 Task: Open an excel sheet with  and write heading  'Weekly Attendance Log', containing 10 values:  ' Max Turner, Layla Martinez, Leo Allen, Natalie Smith, Levi Hall, Brooklyn Anderson, Isaac Wilson, Audrey Moore, Daniel Edwards, Eleanor Taylor,' Max Turner 'is present on Monday,Tuesday,Thursday,Friday & Saturday but absent on wednesday'Layla Martinez is present on Monday,Wednesday,Thursday,Friday & Saturday but absent on TuesdayLeo Allen is present on Monday,tuesday,Thursday,Friday & Saturday but absent on WednesdayNatalie Smith 'is present on Monday,Tuesday,wednesday,Friday & Saturday but absent on Thursday' Levi Hall 'is present on Tuesday,wednesday,Thursday,Friday & Saturday but absent on Monday'Brooklyn Anderson is present on Monday, Tuesday,Thursday,Friday & Saturday but absent on WednesdayIsaac Wilson is present on Monday, Wednesday,Thursday,Friday & Saturday but absent on TuesdayAudrey Moore is present on Monday,Tuesday,Wednesday,Thursday,& Saturday but absent on friday Daniel Edwards is present on Monday,Tuesday,Wednesday,Thursday,& Friday but absent on SaturdayEleanor Taylor is present on Monday,Tuesday,Wednesday,& Friday & Saturday but absent on ThursdayIn this sheet Tuesday is 'holiday'  MarkH for holiday. Mark A on absent & Mark P for persent. Save page Data Tracking Template Workbookbook
Action: Mouse moved to (793, 521)
Screenshot: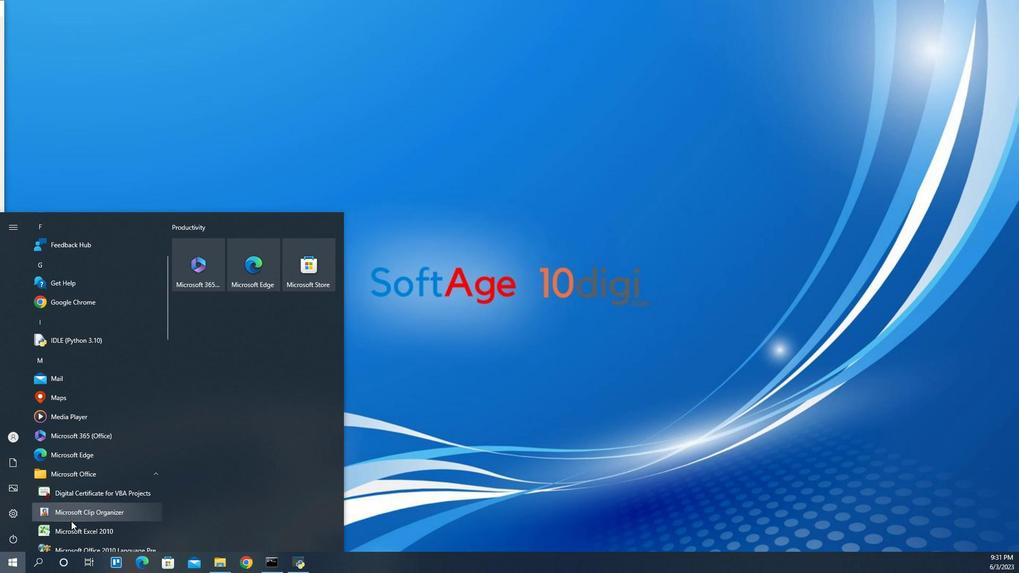 
Action: Mouse pressed left at (793, 521)
Screenshot: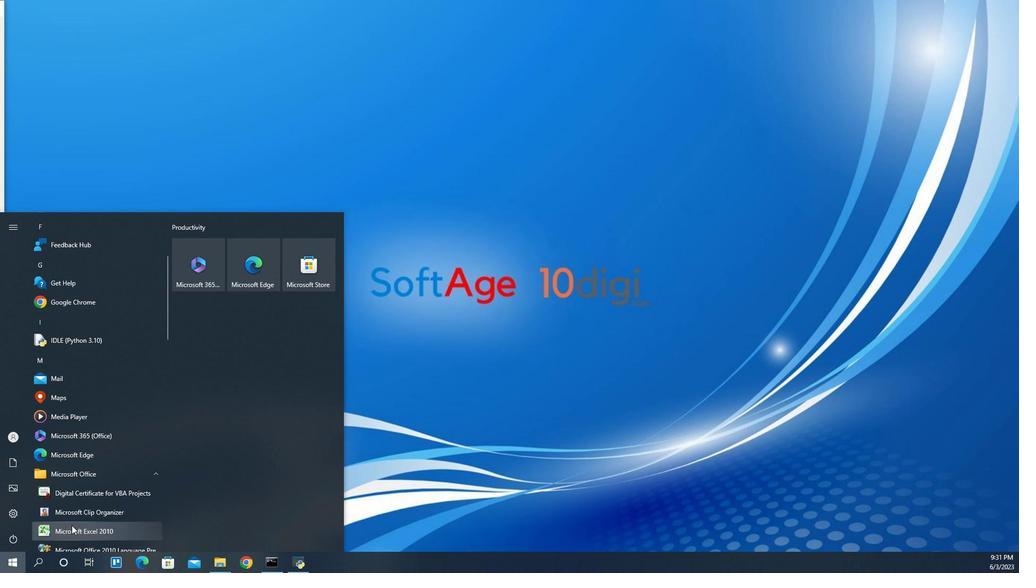 
Action: Mouse moved to (756, 95)
Screenshot: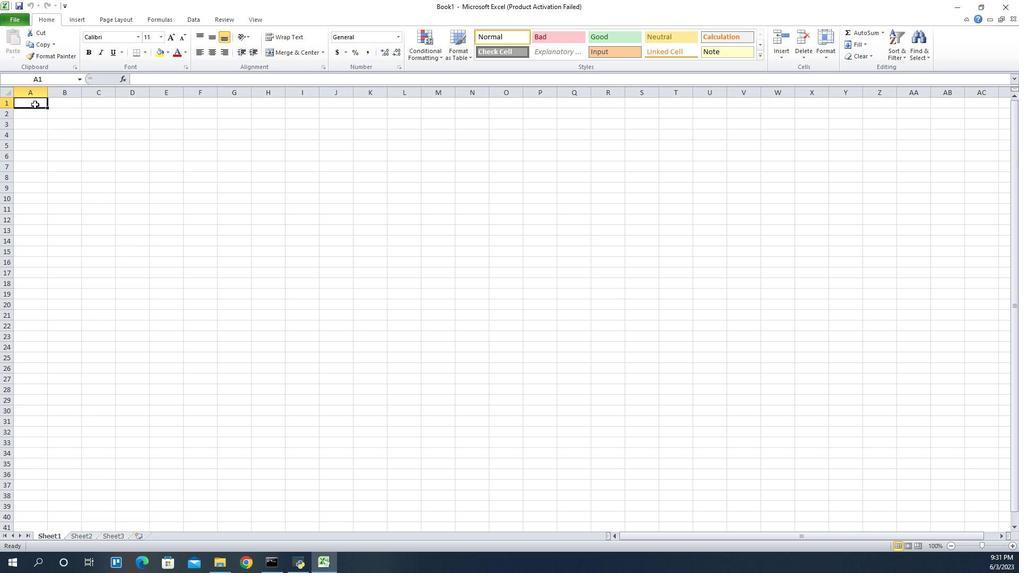 
Action: Mouse pressed left at (756, 95)
Screenshot: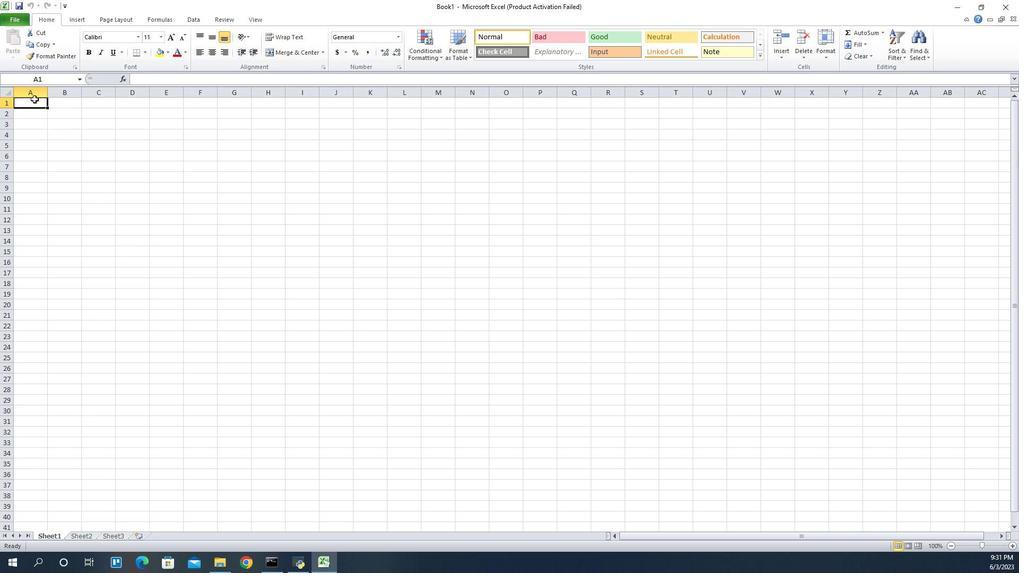 
Action: Key pressed <Key.caps_lock>W<Key.caps_lock>eekly<Key.space><Key.caps_lock>A<Key.caps_lock>ttendance<Key.space><Key.caps_lock>L<Key.caps_lock>og<Key.enter><Key.caps_lock>C<Key.caps_lock>ontaining<Key.enter><Key.caps_lock>M<Key.caps_lock>ax<Key.space><Key.caps_lock>T<Key.caps_lock>urner<Key.backspace><Key.backspace><Key.backspace><Key.backspace><Key.backspace><Key.backspace><Key.backspace><Key.backspace><Key.backspace><Key.backspace><Key.backspace><Key.backspace><Key.backspace><Key.backspace><Key.backspace><Key.backspace><Key.caps_lock>M<Key.caps_lock>ax<Key.space><Key.caps_lock>T<Key.caps_lock>urner<Key.enter><Key.caps_lock>L<Key.caps_lock>ayla<Key.space><Key.caps_lock>M<Key.caps_lock>ar<Key.caps_lock>TINEZ<Key.backspace><Key.backspace><Key.backspace><Key.backspace><Key.backspace><Key.caps_lock>tinez<Key.enter><Key.caps_lock>L<Key.caps_lock>eo<Key.space><Key.caps_lock>A<Key.caps_lock>llen<Key.enter><Key.caps_lock>N<Key.caps_lock>atalie<Key.space><Key.caps_lock>S<Key.caps_lock>mith<Key.enter><Key.caps_lock>L<Key.caps_lock>evi<Key.space><Key.caps_lock>H<Key.caps_lock>all<Key.enter><Key.caps_lock>B<Key.caps_lock>rooklyn<Key.space><Key.caps_lock>A<Key.caps_lock>nderson<Key.enter><Key.caps_lock>I<Key.caps_lock>saac<Key.space><Key.caps_lock>W<Key.caps_lock>ilson<Key.enter><Key.caps_lock>A<Key.caps_lock>udrey<Key.space><Key.caps_lock>M<Key.caps_lock>oore<Key.enter><Key.caps_lock>D<Key.caps_lock>anielv<Key.backspace><Key.space><Key.caps_lock>E<Key.caps_lock>dwards<Key.enter><Key.caps_lock>E<Key.caps_lock>leanor<Key.space><Key.caps_lock>T<Key.caps_lock>aylor
Screenshot: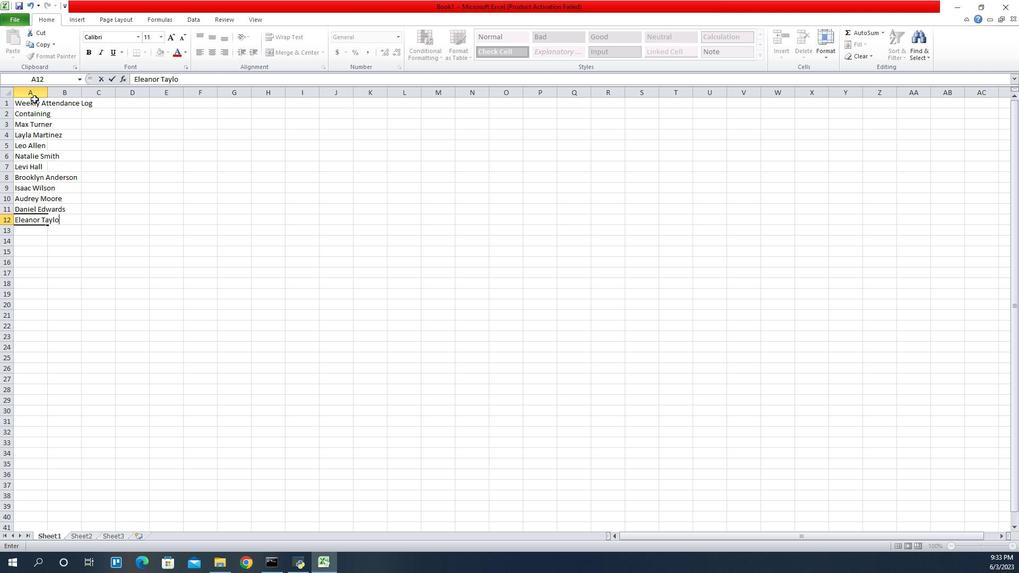 
Action: Mouse moved to (768, 92)
Screenshot: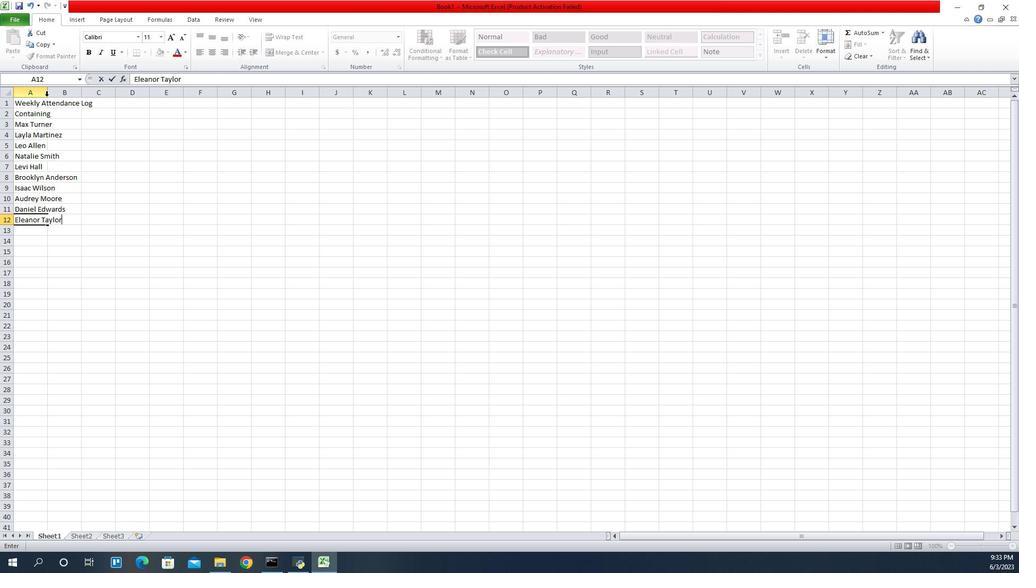
Action: Mouse pressed left at (768, 92)
Screenshot: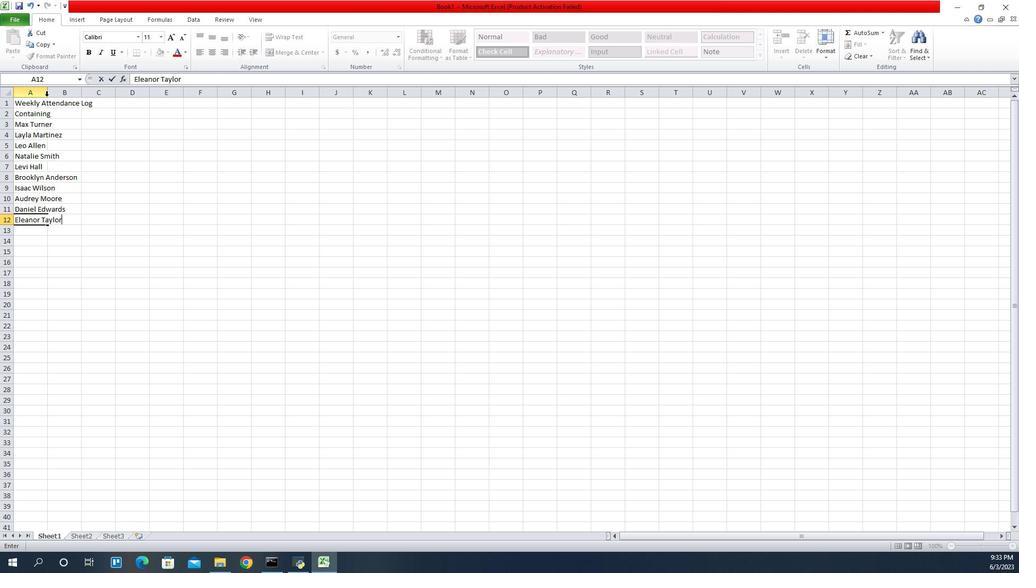 
Action: Mouse pressed left at (768, 92)
Screenshot: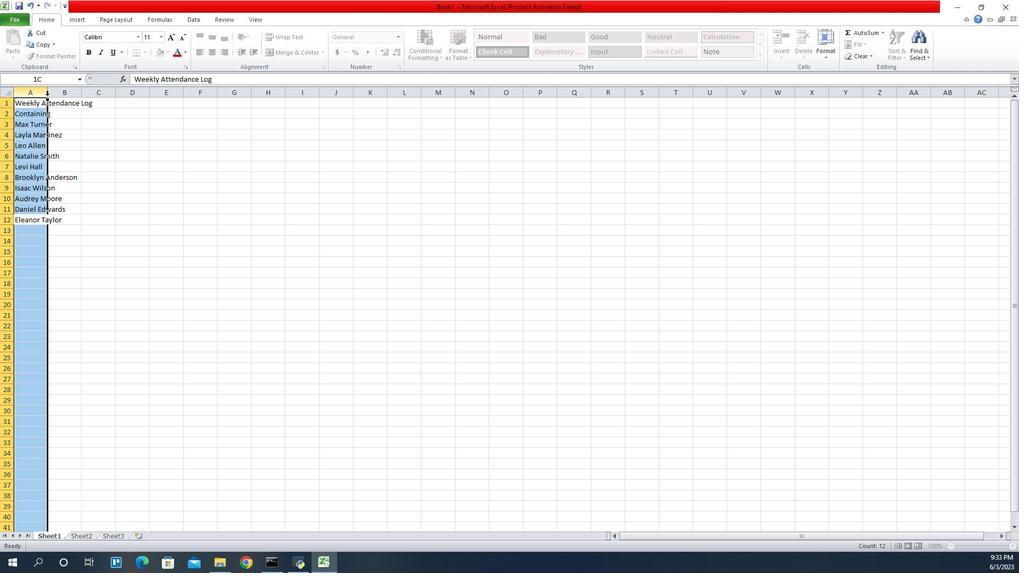 
Action: Mouse moved to (827, 112)
Screenshot: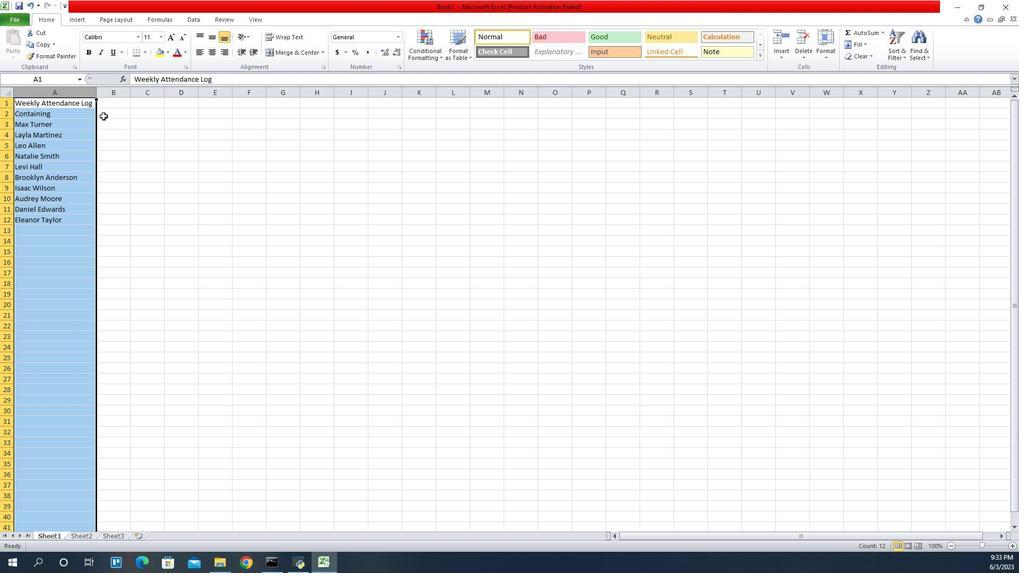 
Action: Mouse pressed left at (827, 112)
Screenshot: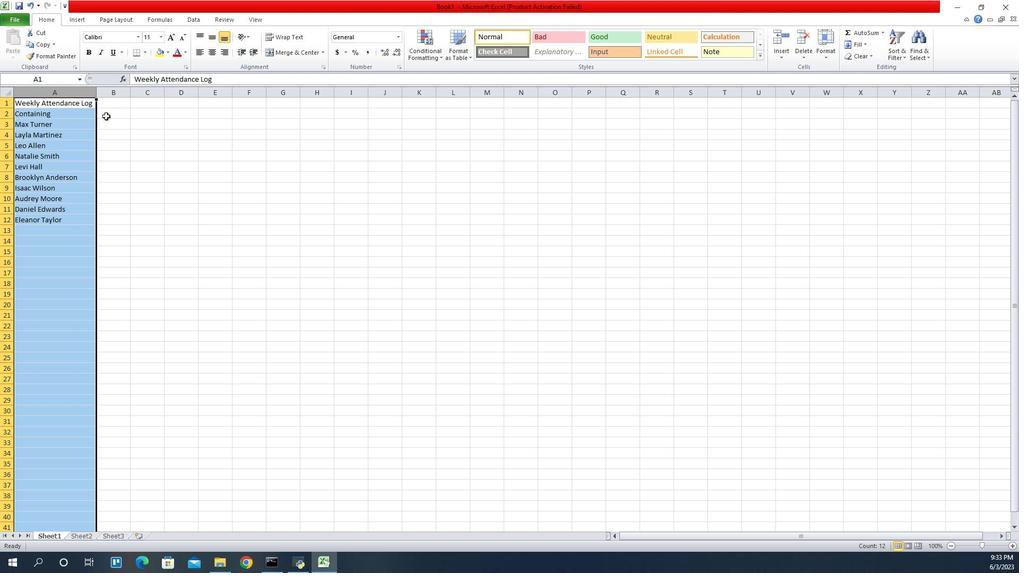 
Action: Mouse moved to (826, 112)
Screenshot: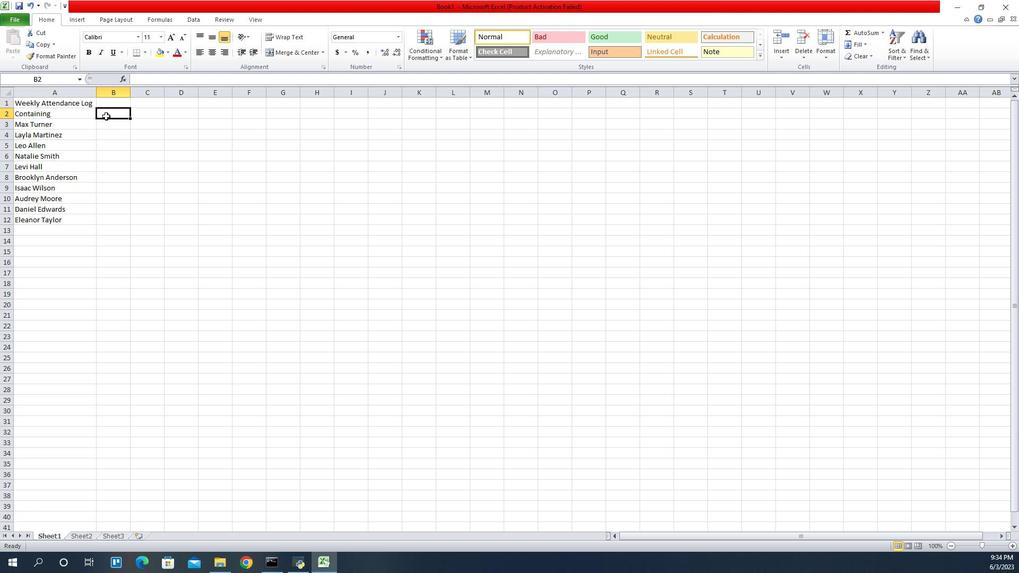 
Action: Key pressed <Key.caps_lock>M<Key.caps_lock>on
Screenshot: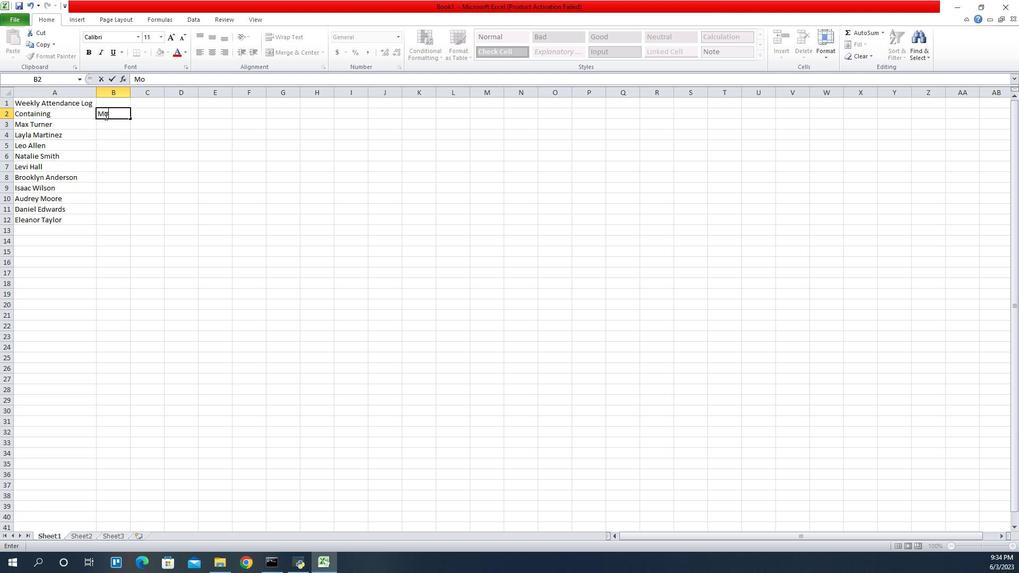 
Action: Mouse moved to (826, 112)
Screenshot: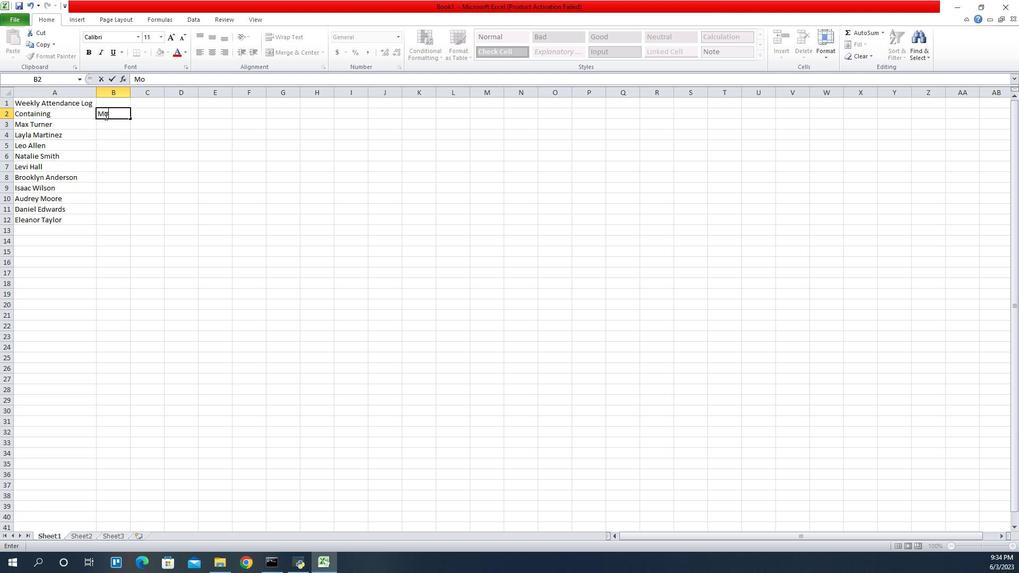 
Action: Key pressed day<Key.right><Key.caps_lock>T<Key.caps_lock>uesday<Key.right><Key.caps_lock>W<Key.caps_lock>ednesday<Key.right><Key.caps_lock>T<Key.caps_lock>hursday<Key.right><Key.caps_lock>F<Key.caps_lock>riday<Key.right><Key.caps_lock>S<Key.caps_lock>aturday
Screenshot: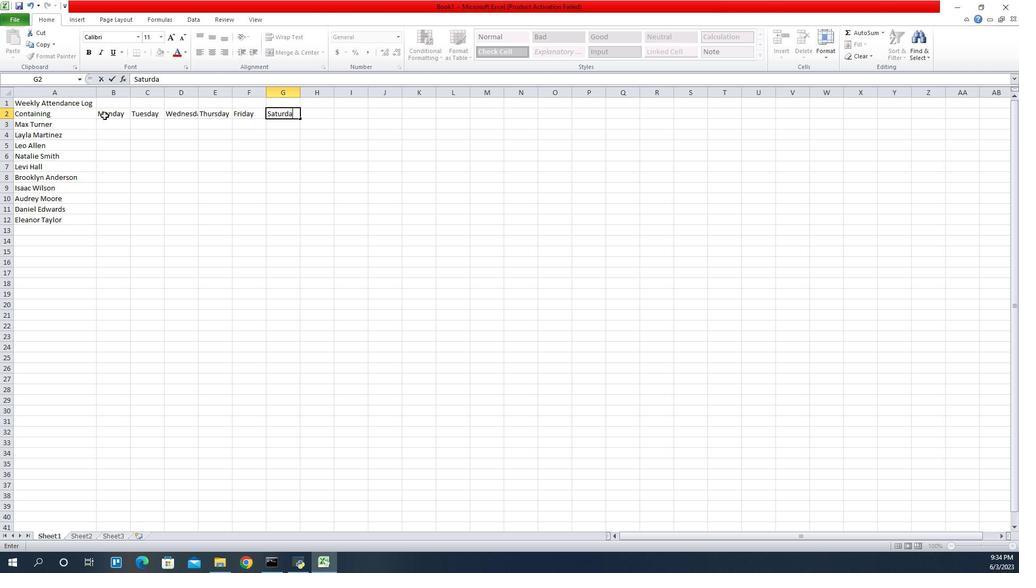 
Action: Mouse moved to (831, 118)
Screenshot: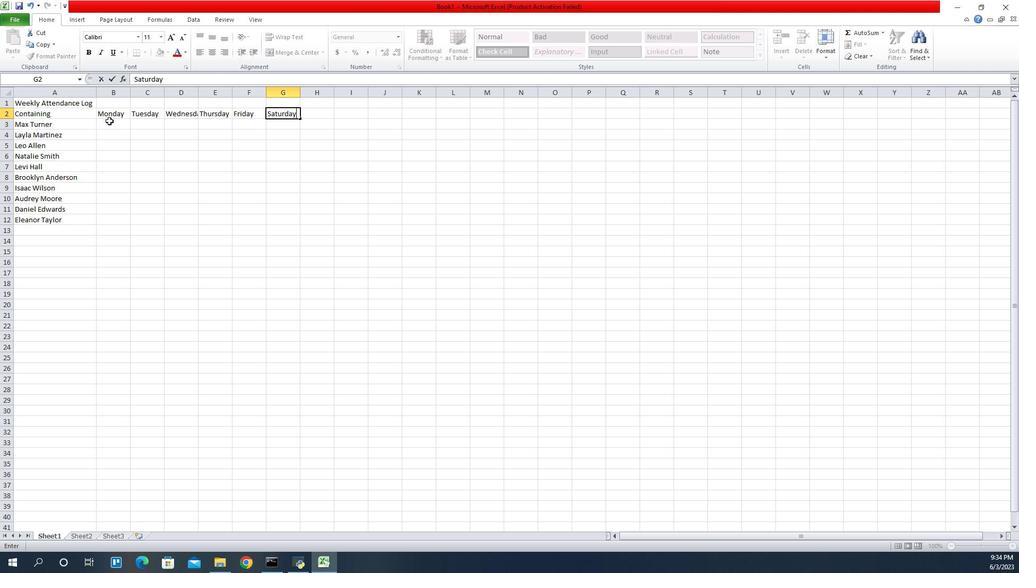 
Action: Mouse pressed left at (831, 118)
Screenshot: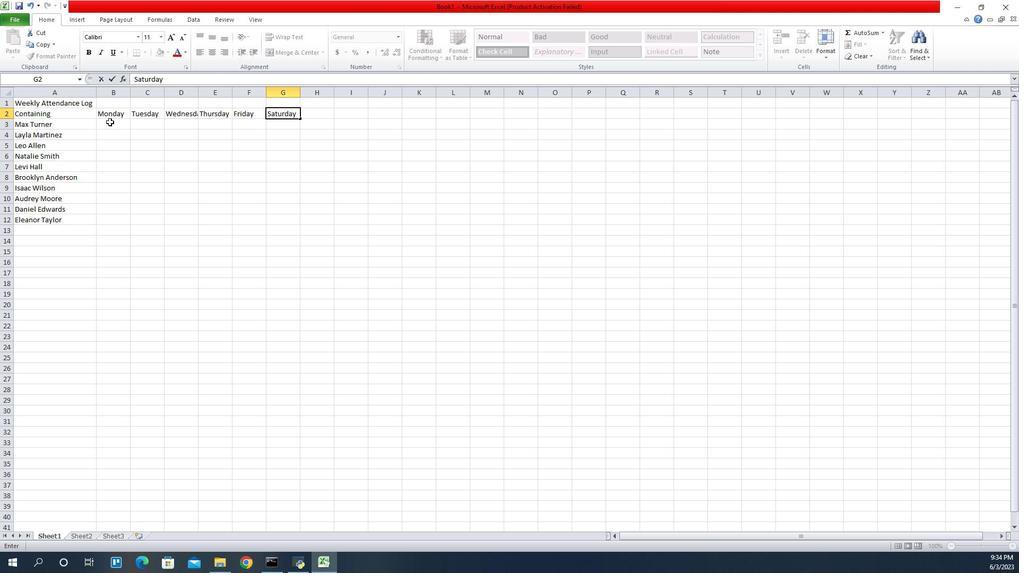 
Action: Key pressed <Key.caps_lock>P
Screenshot: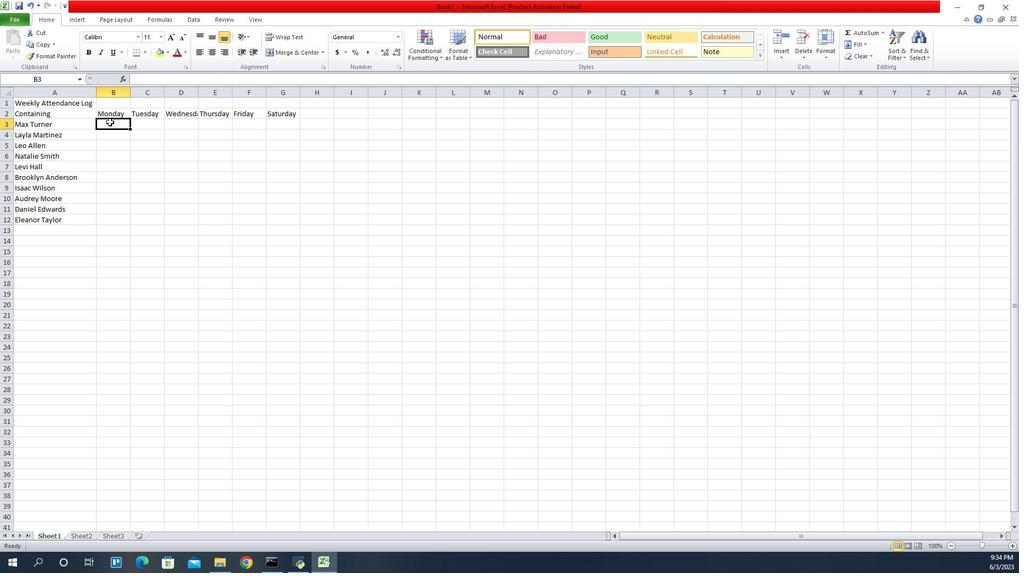 
Action: Mouse moved to (871, 125)
Screenshot: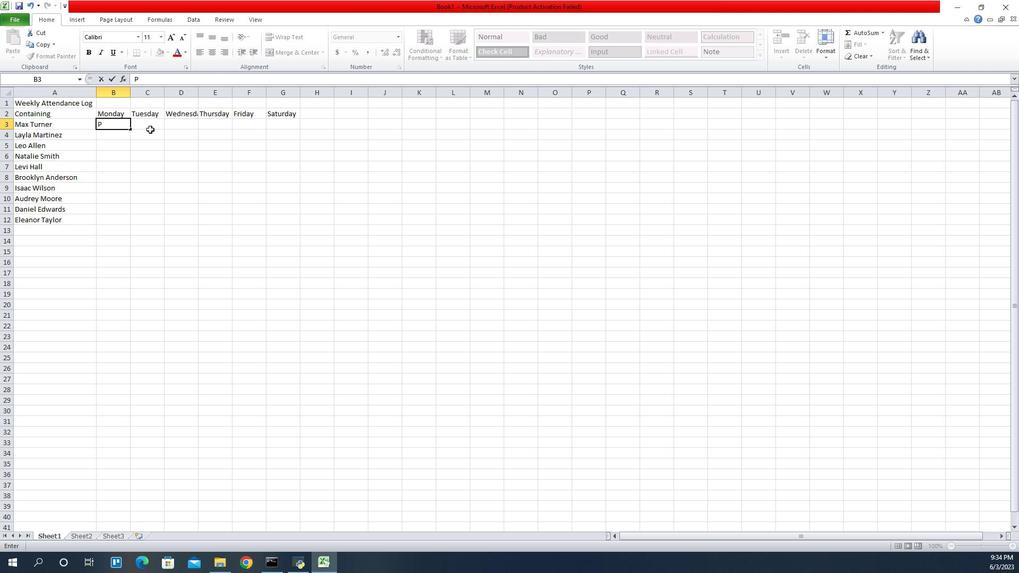 
Action: Mouse pressed left at (871, 125)
Screenshot: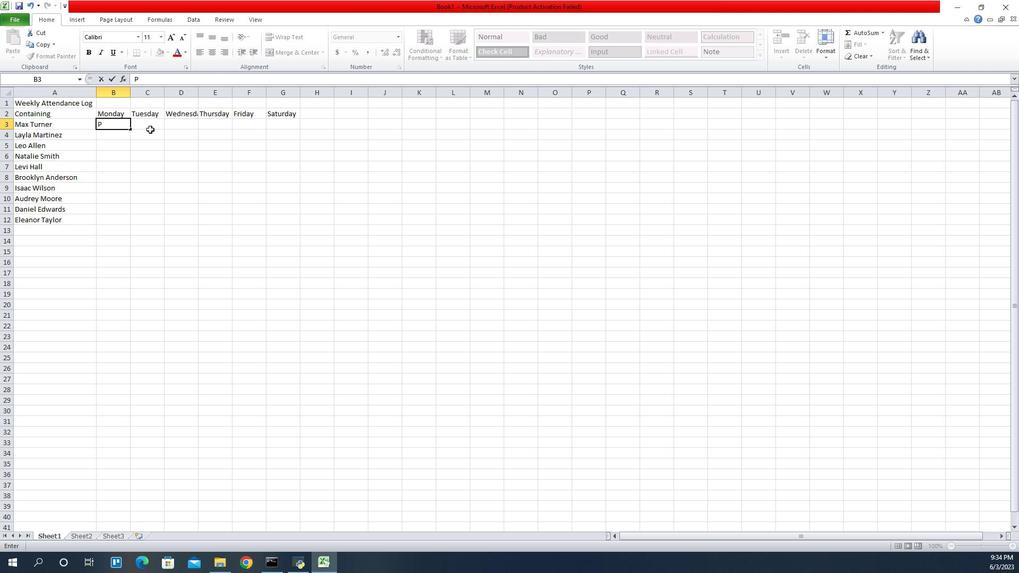 
Action: Key pressed P
Screenshot: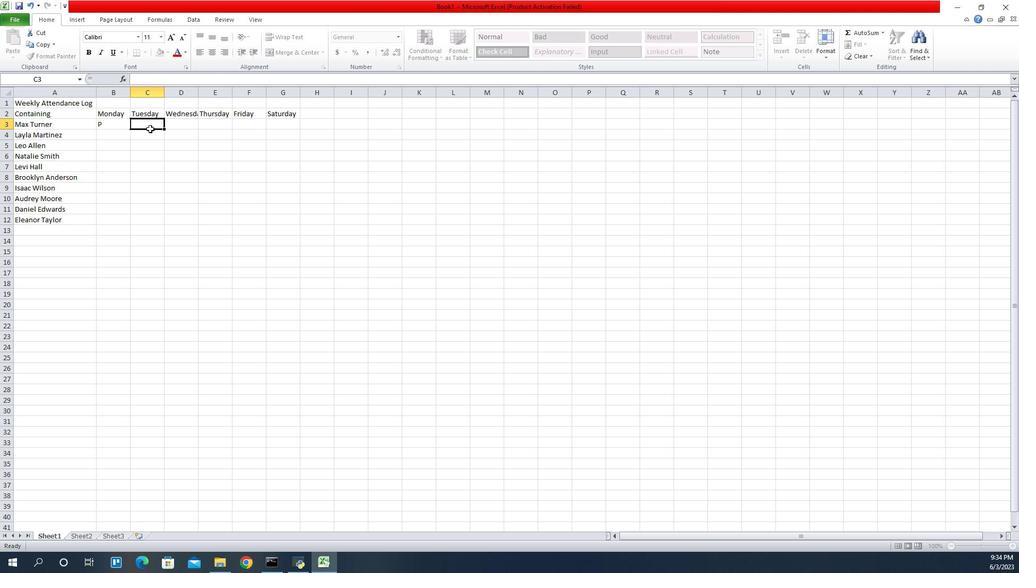 
Action: Mouse moved to (889, 120)
Screenshot: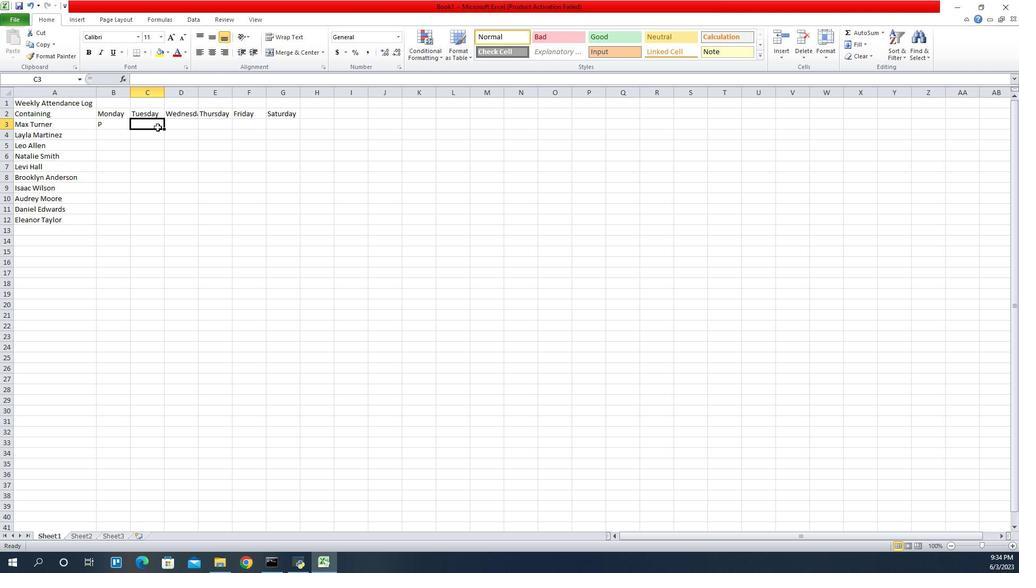 
Action: Key pressed P
Screenshot: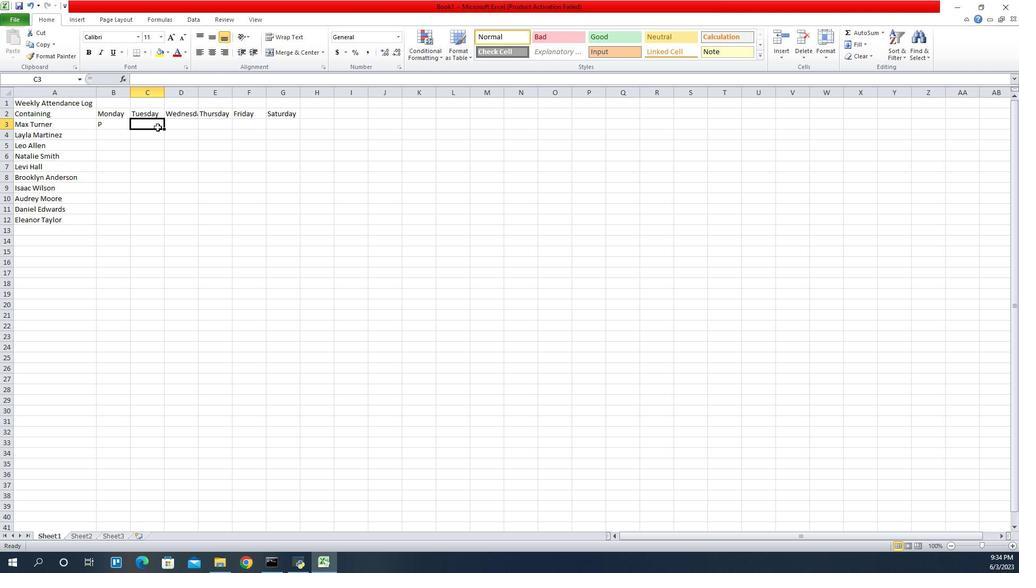 
Action: Mouse moved to (892, 120)
Screenshot: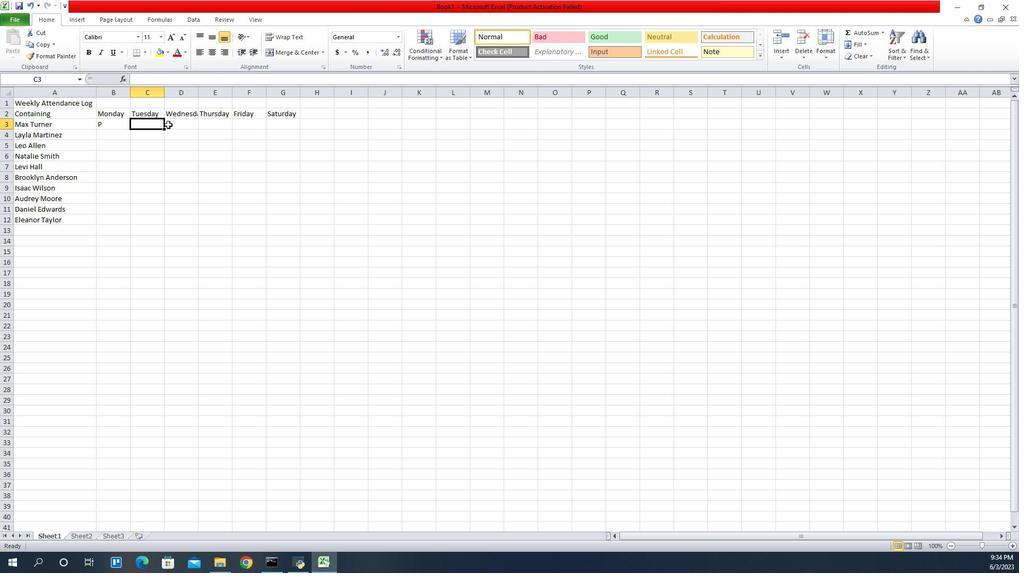 
Action: Mouse pressed left at (892, 120)
Screenshot: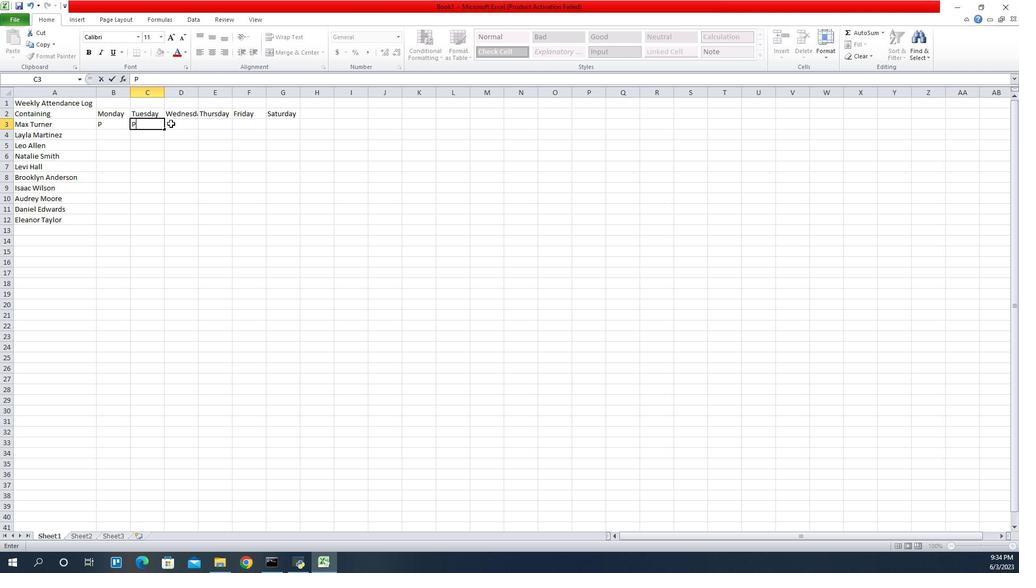 
Action: Key pressed A
Screenshot: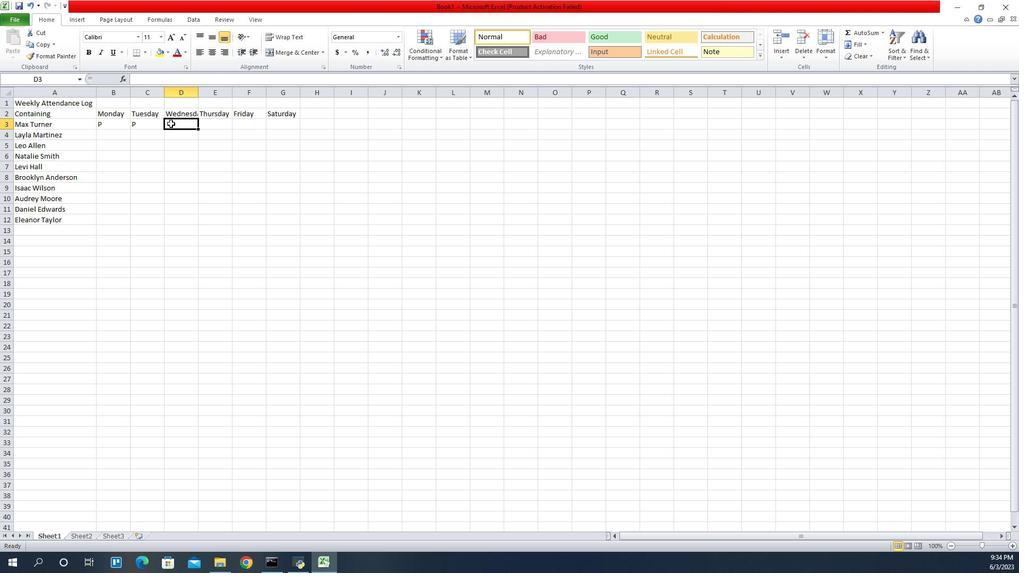 
Action: Mouse moved to (932, 121)
Screenshot: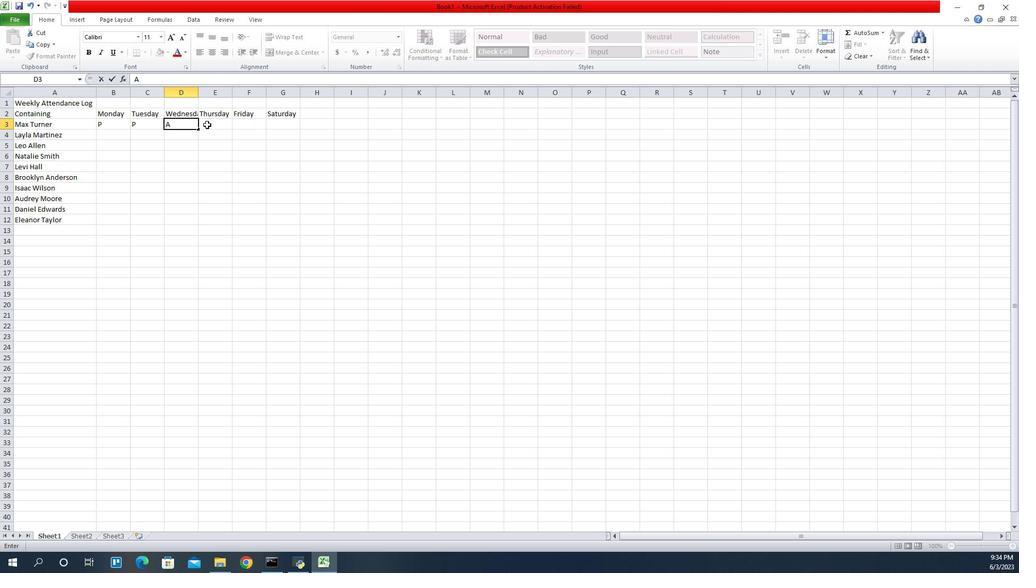 
Action: Mouse pressed left at (932, 121)
Screenshot: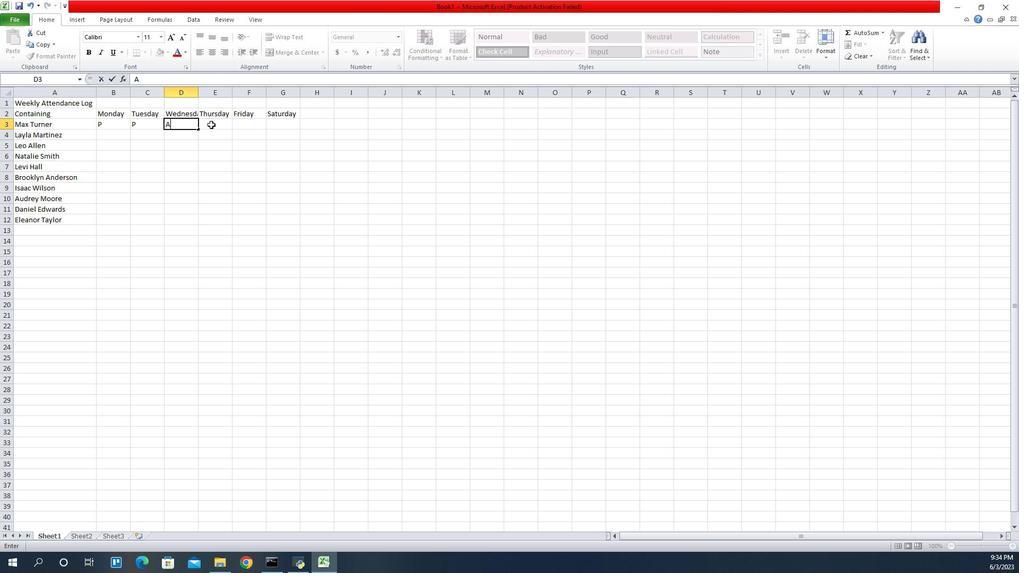 
Action: Key pressed P
Screenshot: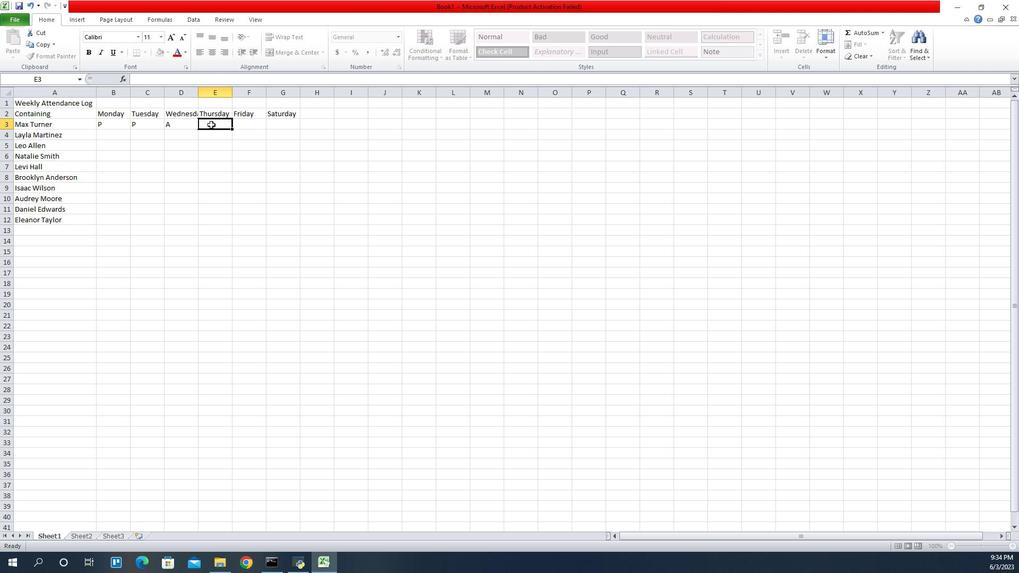 
Action: Mouse moved to (970, 122)
Screenshot: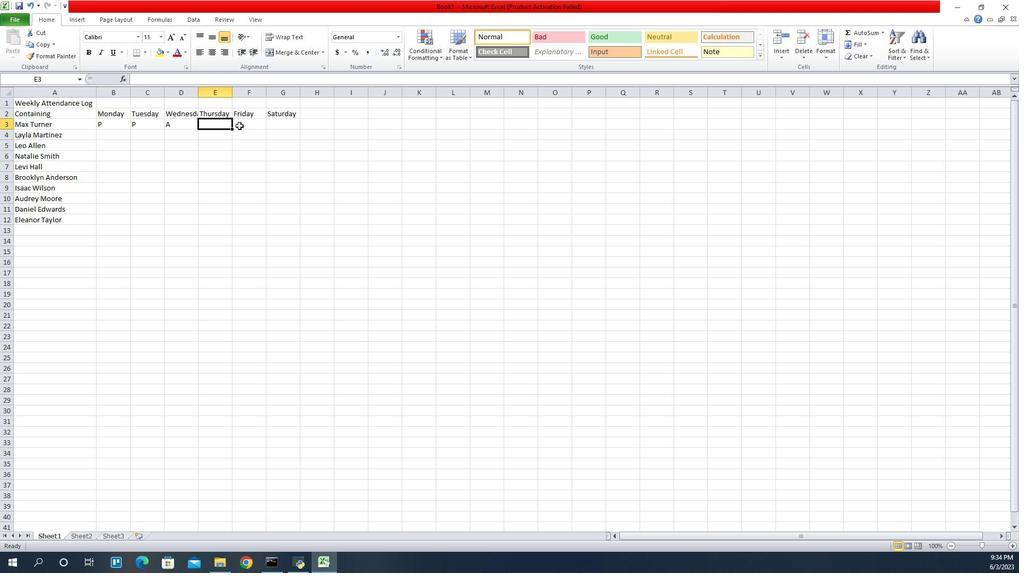 
Action: Key pressed P
Screenshot: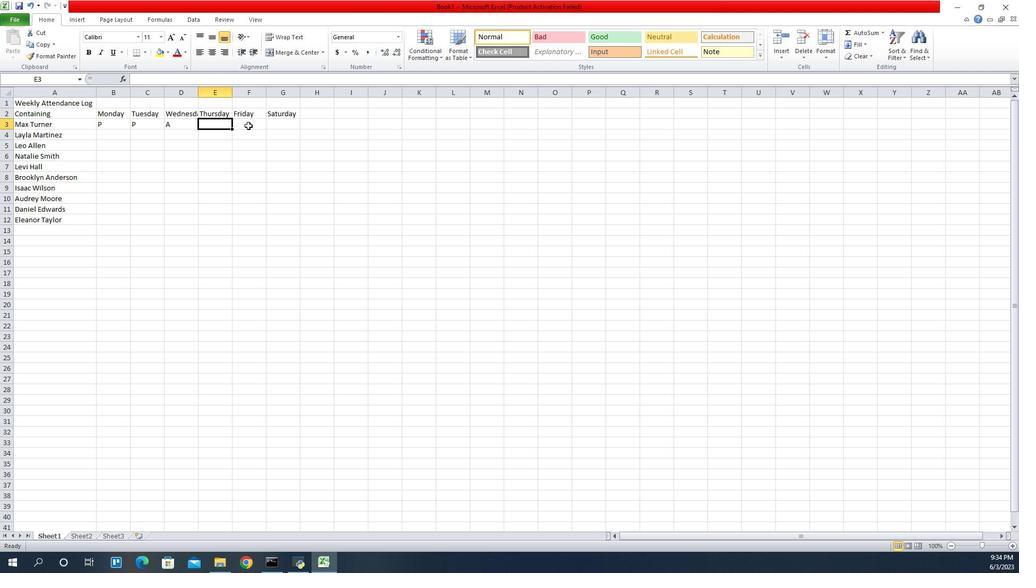 
Action: Mouse pressed left at (970, 122)
Screenshot: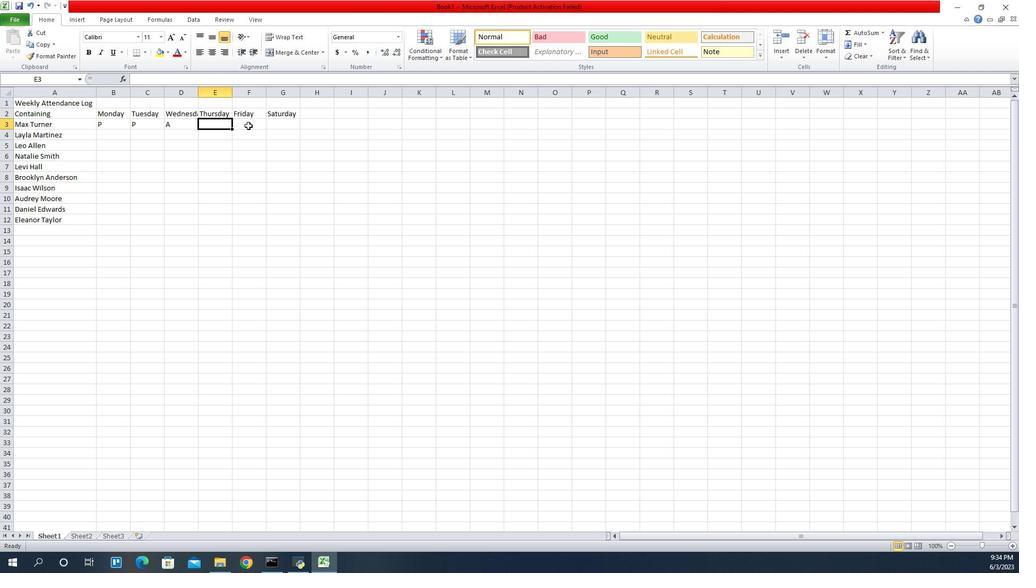 
Action: Mouse moved to (996, 121)
Screenshot: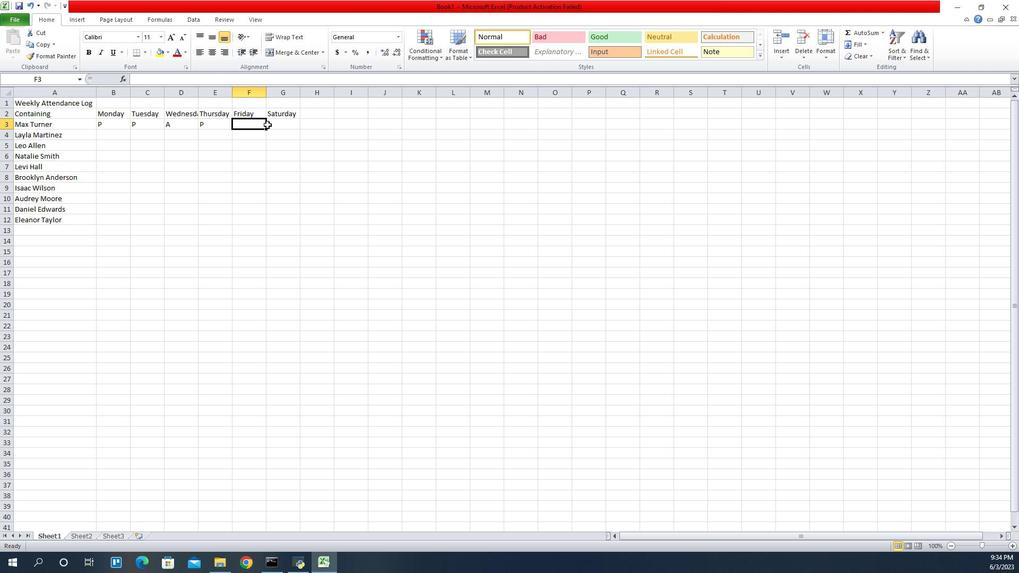 
Action: Key pressed P
Screenshot: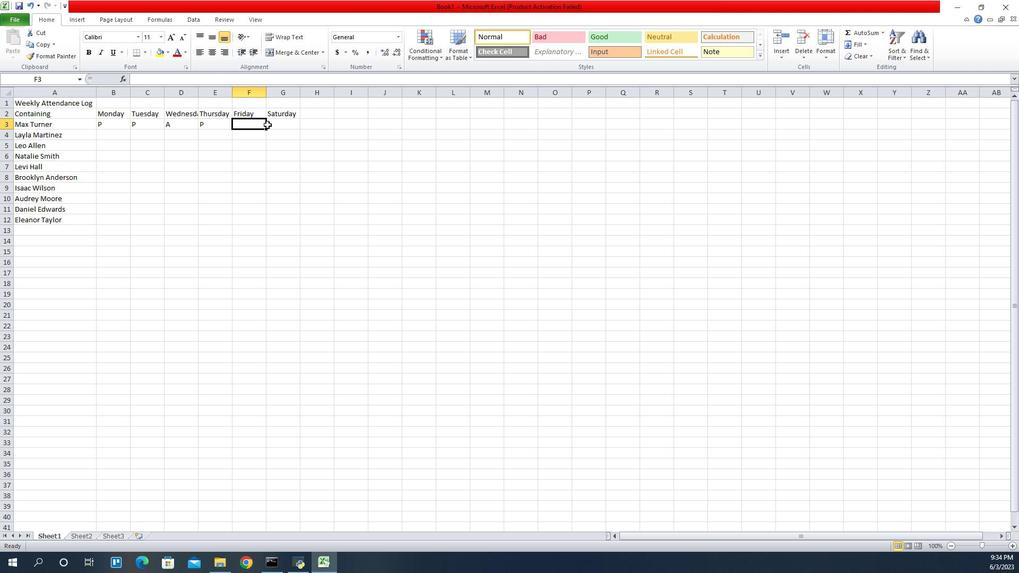 
Action: Mouse moved to (998, 121)
Screenshot: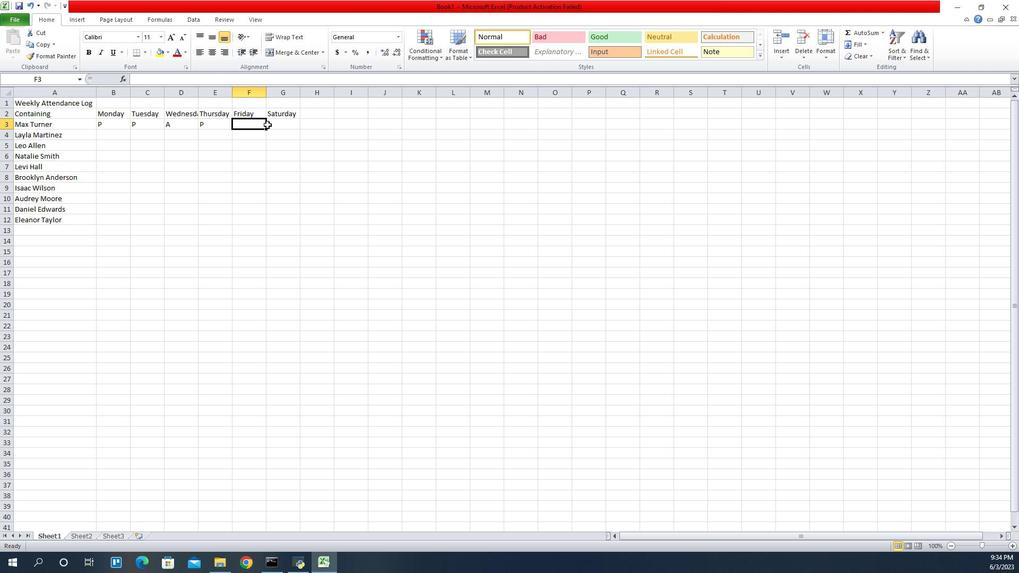 
Action: Mouse pressed left at (998, 121)
Screenshot: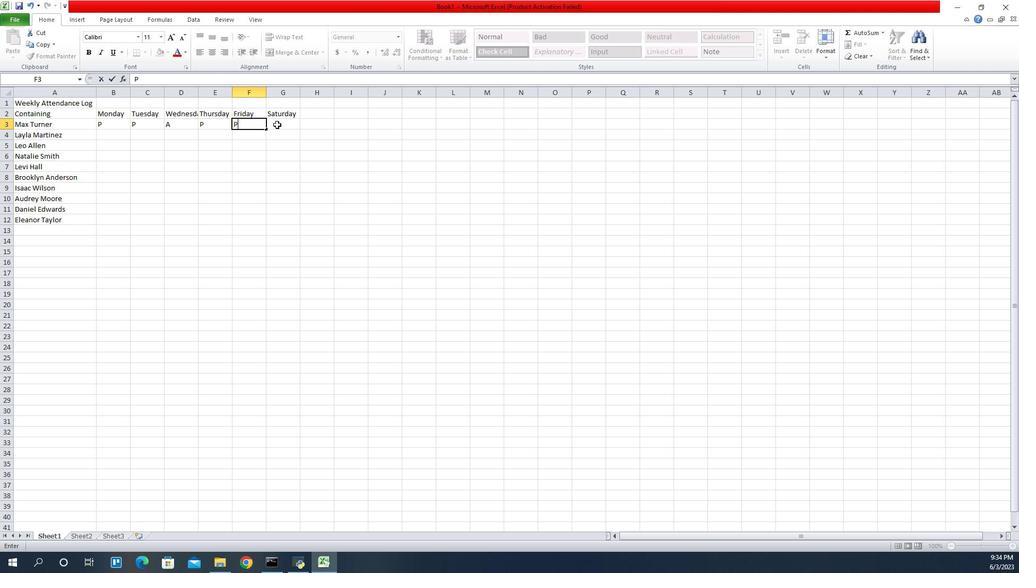 
Action: Key pressed P
Screenshot: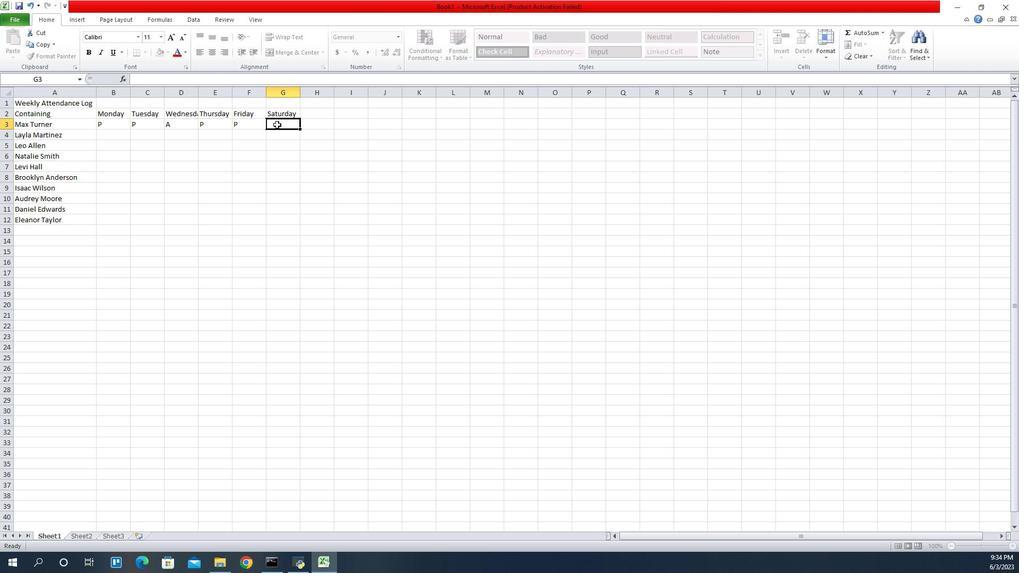 
Action: Mouse moved to (826, 130)
Screenshot: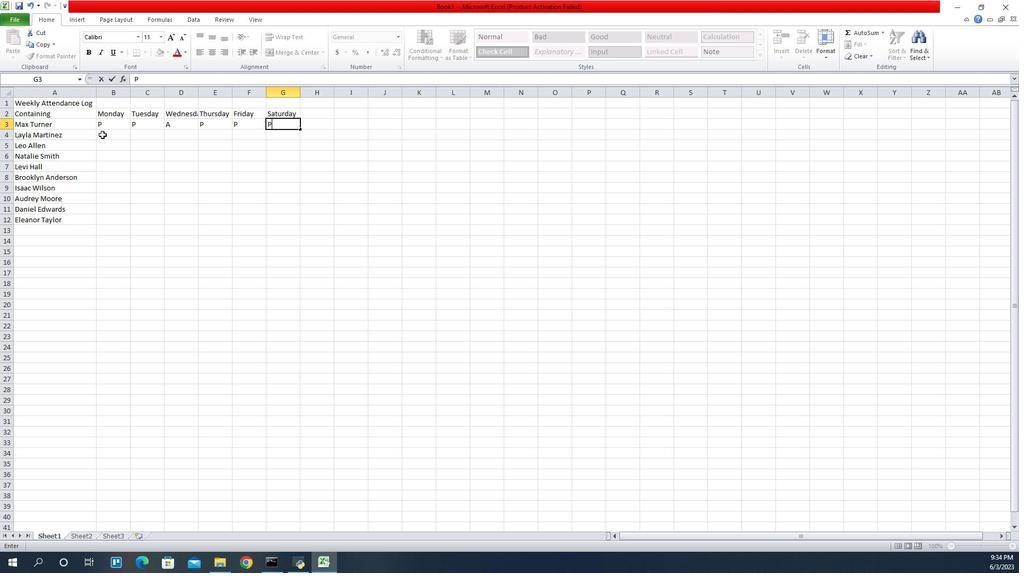 
Action: Mouse pressed left at (826, 130)
Screenshot: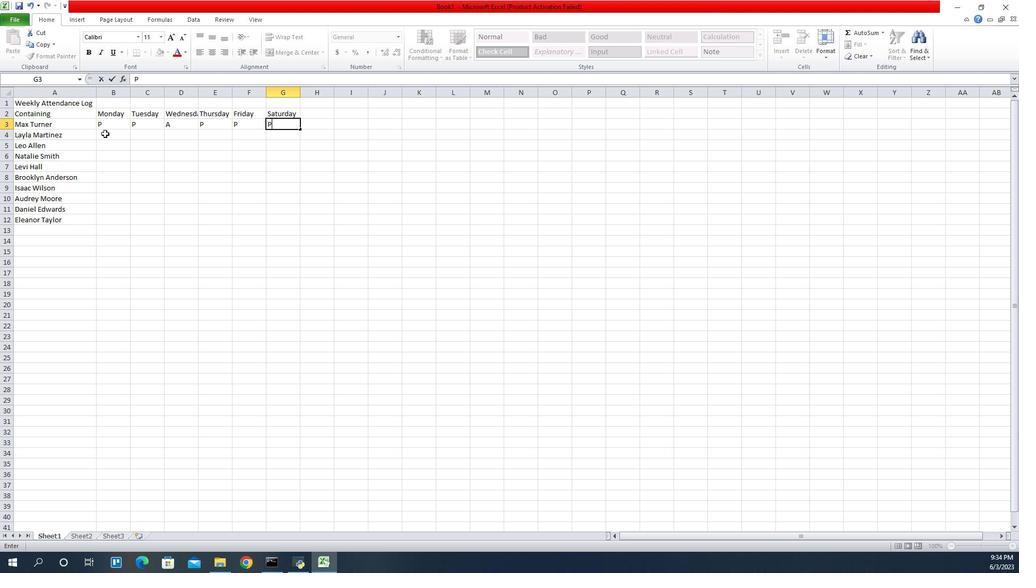 
Action: Mouse moved to (827, 129)
Screenshot: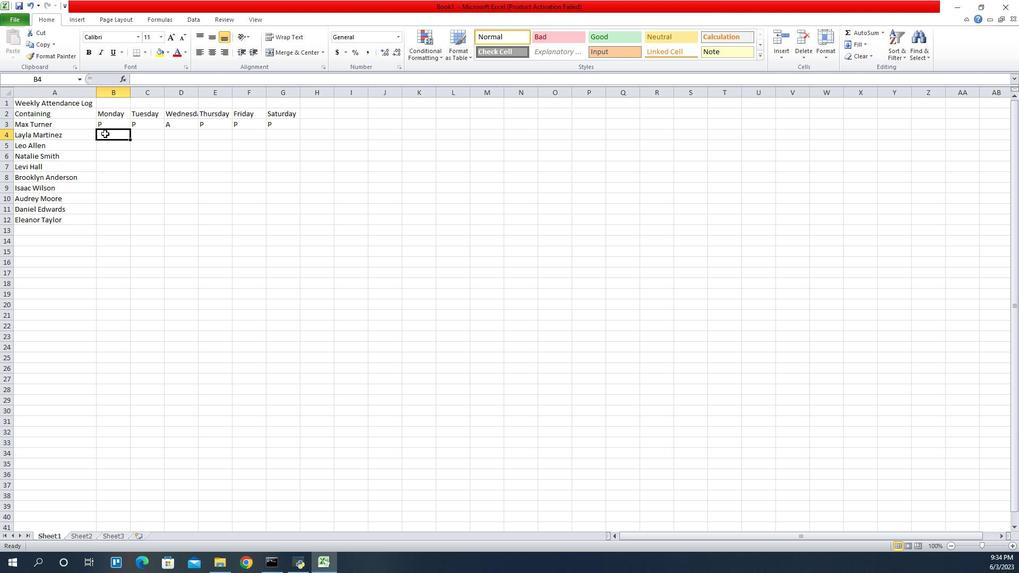 
Action: Key pressed P
Screenshot: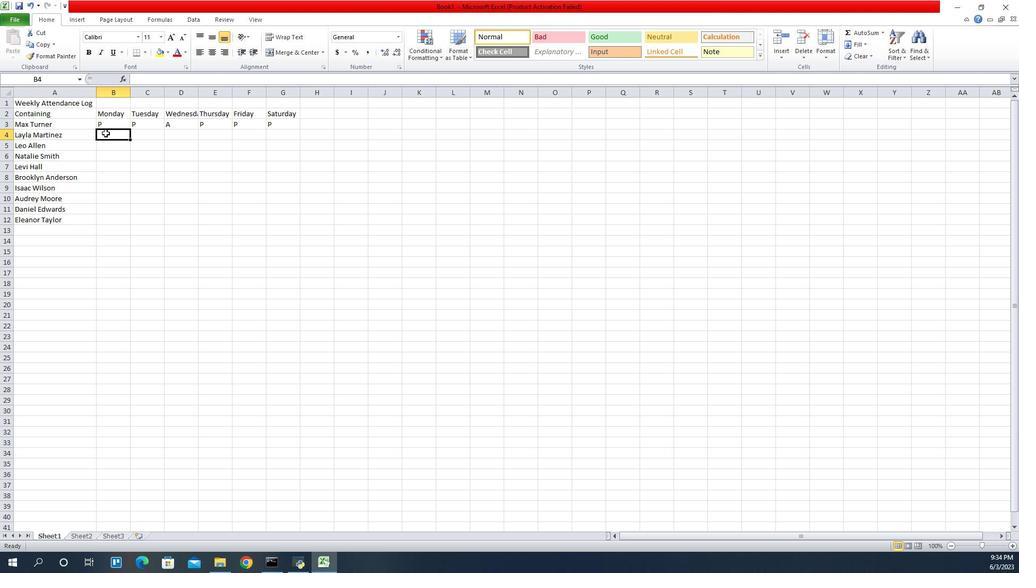 
Action: Mouse moved to (869, 131)
Screenshot: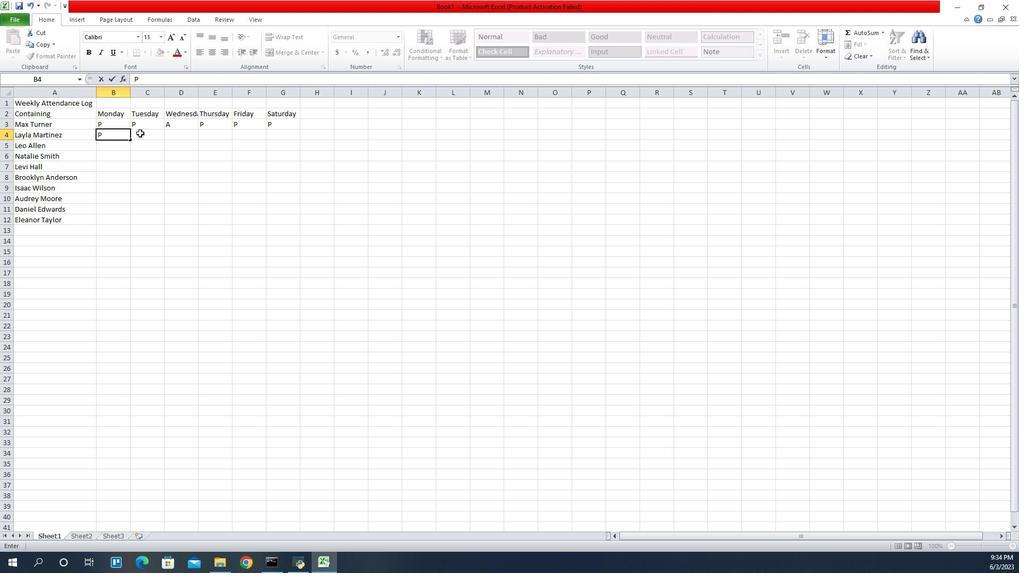 
Action: Mouse pressed left at (869, 131)
Screenshot: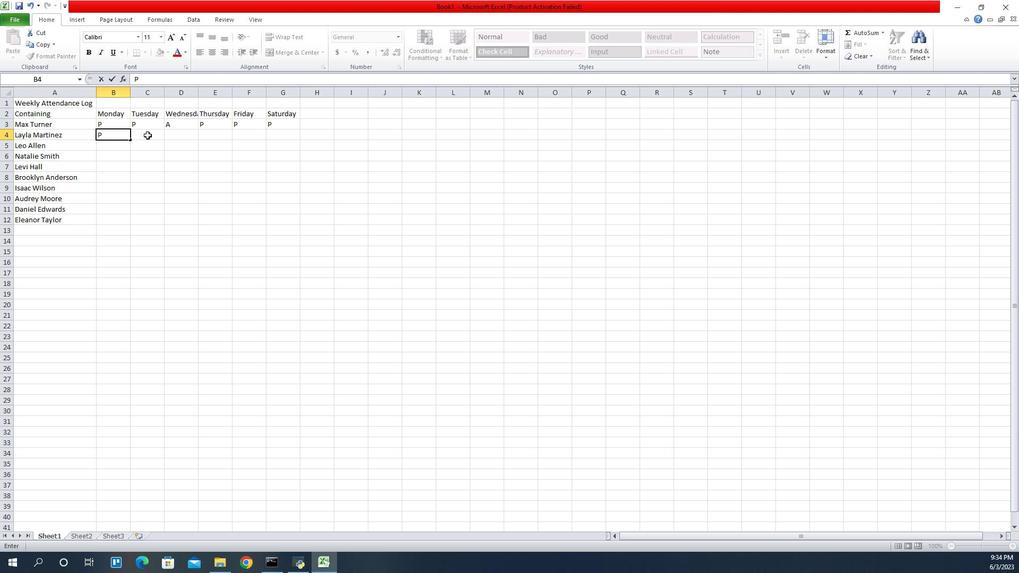 
Action: Key pressed A
Screenshot: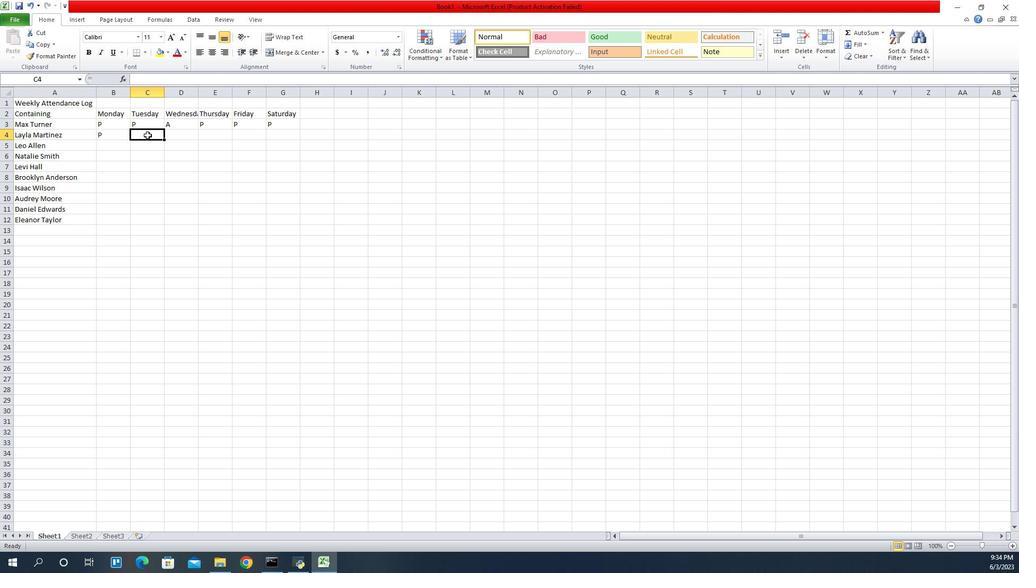 
Action: Mouse moved to (898, 131)
Screenshot: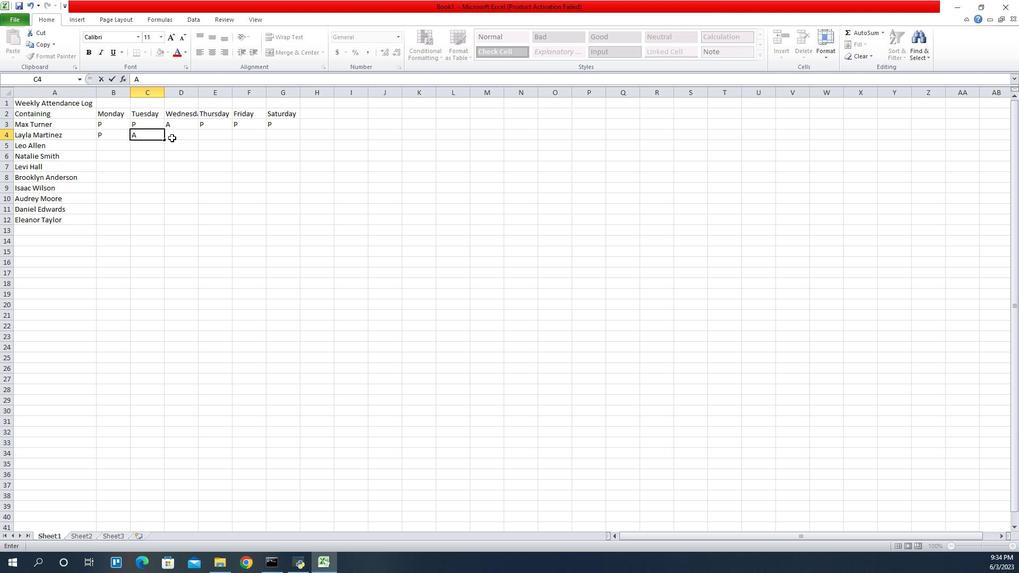 
Action: Key pressed P
Screenshot: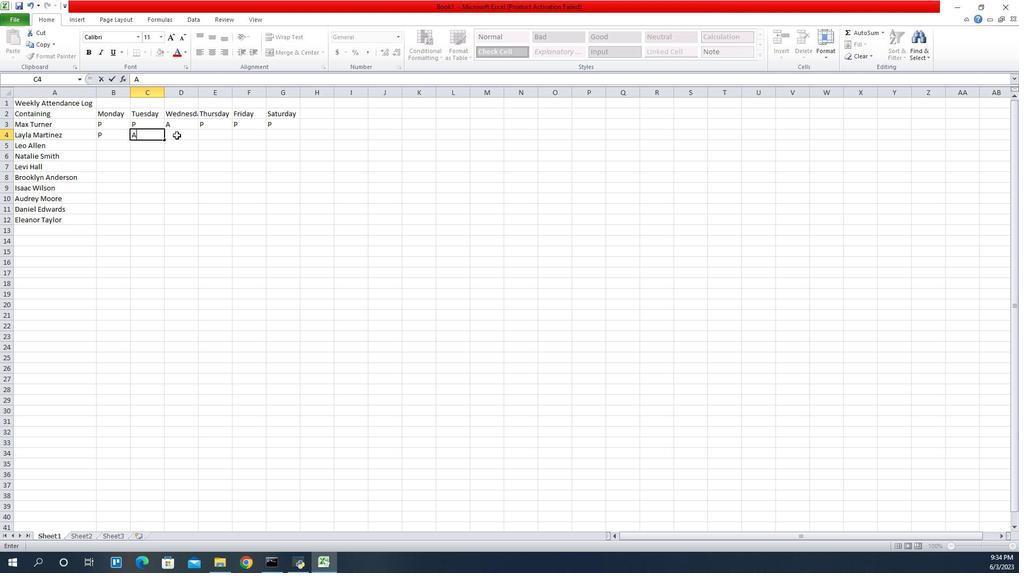 
Action: Mouse pressed left at (898, 131)
Screenshot: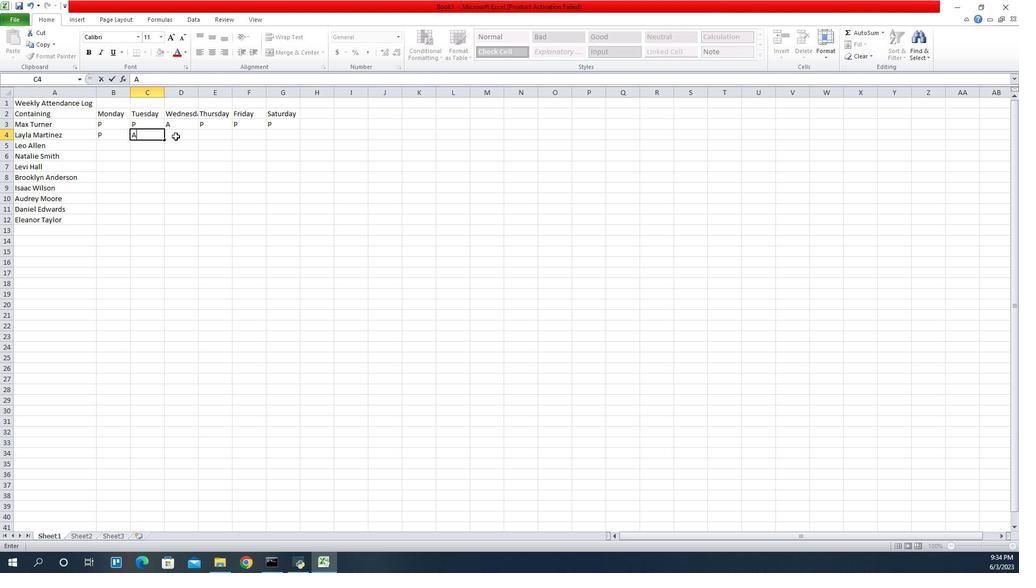 
Action: Mouse moved to (957, 142)
Screenshot: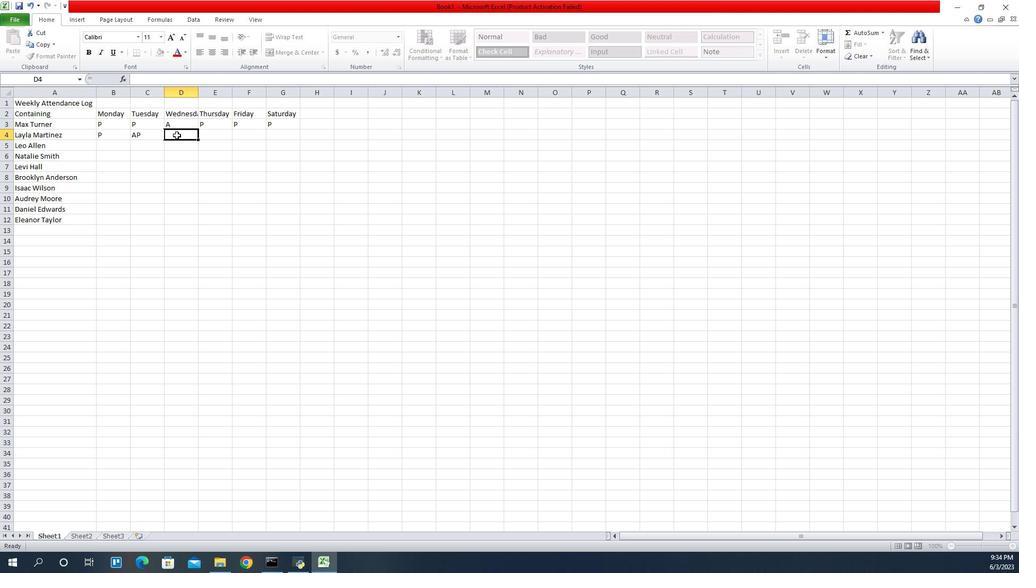 
Action: Key pressed P
Screenshot: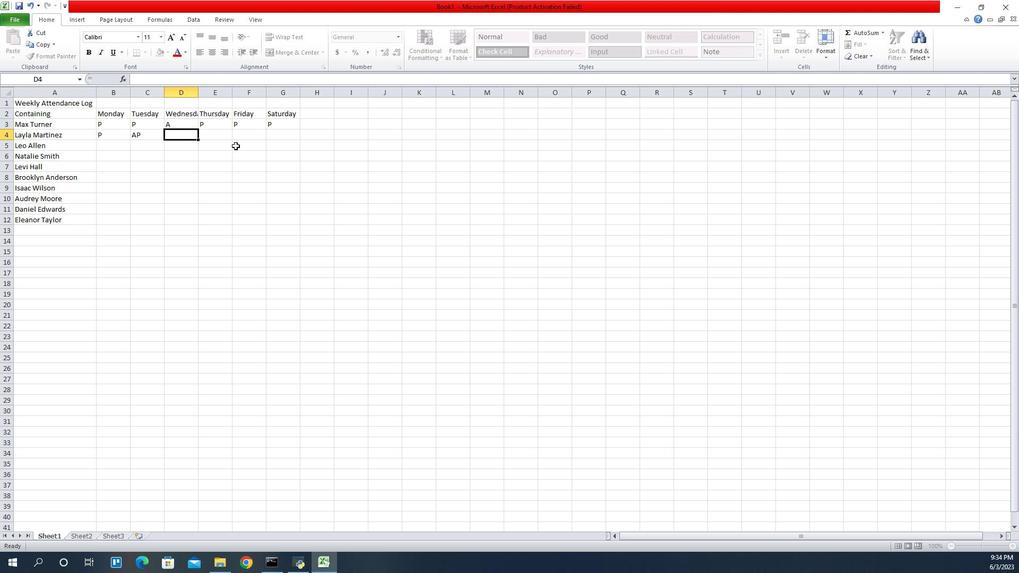 
Action: Mouse moved to (942, 133)
Screenshot: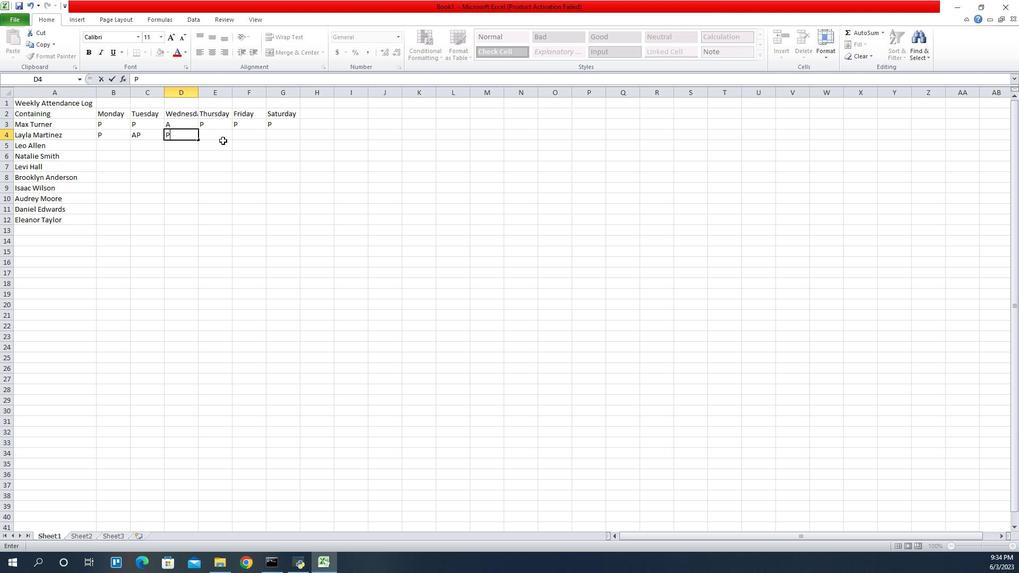 
Action: Mouse pressed left at (942, 133)
Screenshot: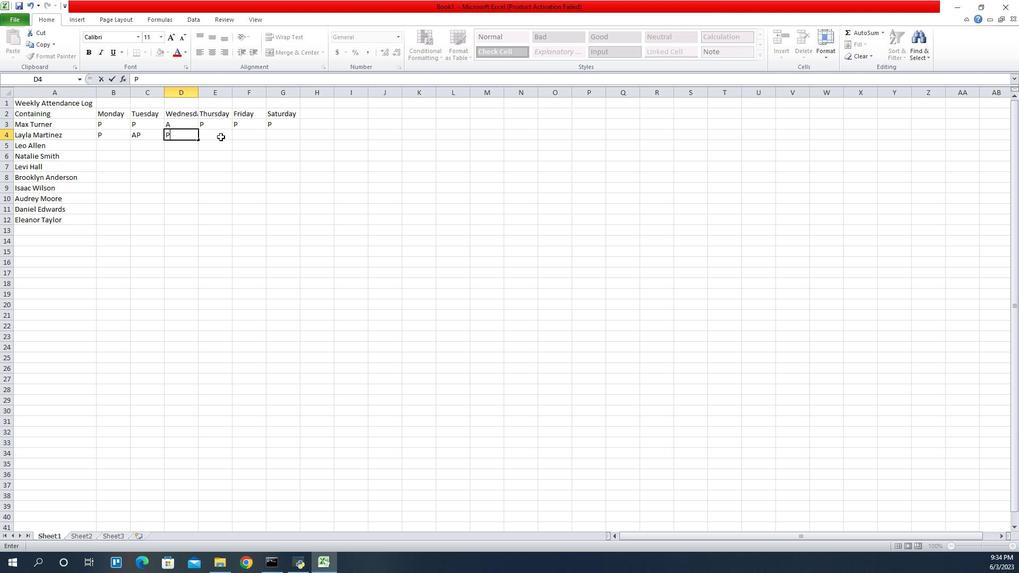 
Action: Mouse moved to (944, 131)
Screenshot: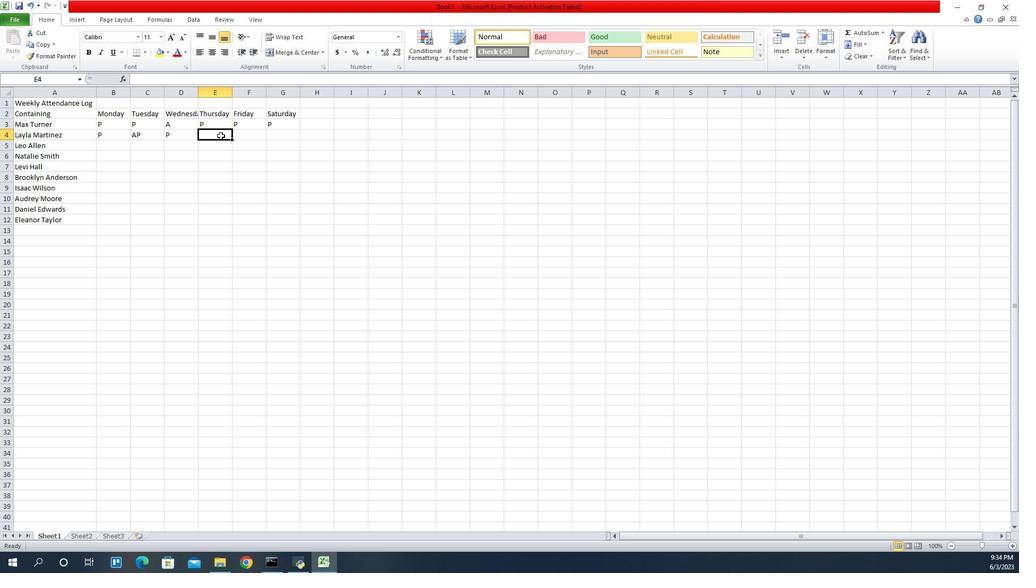 
Action: Key pressed P
Screenshot: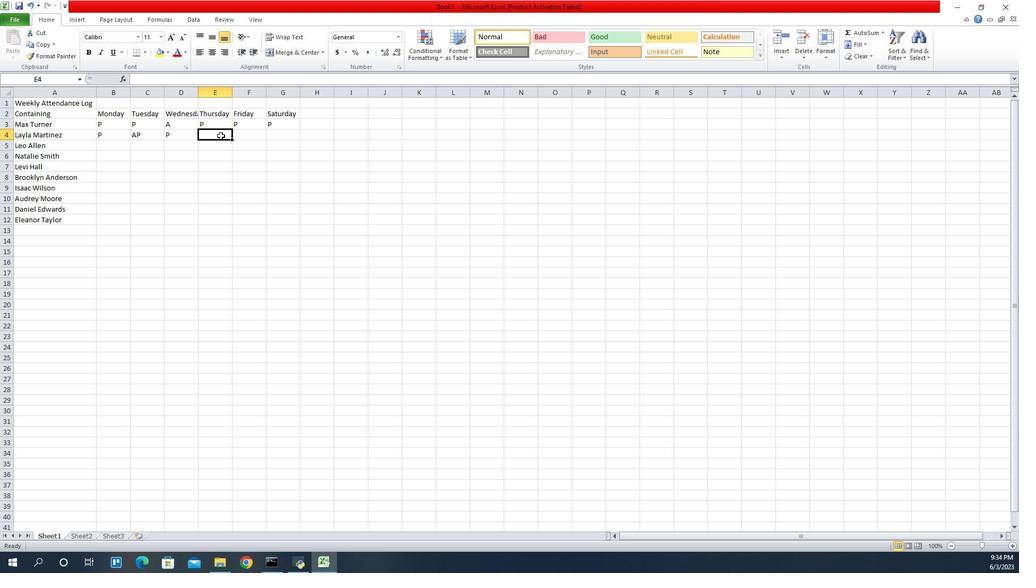 
Action: Mouse moved to (960, 131)
Screenshot: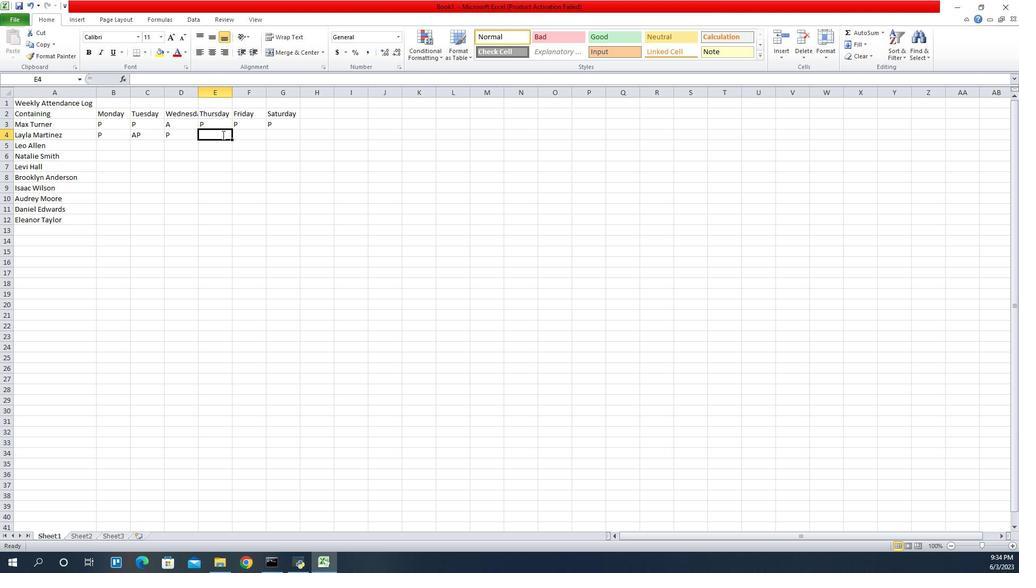 
Action: Mouse pressed left at (960, 131)
Screenshot: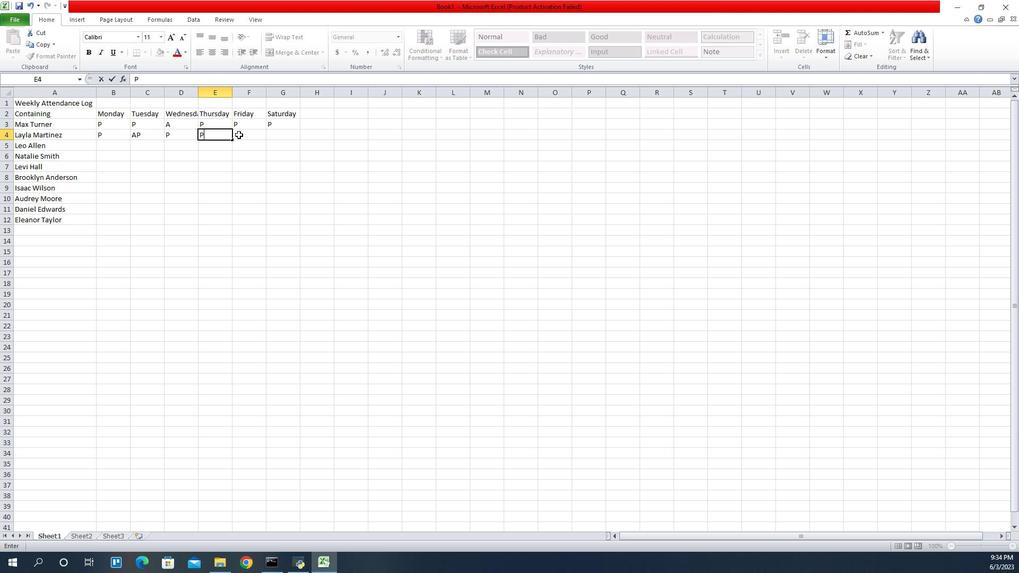 
Action: Key pressed P
Screenshot: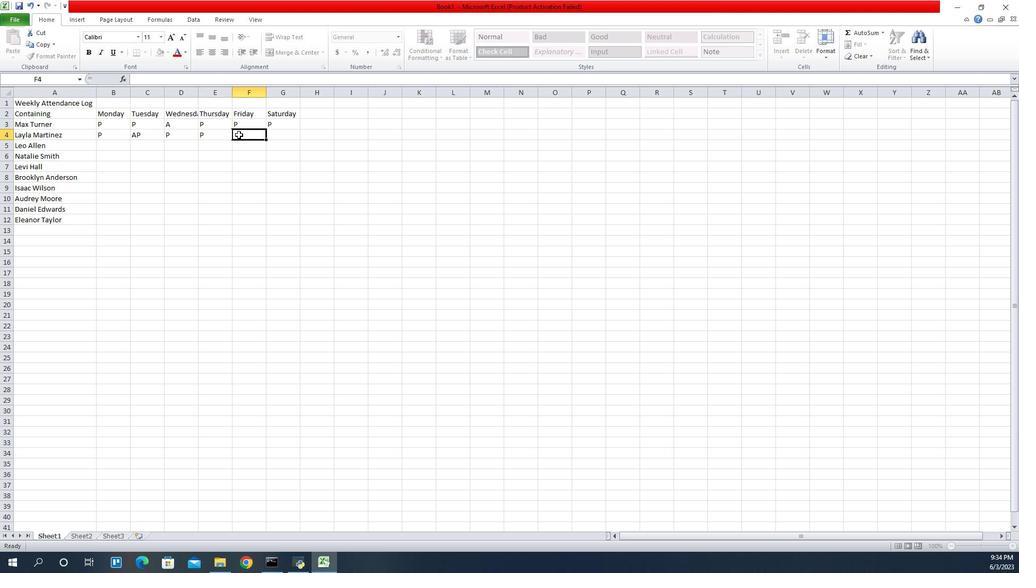 
Action: Mouse moved to (1007, 134)
Screenshot: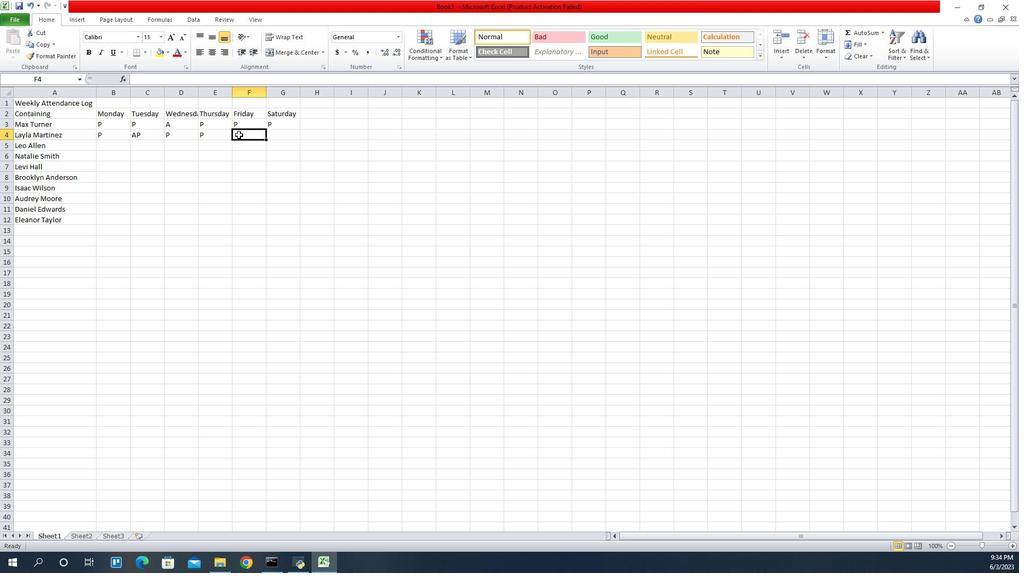 
Action: Key pressed P
Screenshot: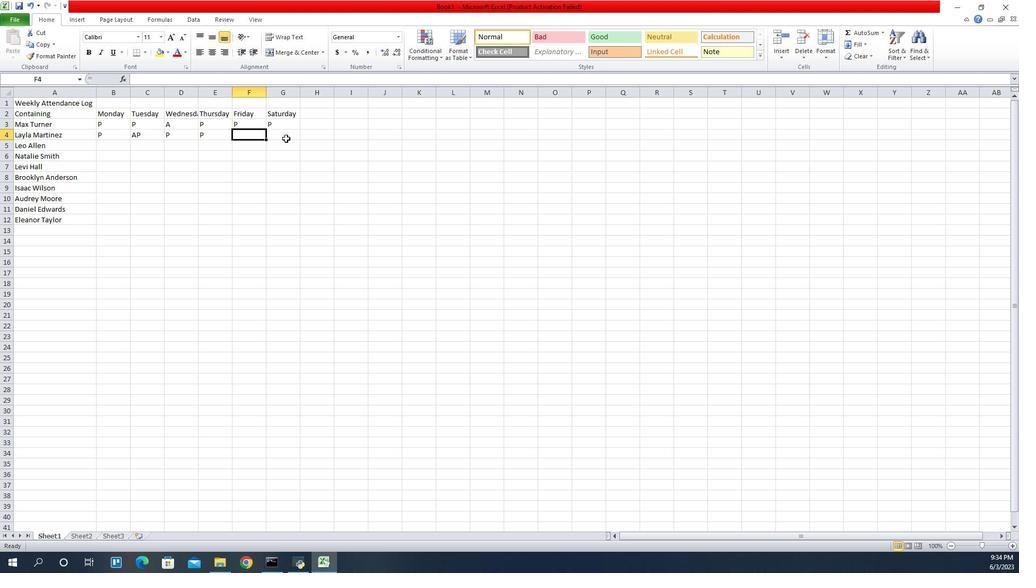 
Action: Mouse pressed left at (1007, 134)
Screenshot: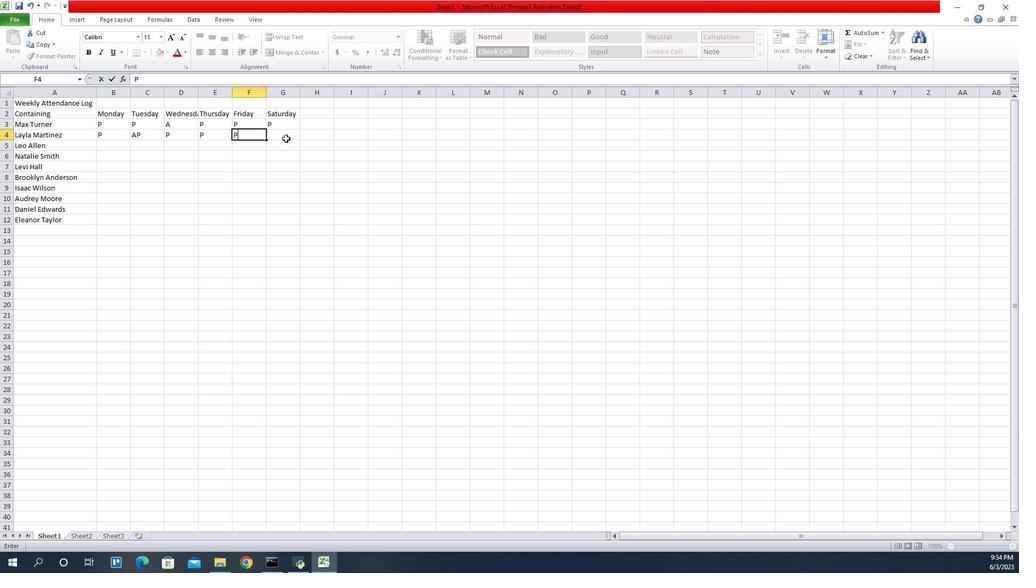 
Action: Key pressed P
Screenshot: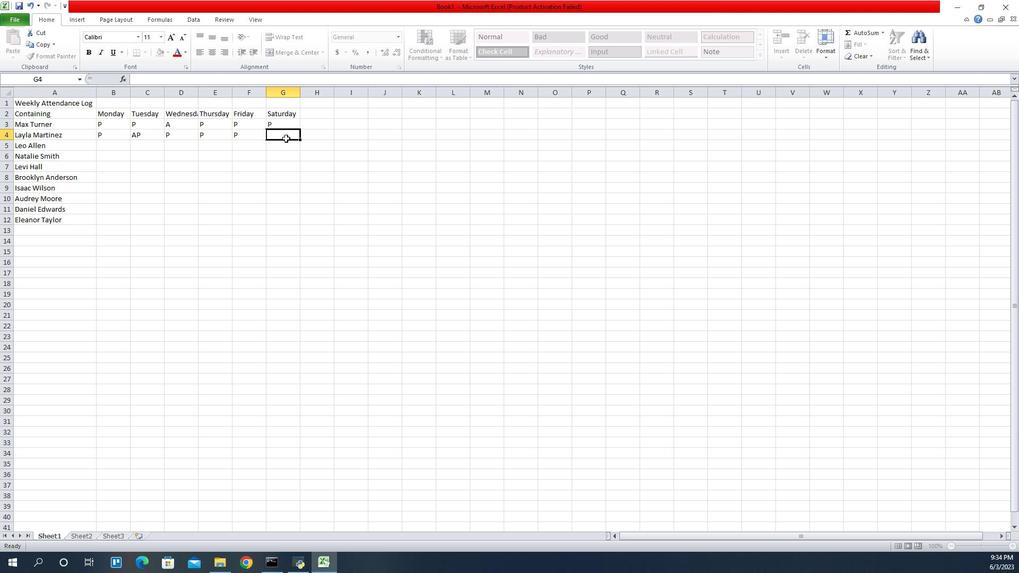 
Action: Mouse moved to (877, 132)
Screenshot: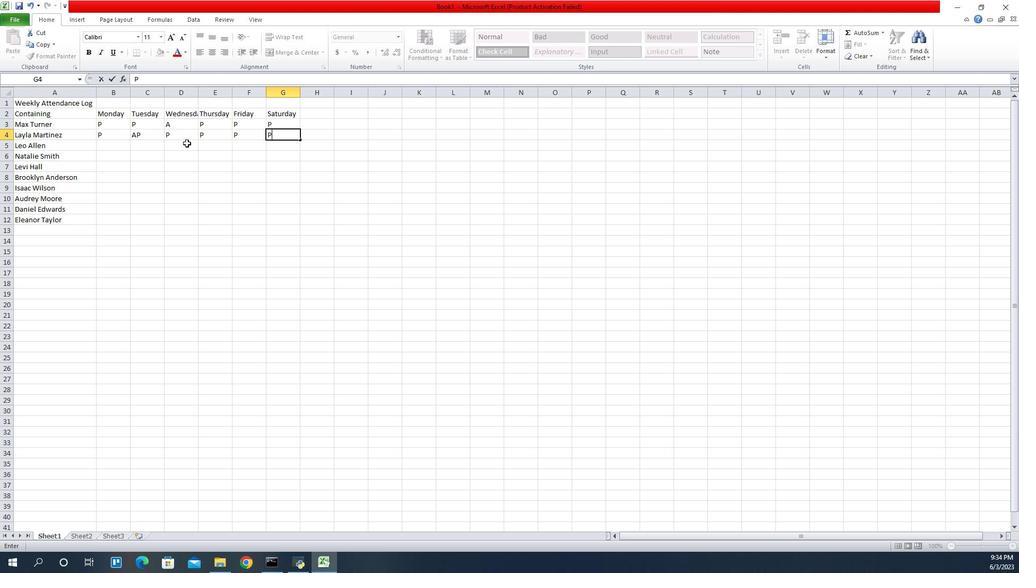 
Action: Mouse pressed left at (877, 132)
Screenshot: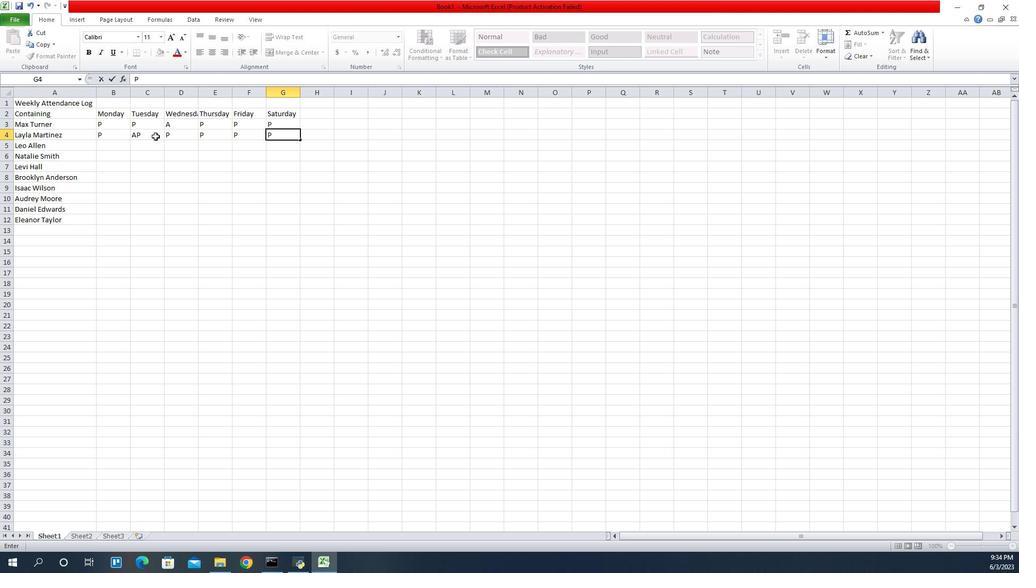 
Action: Key pressed <Key.backspace>
Screenshot: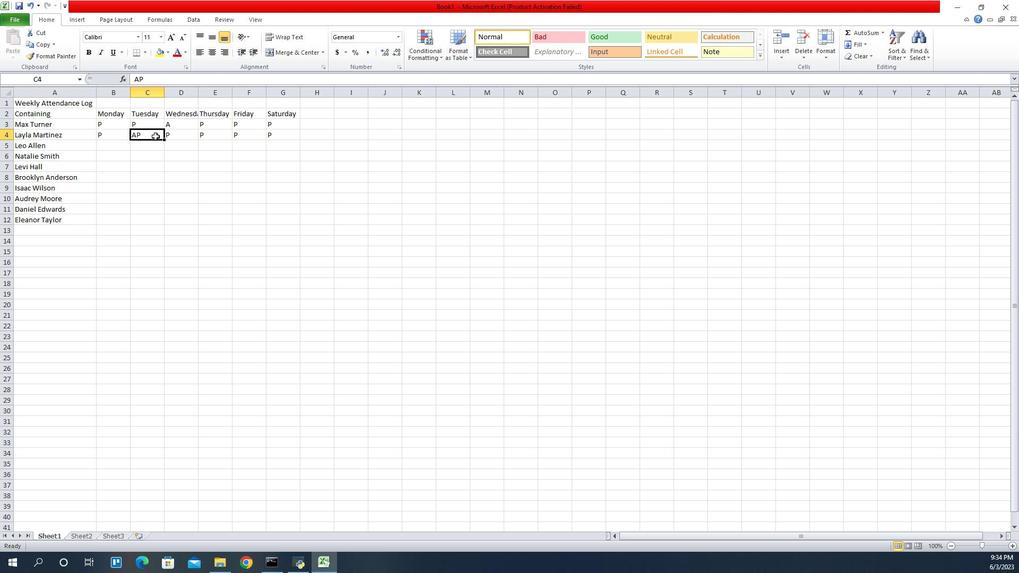 
Action: Mouse moved to (876, 129)
Screenshot: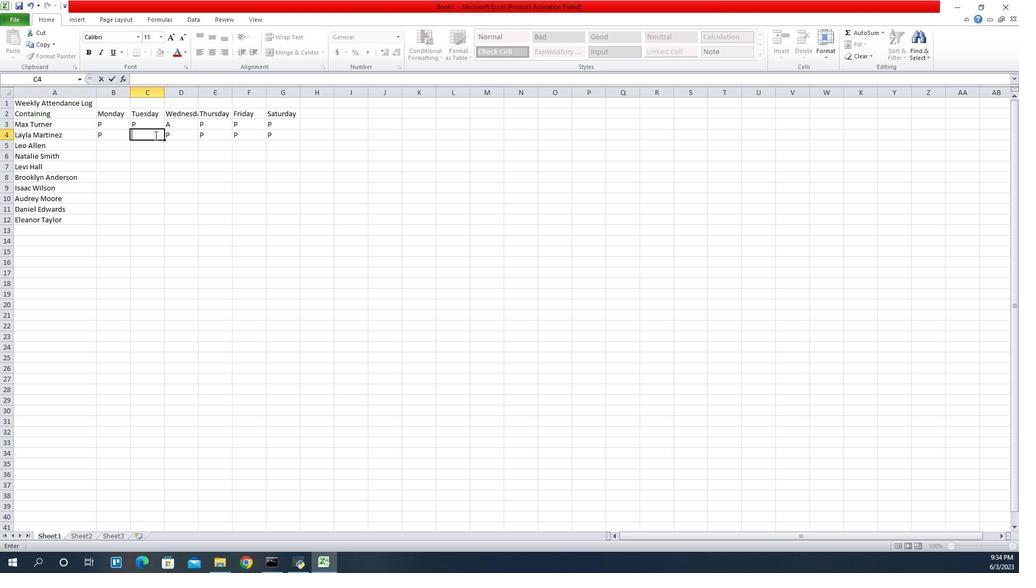 
Action: Key pressed A
Screenshot: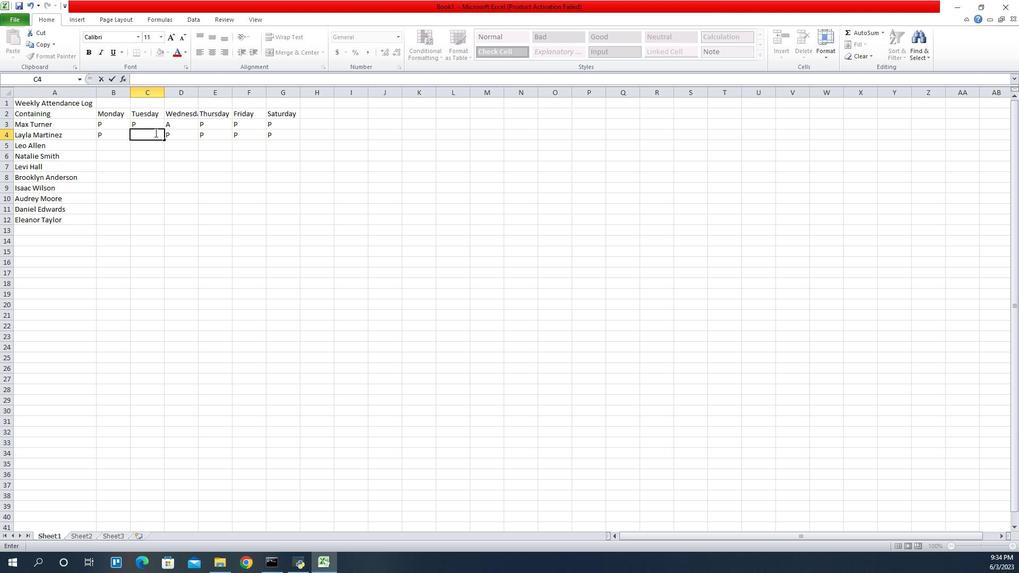 
Action: Mouse moved to (836, 143)
Screenshot: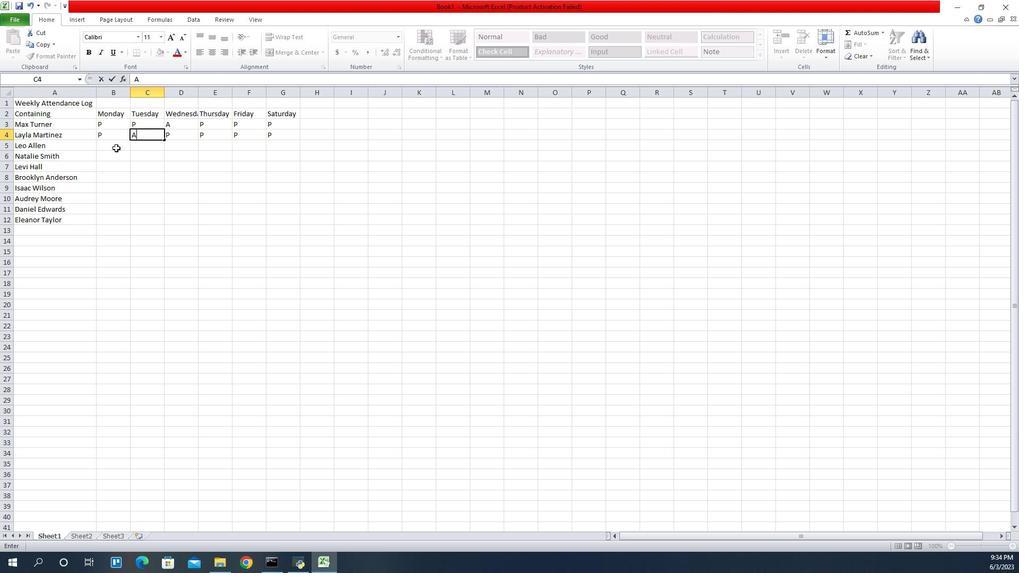 
Action: Mouse pressed left at (836, 143)
Screenshot: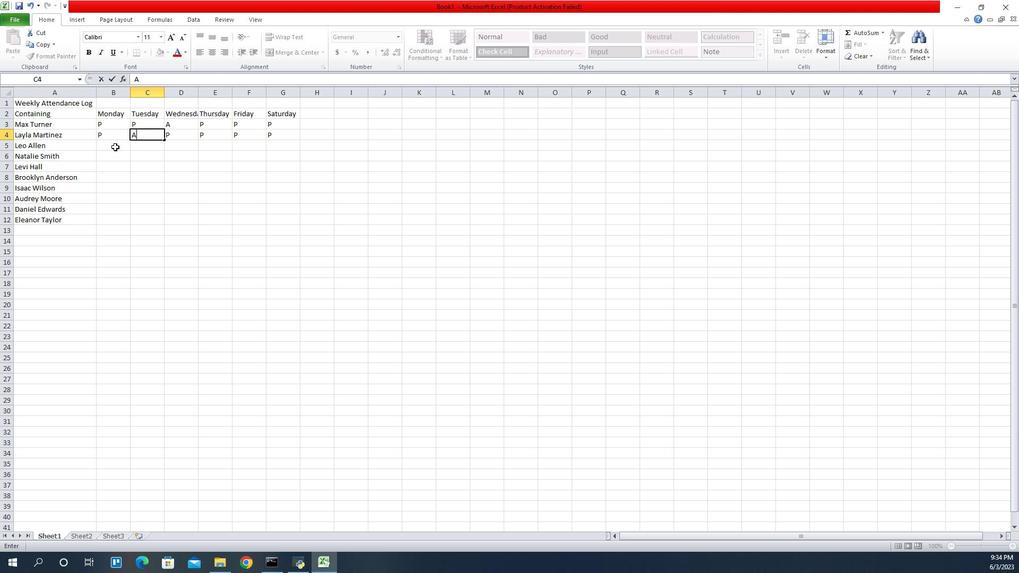 
Action: Key pressed P
Screenshot: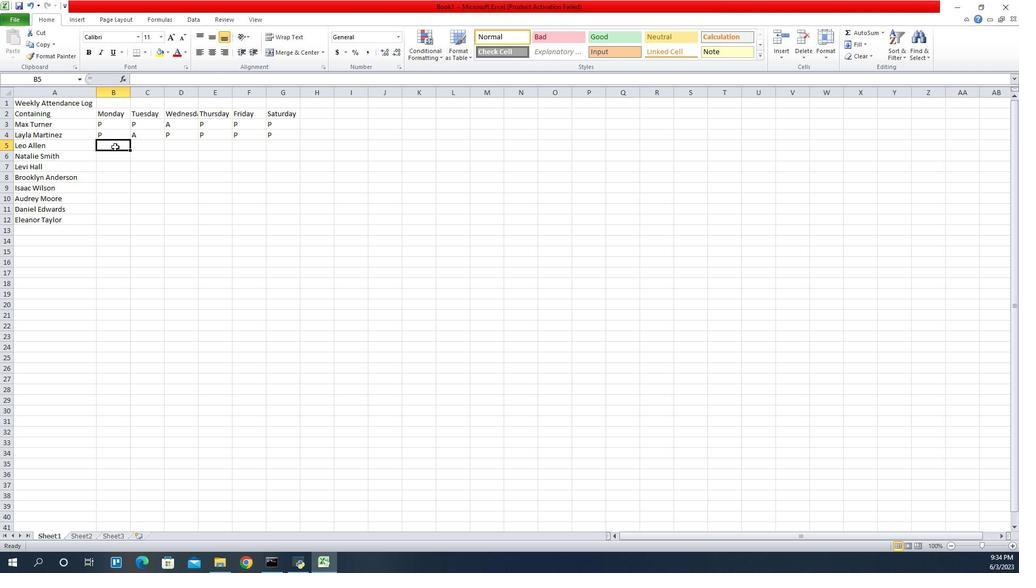 
Action: Mouse moved to (863, 145)
Screenshot: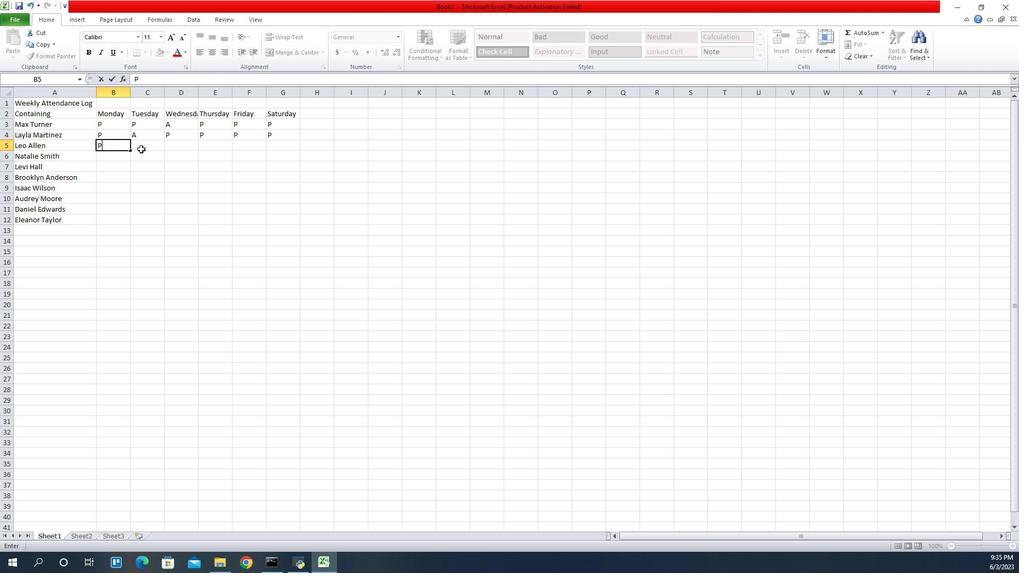 
Action: Mouse pressed left at (863, 145)
Screenshot: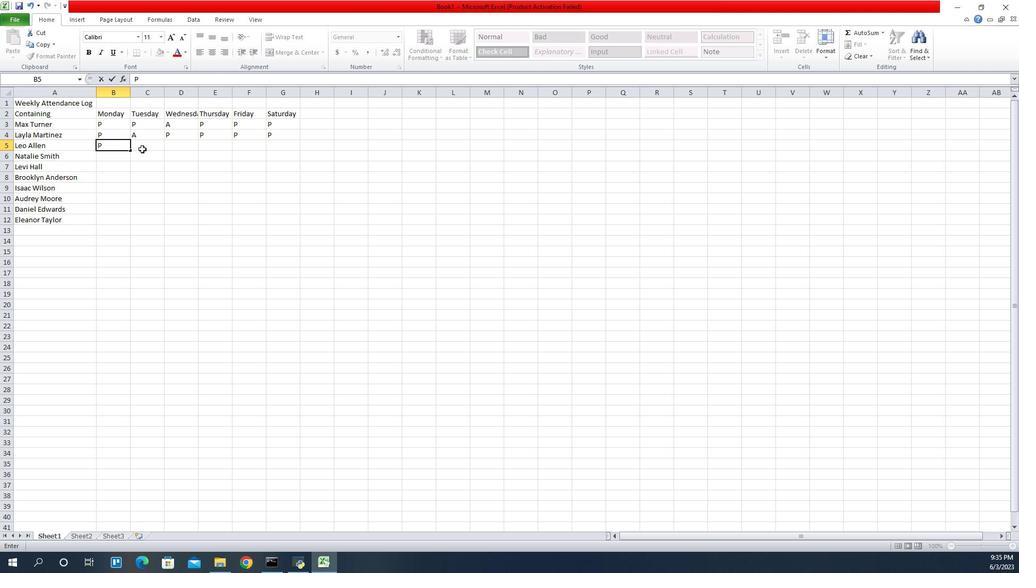
Action: Key pressed P
Screenshot: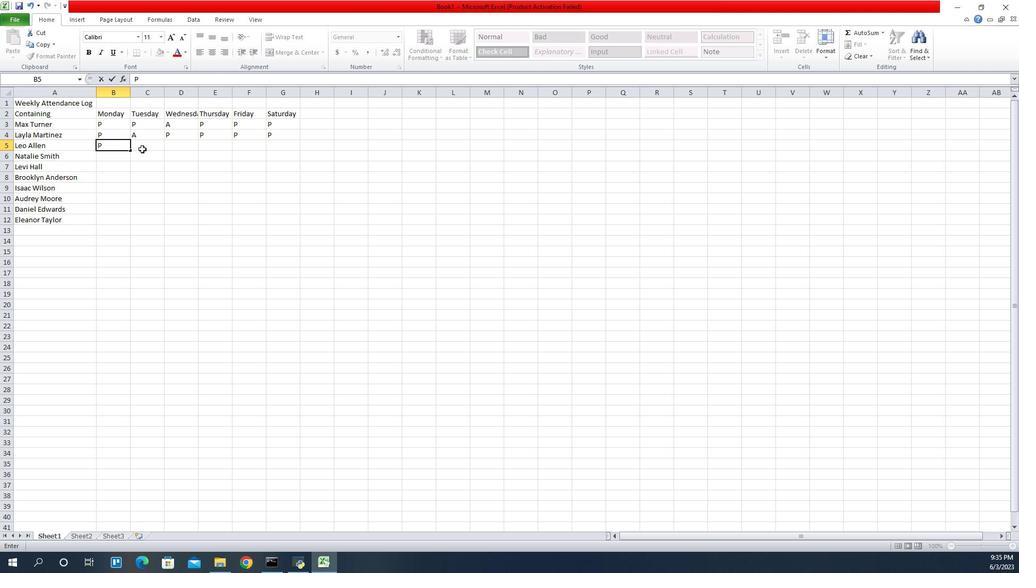 
Action: Mouse moved to (878, 145)
Screenshot: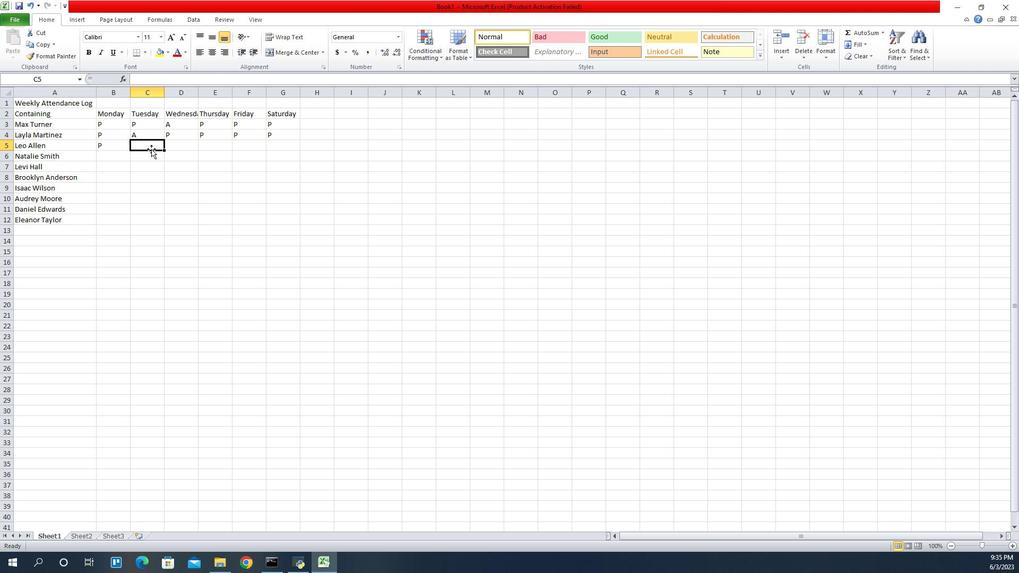 
Action: Key pressed P
Screenshot: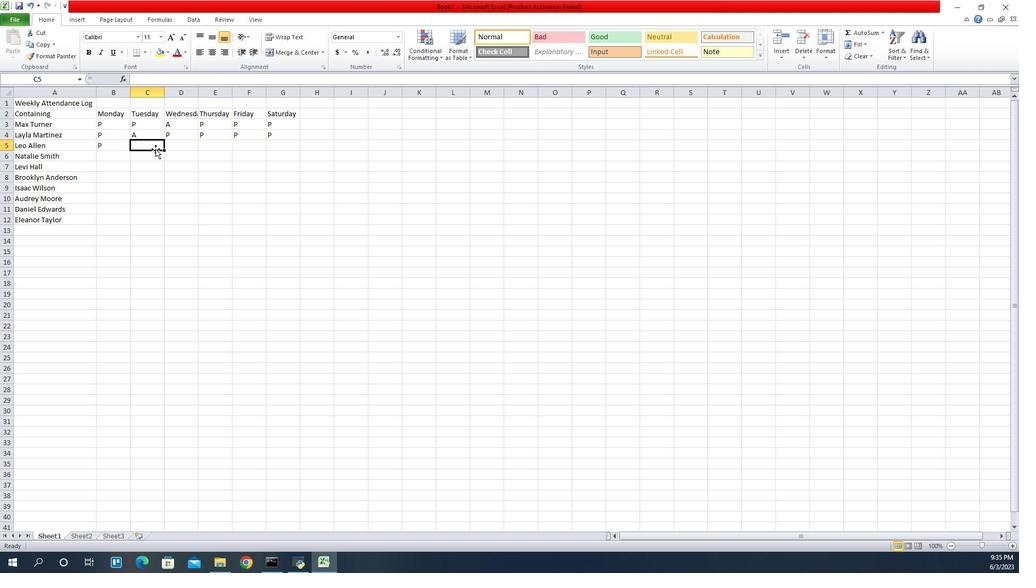 
Action: Mouse moved to (896, 141)
Screenshot: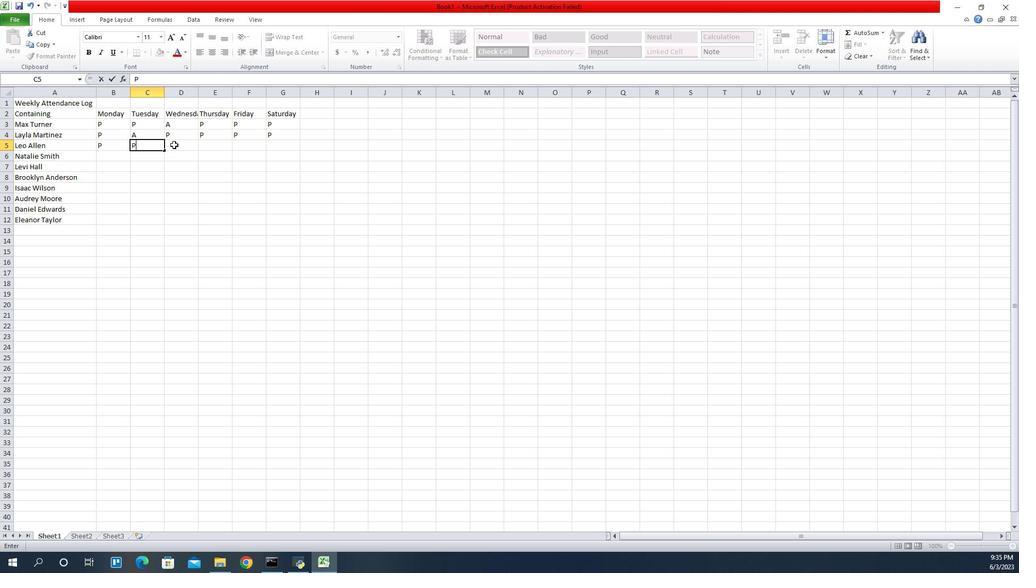 
Action: Mouse pressed left at (896, 141)
Screenshot: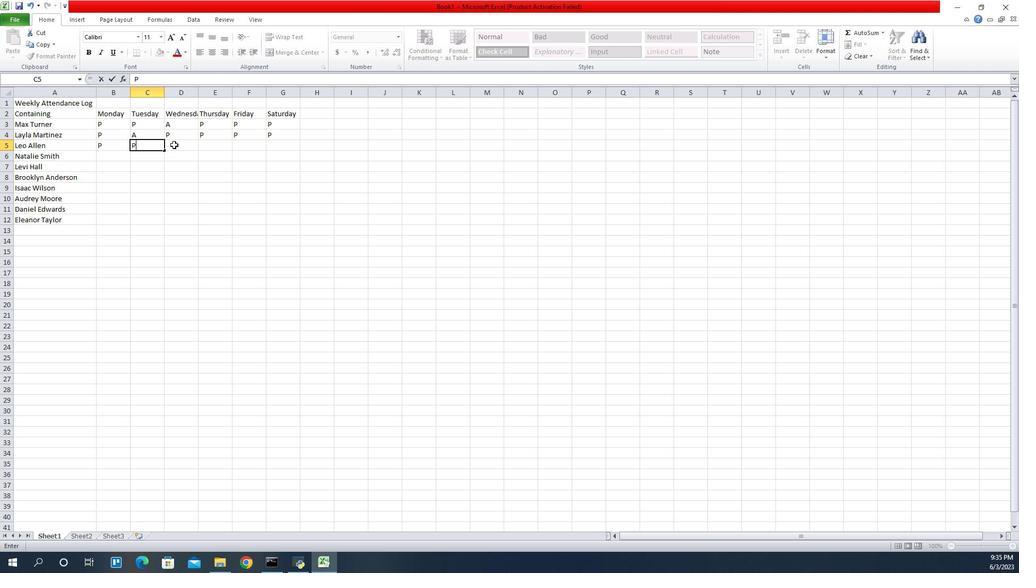 
Action: Key pressed A
Screenshot: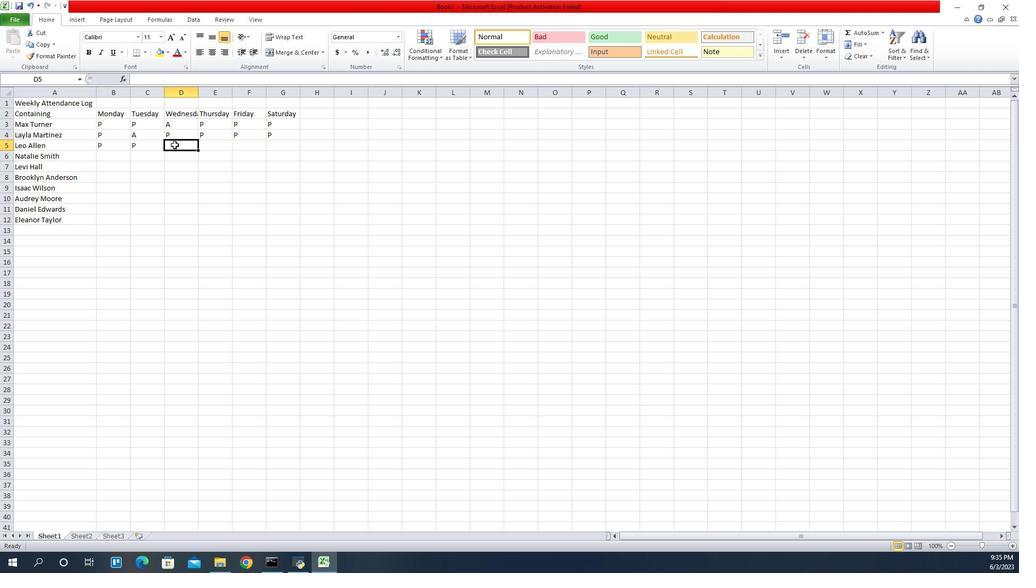 
Action: Mouse moved to (931, 143)
Screenshot: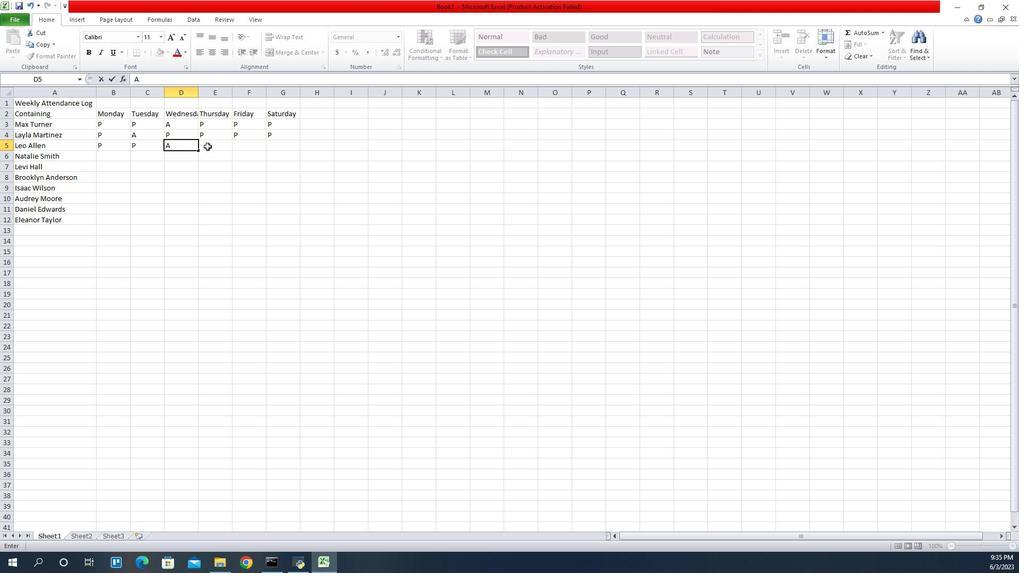 
Action: Mouse pressed left at (931, 143)
Screenshot: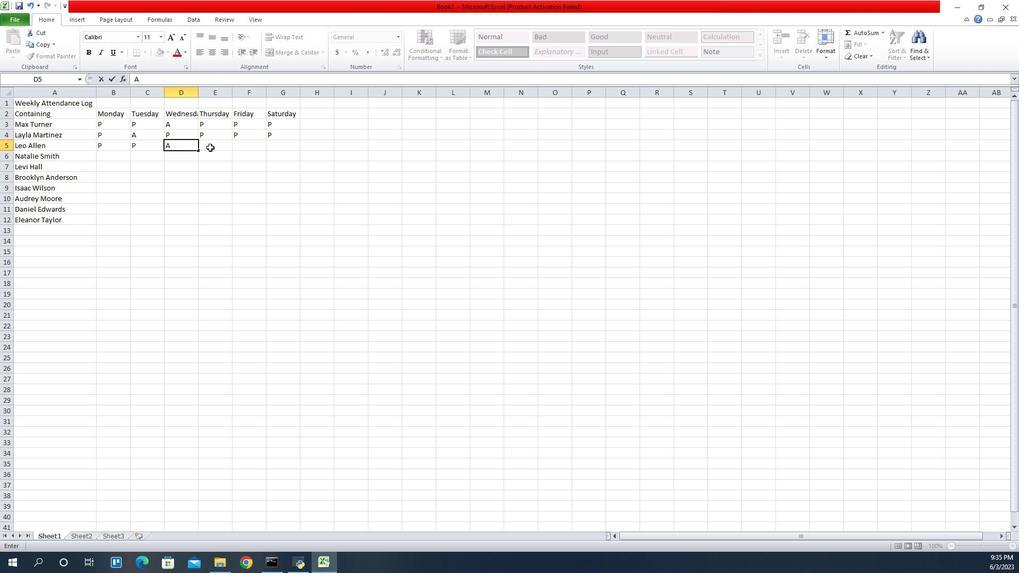 
Action: Key pressed P
Screenshot: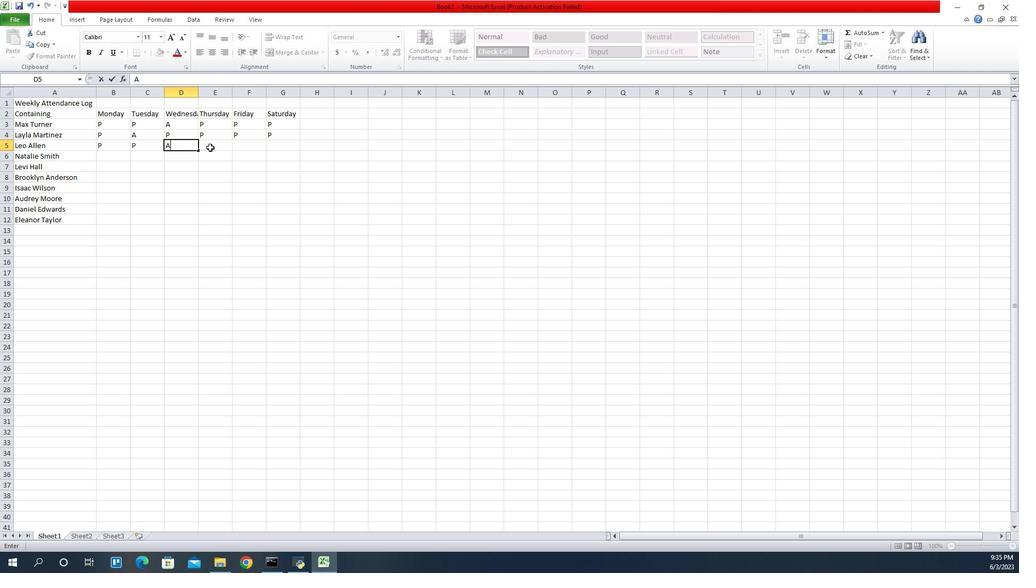 
Action: Mouse moved to (963, 144)
Screenshot: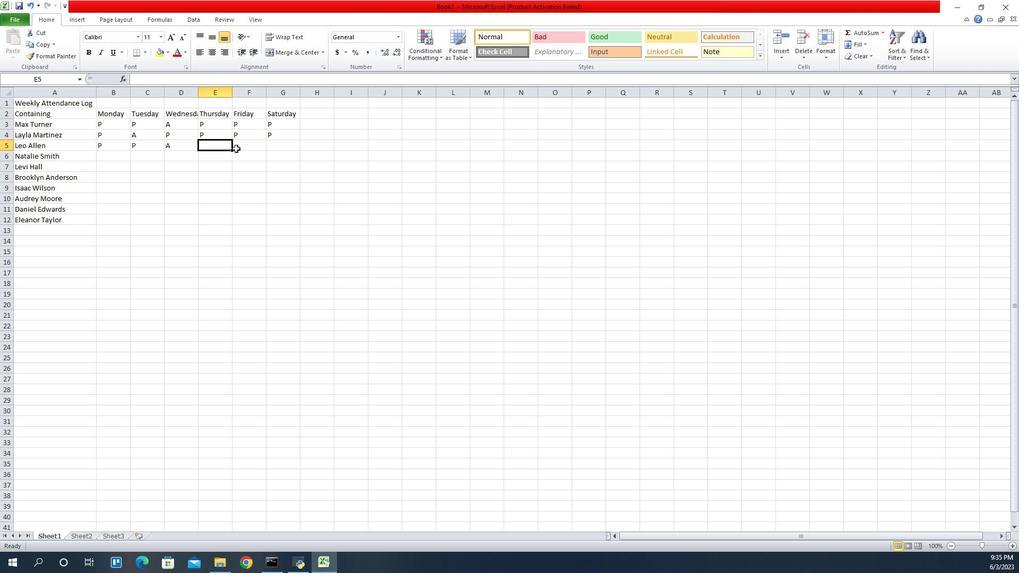 
Action: Key pressed P
Screenshot: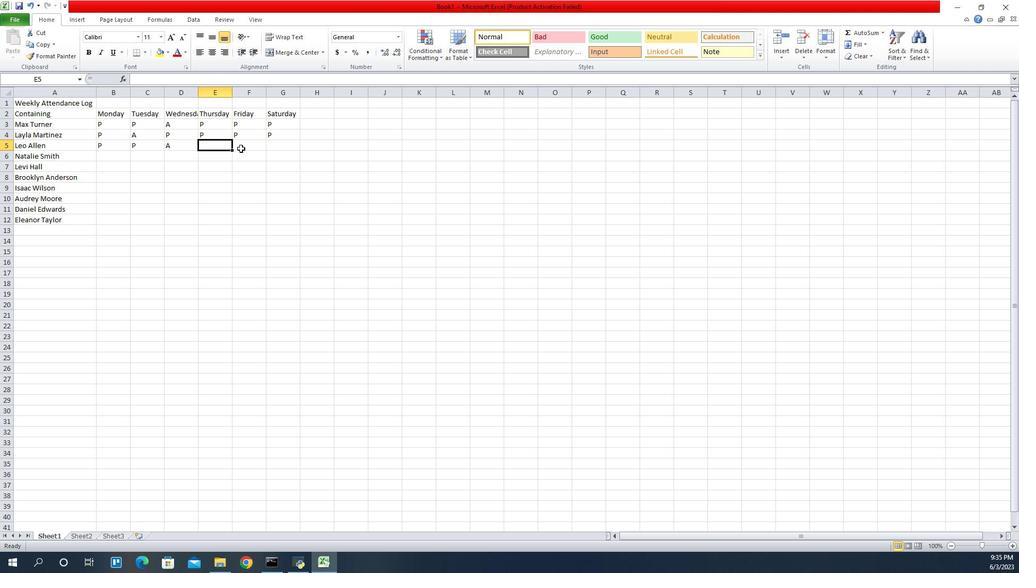 
Action: Mouse moved to (964, 144)
Screenshot: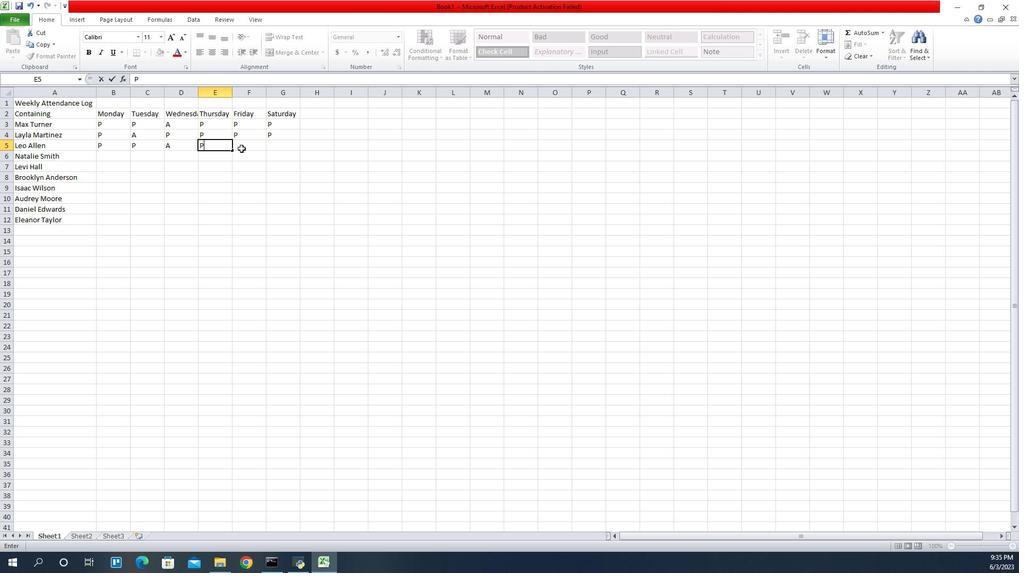 
Action: Mouse pressed left at (964, 144)
Screenshot: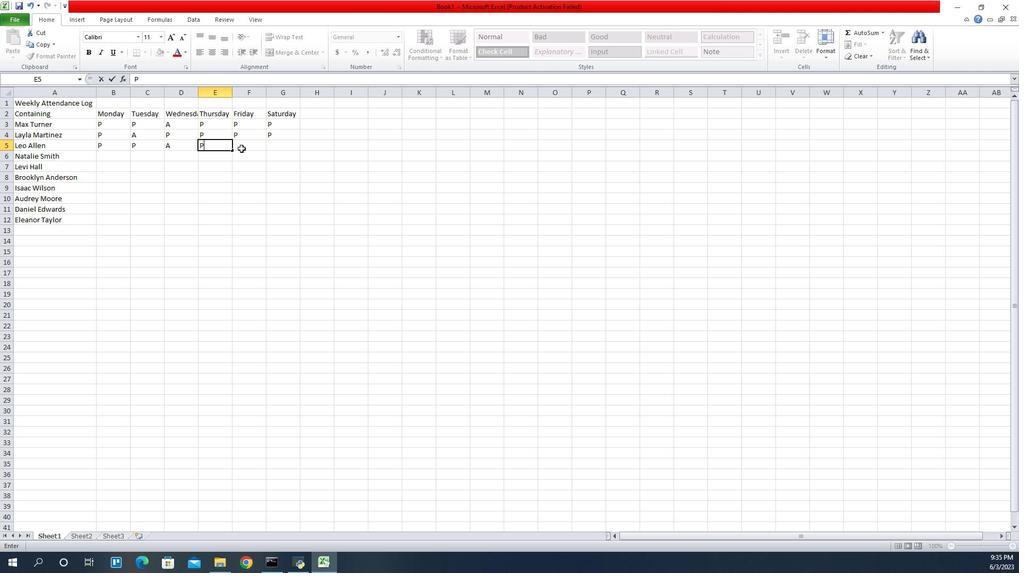 
Action: Mouse moved to (964, 144)
Screenshot: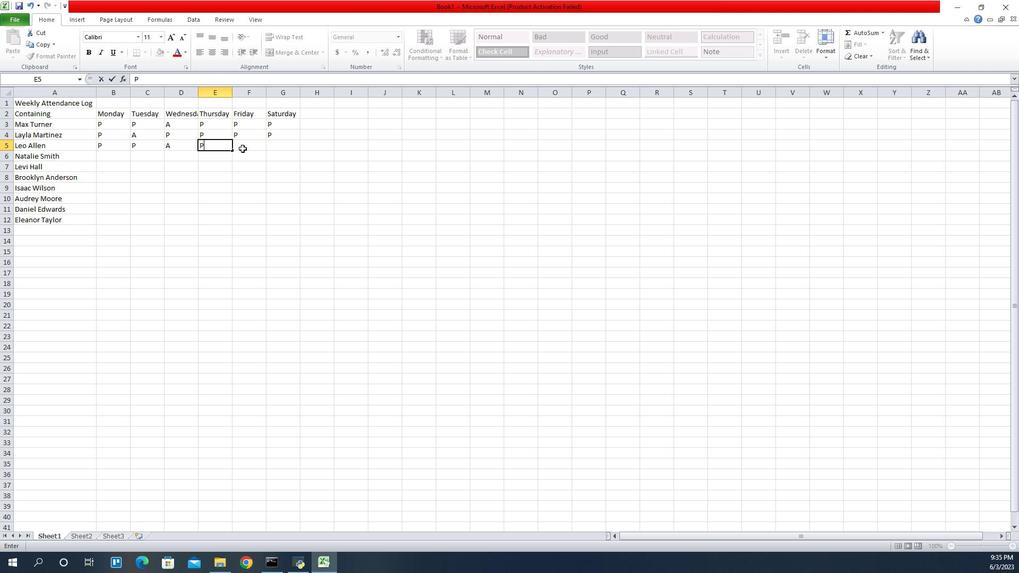 
Action: Key pressed P
Screenshot: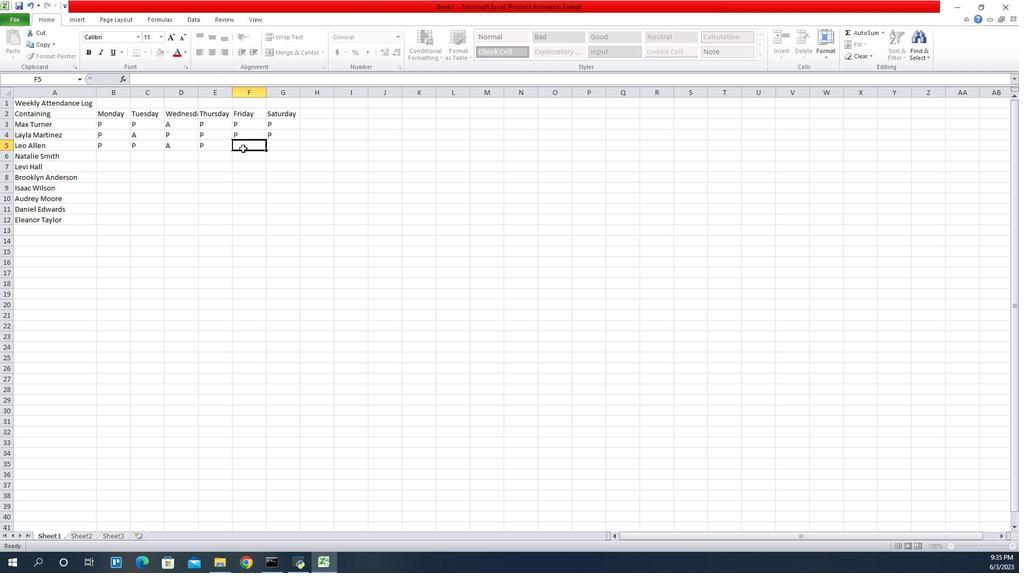 
Action: Mouse moved to (996, 141)
Screenshot: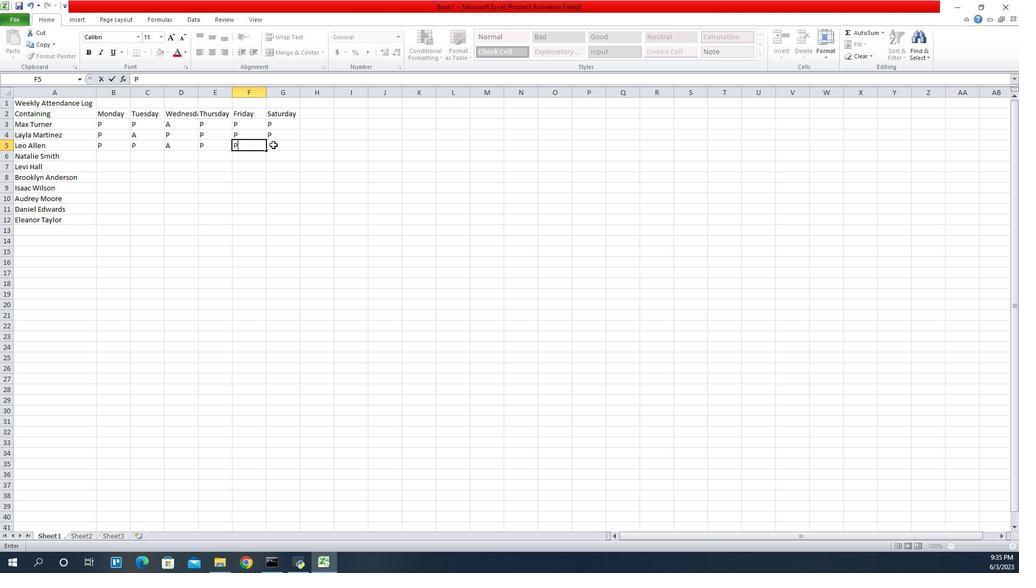 
Action: Mouse pressed left at (996, 141)
Screenshot: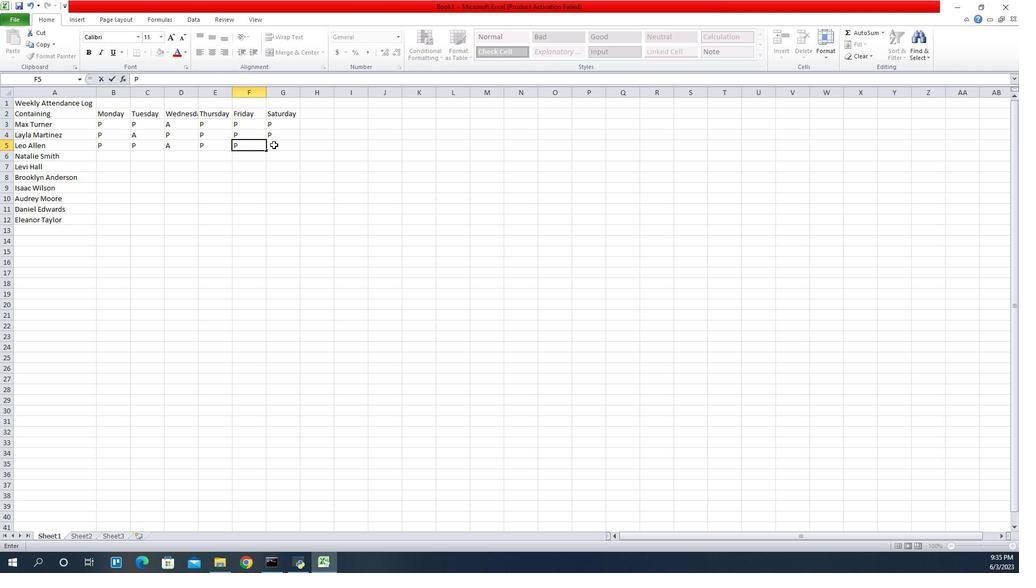 
Action: Key pressed P
Screenshot: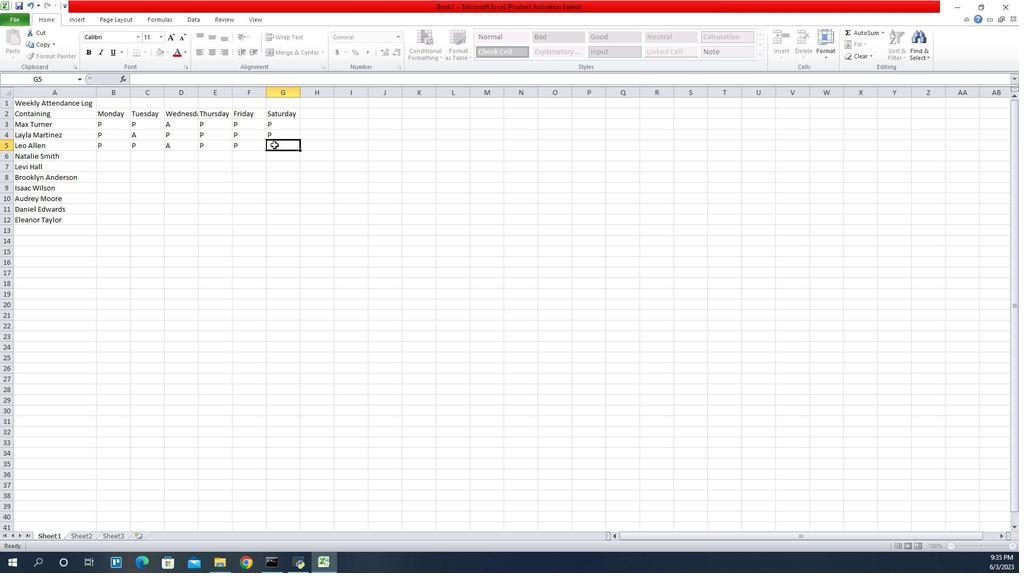 
Action: Mouse moved to (964, 146)
Screenshot: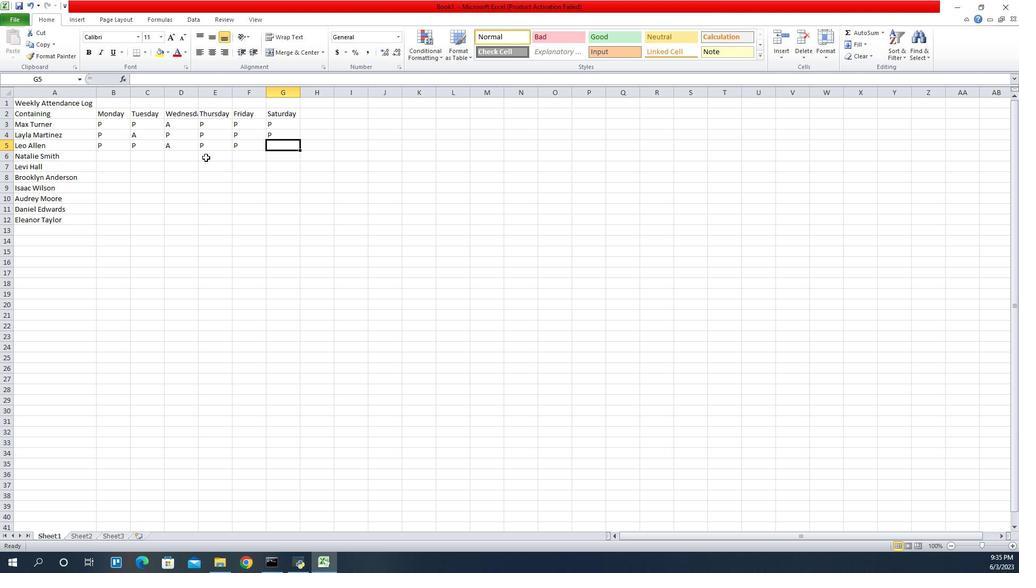 
Action: Key pressed P
Screenshot: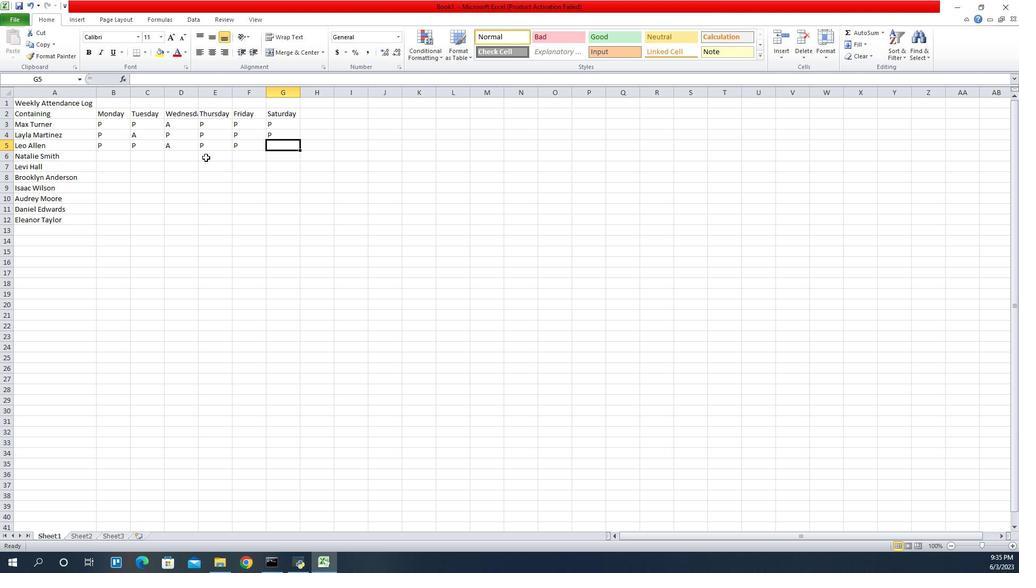 
Action: Mouse moved to (828, 150)
Screenshot: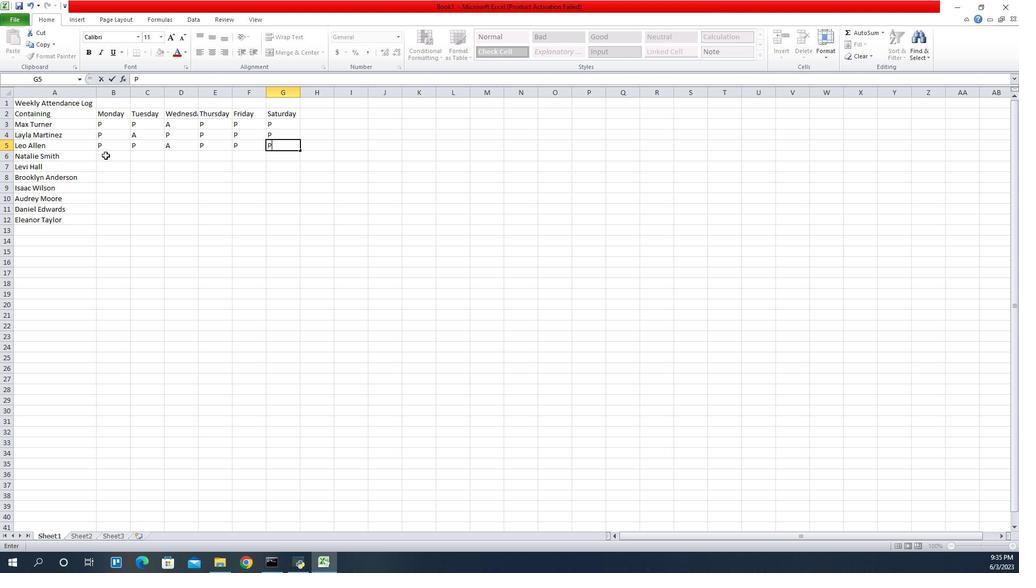 
Action: Mouse pressed left at (828, 150)
Screenshot: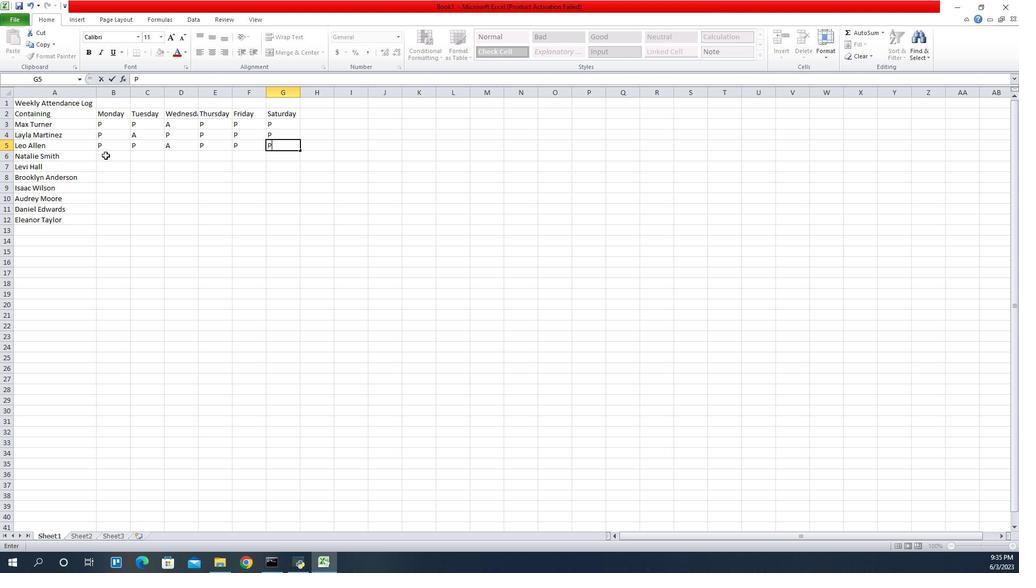 
Action: Key pressed P
Screenshot: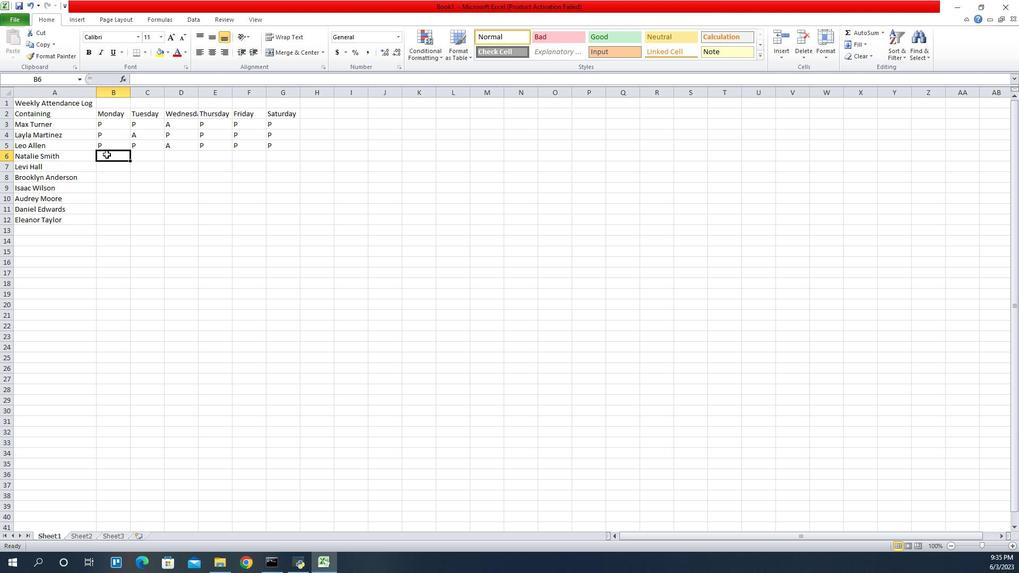 
Action: Mouse moved to (880, 155)
Screenshot: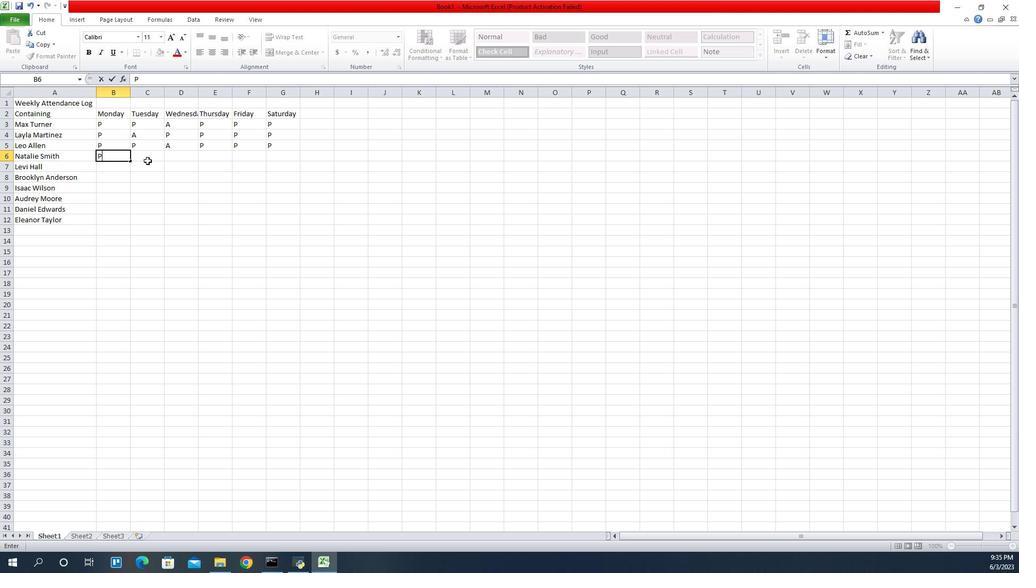 
Action: Mouse pressed left at (880, 155)
Screenshot: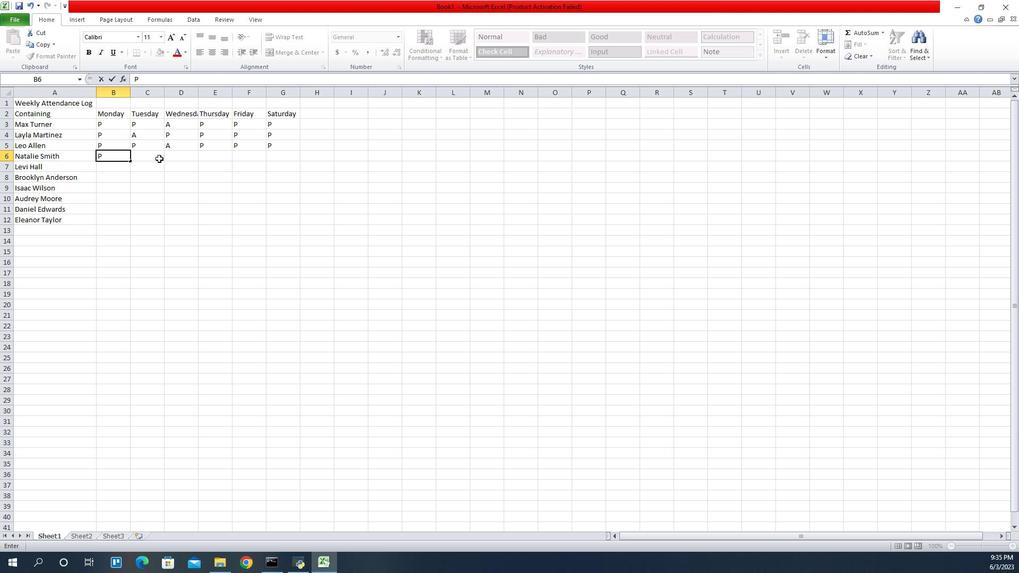 
Action: Key pressed P
Screenshot: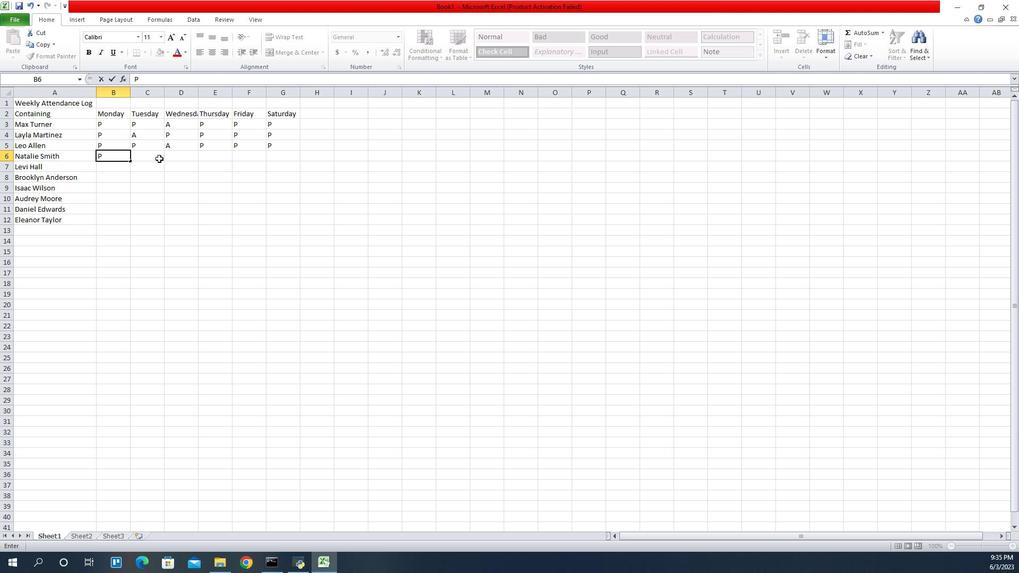 
Action: Mouse moved to (888, 152)
Screenshot: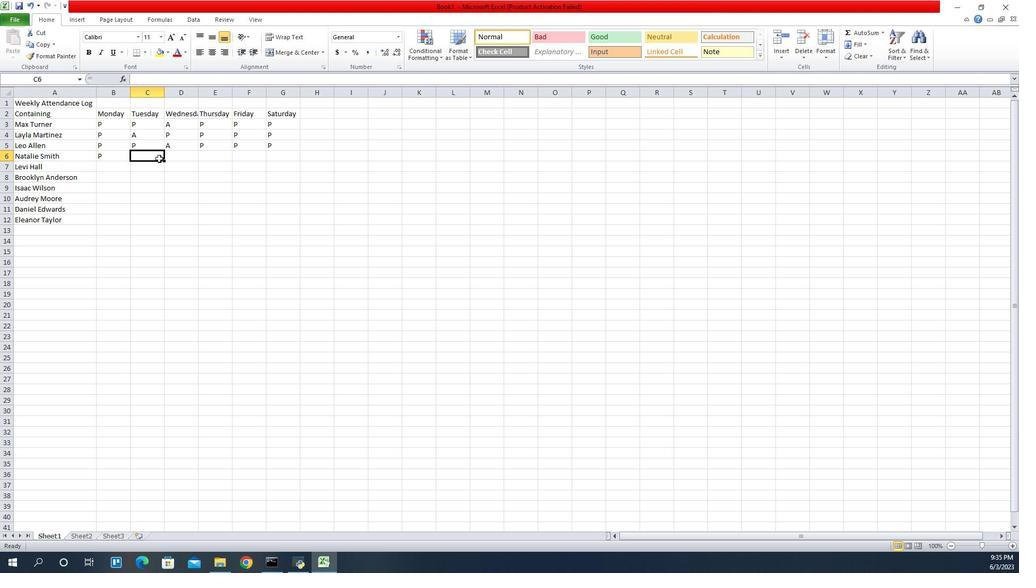 
Action: Key pressed P
Screenshot: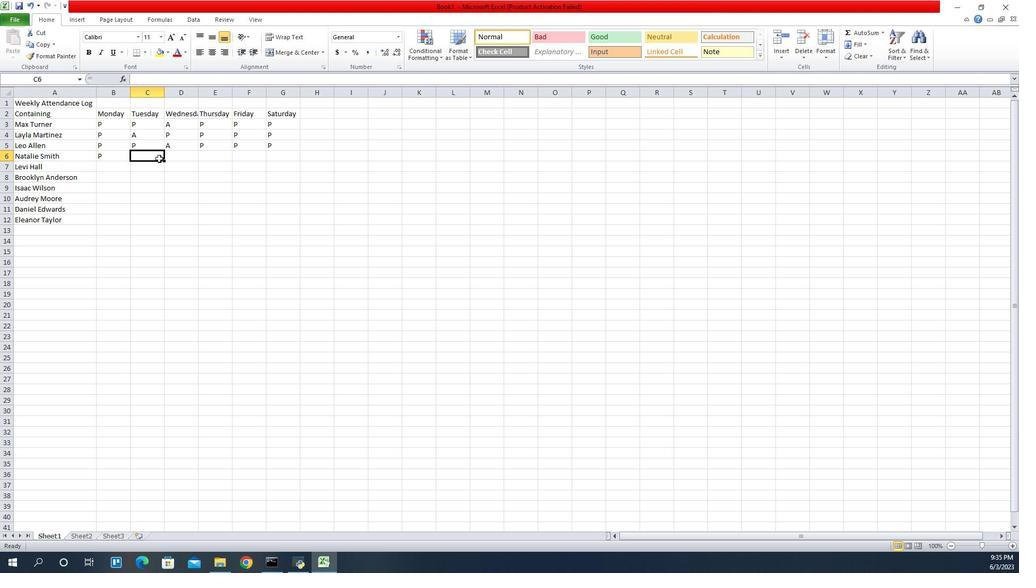 
Action: Mouse moved to (890, 152)
Screenshot: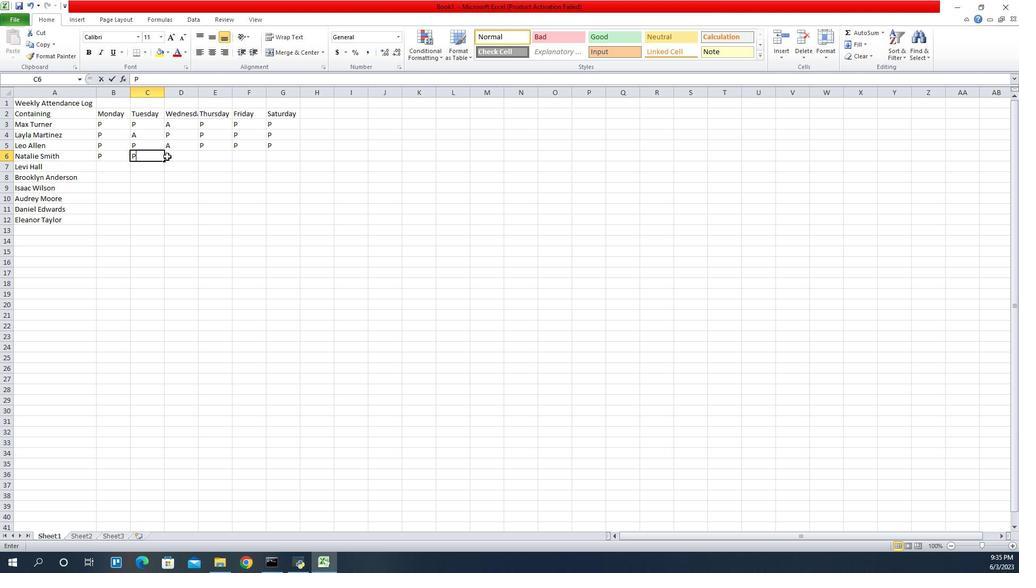 
Action: Mouse pressed left at (890, 152)
Screenshot: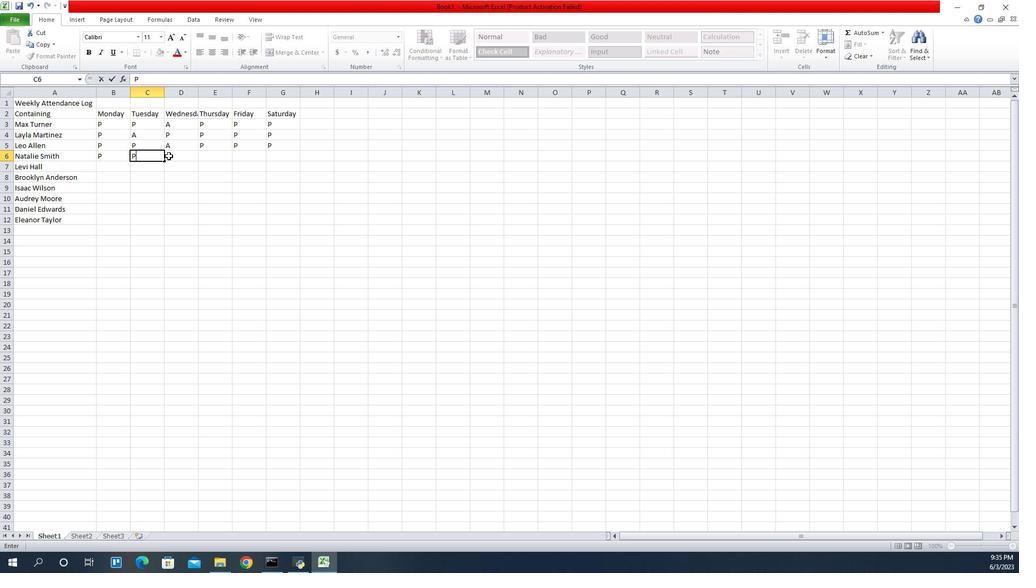 
Action: Key pressed P
Screenshot: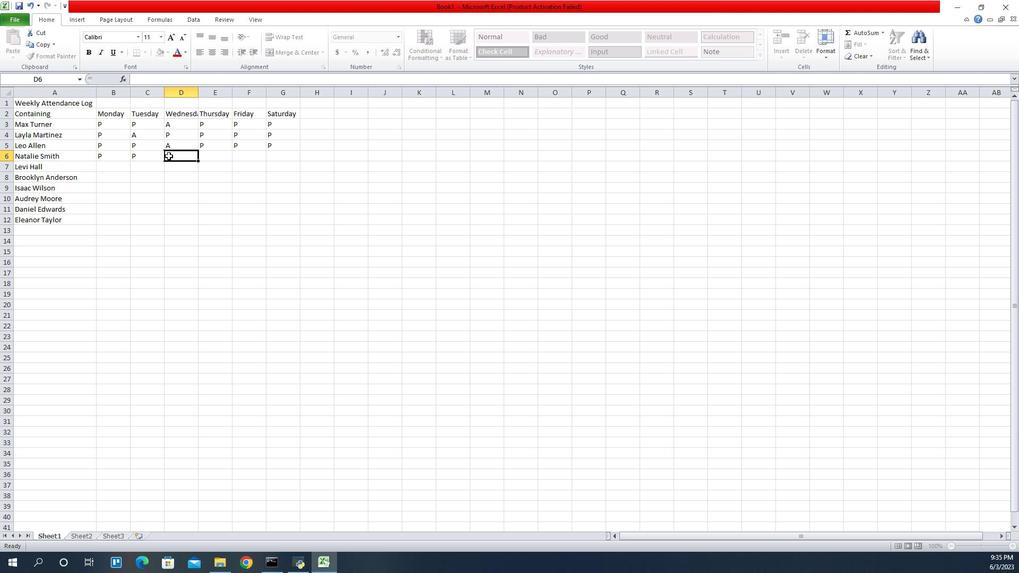 
Action: Mouse moved to (926, 151)
Screenshot: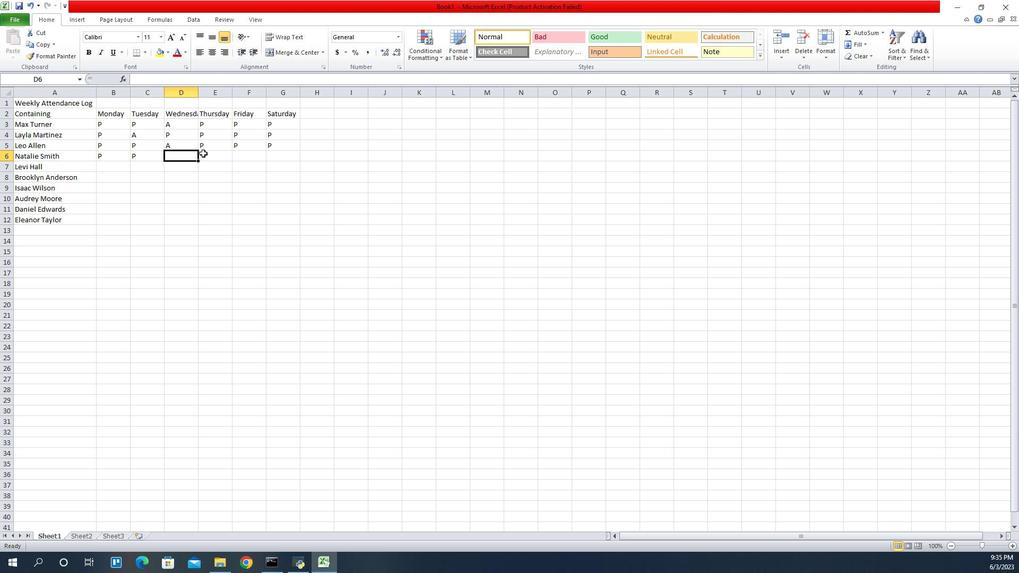 
Action: Key pressed P
Screenshot: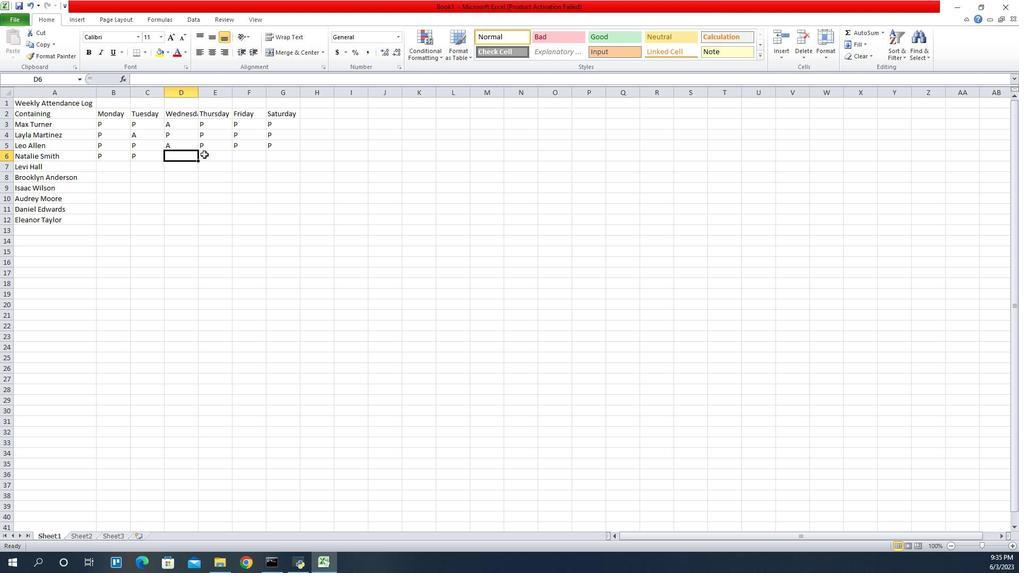 
Action: Mouse moved to (926, 151)
Screenshot: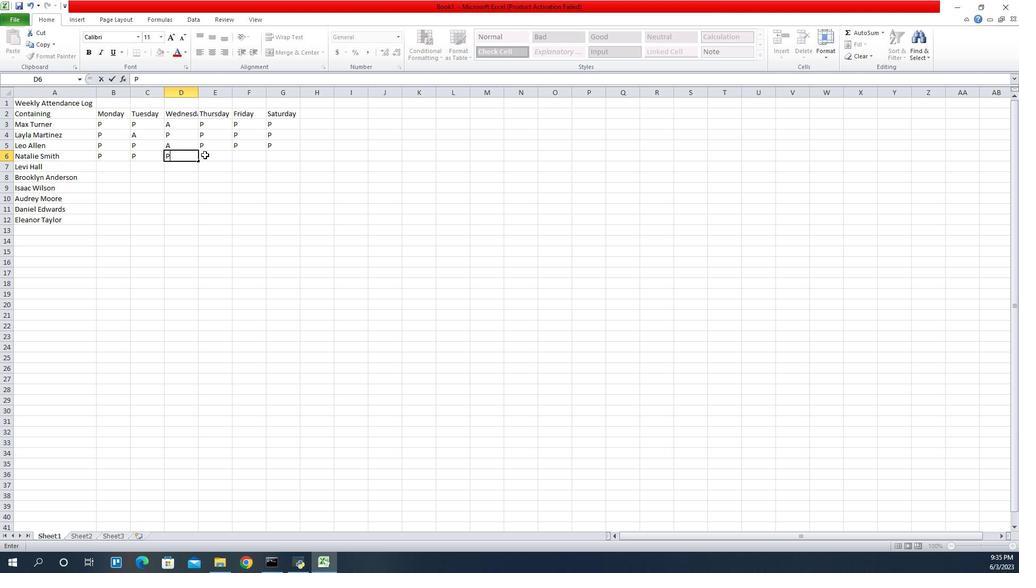 
Action: Mouse pressed left at (926, 151)
Screenshot: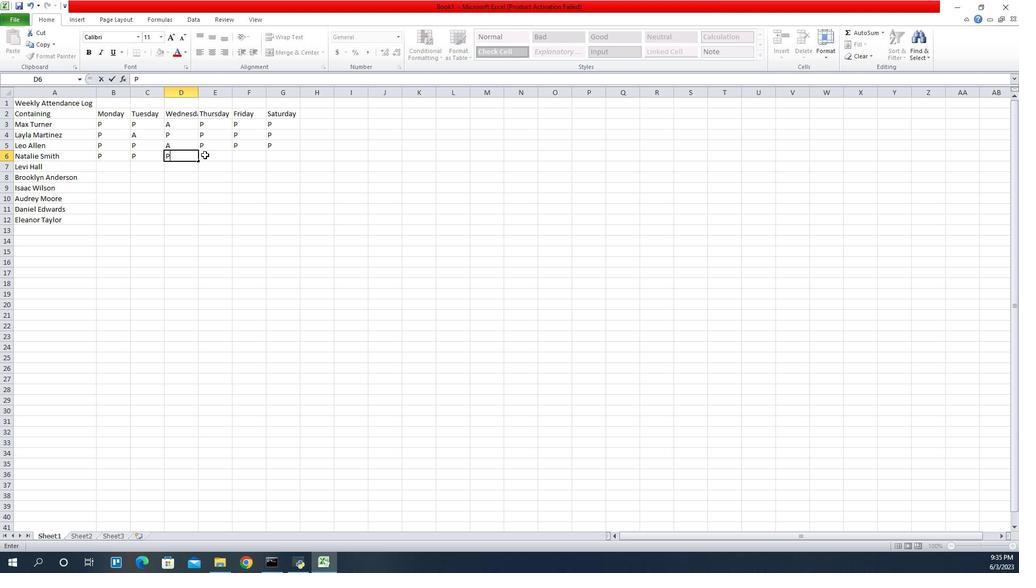
Action: Key pressed A
Screenshot: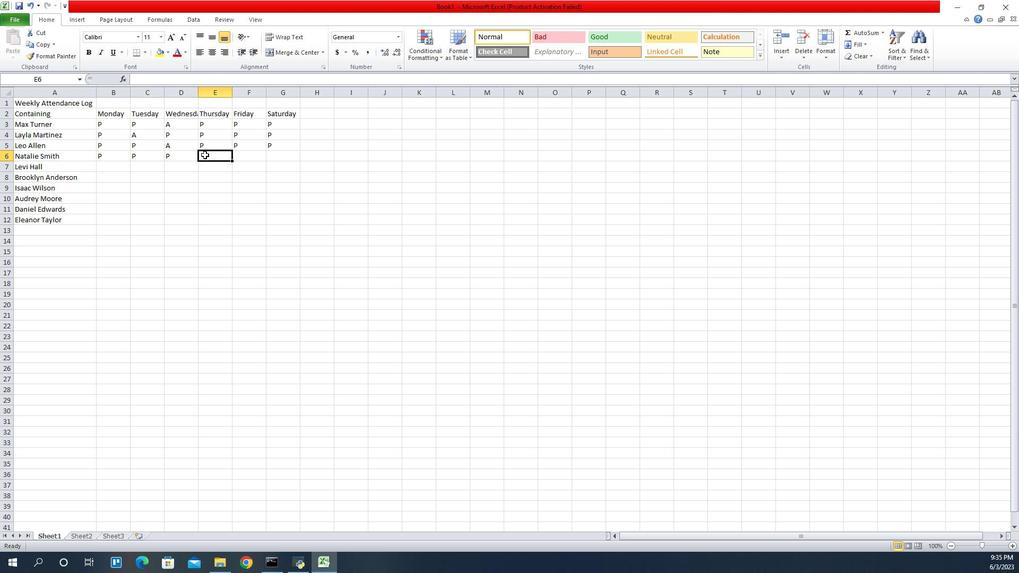 
Action: Mouse moved to (959, 155)
Screenshot: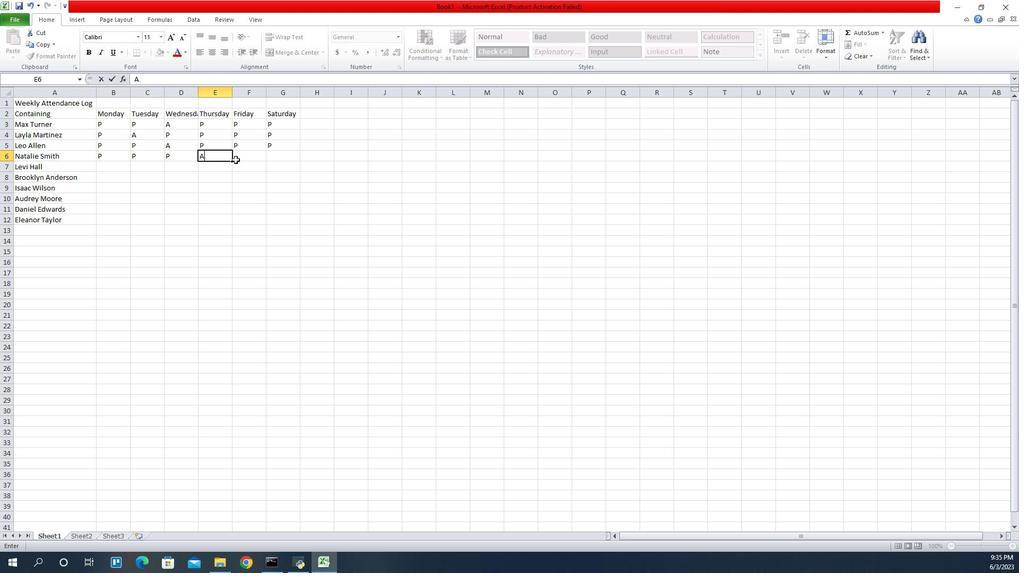 
Action: Mouse pressed left at (959, 155)
Screenshot: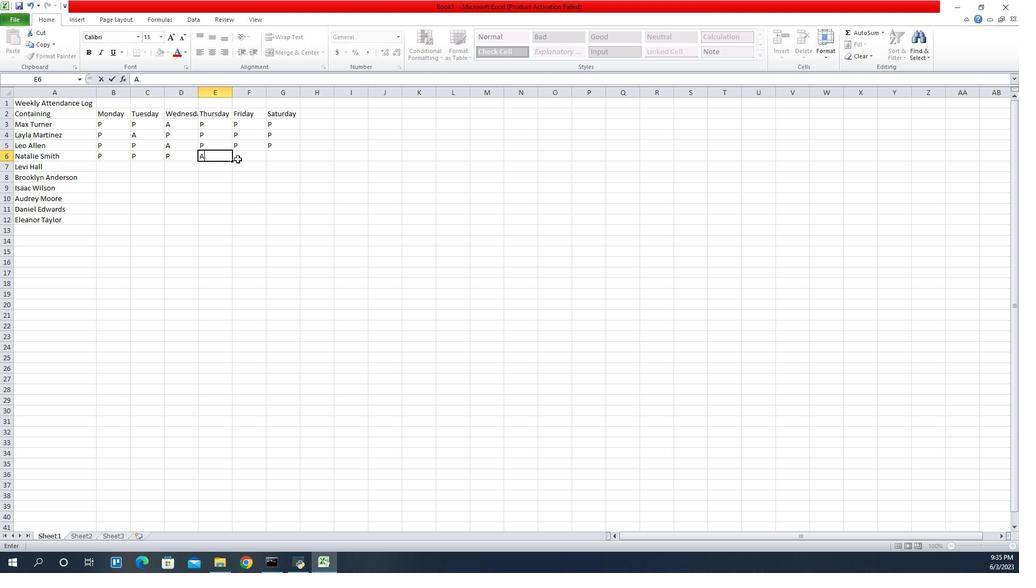 
Action: Key pressed P
Screenshot: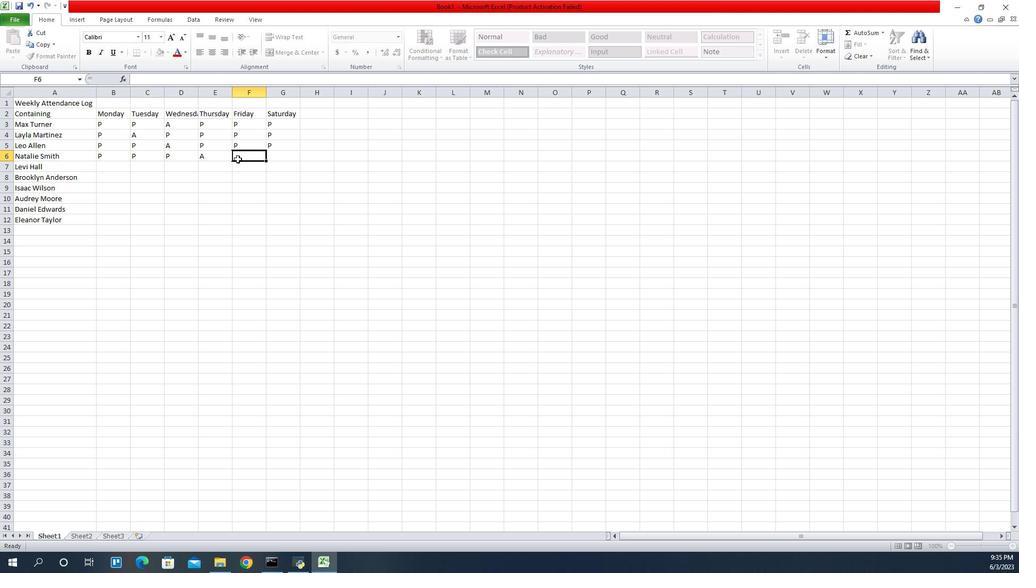 
Action: Mouse moved to (968, 151)
Screenshot: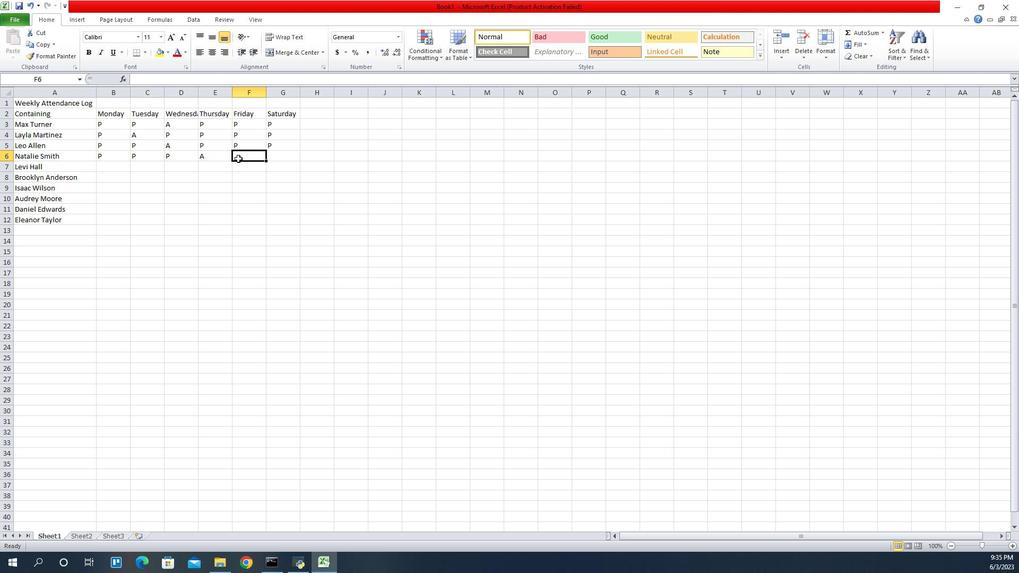 
Action: Key pressed P
Screenshot: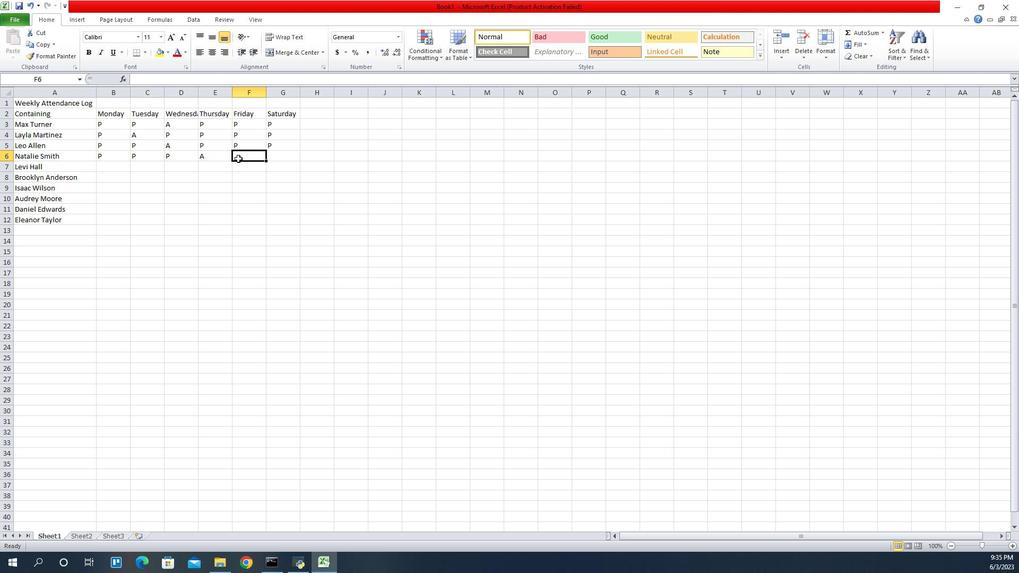 
Action: Mouse moved to (1000, 150)
Screenshot: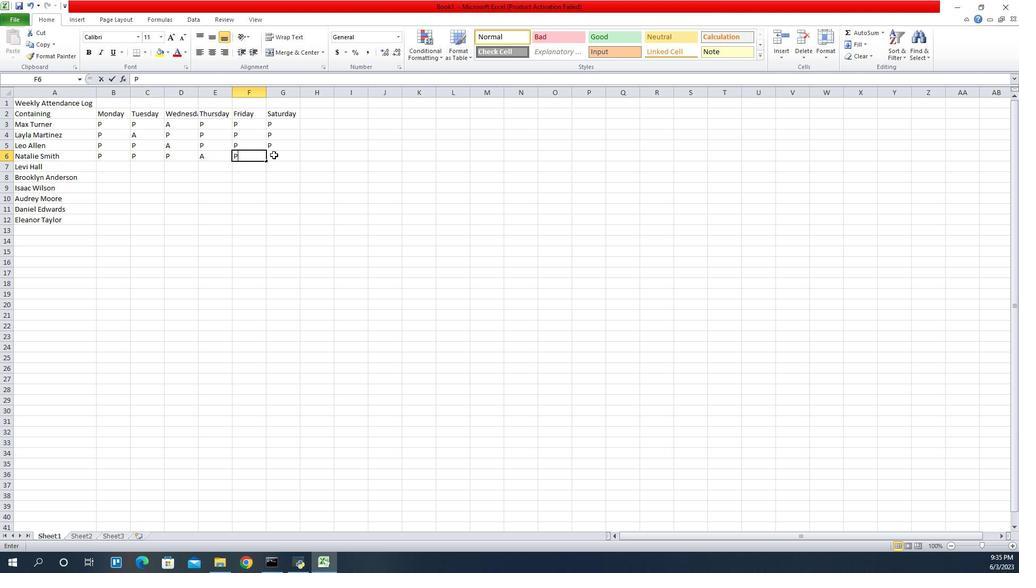 
Action: Mouse pressed left at (1000, 150)
Screenshot: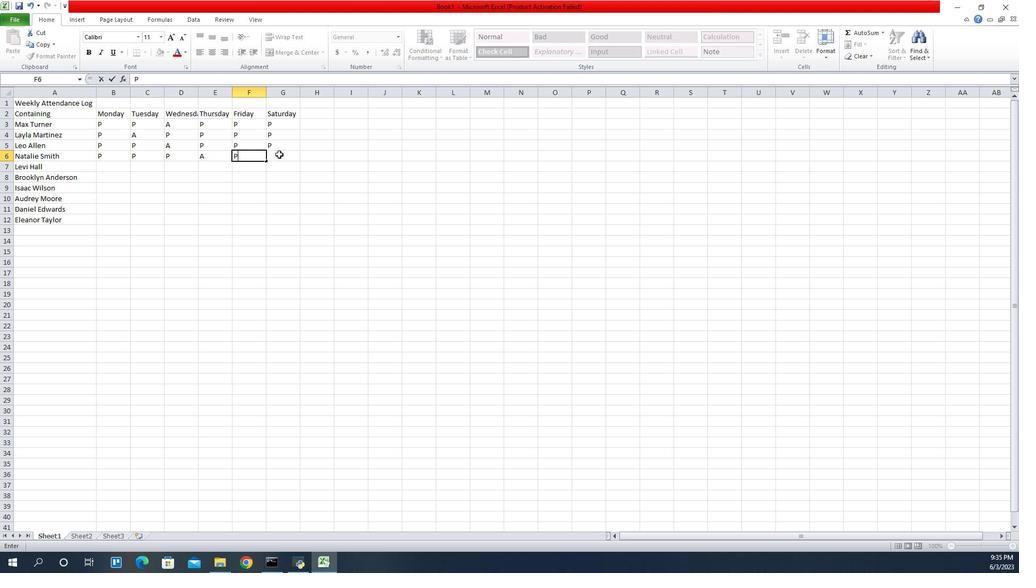 
Action: Key pressed P
Screenshot: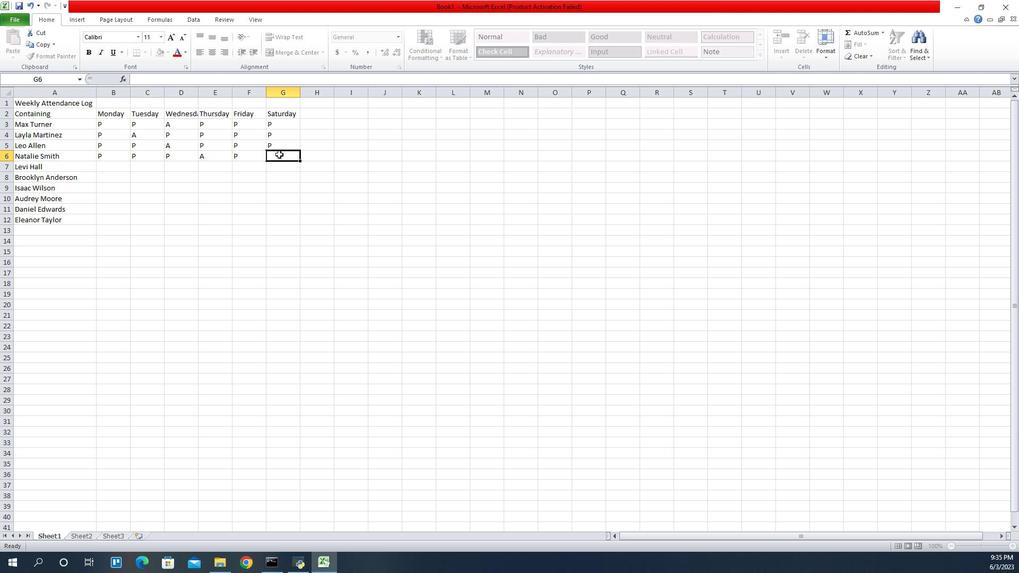 
Action: Mouse moved to (976, 152)
Screenshot: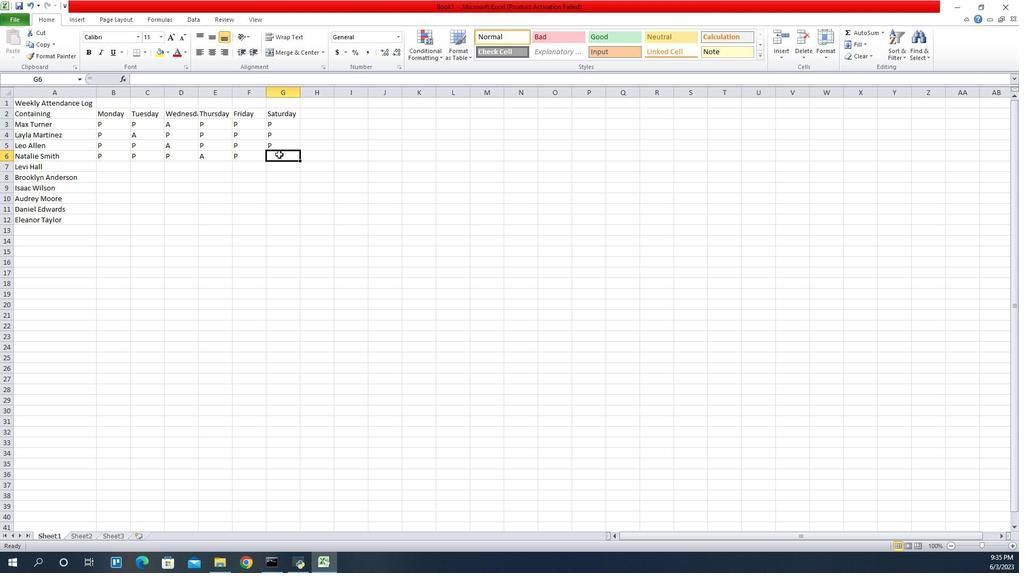 
Action: Key pressed P
Screenshot: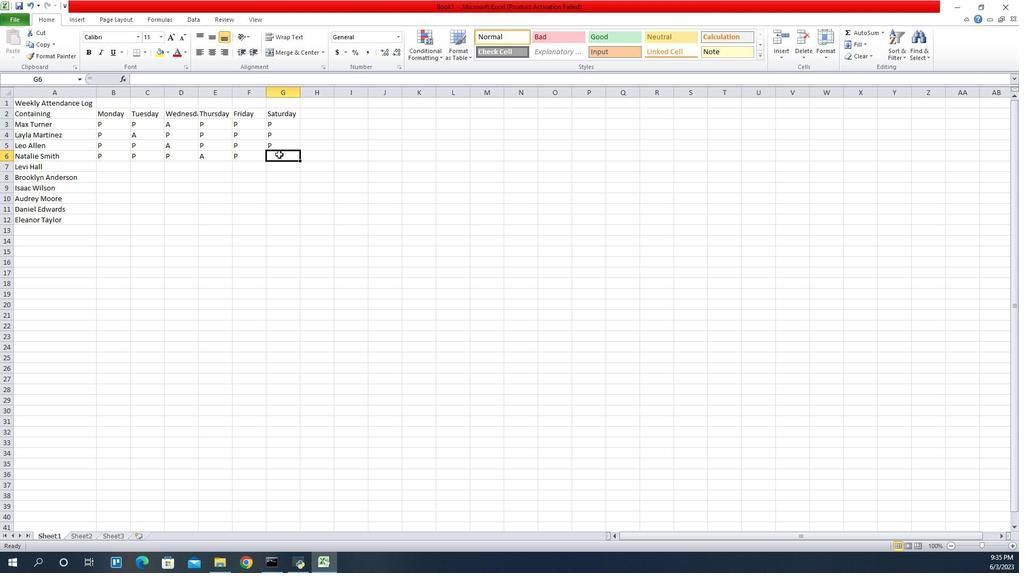 
Action: Mouse moved to (829, 161)
Screenshot: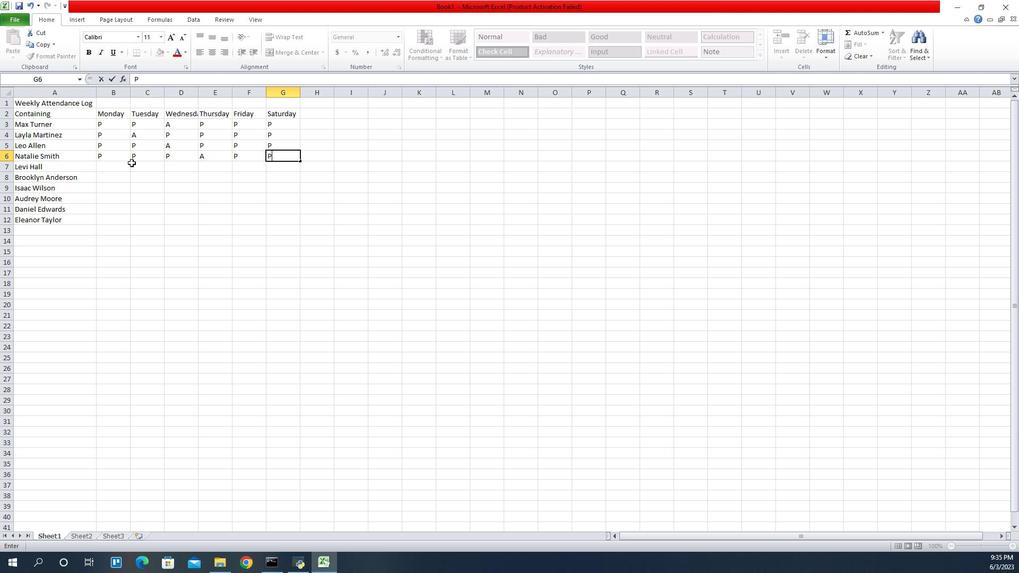 
Action: Mouse pressed left at (829, 161)
Screenshot: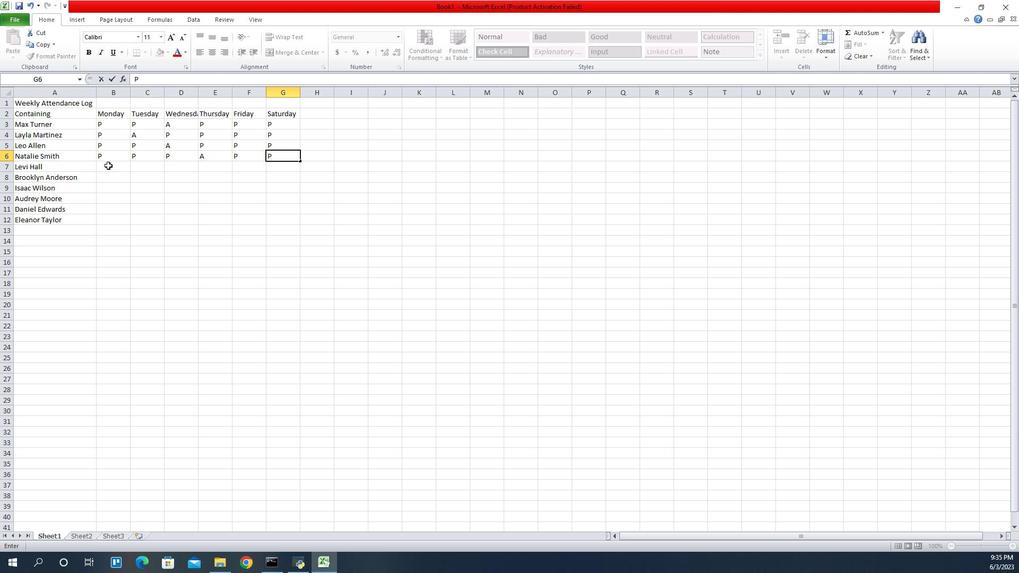 
Action: Mouse moved to (828, 163)
Screenshot: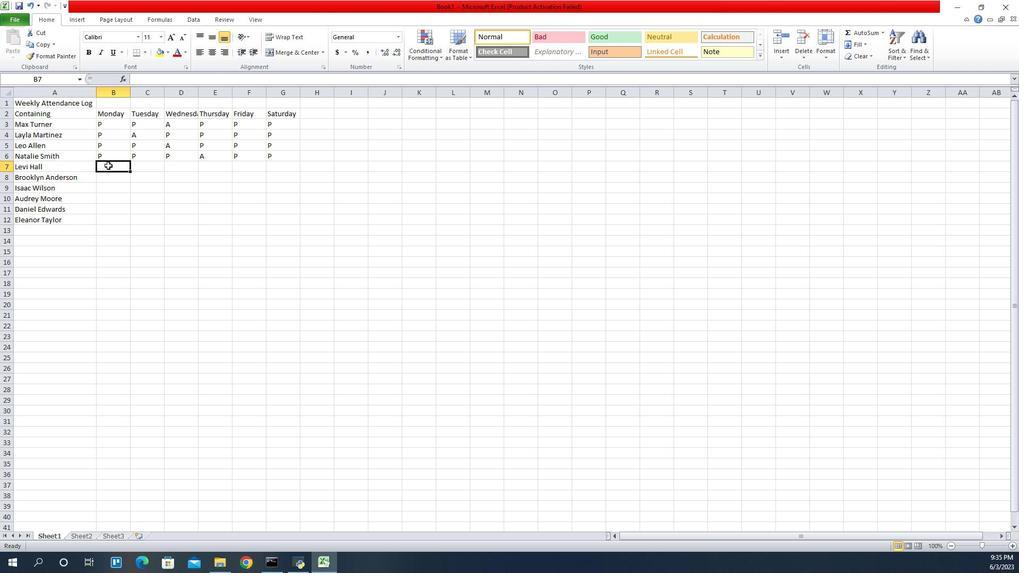 
Action: Key pressed A
Screenshot: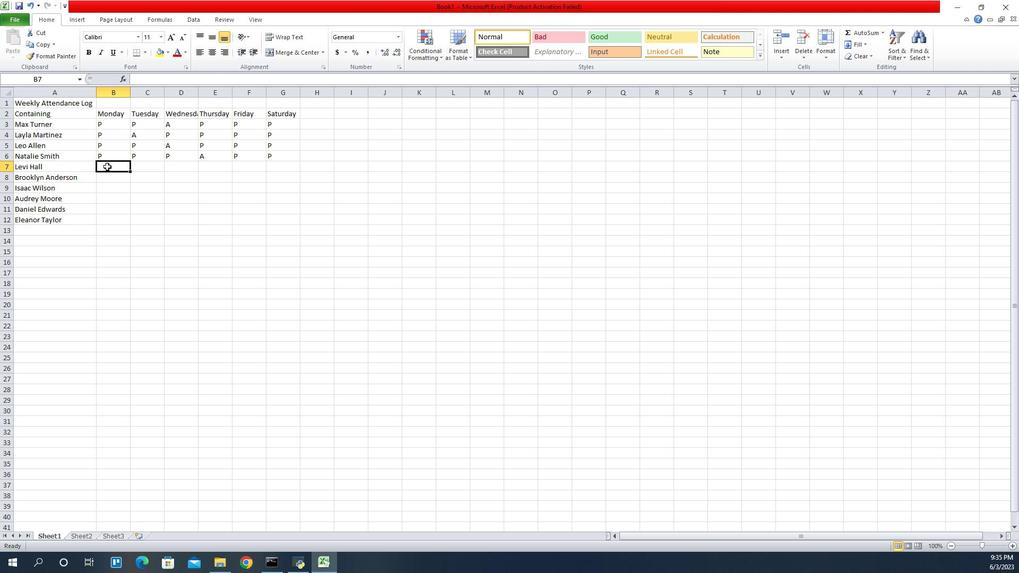 
Action: Mouse moved to (878, 162)
Screenshot: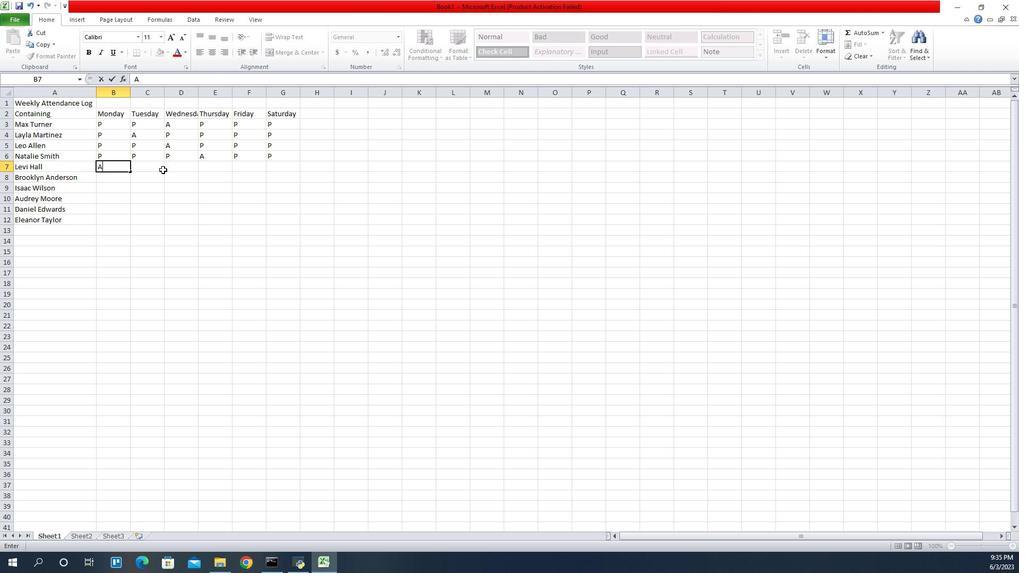 
Action: Mouse pressed left at (878, 162)
Screenshot: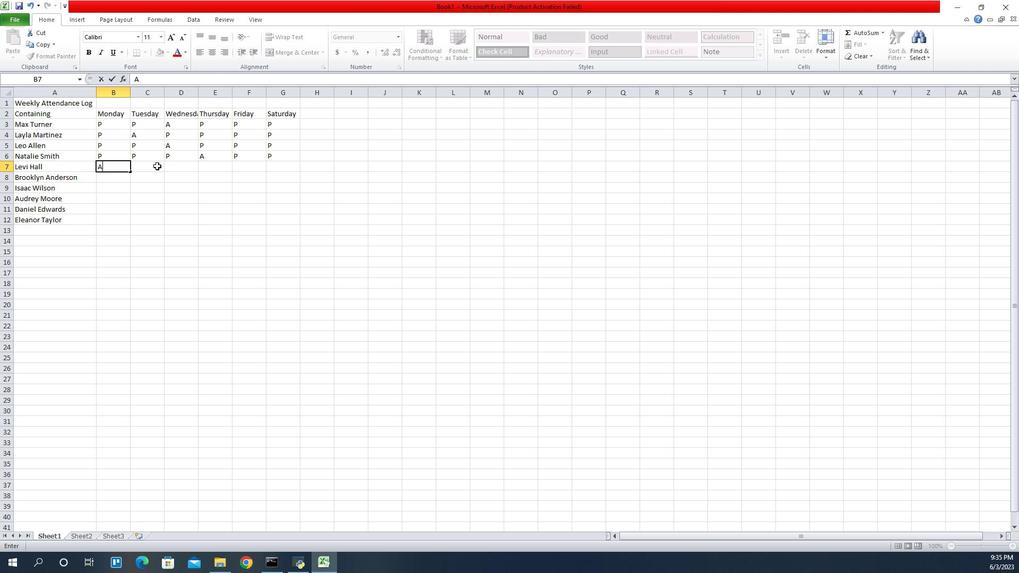 
Action: Key pressed P
Screenshot: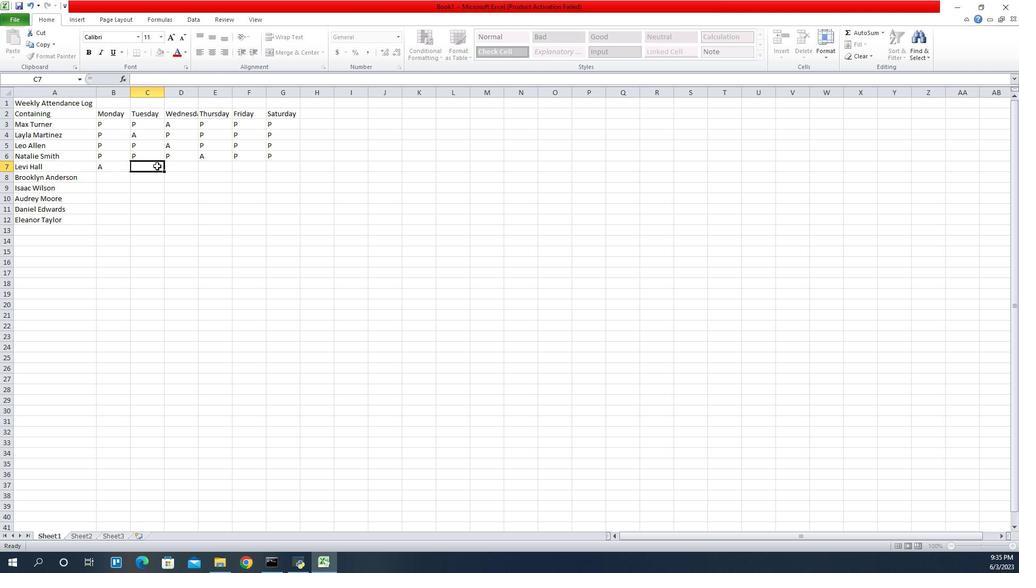 
Action: Mouse moved to (882, 161)
Screenshot: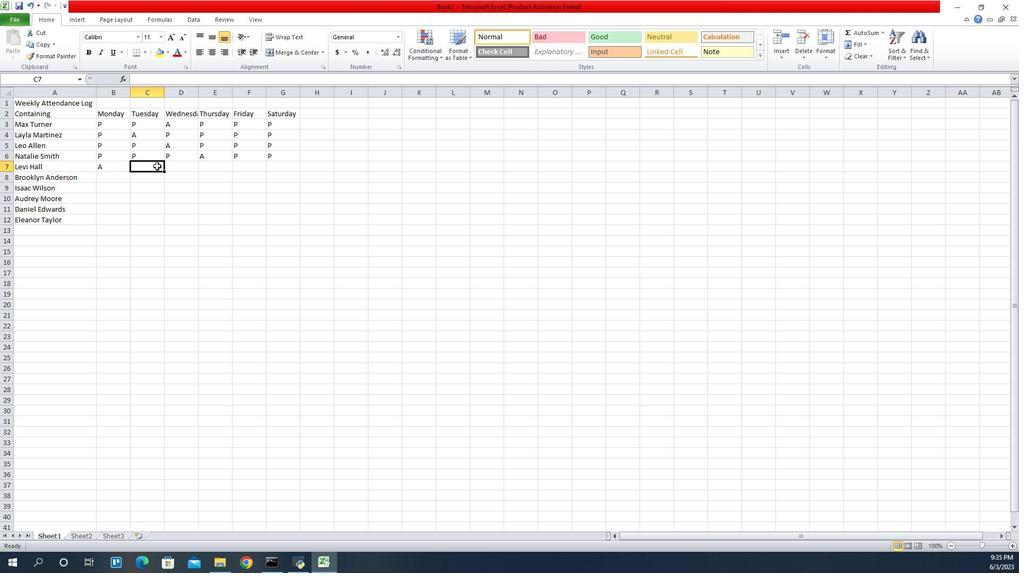 
Action: Key pressed P
Screenshot: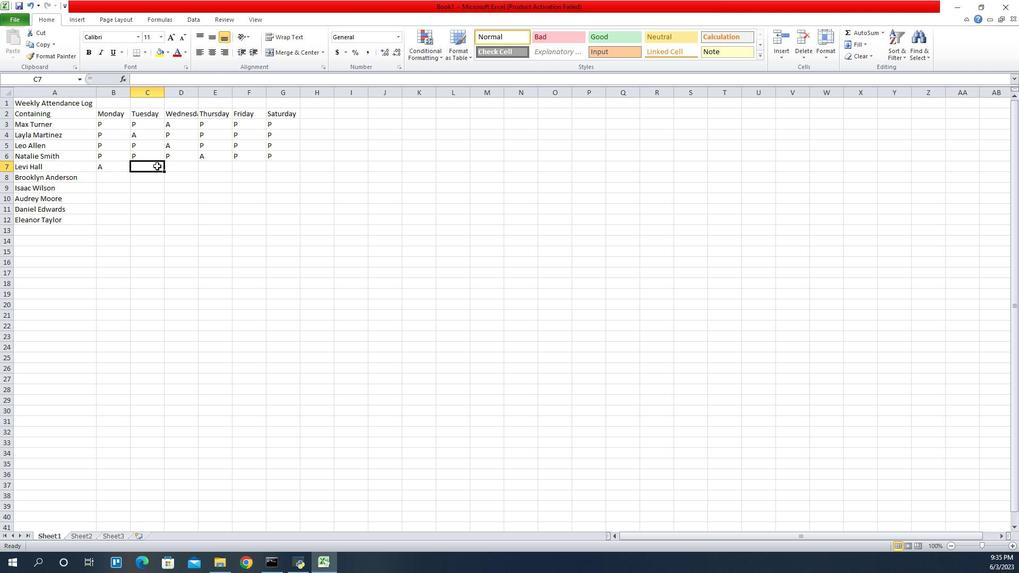 
Action: Mouse moved to (895, 164)
Screenshot: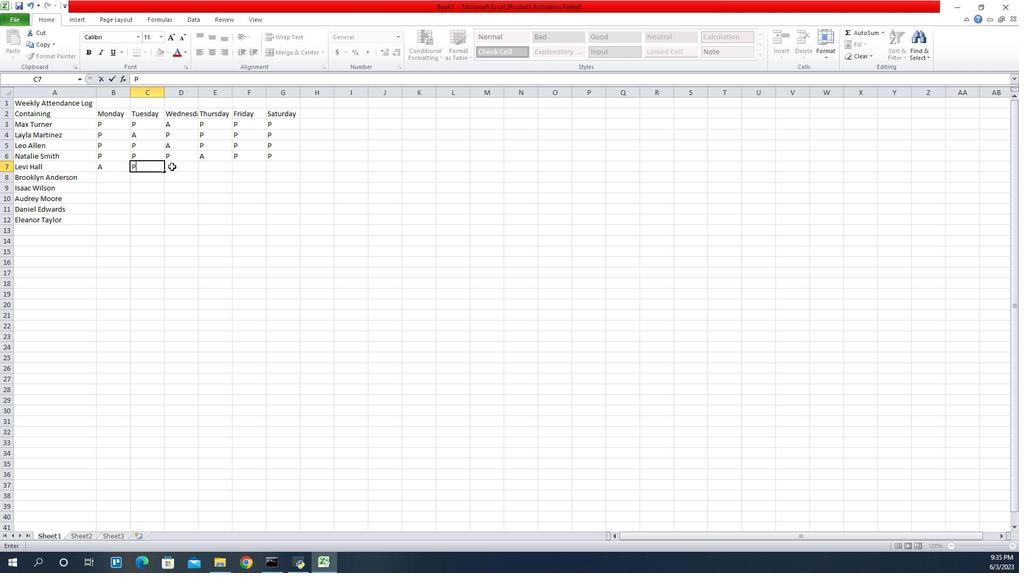 
Action: Mouse pressed left at (895, 164)
Screenshot: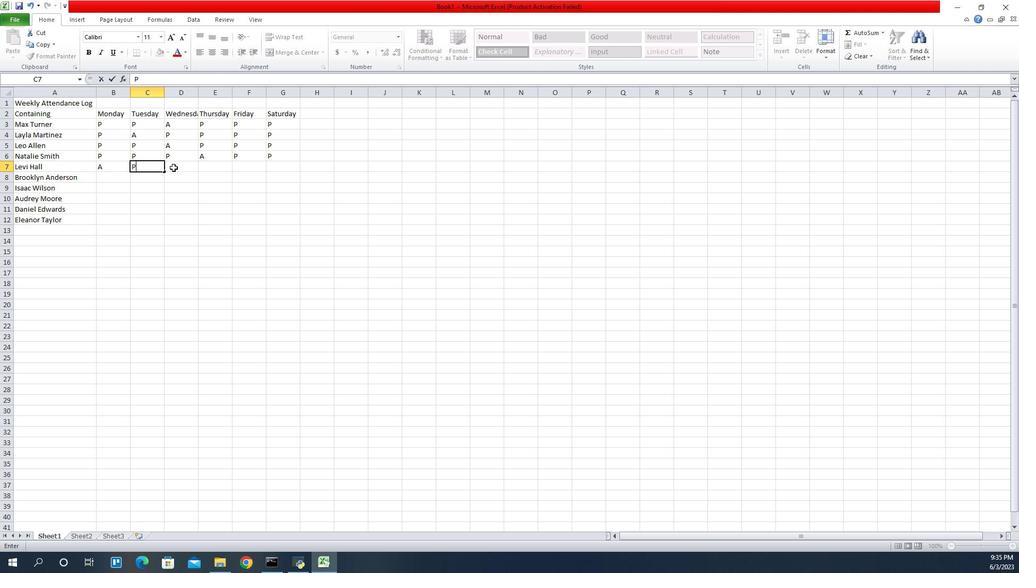 
Action: Key pressed P
Screenshot: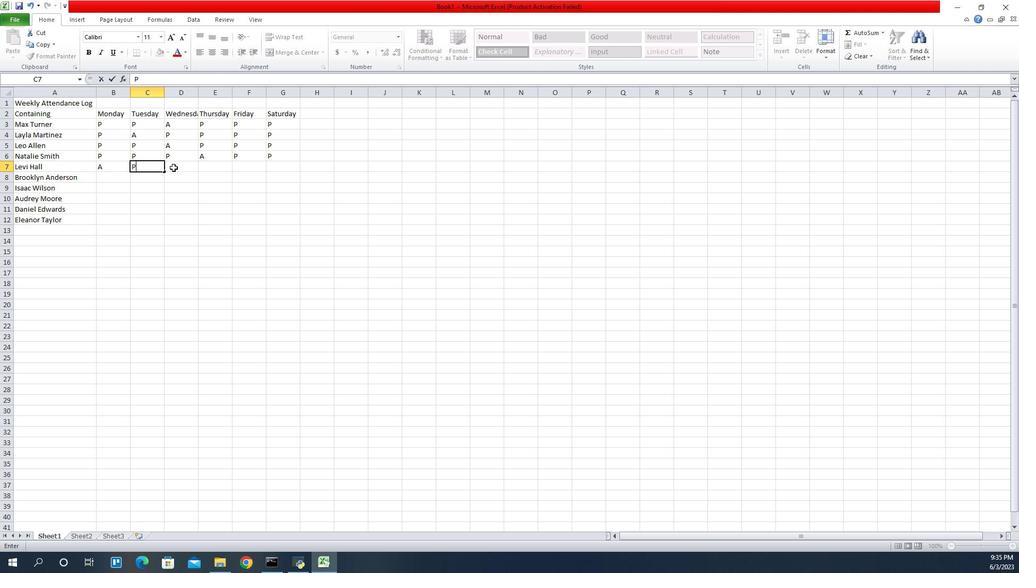 
Action: Mouse moved to (931, 161)
Screenshot: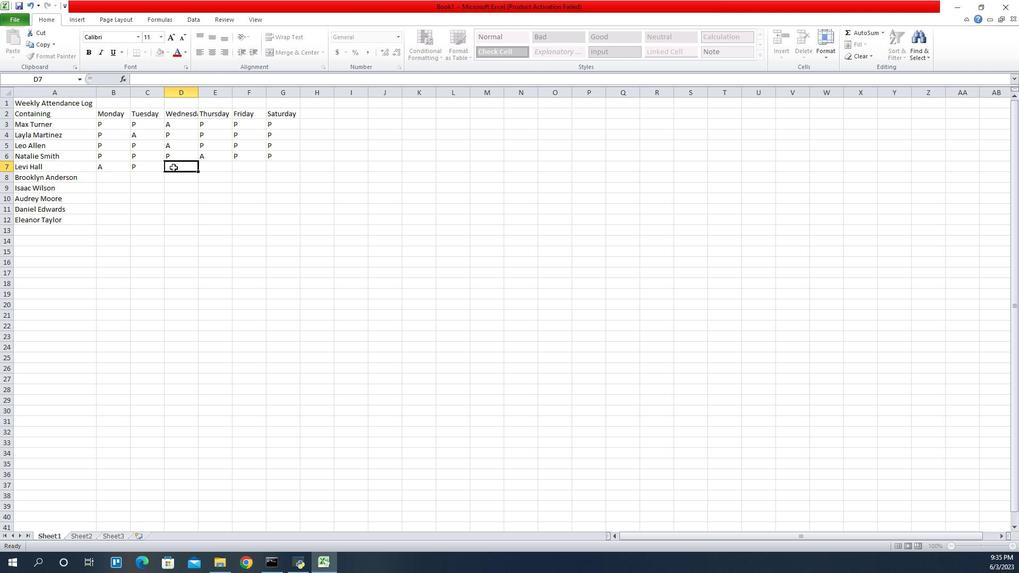 
Action: Key pressed P
Screenshot: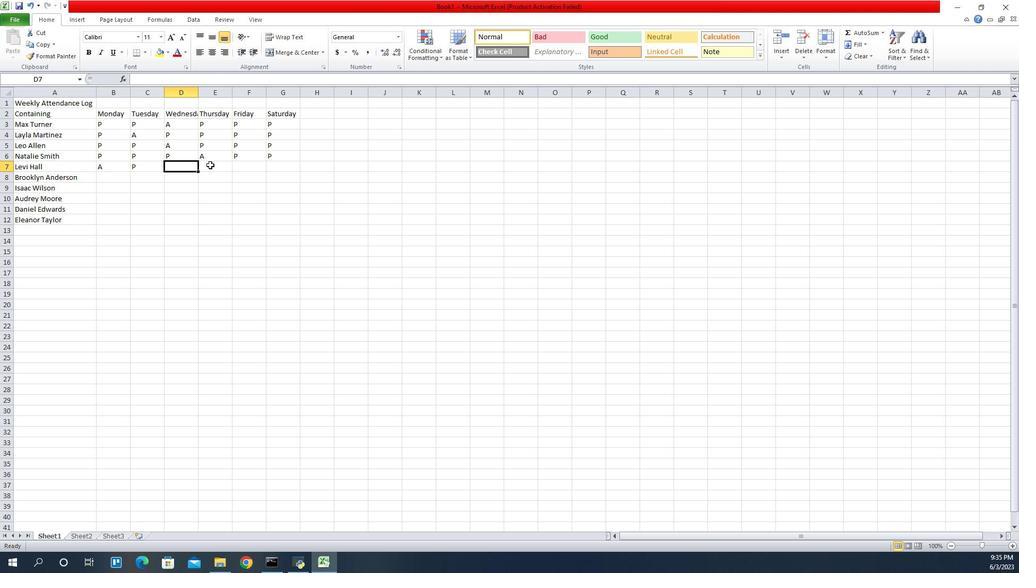 
Action: Mouse pressed left at (931, 161)
Screenshot: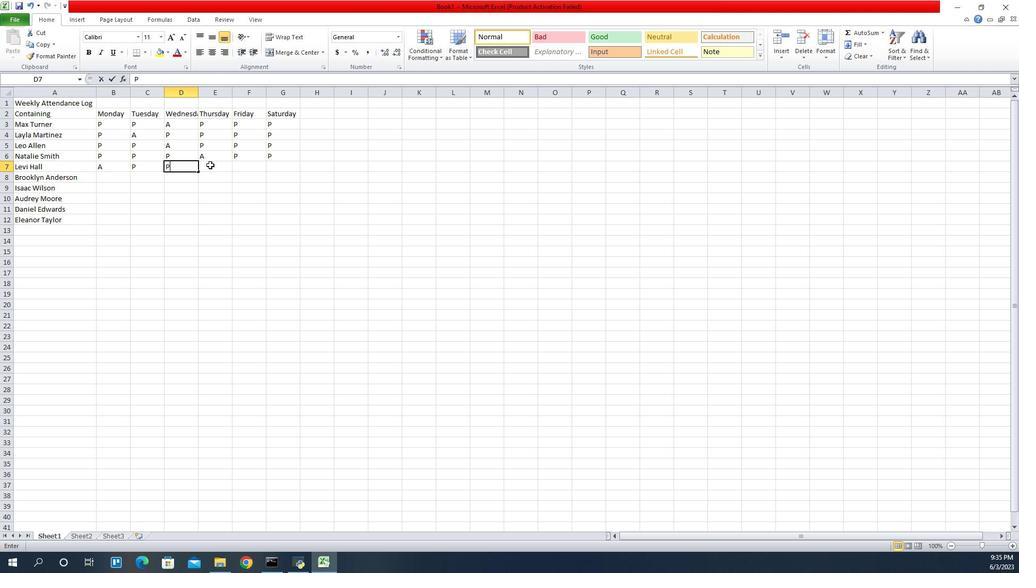 
Action: Key pressed P
Screenshot: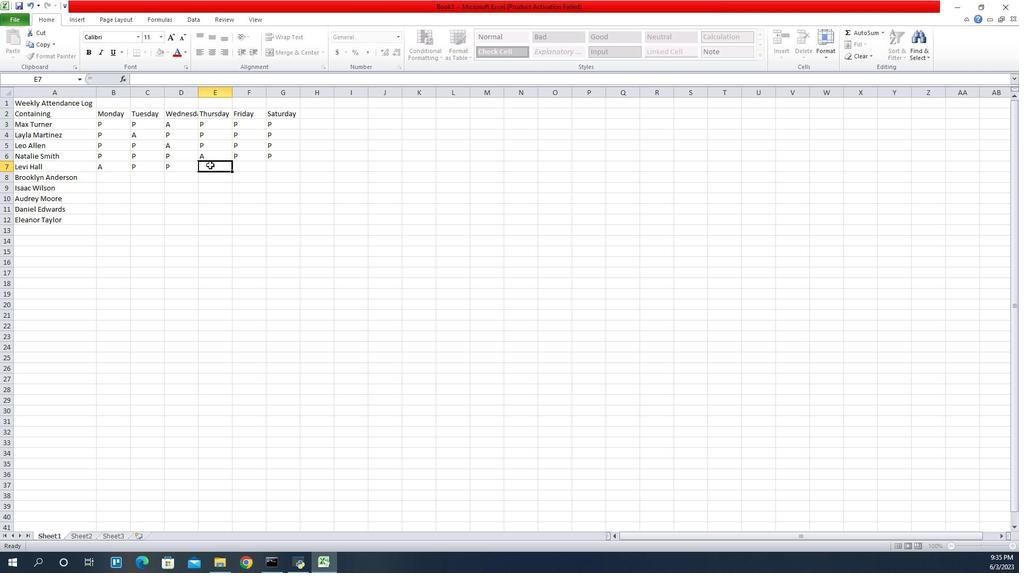 
Action: Mouse moved to (968, 160)
Screenshot: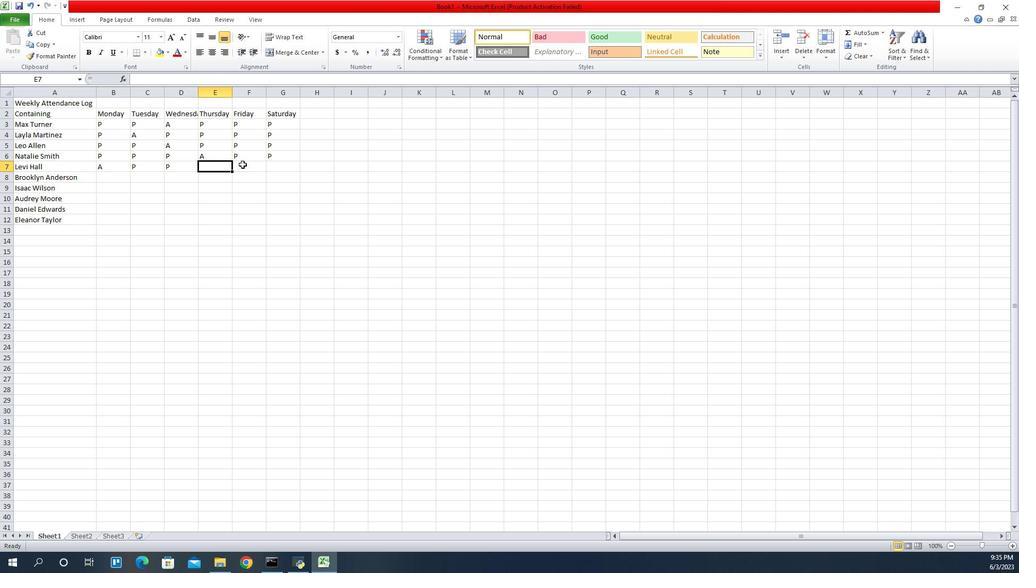 
Action: Key pressed P
Screenshot: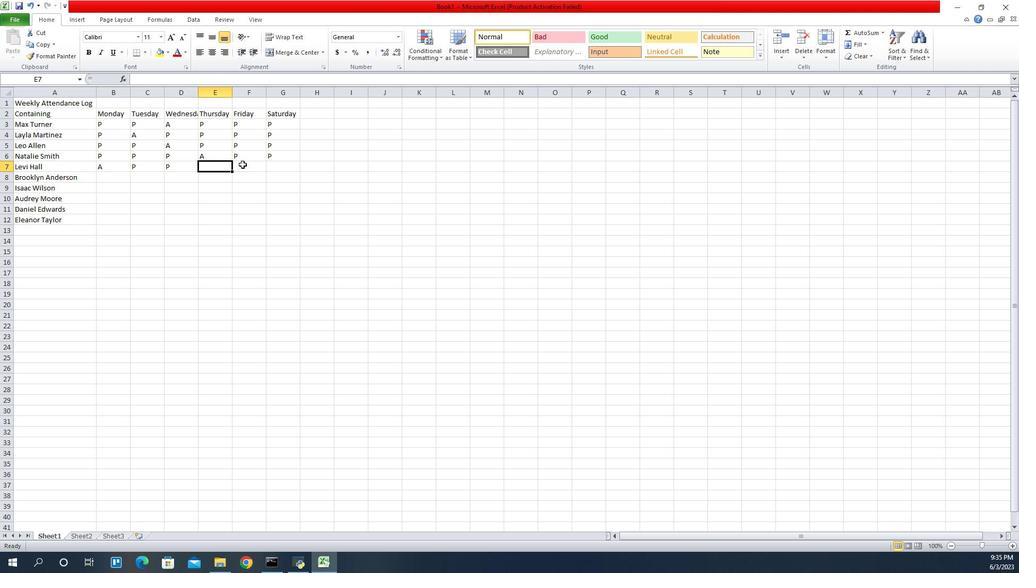 
Action: Mouse moved to (970, 160)
Screenshot: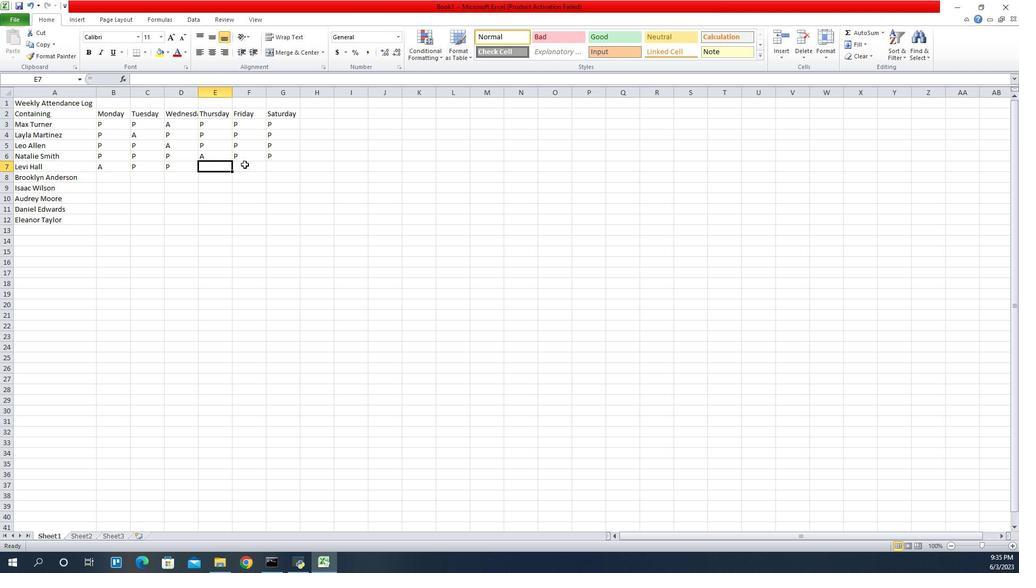 
Action: Mouse pressed left at (970, 160)
Screenshot: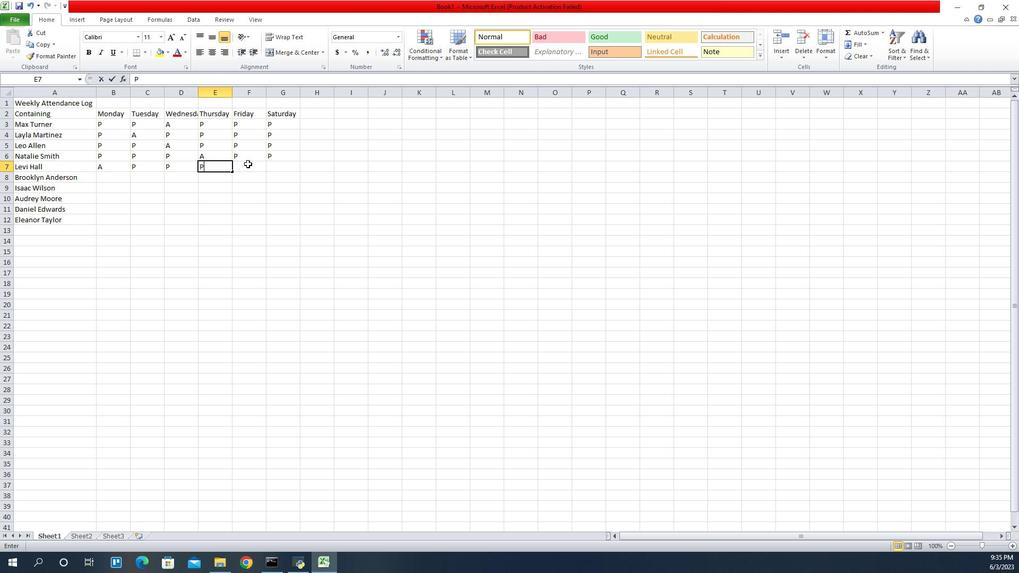 
Action: Key pressed P
Screenshot: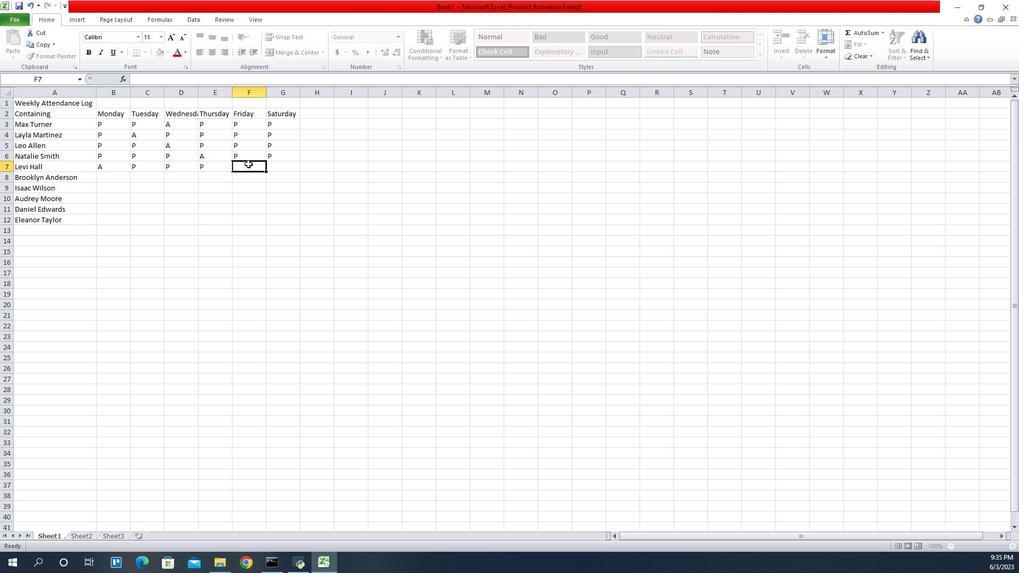 
Action: Mouse moved to (996, 163)
Screenshot: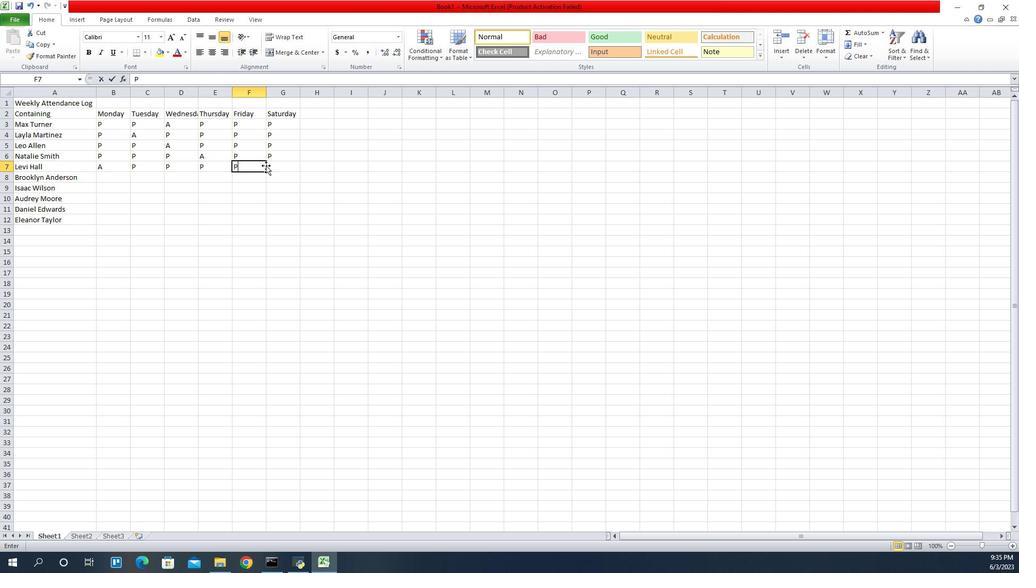 
Action: Mouse pressed left at (996, 163)
Screenshot: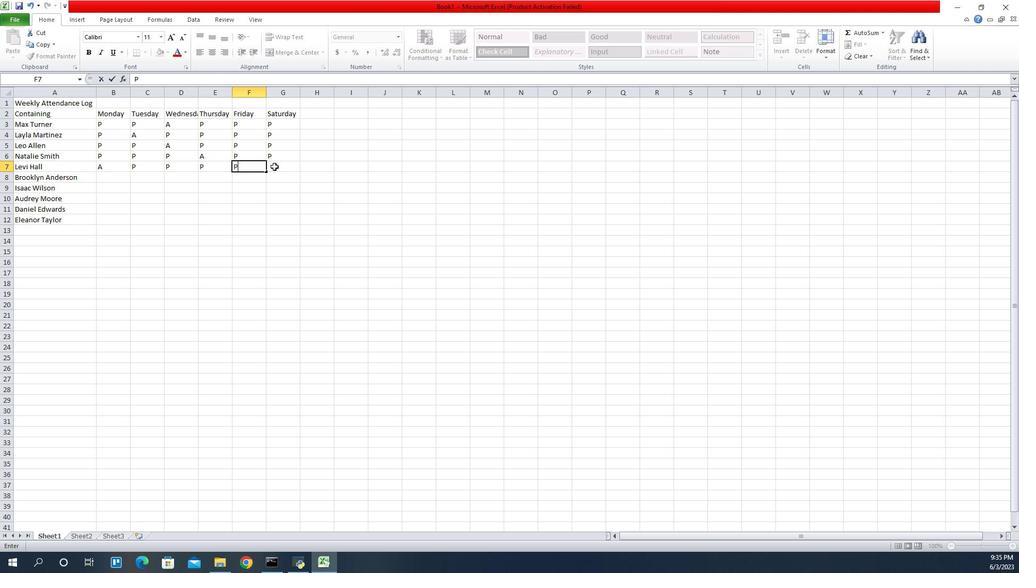 
Action: Key pressed P
Screenshot: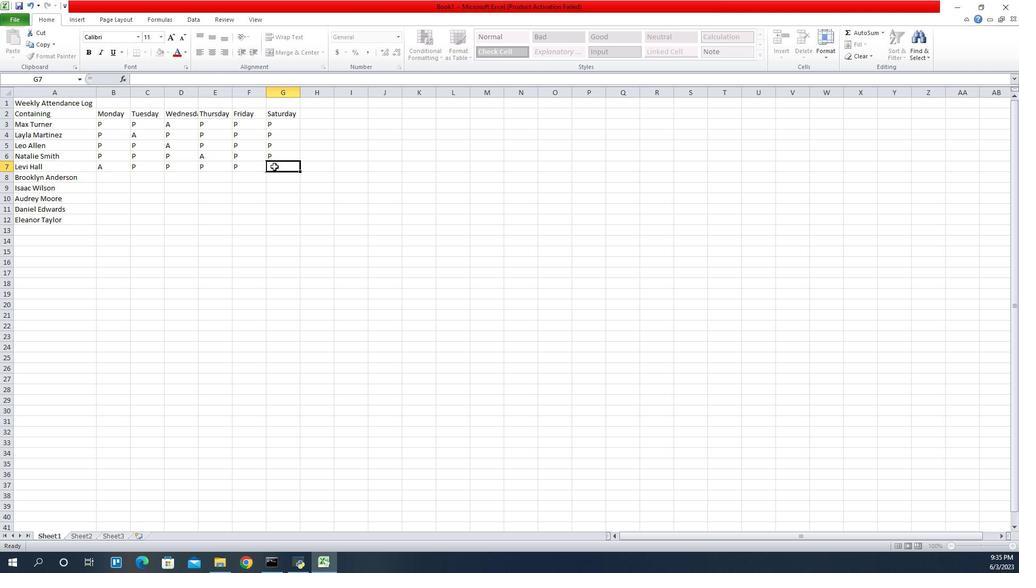 
Action: Mouse moved to (959, 170)
Screenshot: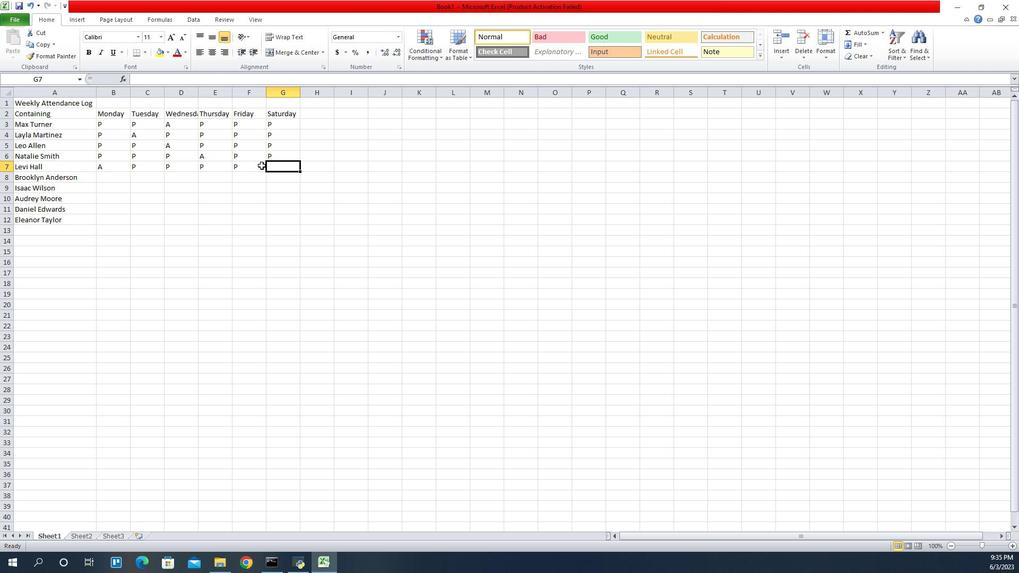 
Action: Key pressed P
Screenshot: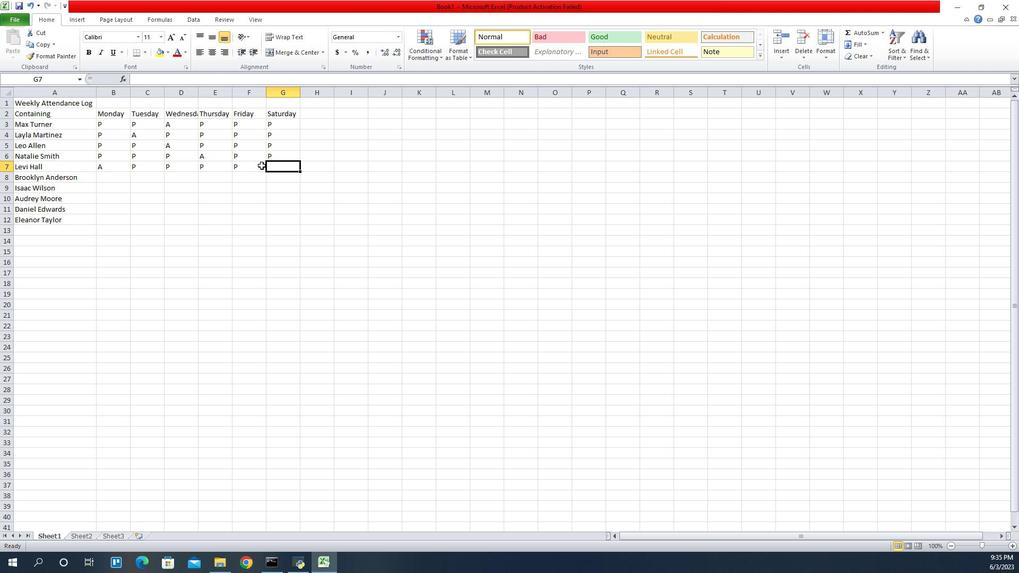 
Action: Mouse moved to (837, 170)
Screenshot: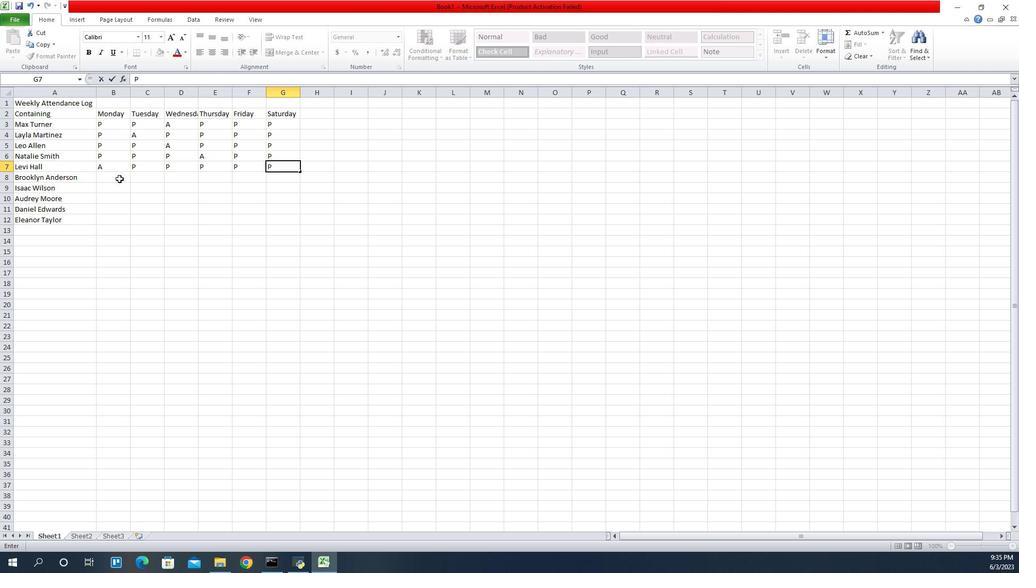 
Action: Mouse pressed left at (837, 170)
Screenshot: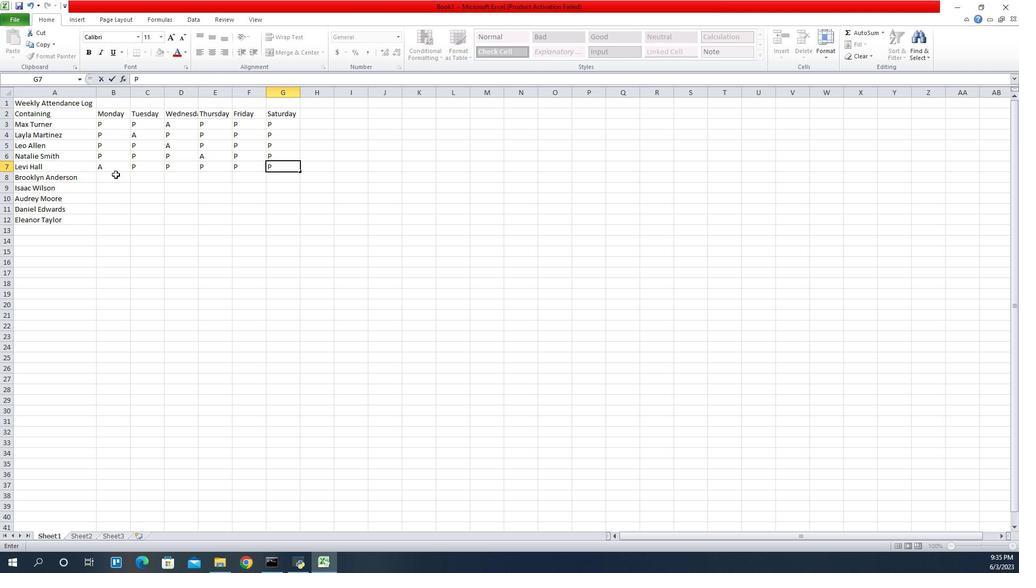 
Action: Mouse moved to (797, 187)
Screenshot: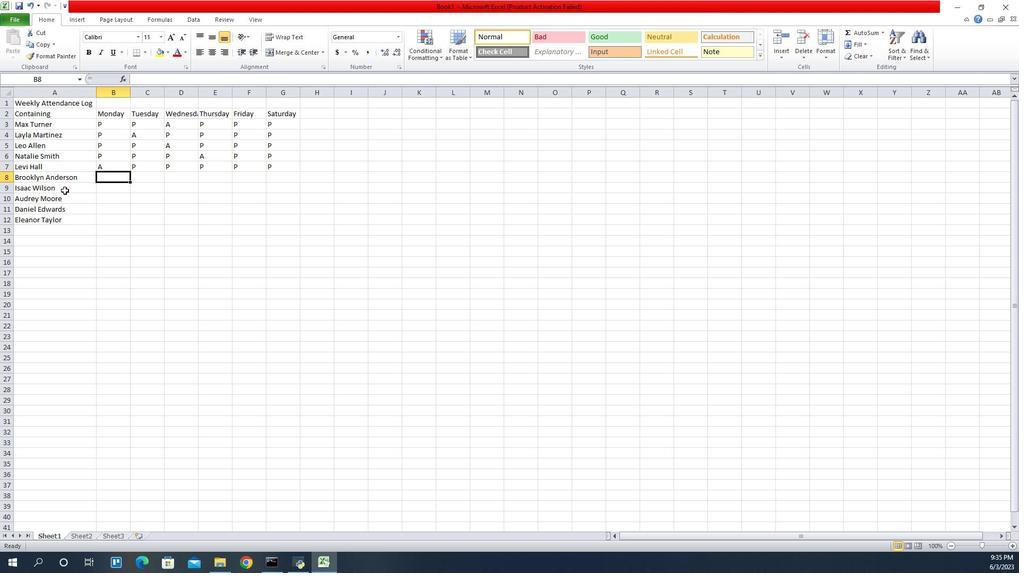 
Action: Key pressed P
Screenshot: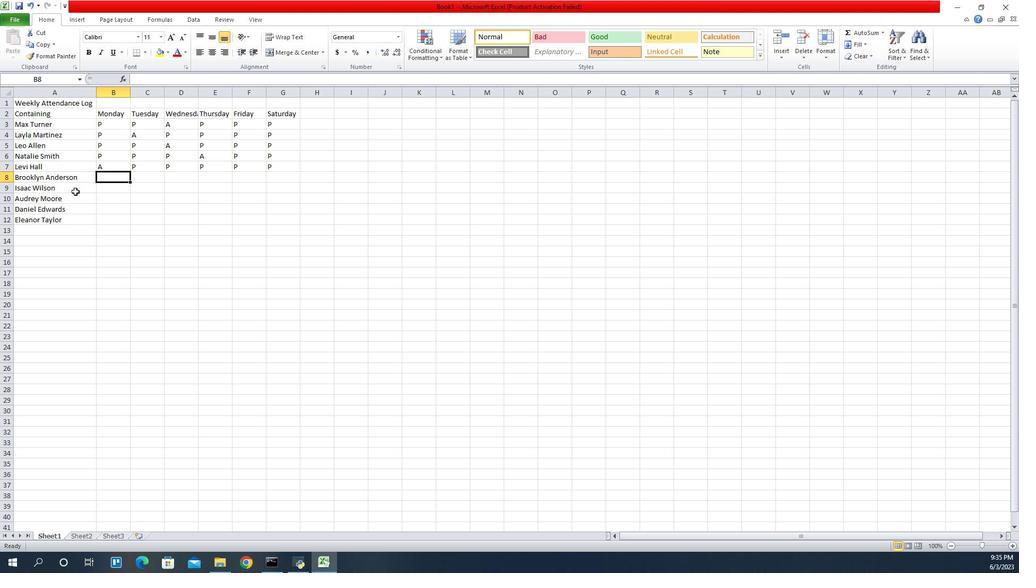 
Action: Mouse moved to (869, 174)
Screenshot: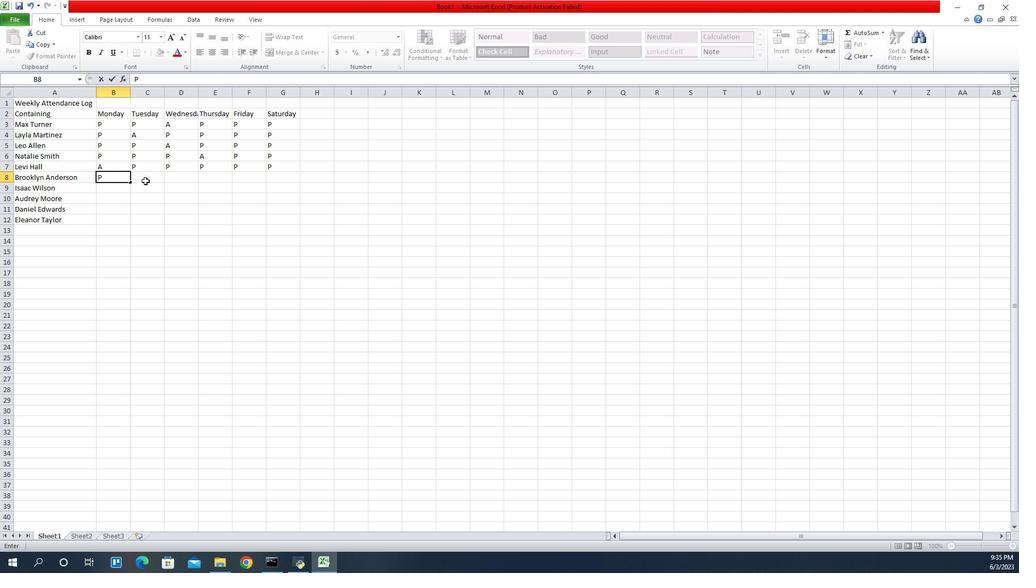 
Action: Mouse pressed left at (869, 174)
Screenshot: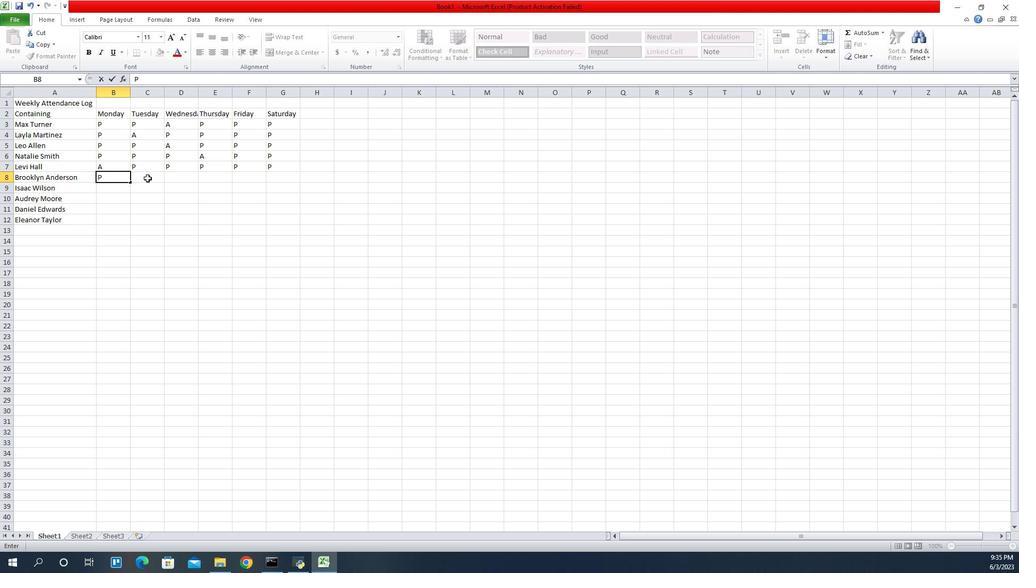 
Action: Key pressed P
Screenshot: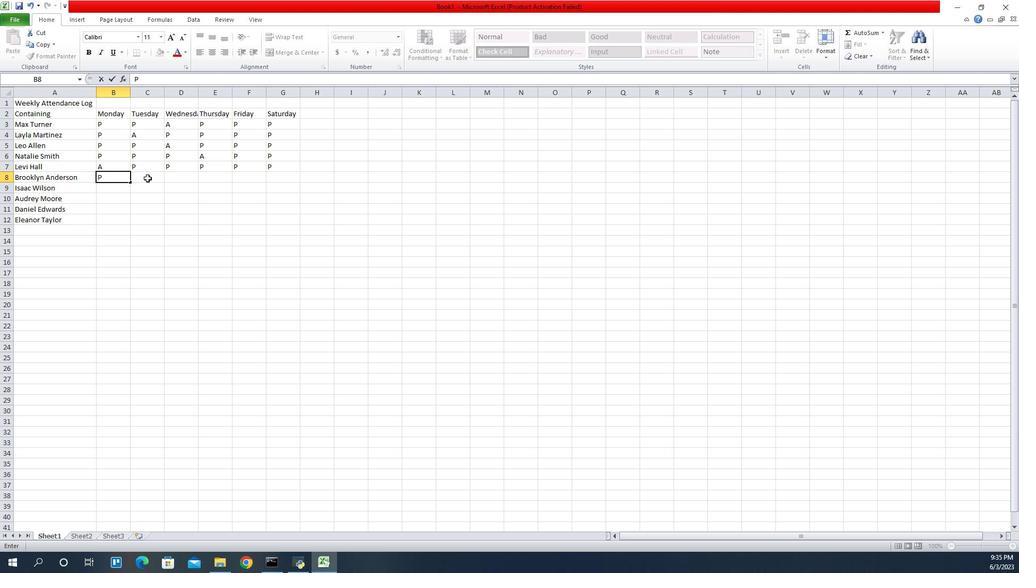 
Action: Mouse moved to (881, 173)
Screenshot: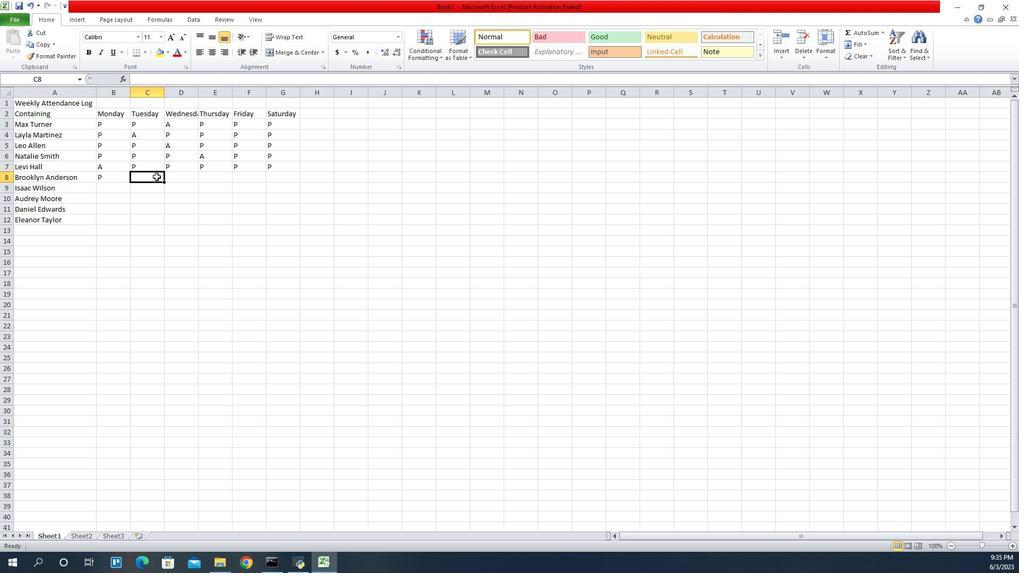
Action: Key pressed P
Screenshot: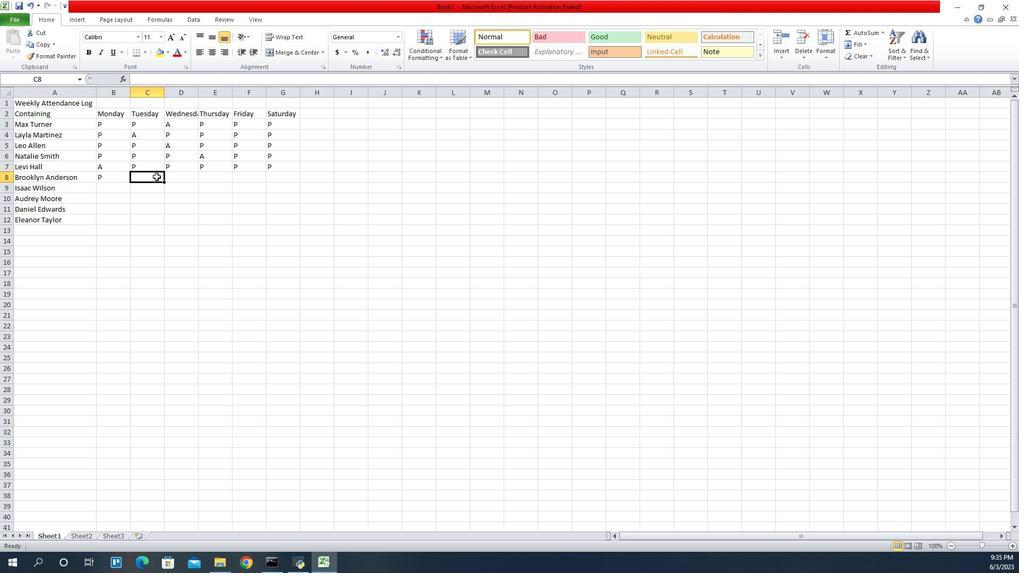 
Action: Mouse moved to (909, 170)
Screenshot: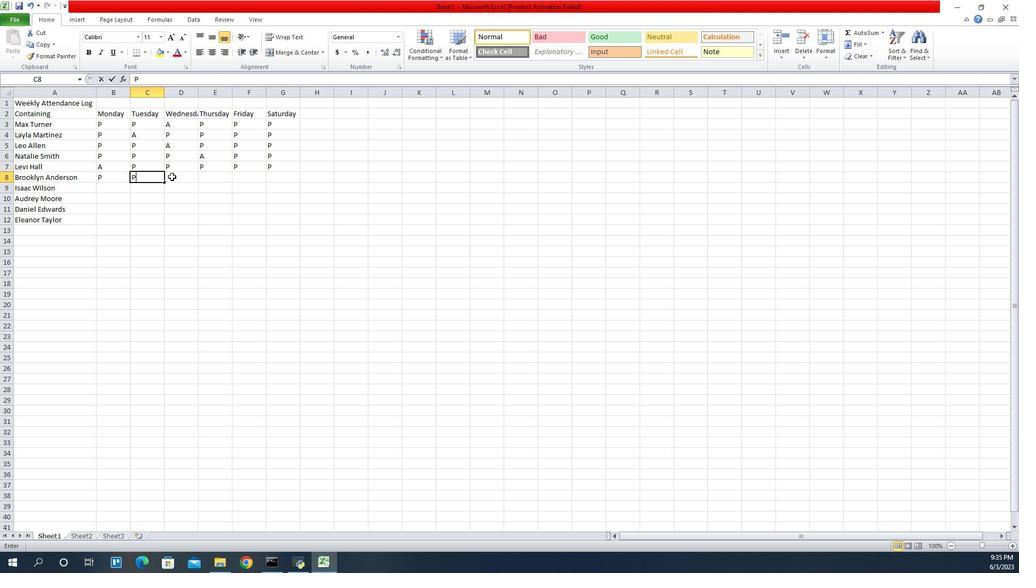 
Action: Mouse pressed left at (909, 170)
Screenshot: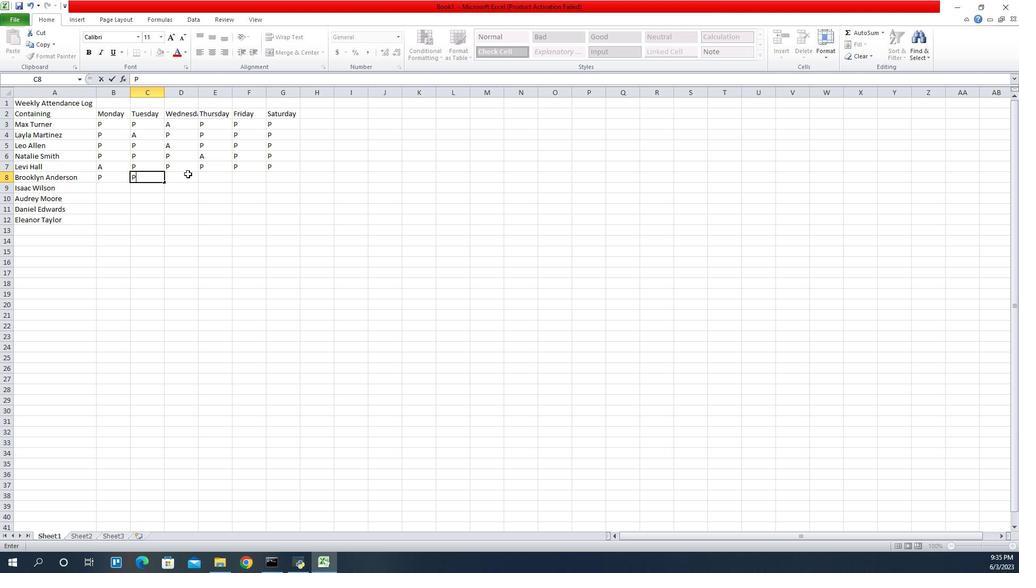 
Action: Key pressed A
Screenshot: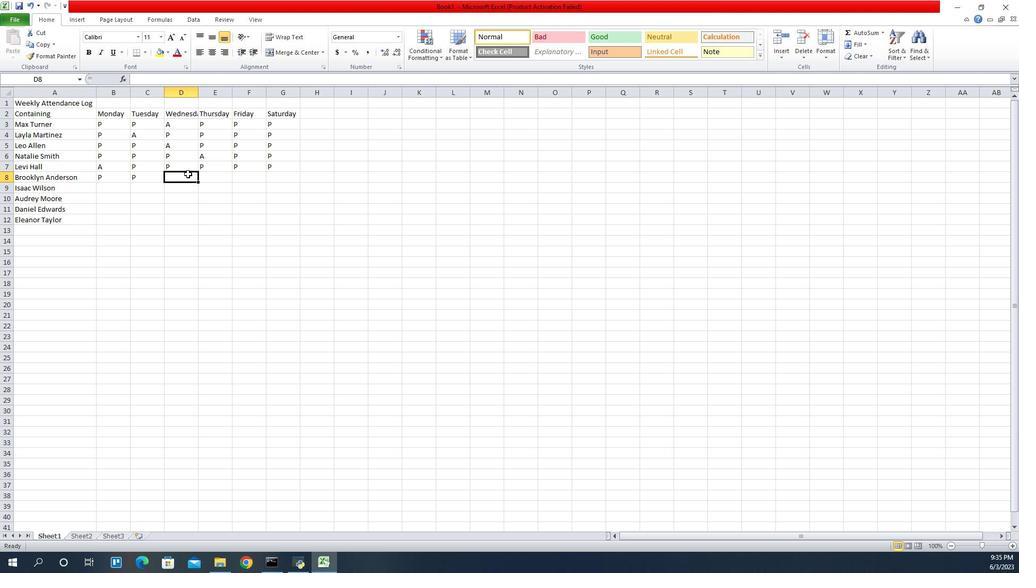 
Action: Mouse moved to (930, 174)
Screenshot: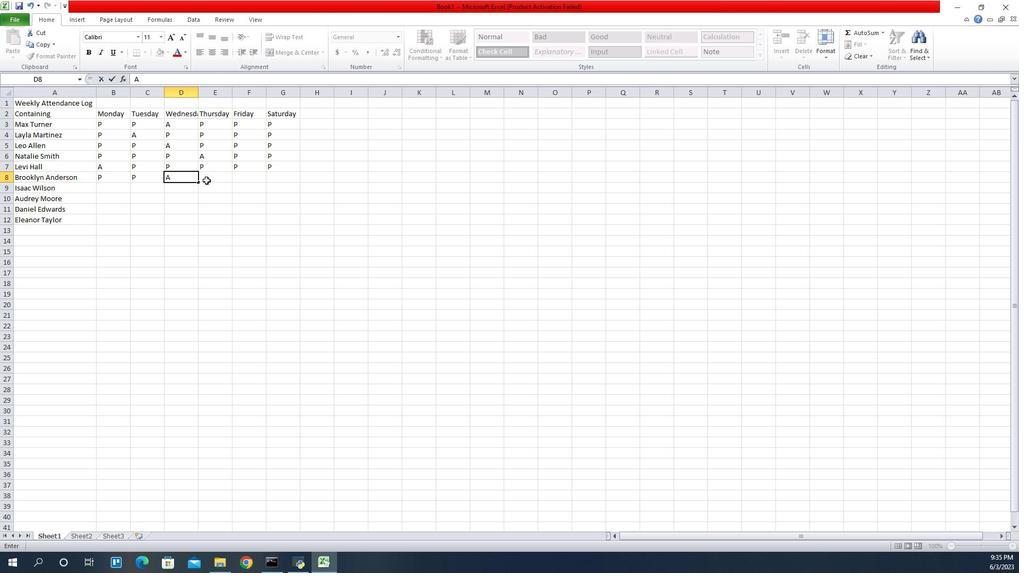 
Action: Mouse pressed left at (930, 174)
Screenshot: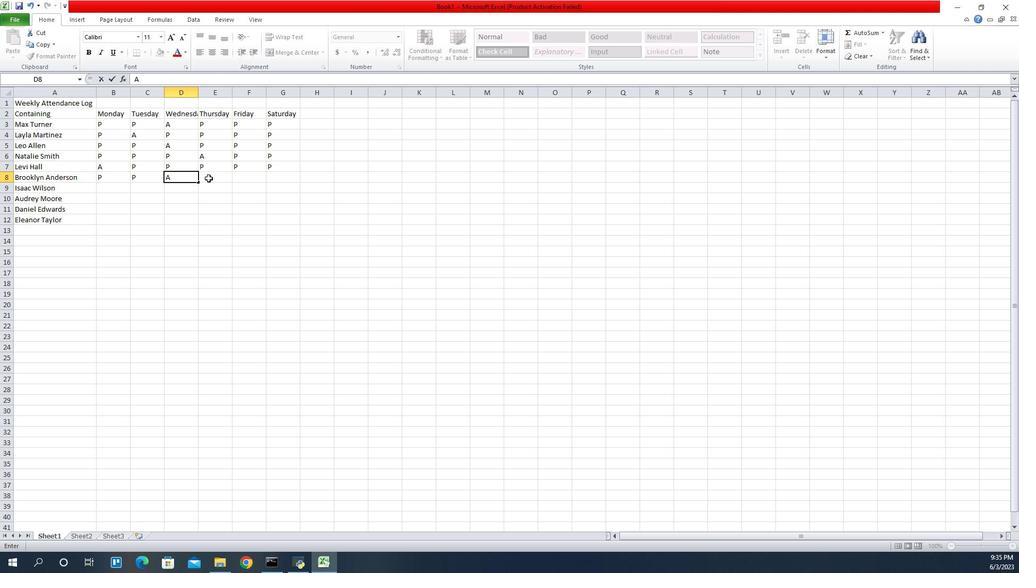 
Action: Mouse pressed left at (930, 174)
Screenshot: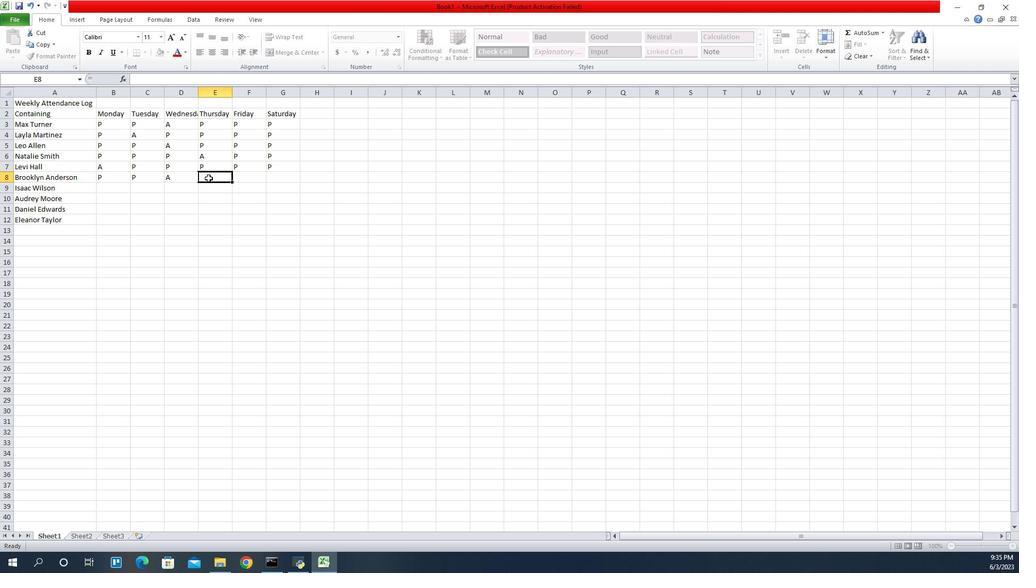 
Action: Key pressed P
Screenshot: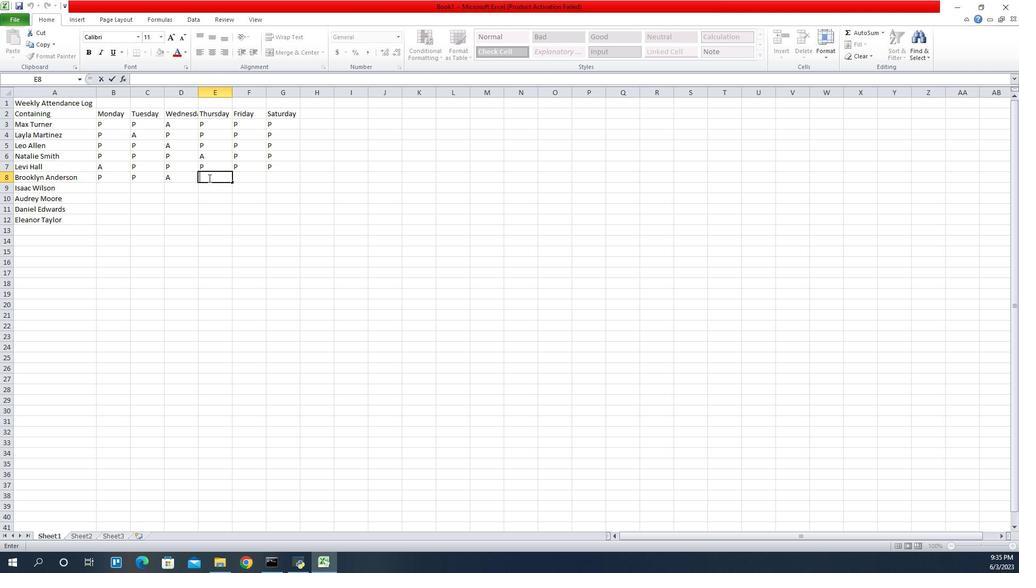 
Action: Mouse moved to (959, 174)
Screenshot: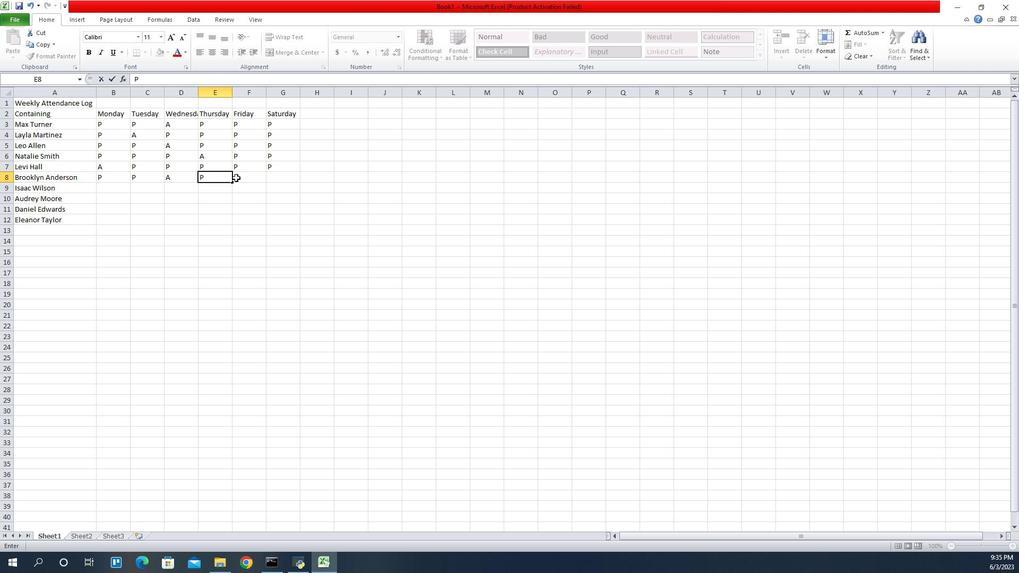 
Action: Mouse pressed left at (959, 174)
Screenshot: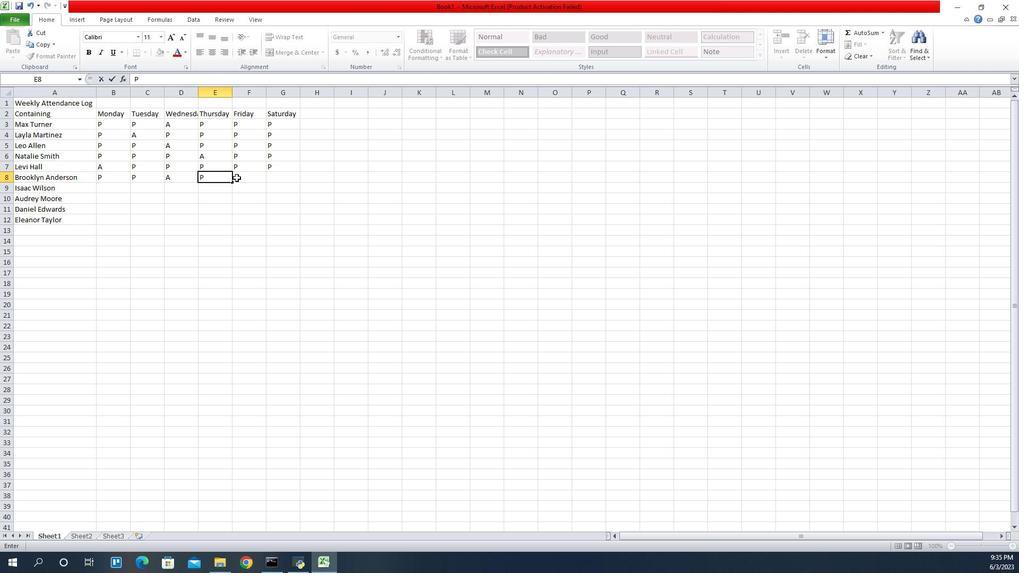 
Action: Key pressed P
Screenshot: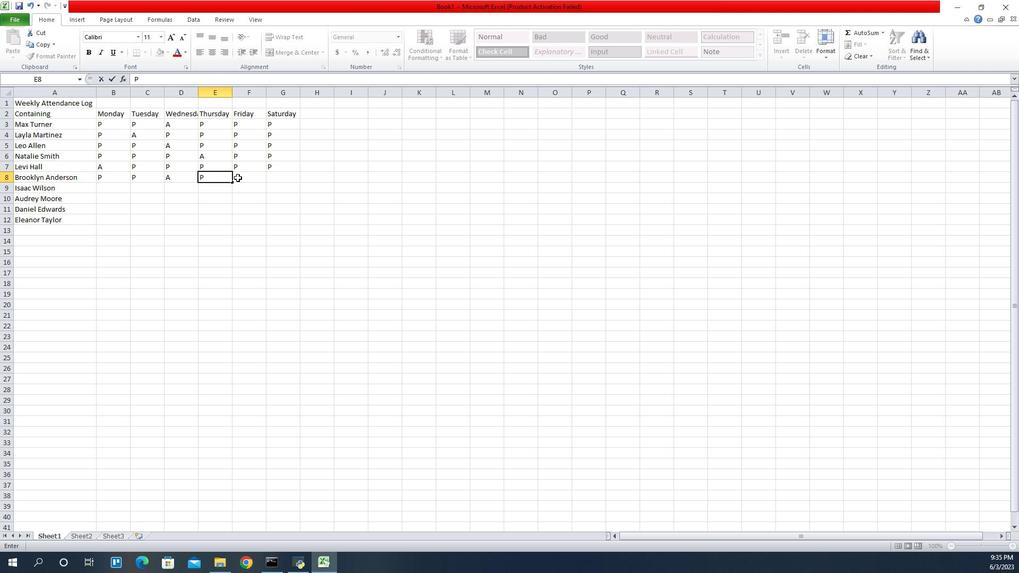 
Action: Mouse moved to (977, 168)
Screenshot: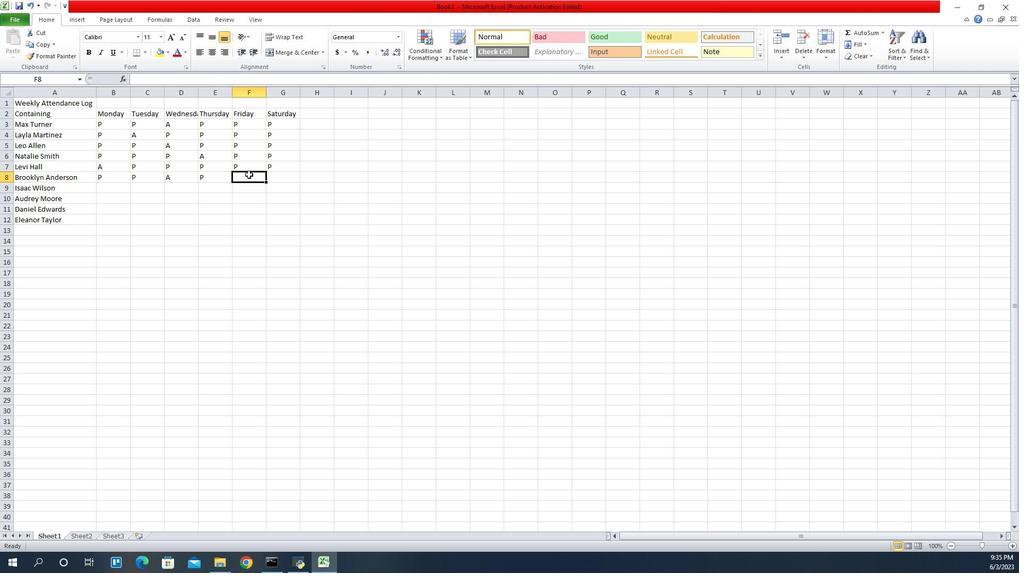 
Action: Key pressed P
Screenshot: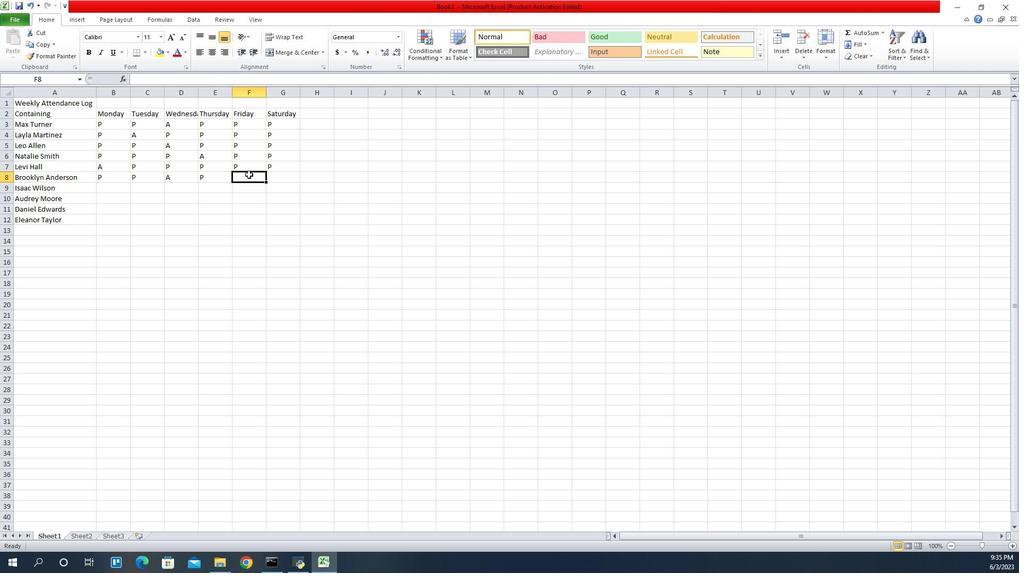 
Action: Mouse moved to (1000, 170)
Screenshot: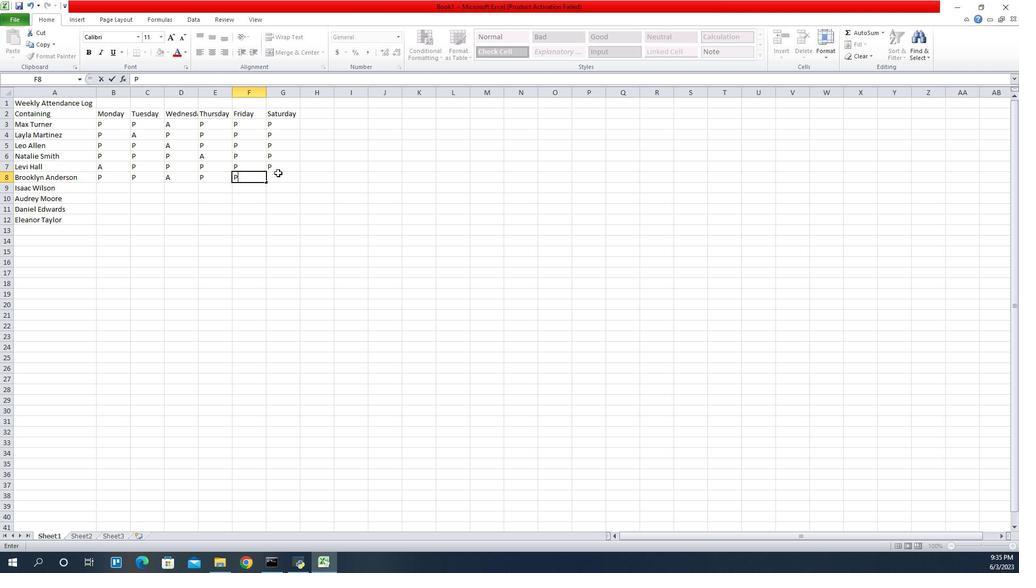 
Action: Mouse pressed left at (1000, 170)
Screenshot: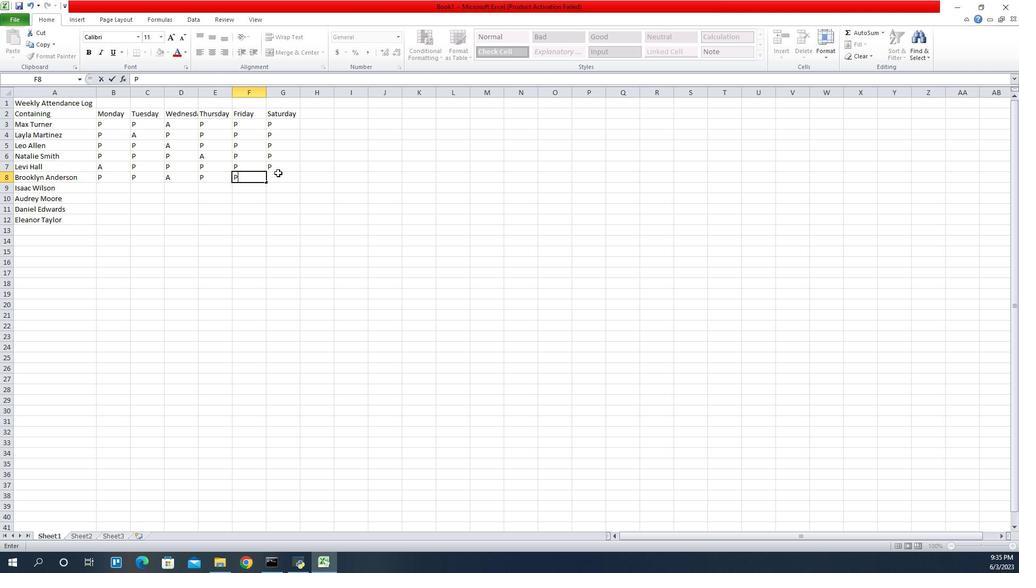 
Action: Key pressed P
Screenshot: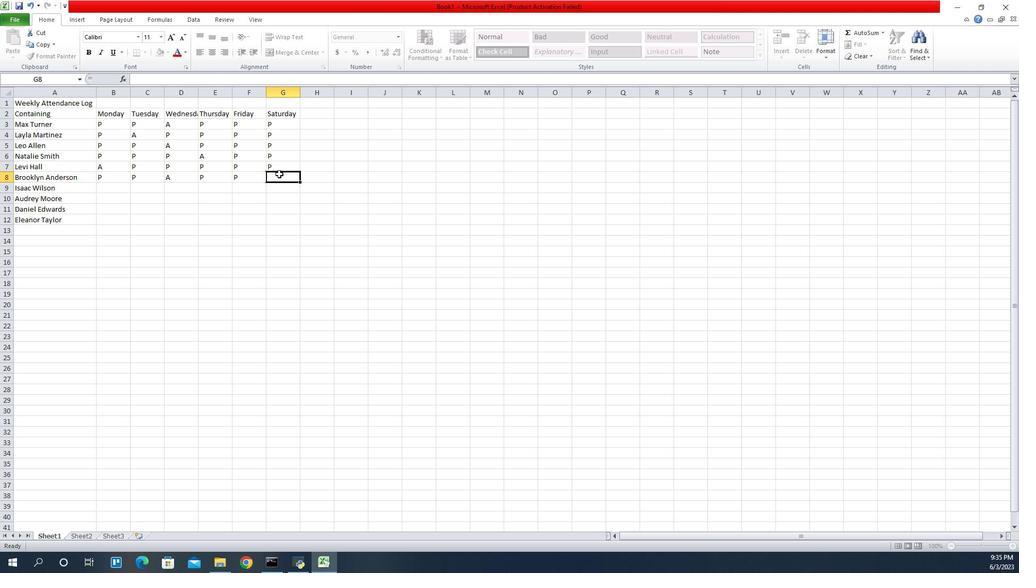
Action: Mouse moved to (825, 185)
Screenshot: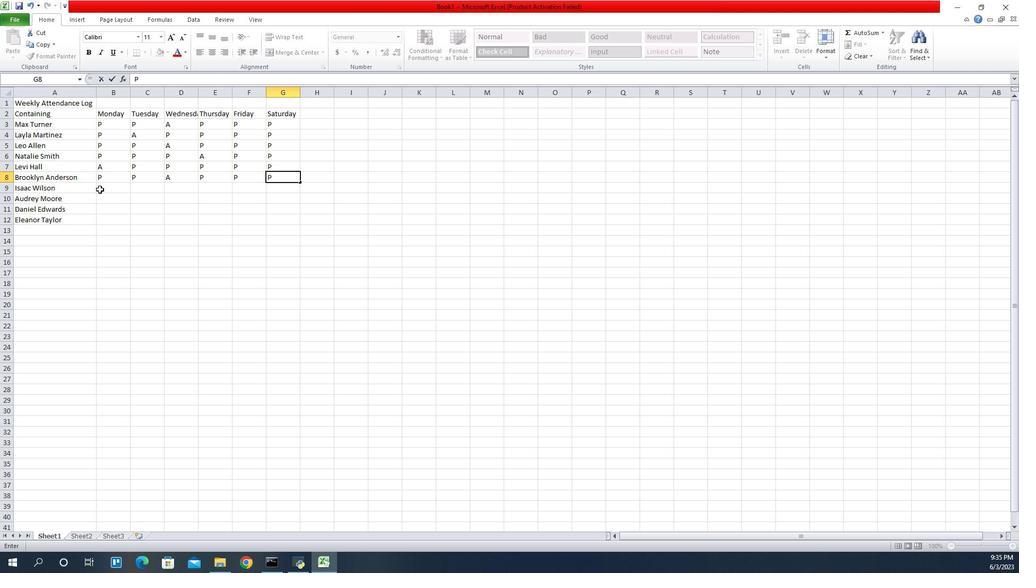
Action: Mouse pressed left at (825, 185)
Screenshot: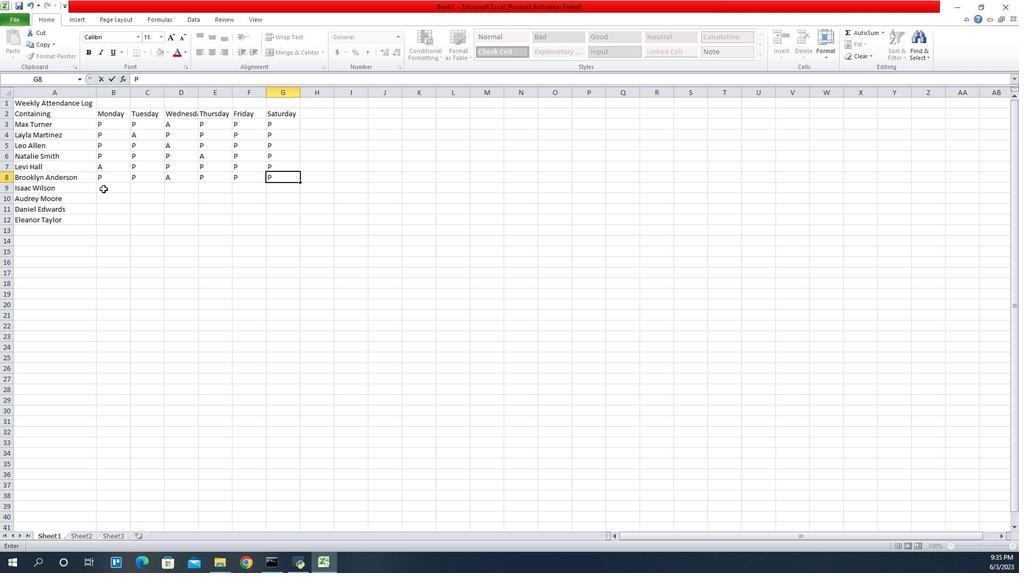 
Action: Key pressed P
Screenshot: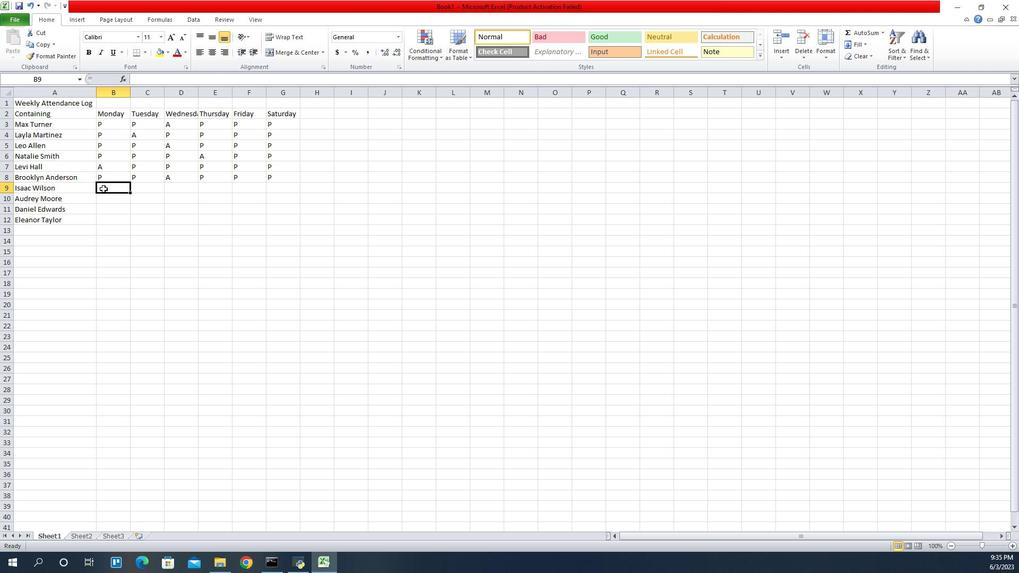 
Action: Mouse moved to (865, 186)
Screenshot: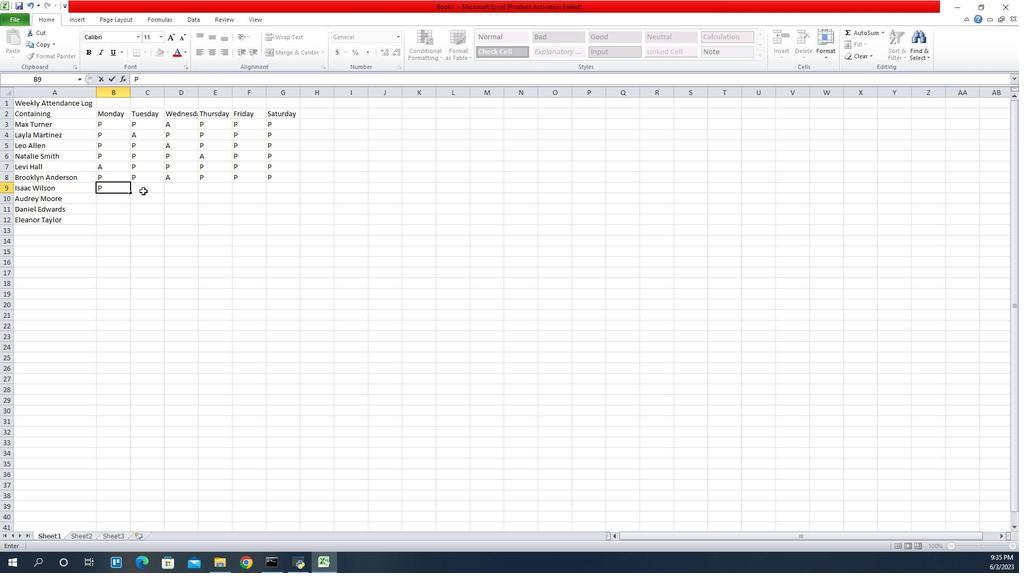 
Action: Mouse pressed left at (865, 186)
Screenshot: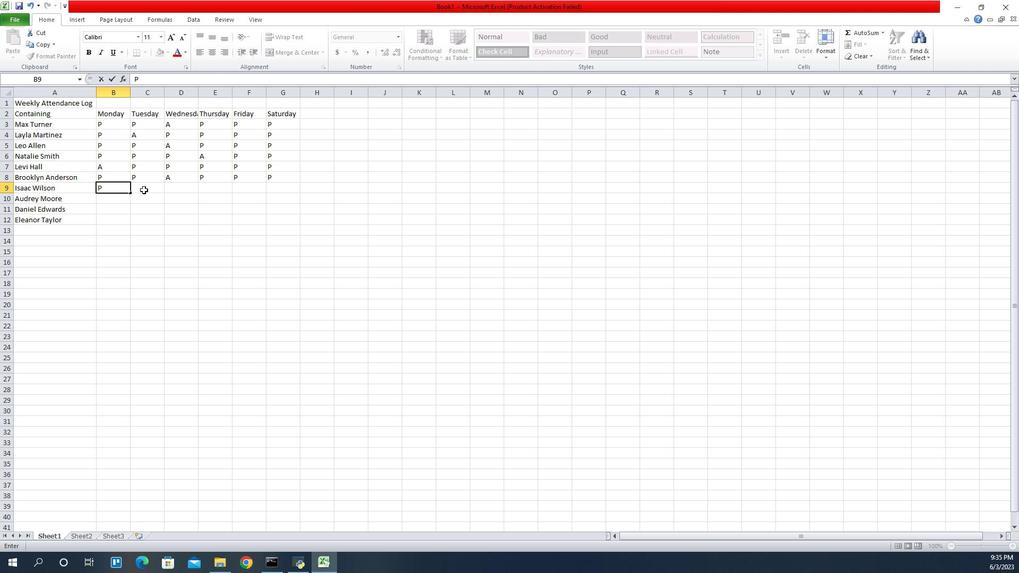 
Action: Key pressed A
Screenshot: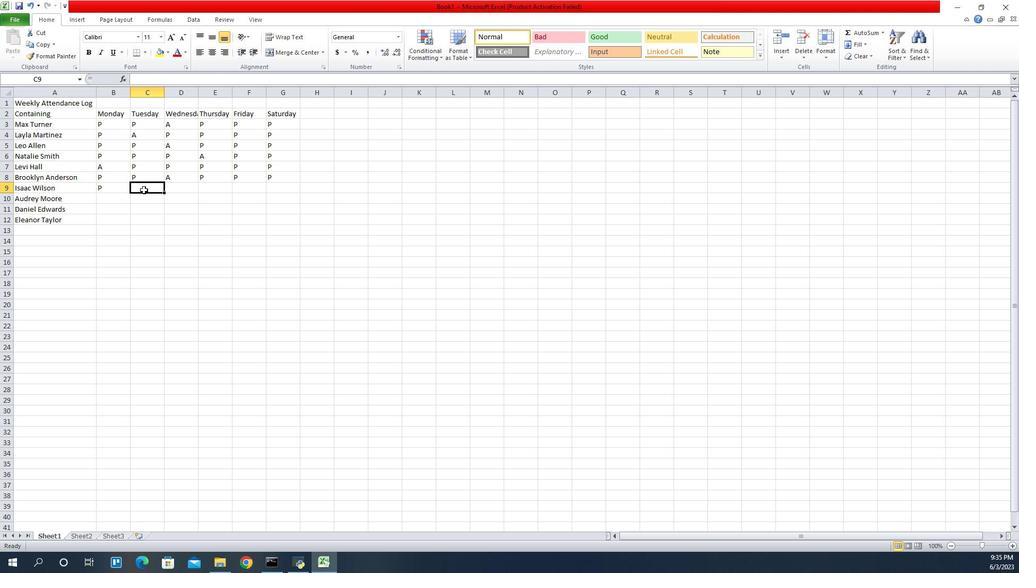 
Action: Mouse moved to (911, 188)
Screenshot: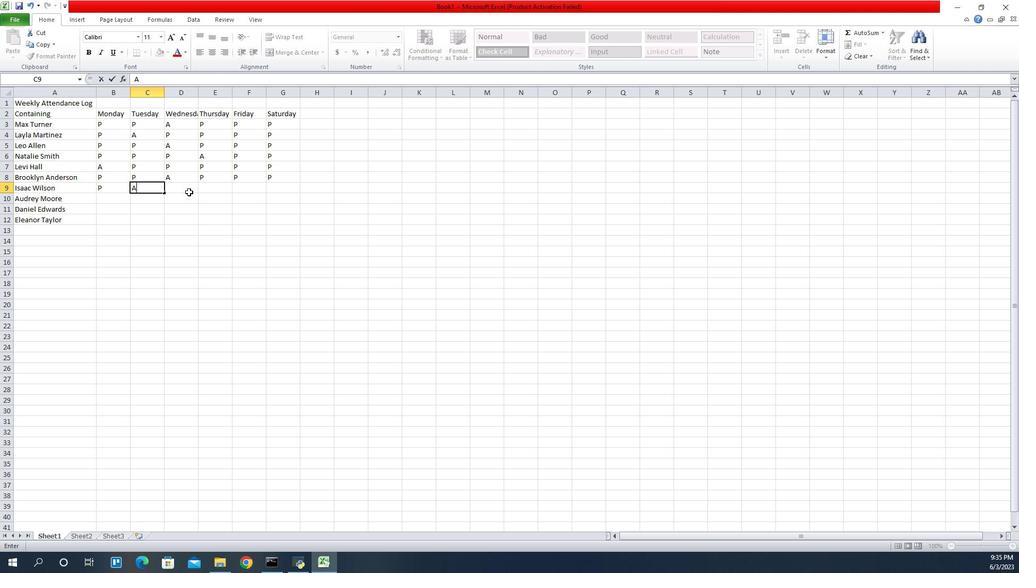 
Action: Mouse pressed left at (911, 188)
Screenshot: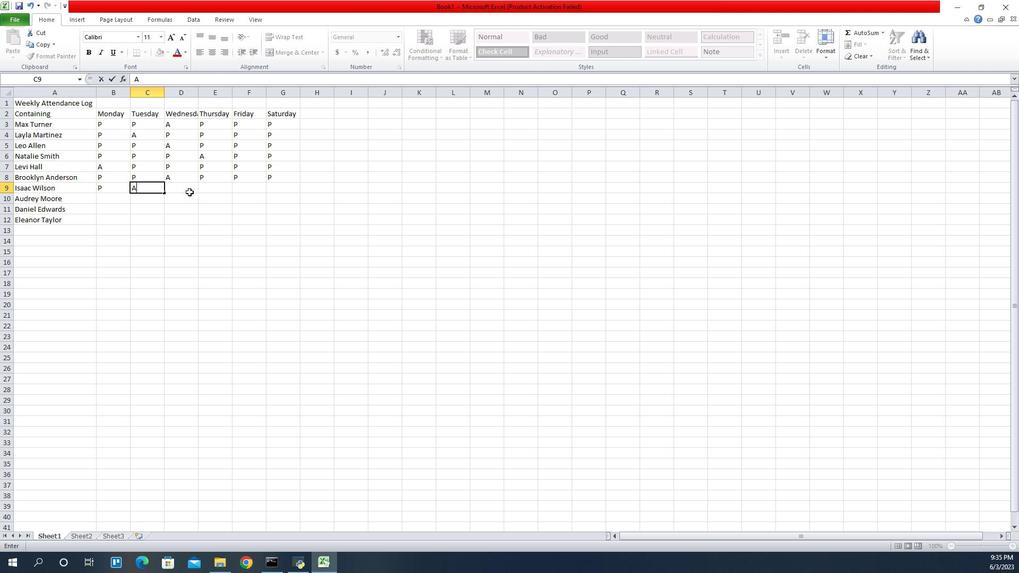 
Action: Key pressed P
Screenshot: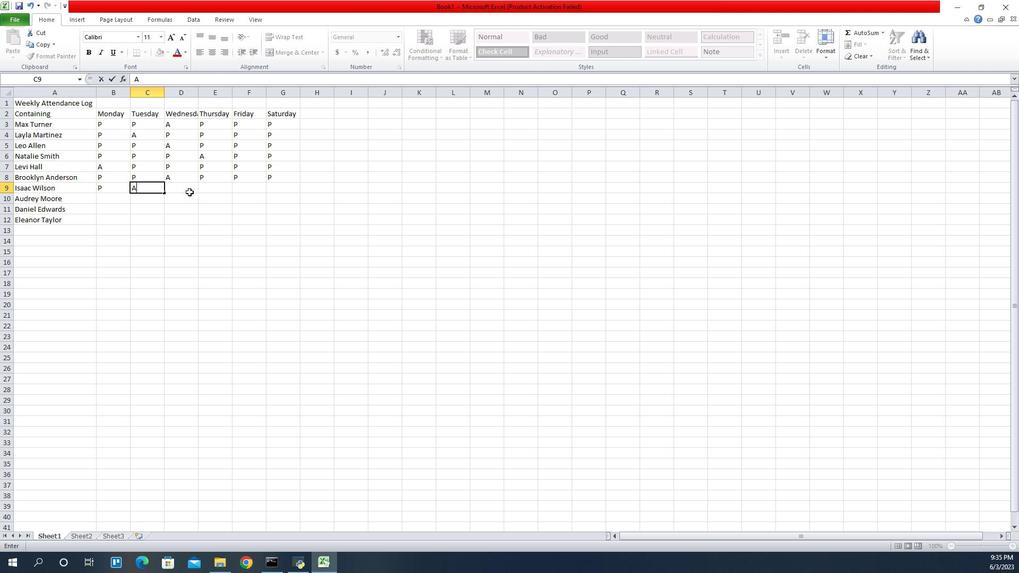 
Action: Mouse moved to (920, 183)
Screenshot: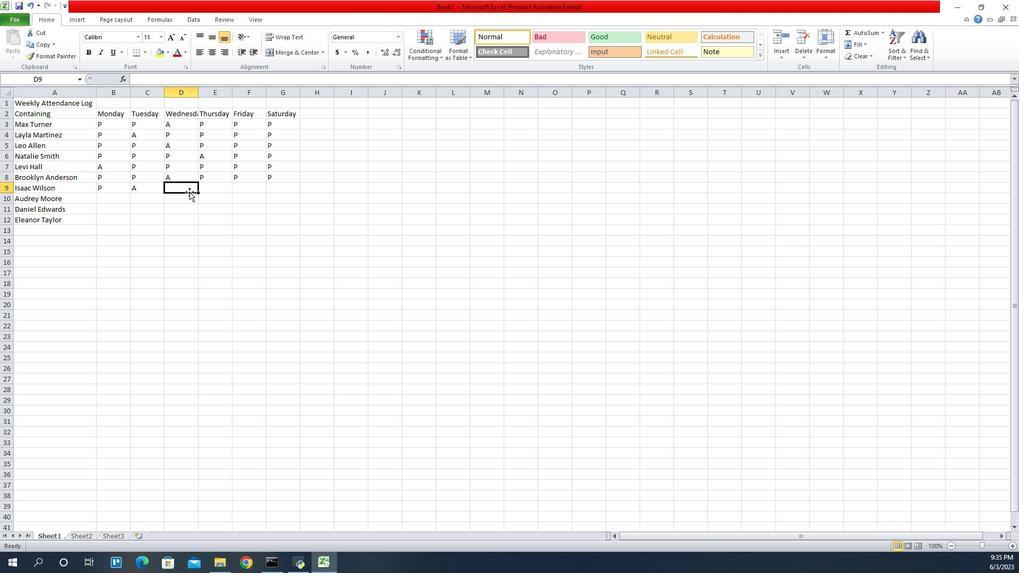 
Action: Key pressed P
Screenshot: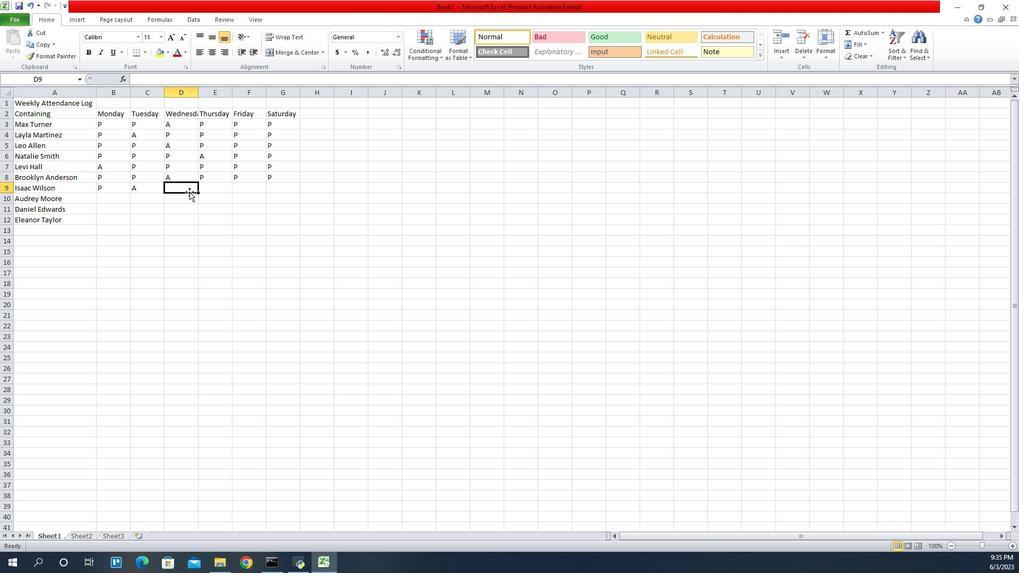 
Action: Mouse moved to (924, 181)
Screenshot: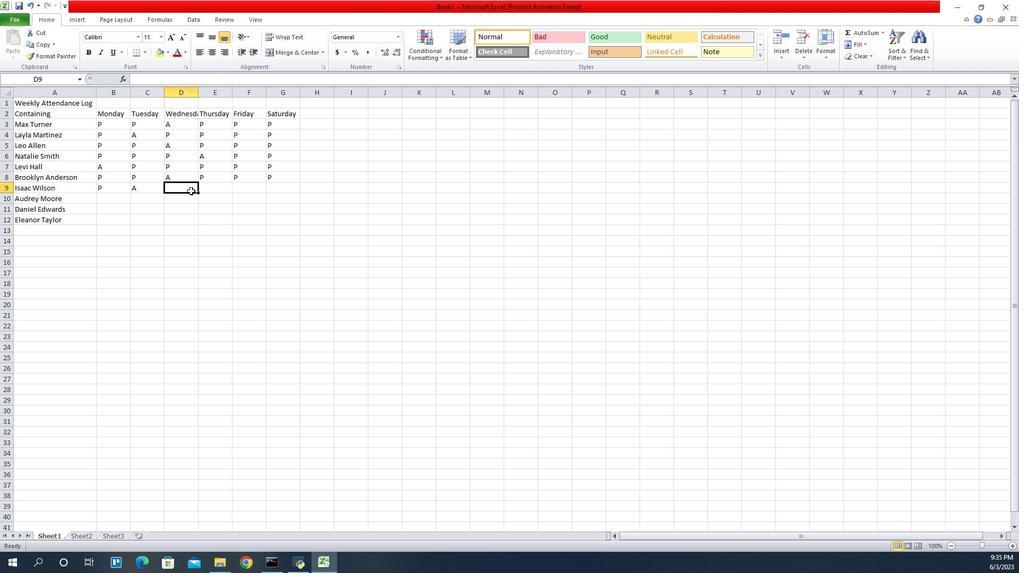 
Action: Mouse pressed left at (924, 181)
Screenshot: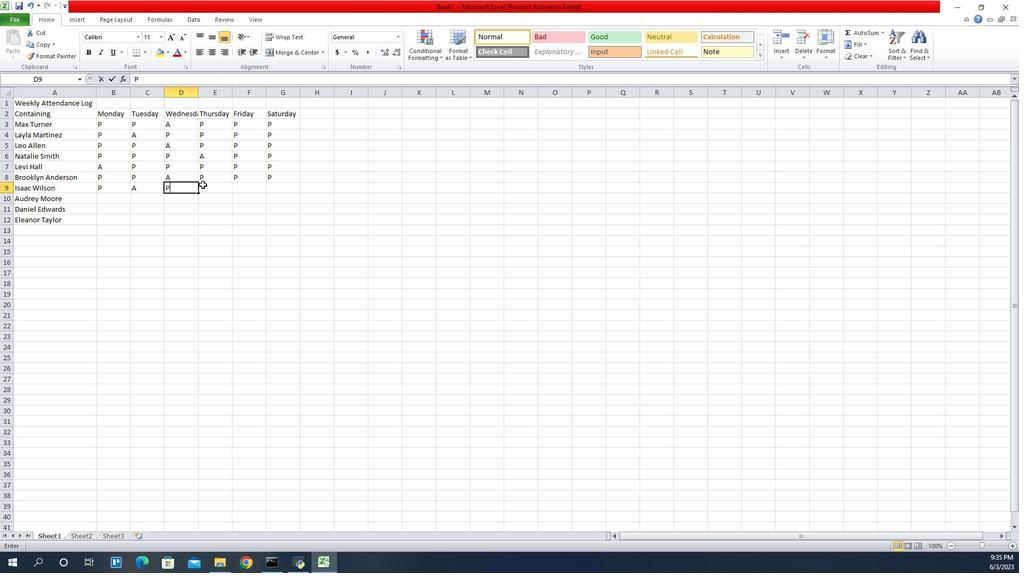 
Action: Key pressed P
Screenshot: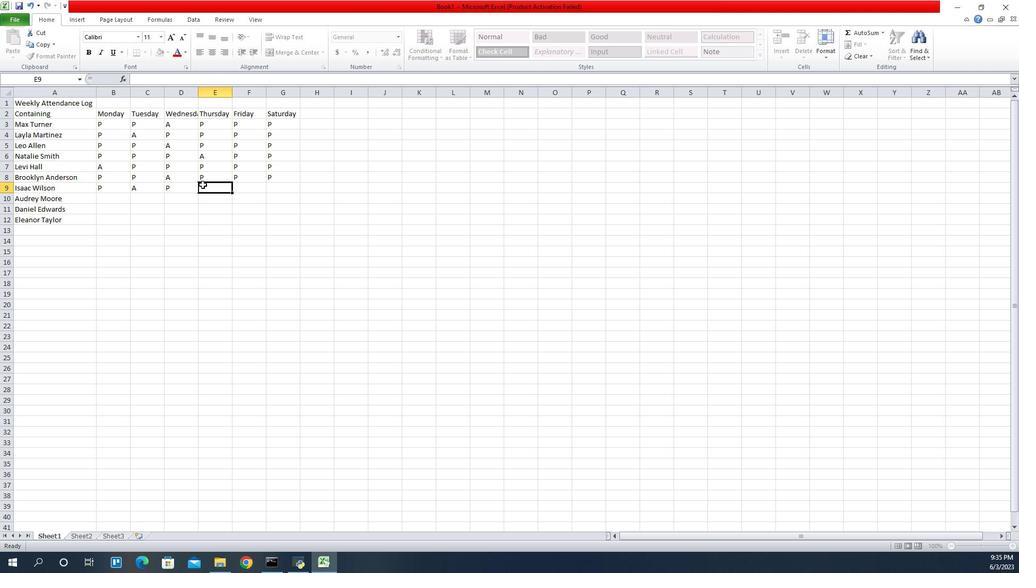 
Action: Mouse moved to (964, 184)
Screenshot: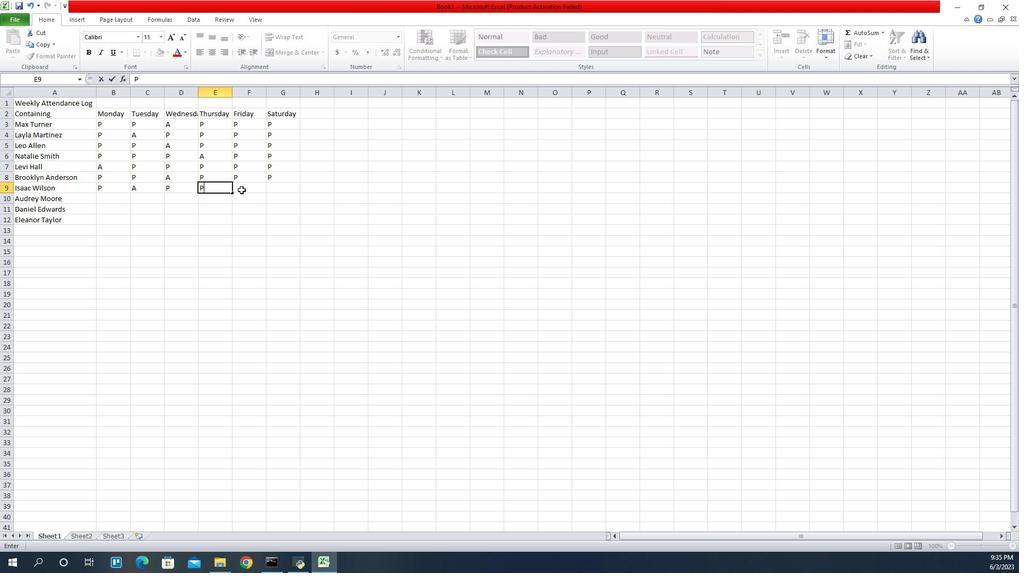 
Action: Mouse pressed left at (964, 184)
Screenshot: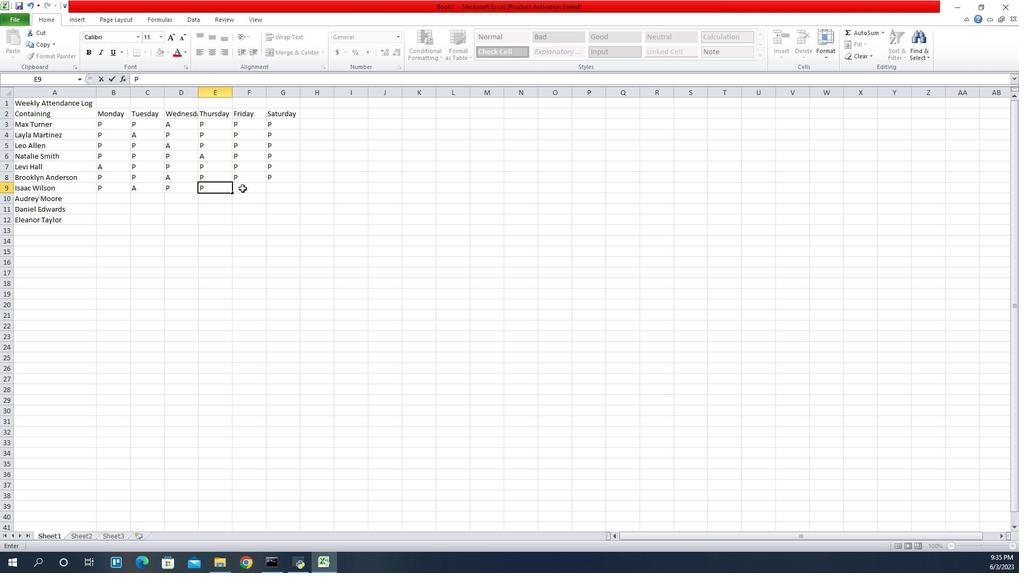 
Action: Key pressed P
Screenshot: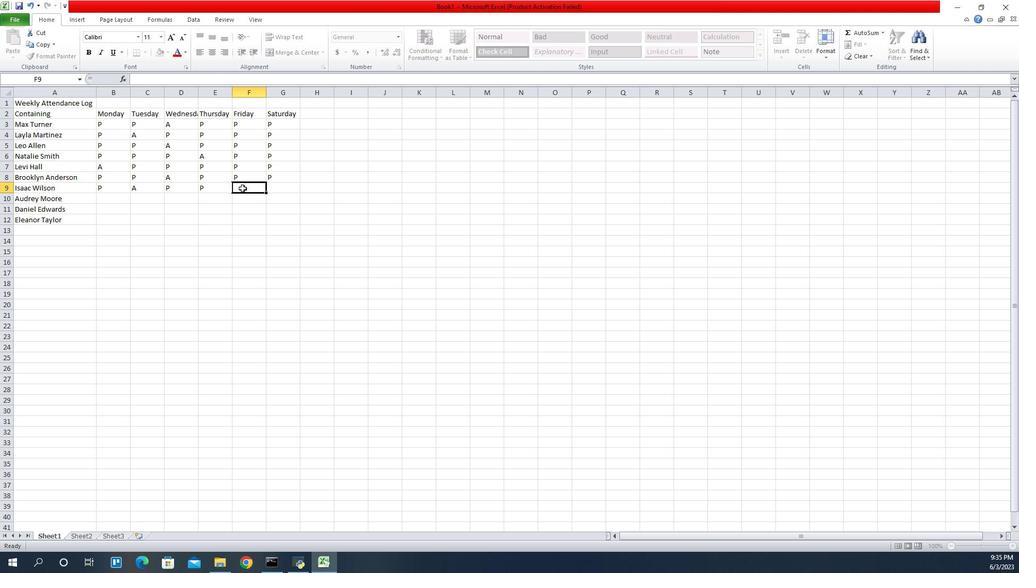 
Action: Mouse moved to (984, 184)
Screenshot: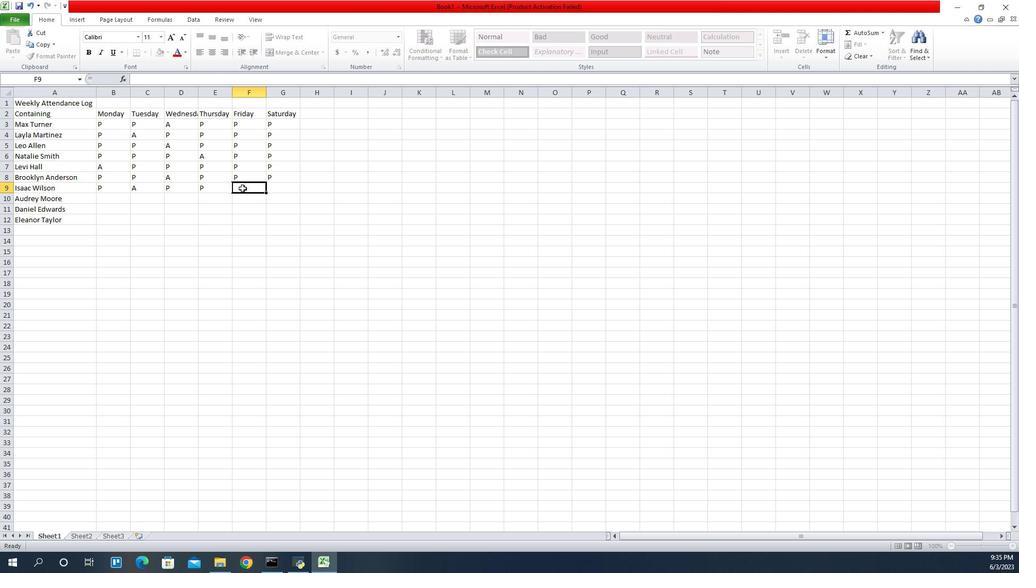 
Action: Key pressed P
Screenshot: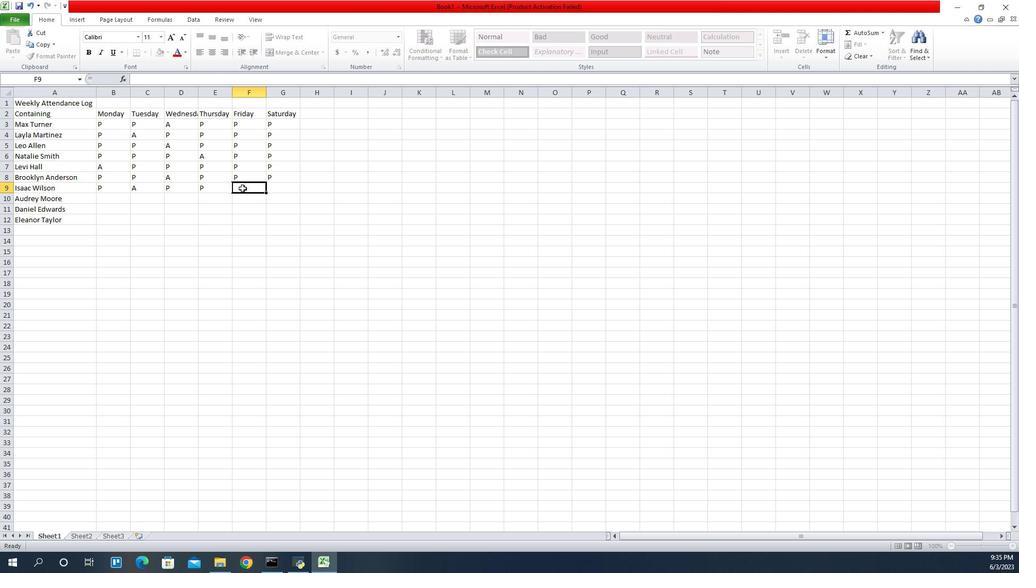 
Action: Mouse moved to (994, 186)
Screenshot: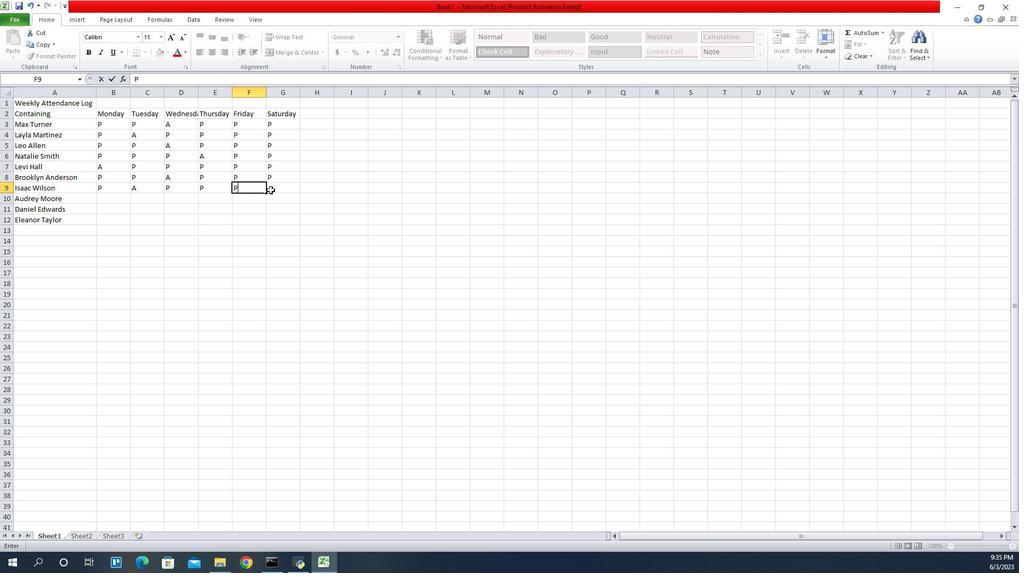 
Action: Mouse pressed left at (994, 186)
Screenshot: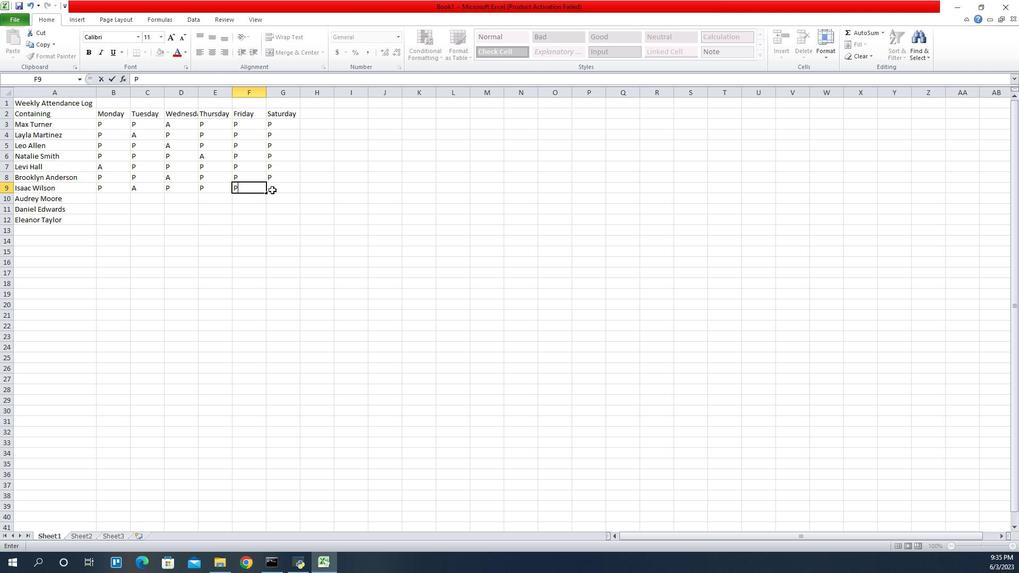 
Action: Key pressed P
Screenshot: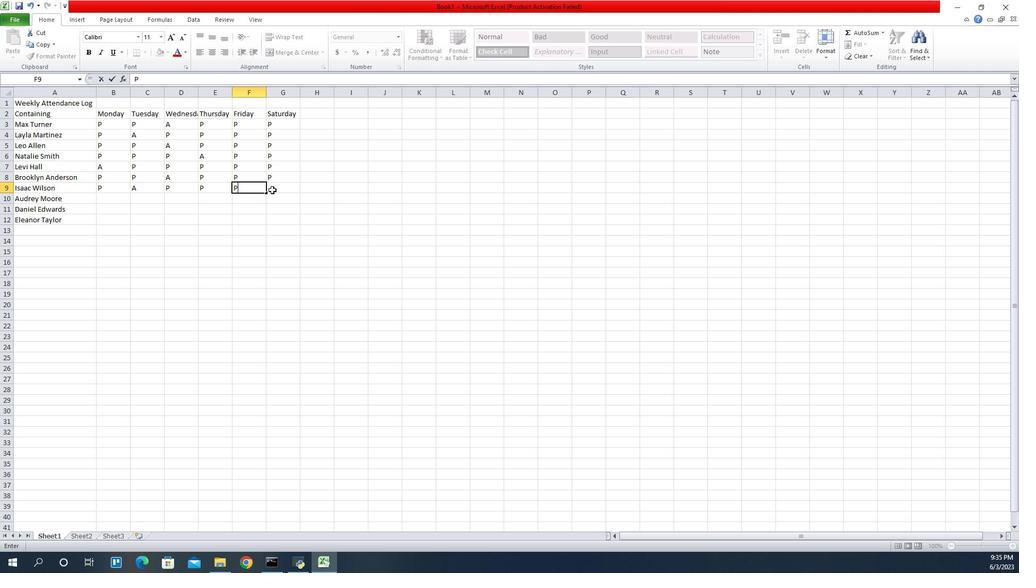 
Action: Mouse moved to (942, 200)
Screenshot: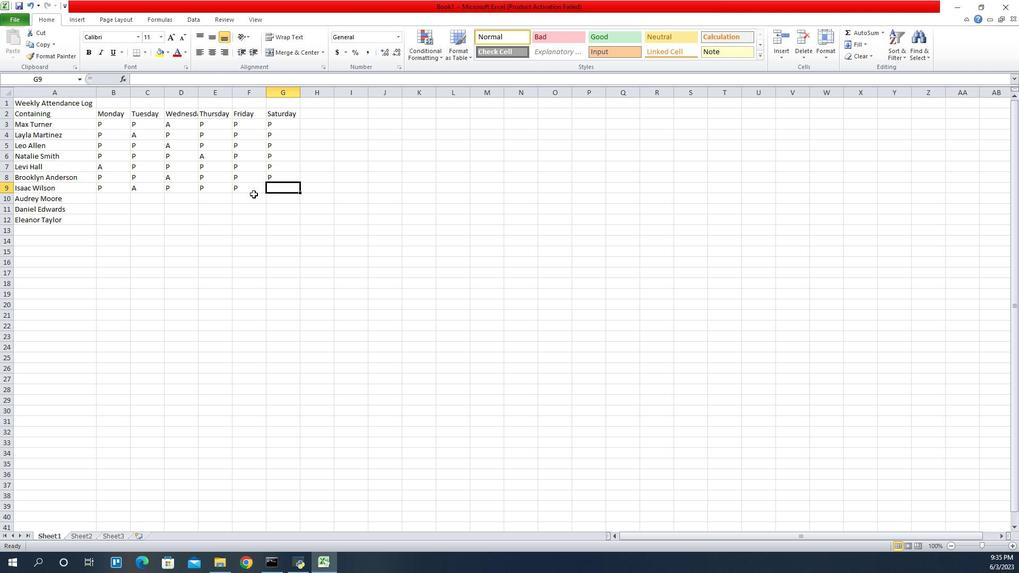 
Action: Key pressed P
Screenshot: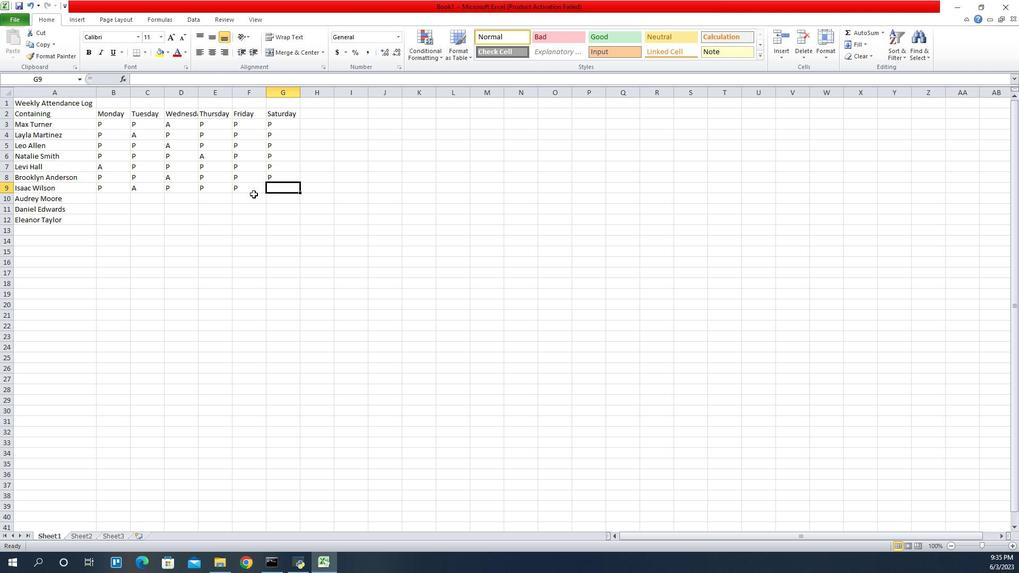 
Action: Mouse moved to (829, 192)
Screenshot: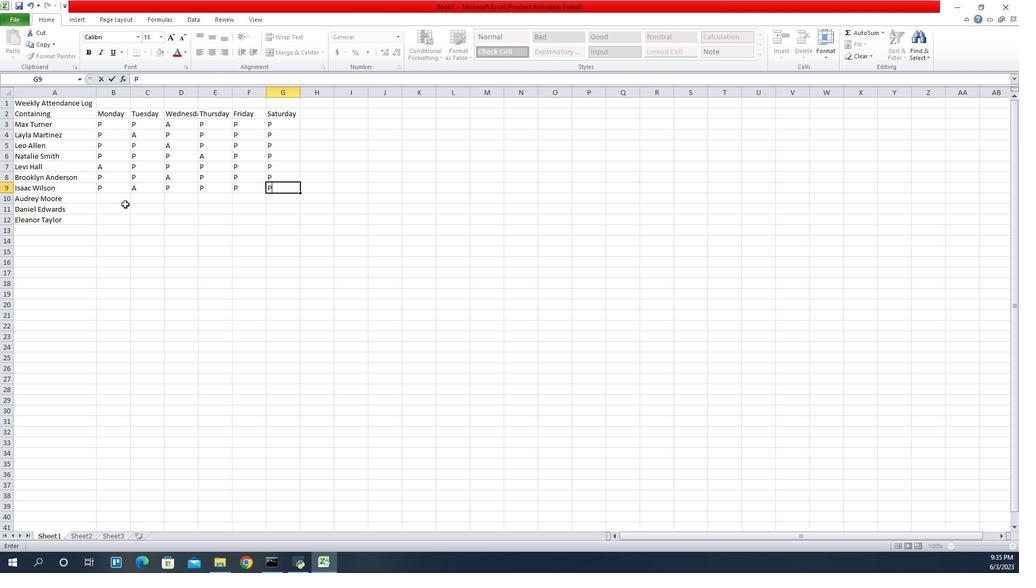 
Action: Mouse pressed left at (829, 192)
Screenshot: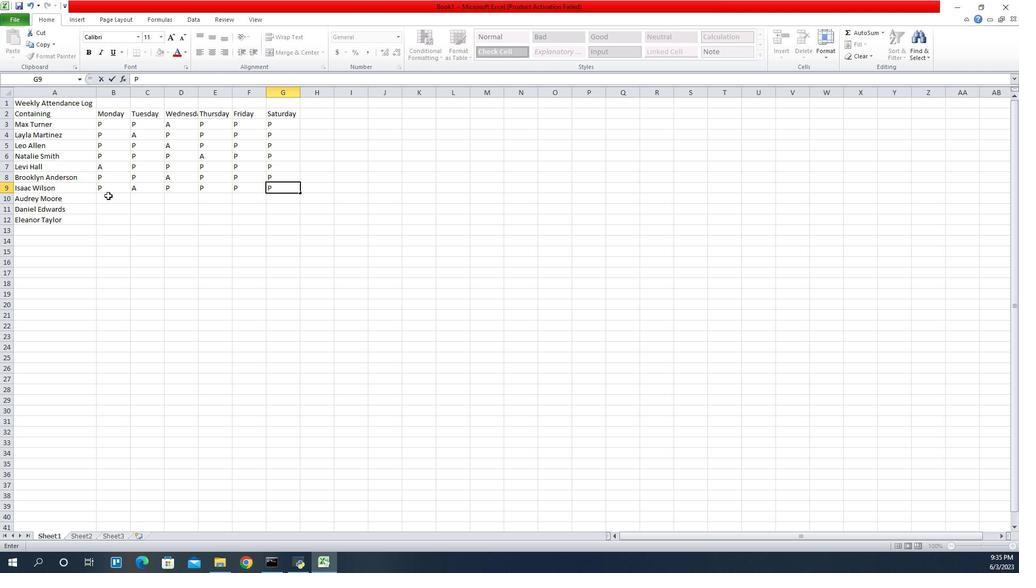 
Action: Mouse moved to (838, 199)
Screenshot: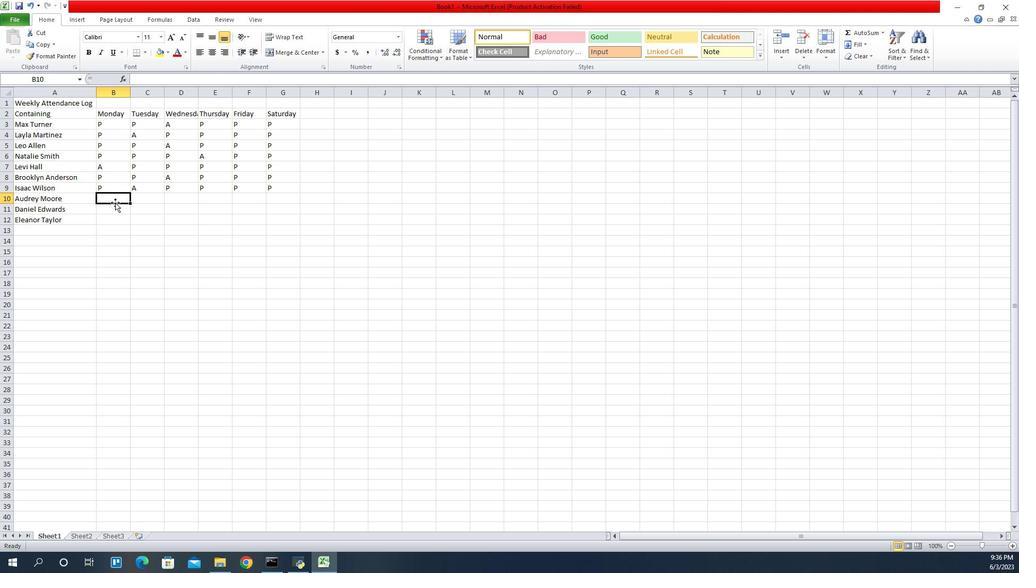 
Action: Key pressed P
Screenshot: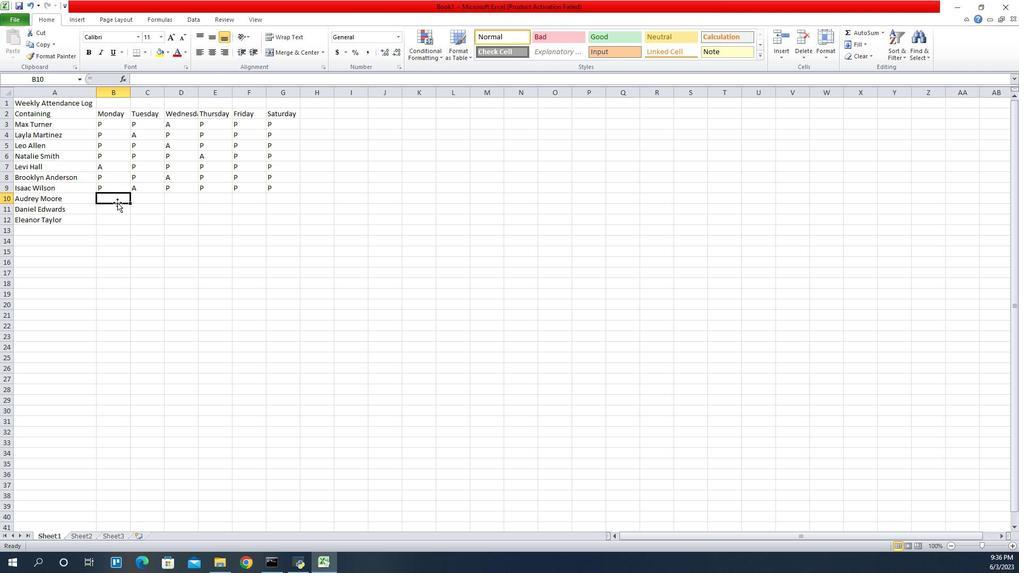 
Action: Mouse moved to (883, 195)
Screenshot: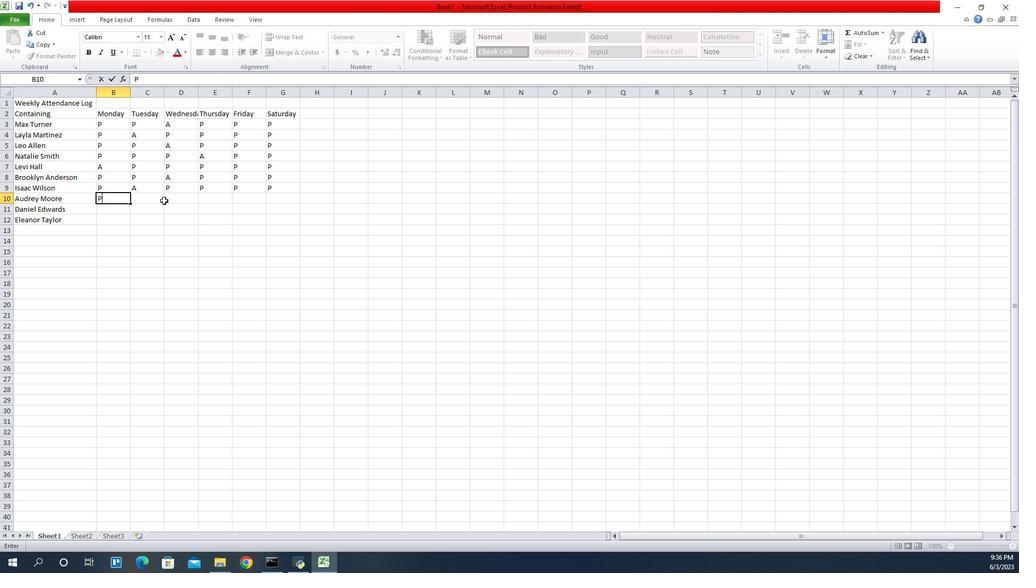
Action: Mouse pressed left at (883, 195)
Screenshot: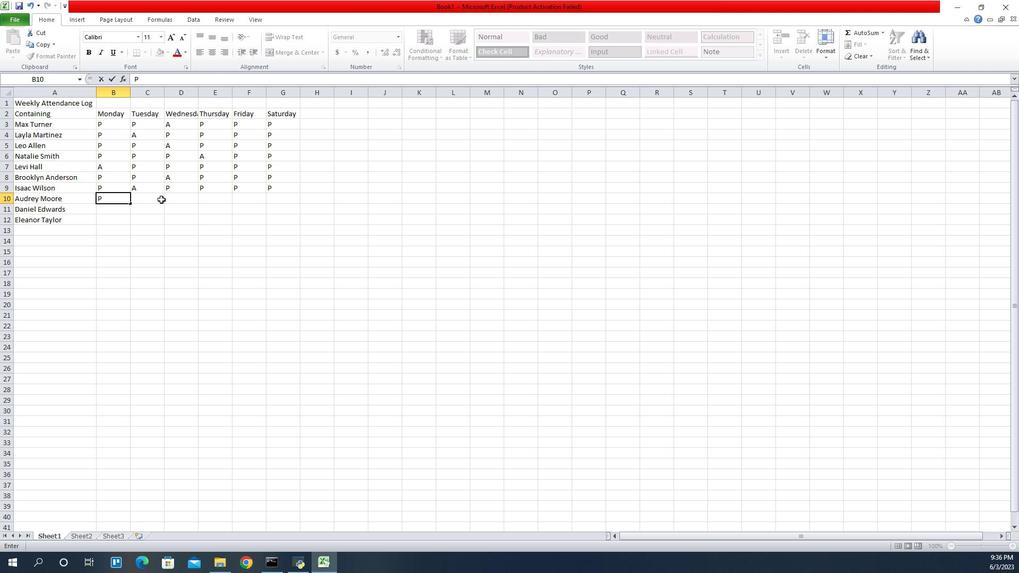 
Action: Key pressed P
Screenshot: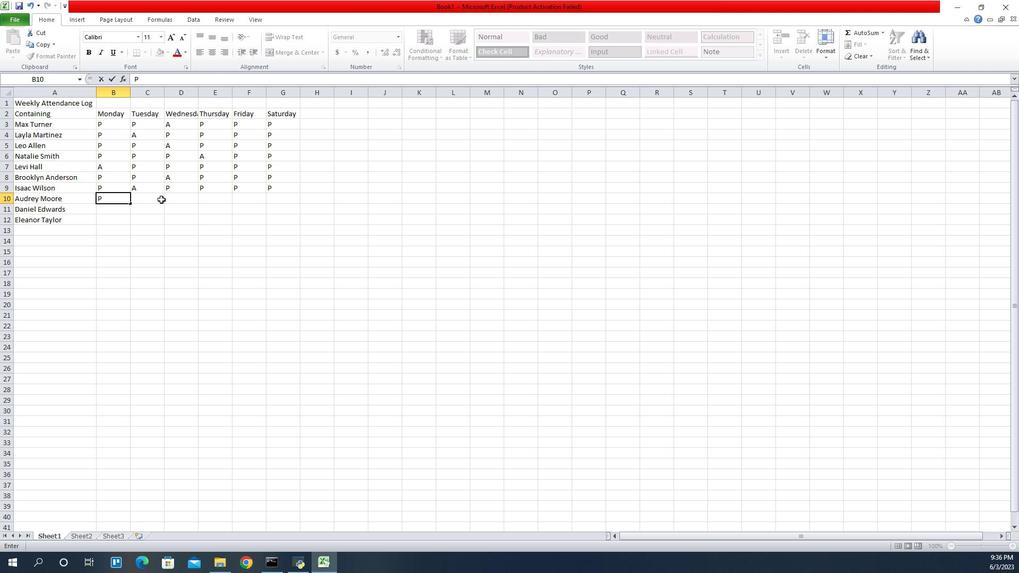 
Action: Mouse moved to (886, 195)
Screenshot: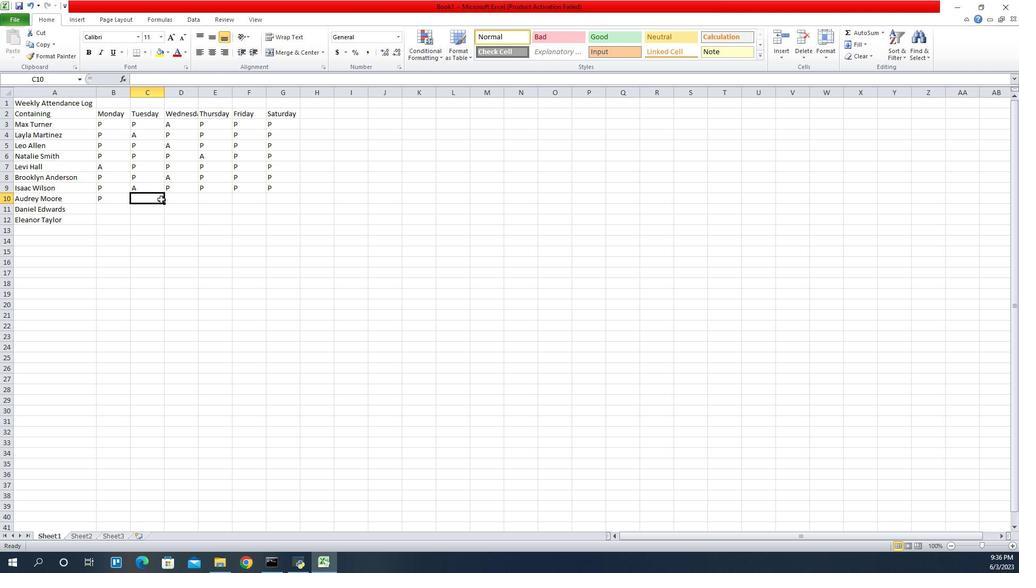 
Action: Key pressed P
Screenshot: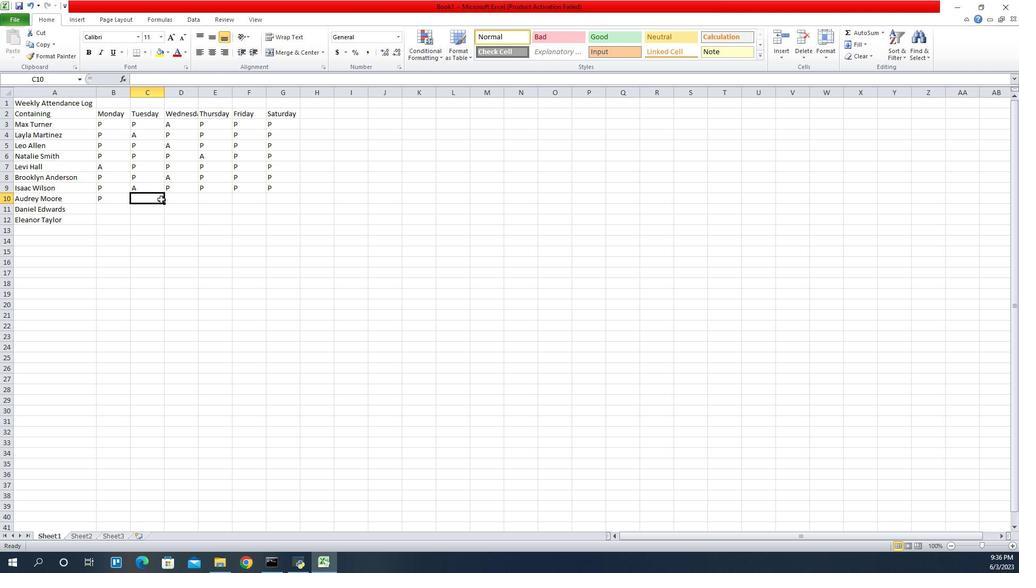 
Action: Mouse moved to (896, 191)
Screenshot: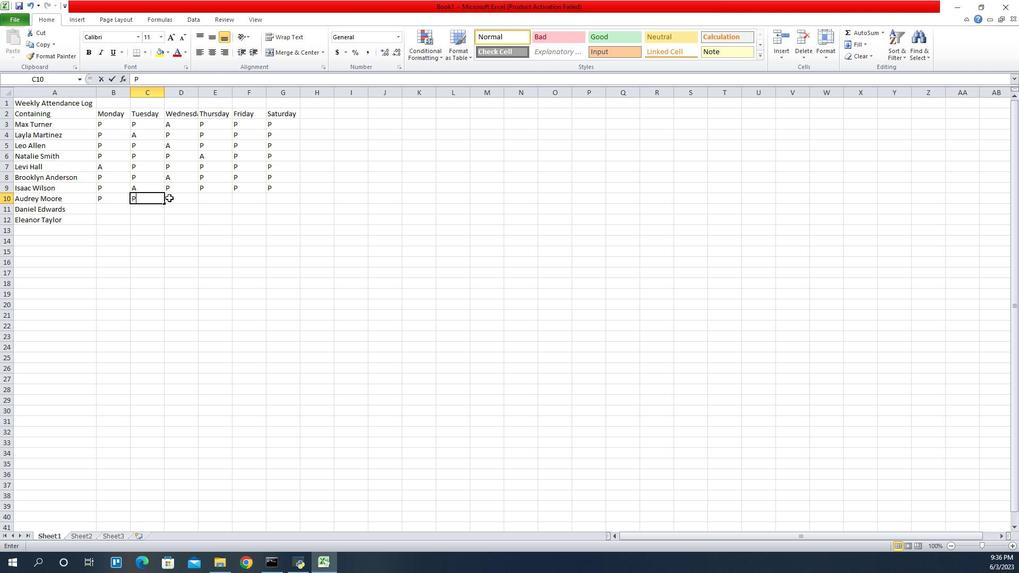 
Action: Mouse pressed left at (896, 191)
Screenshot: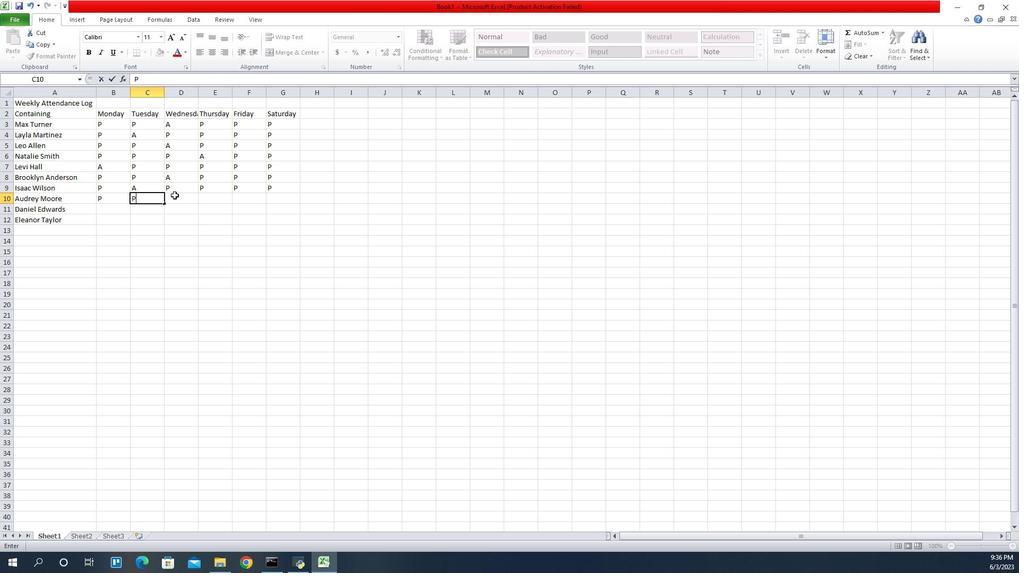 
Action: Key pressed P
Screenshot: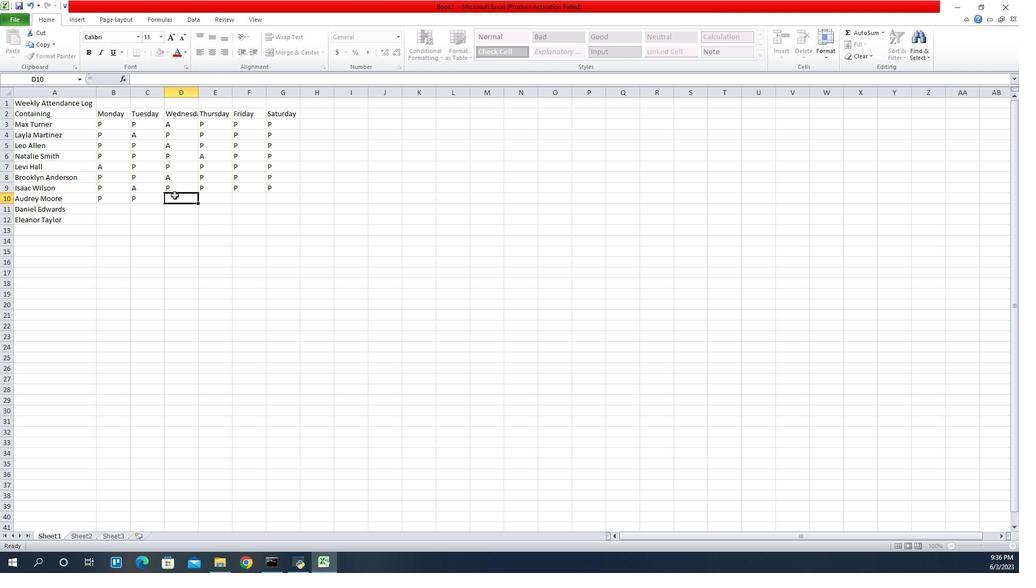 
Action: Mouse moved to (928, 194)
Screenshot: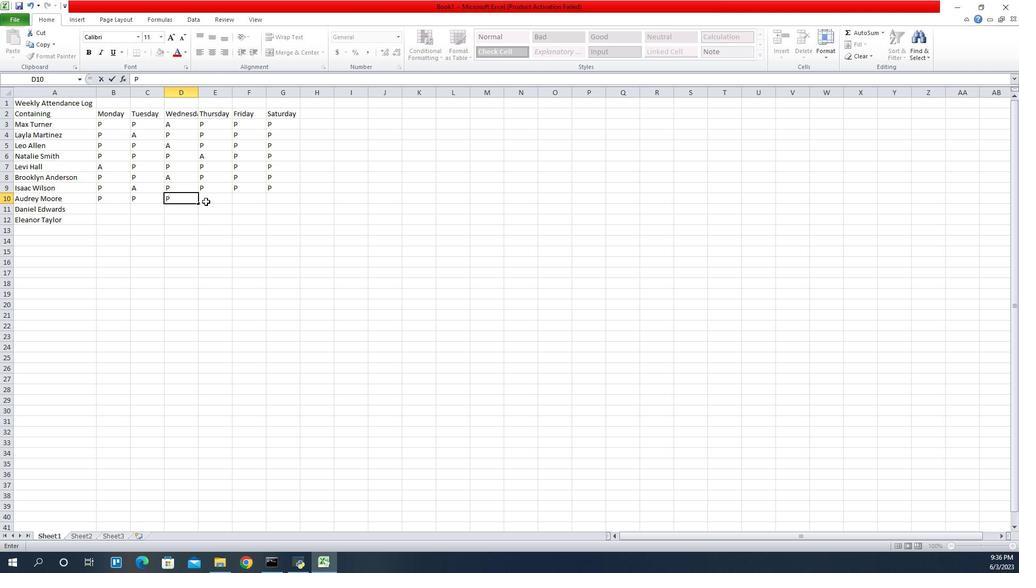 
Action: Mouse pressed left at (928, 194)
Screenshot: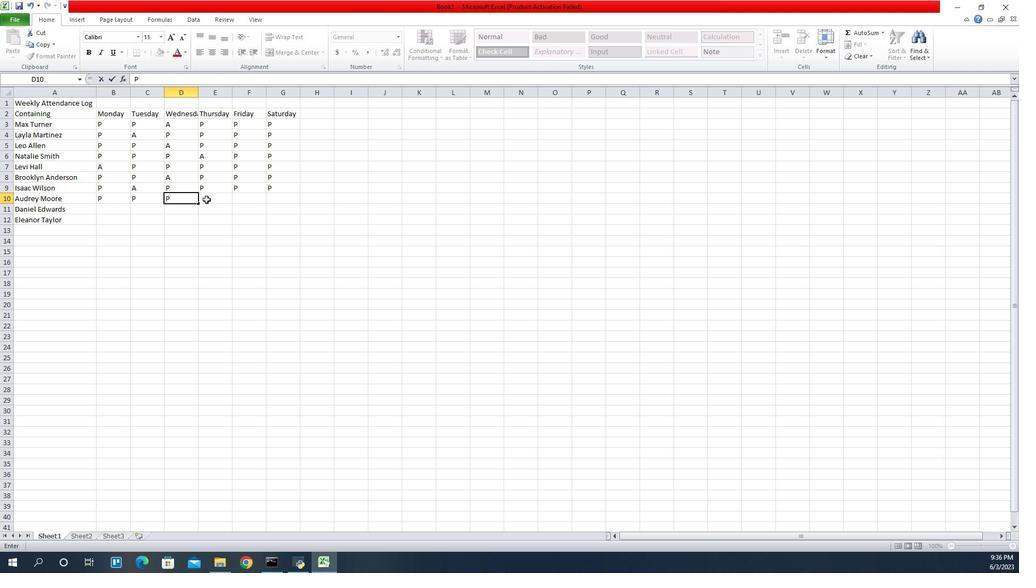 
Action: Key pressed PP
Screenshot: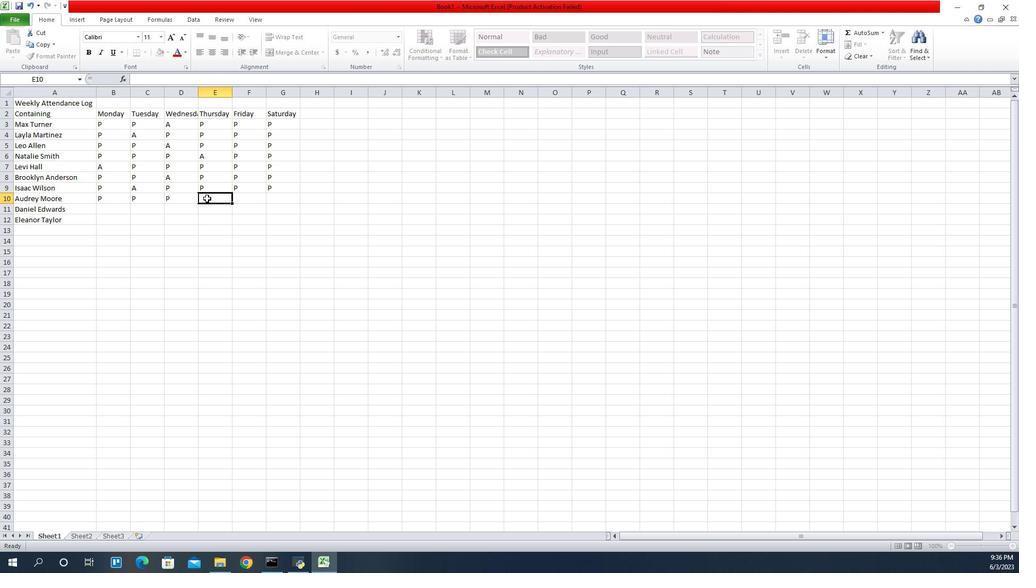 
Action: Mouse moved to (966, 196)
Screenshot: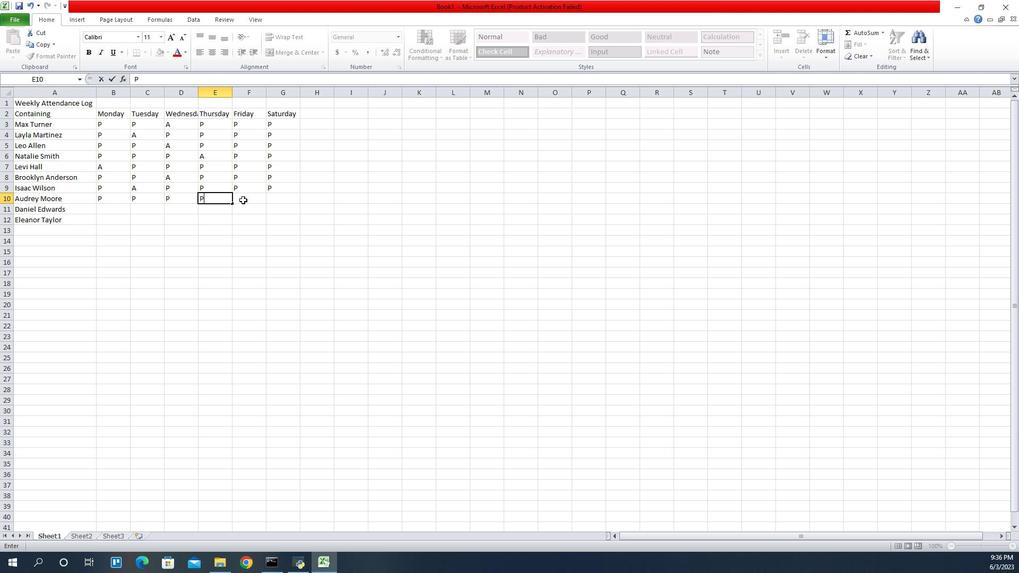 
Action: Mouse pressed left at (966, 196)
Screenshot: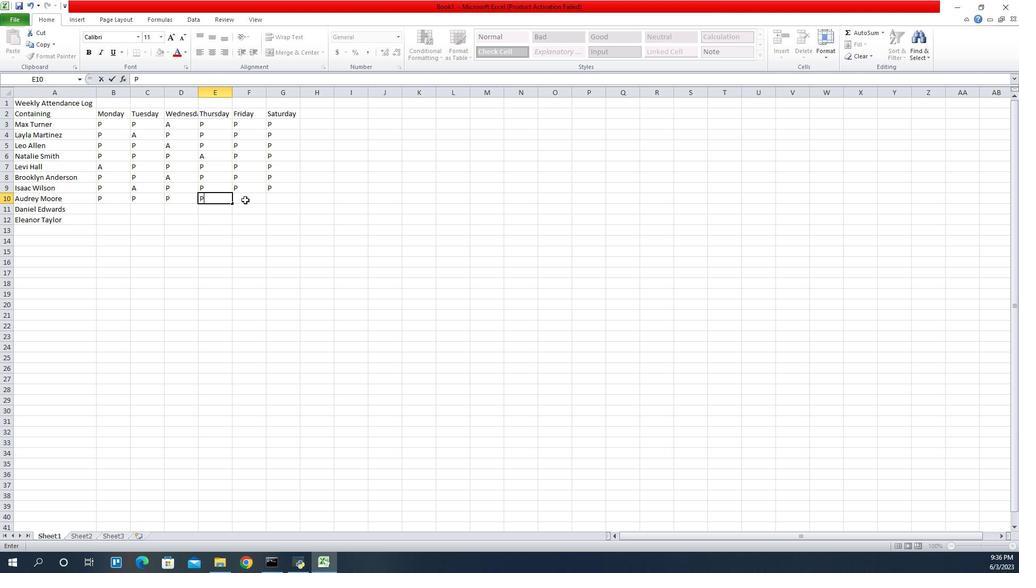 
Action: Key pressed A
Screenshot: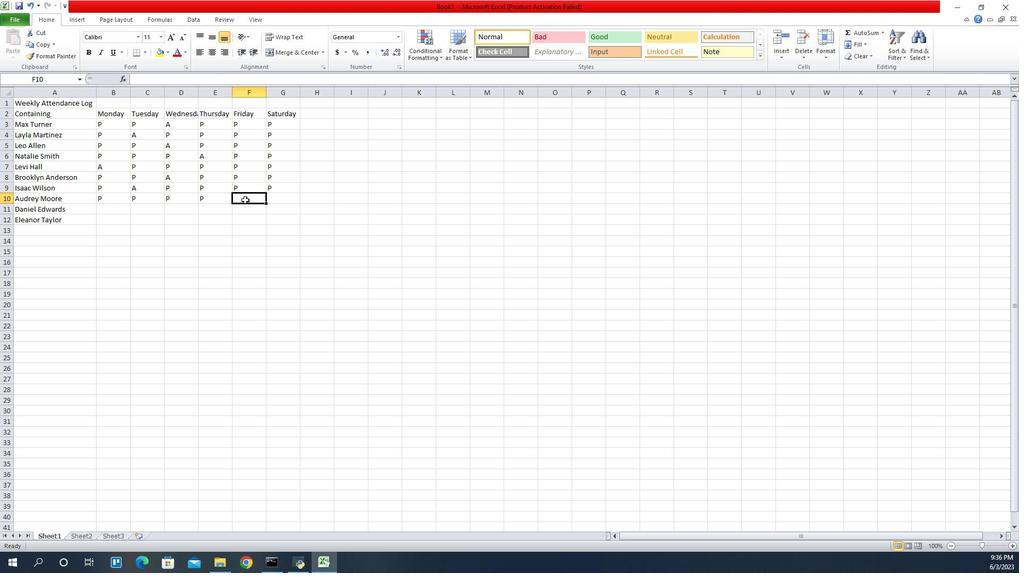 
Action: Mouse moved to (999, 193)
Screenshot: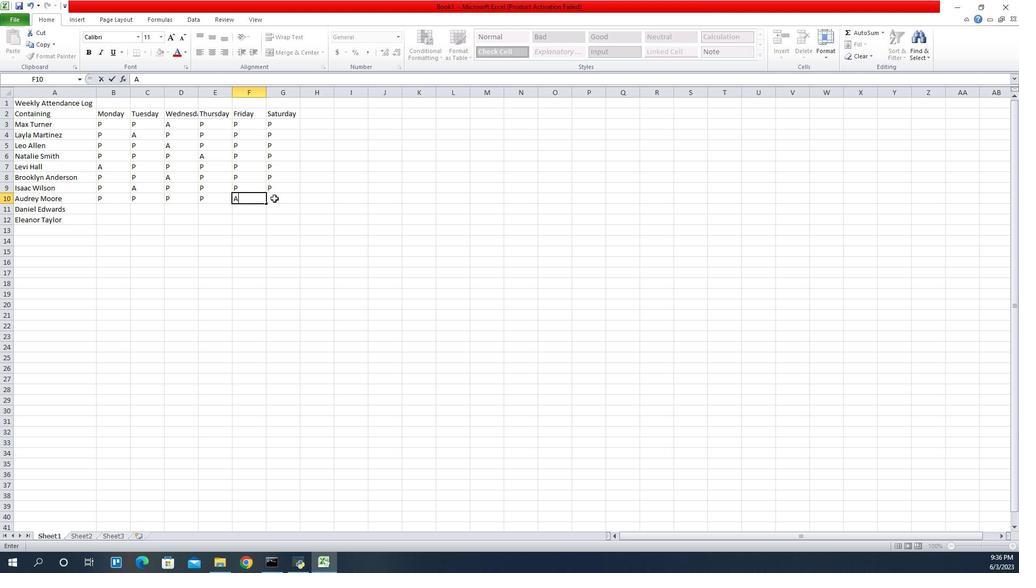 
Action: Mouse pressed left at (999, 193)
Screenshot: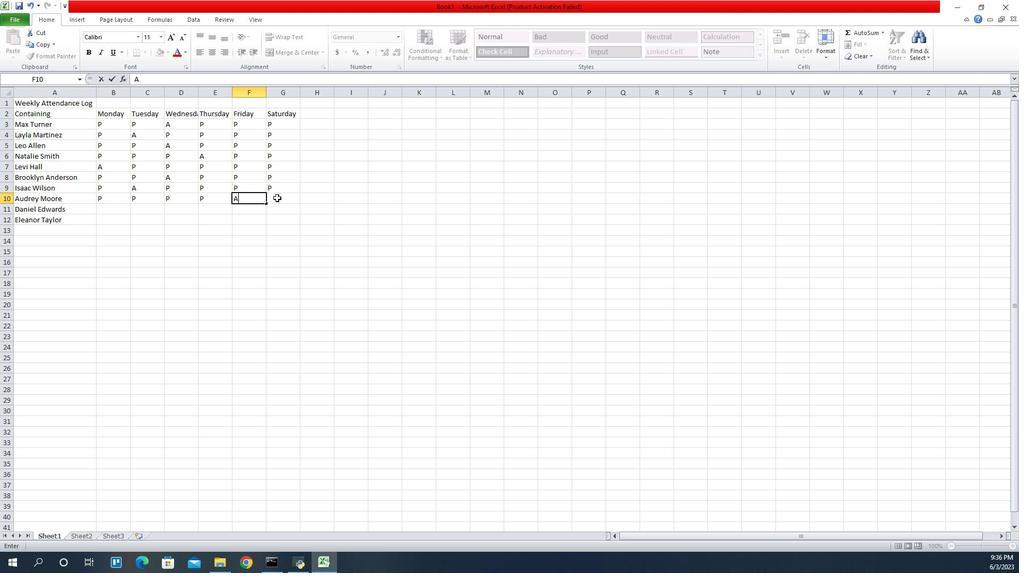 
Action: Key pressed PP
Screenshot: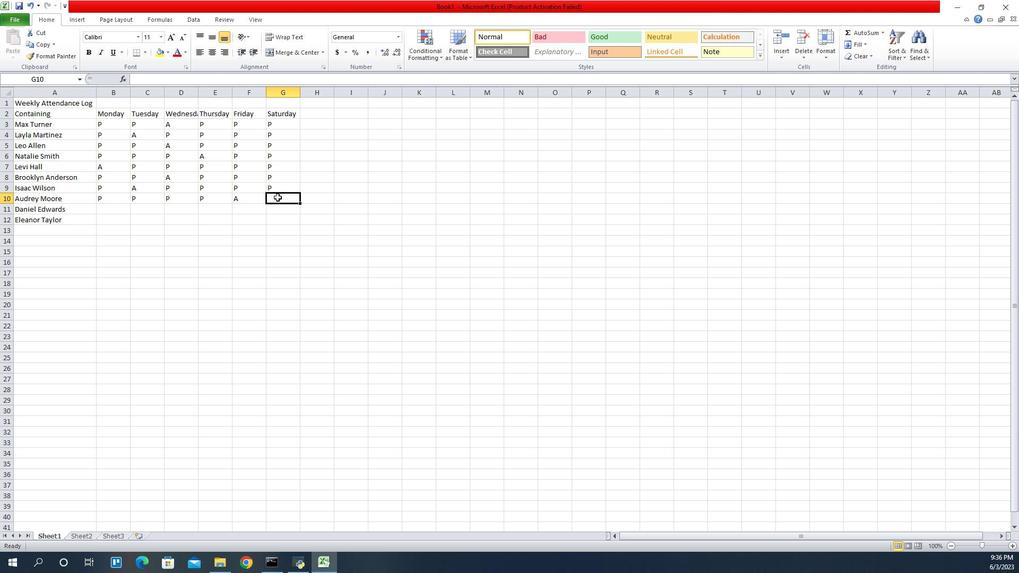 
Action: Mouse moved to (629, 228)
Screenshot: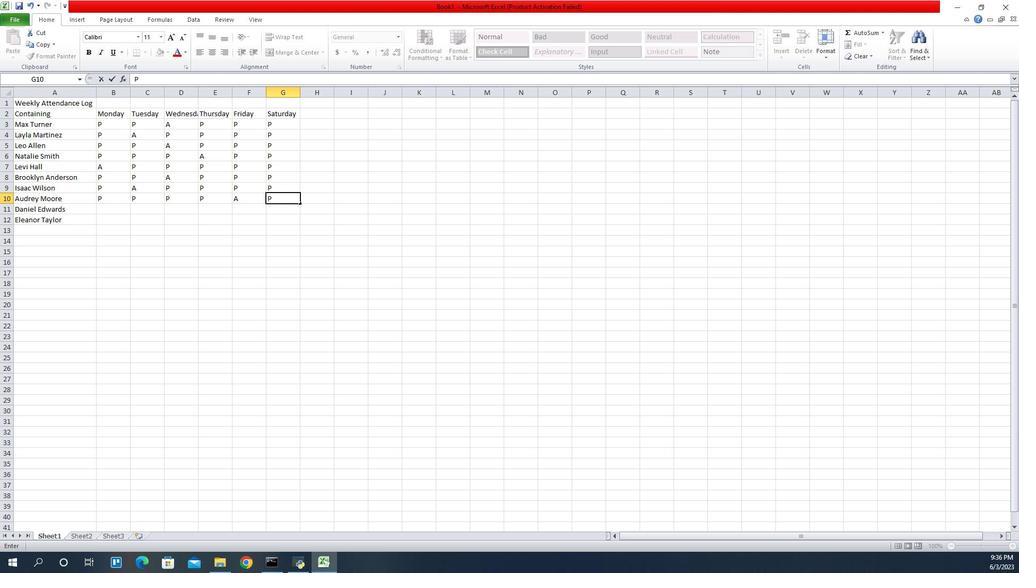 
Action: Mouse pressed left at (629, 228)
Screenshot: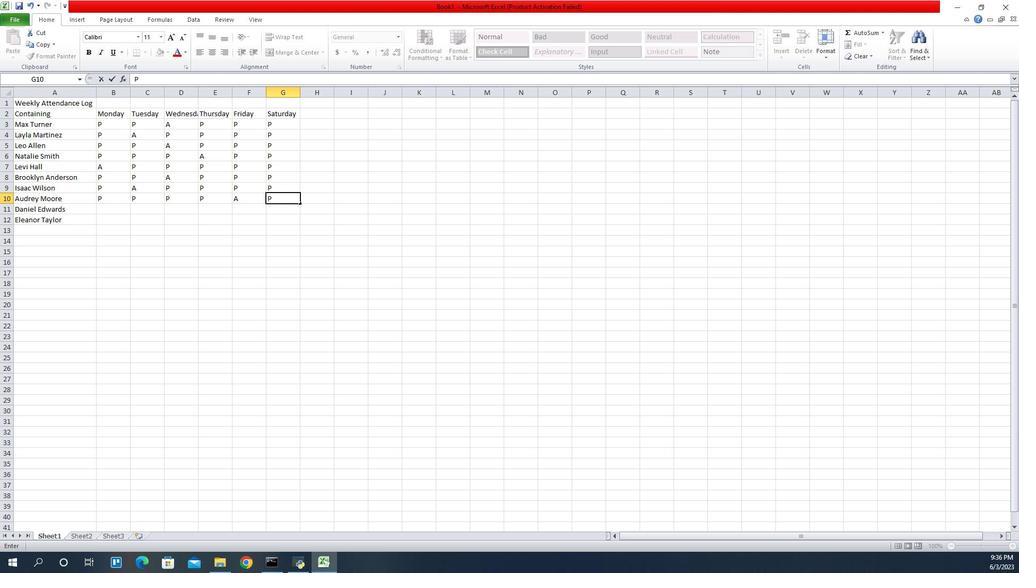 
Action: Mouse scrolled (629, 228) with delta (0, 0)
Screenshot: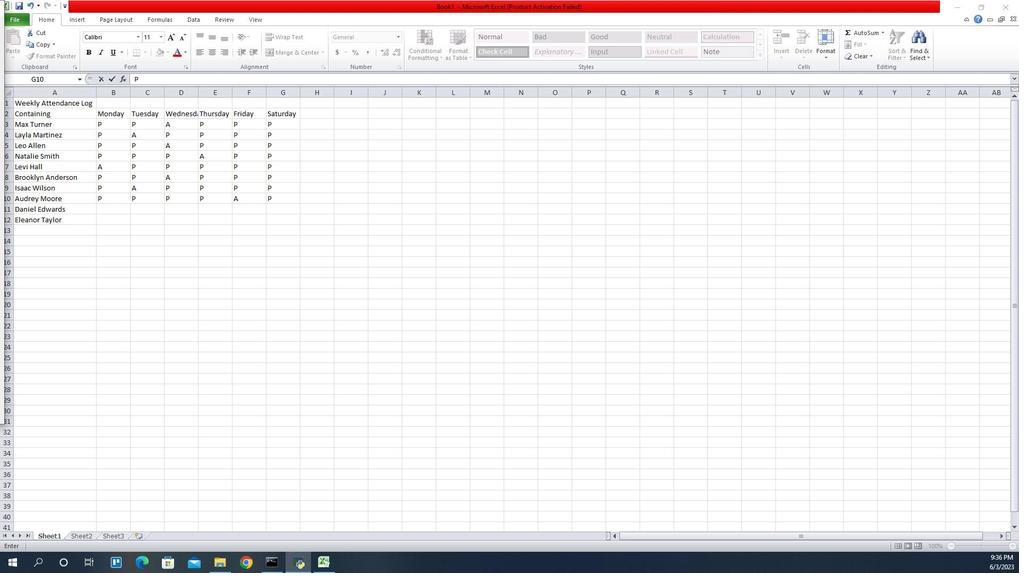 
Action: Mouse scrolled (629, 228) with delta (0, 0)
Screenshot: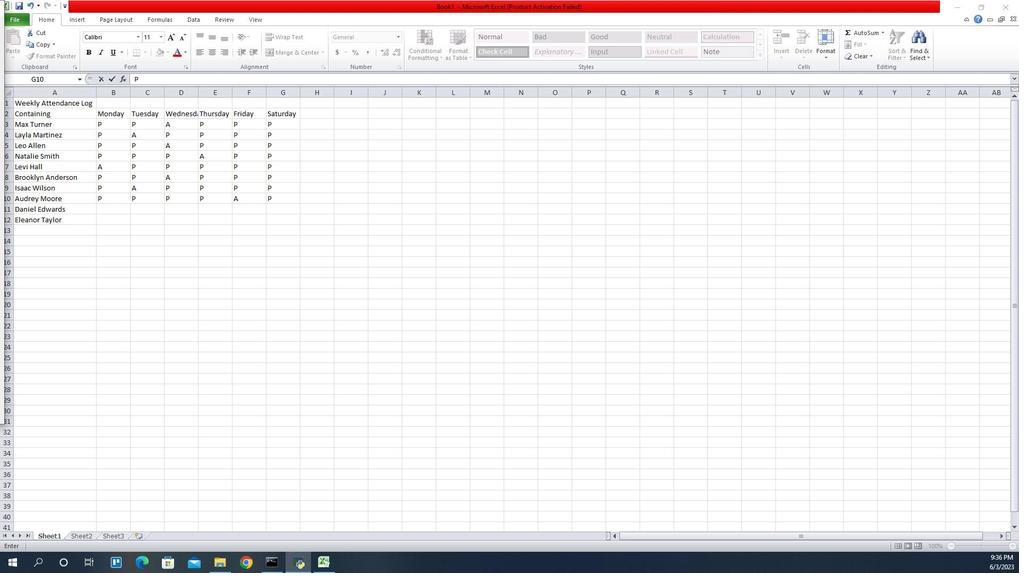 
Action: Mouse scrolled (629, 228) with delta (0, 0)
Screenshot: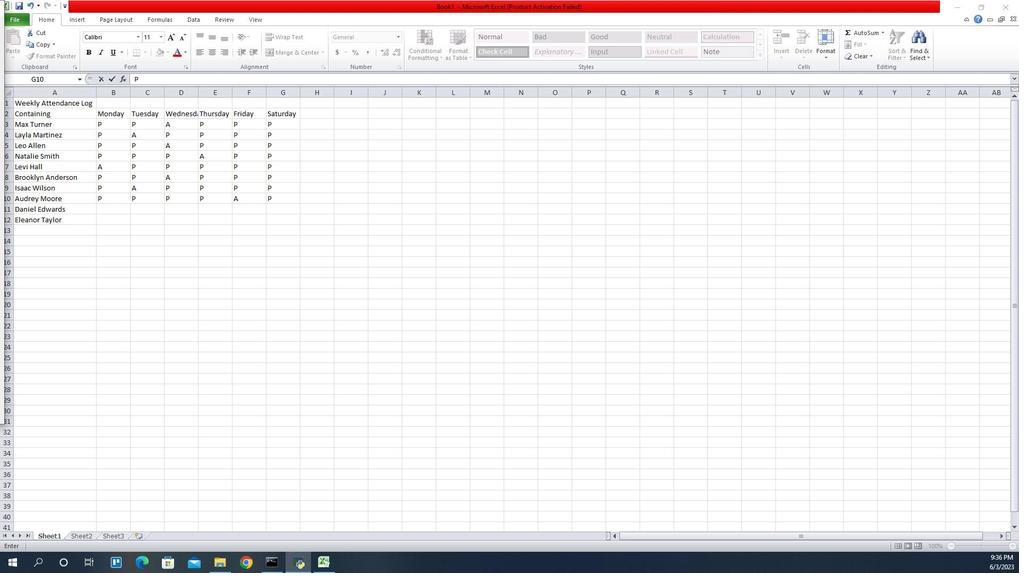 
Action: Mouse scrolled (629, 228) with delta (0, 0)
Screenshot: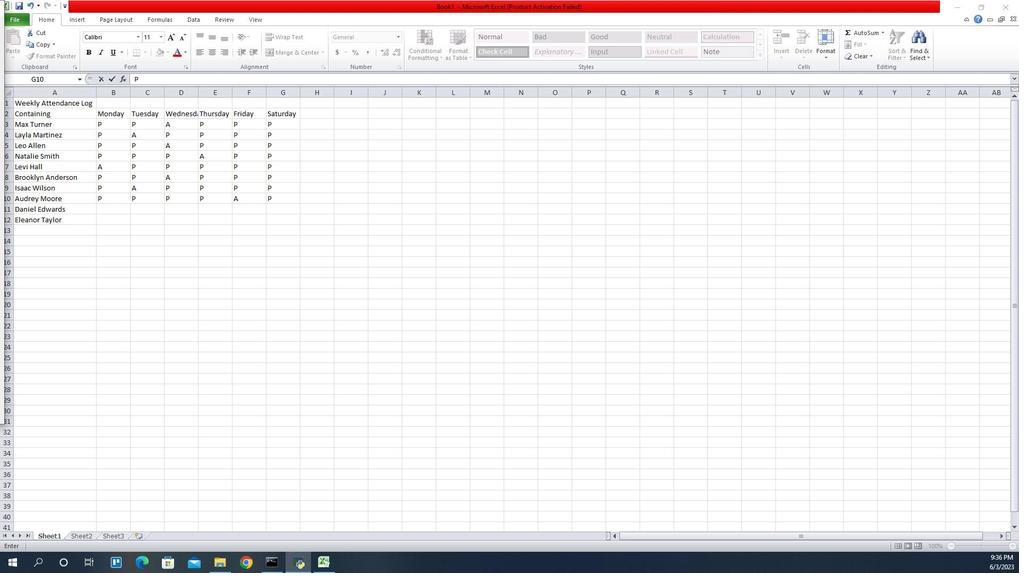 
Action: Mouse scrolled (629, 228) with delta (0, 0)
Screenshot: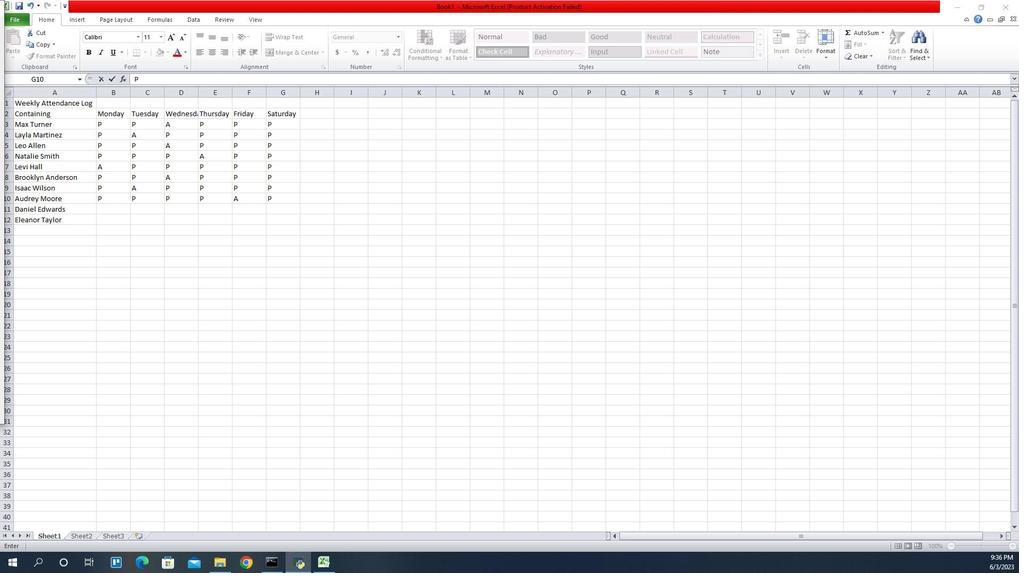 
Action: Mouse scrolled (629, 228) with delta (0, 0)
Screenshot: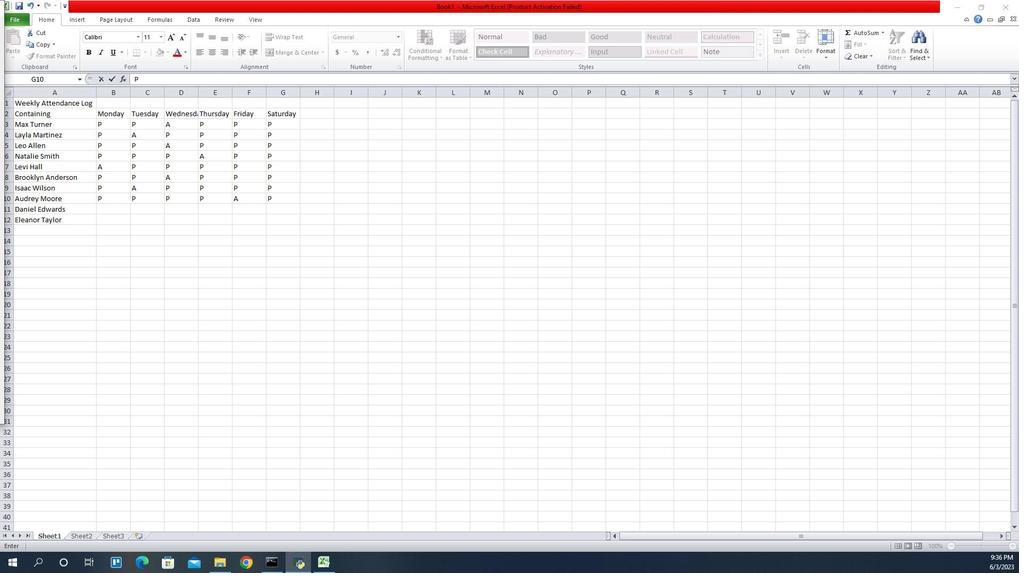 
Action: Mouse scrolled (629, 228) with delta (0, 0)
Screenshot: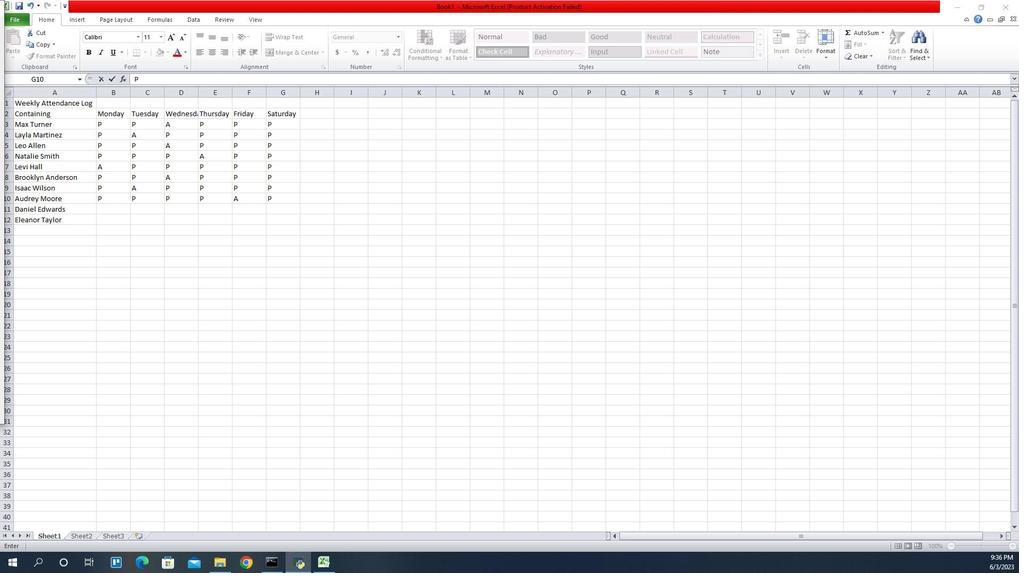 
Action: Mouse scrolled (629, 228) with delta (0, 0)
Screenshot: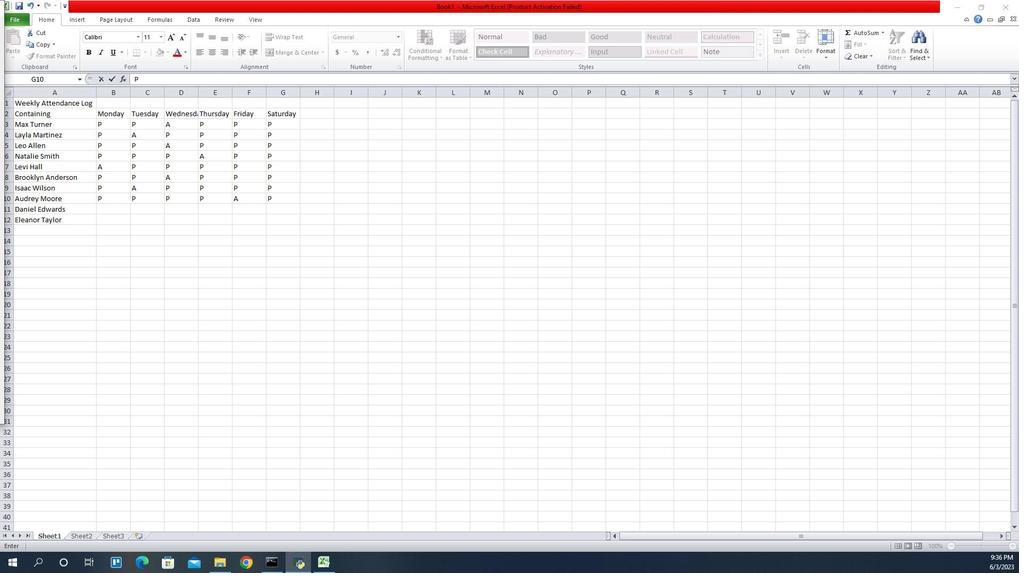 
Action: Mouse scrolled (629, 228) with delta (0, 0)
Screenshot: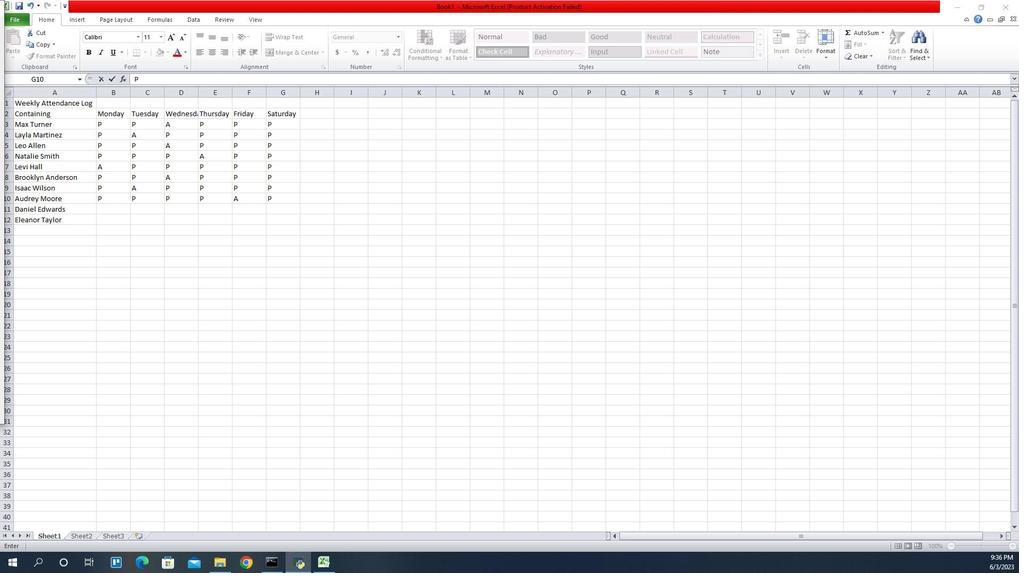 
Action: Mouse scrolled (629, 228) with delta (0, 0)
Screenshot: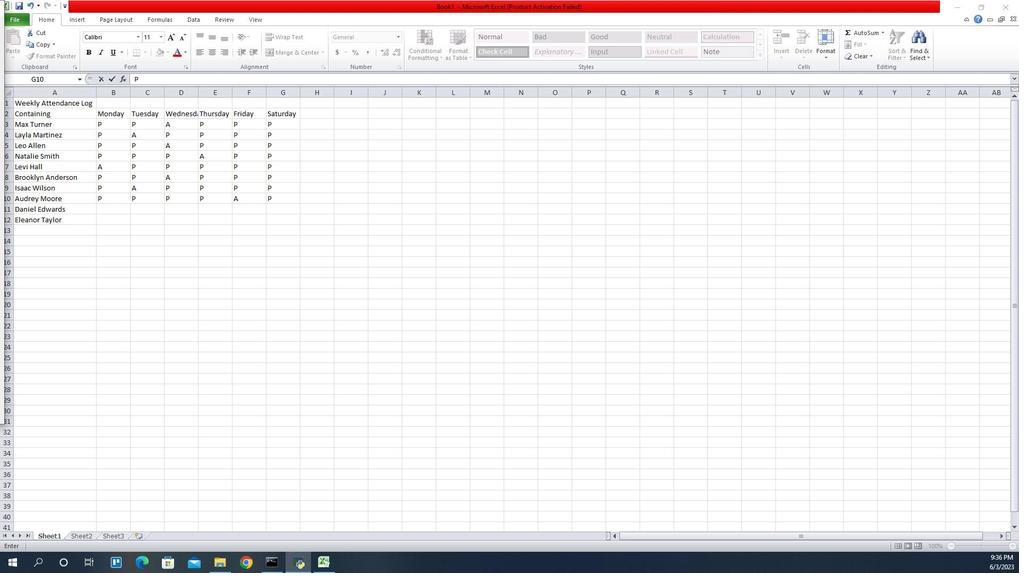
Action: Mouse scrolled (629, 228) with delta (0, 0)
Screenshot: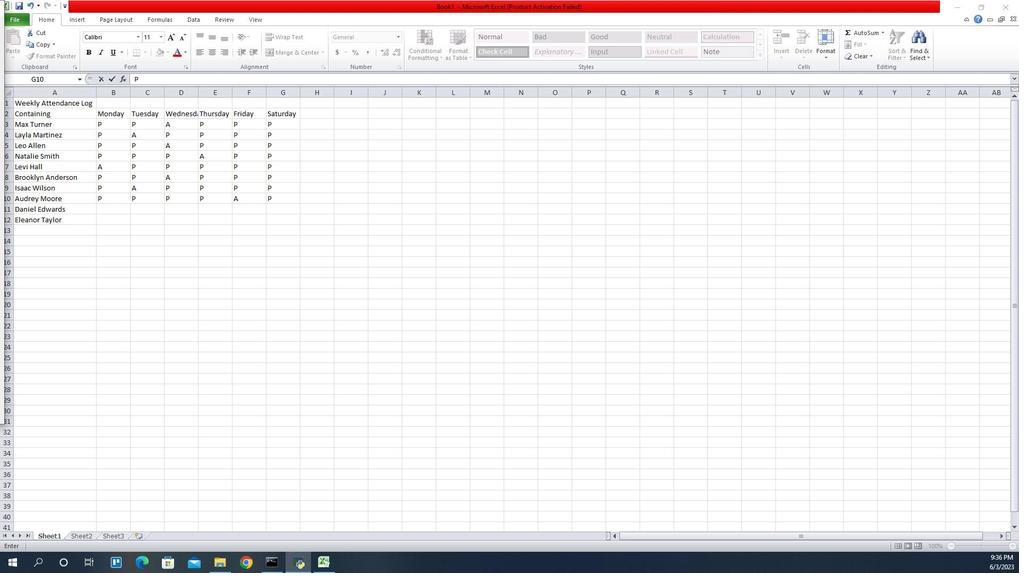 
Action: Mouse moved to (837, 203)
Screenshot: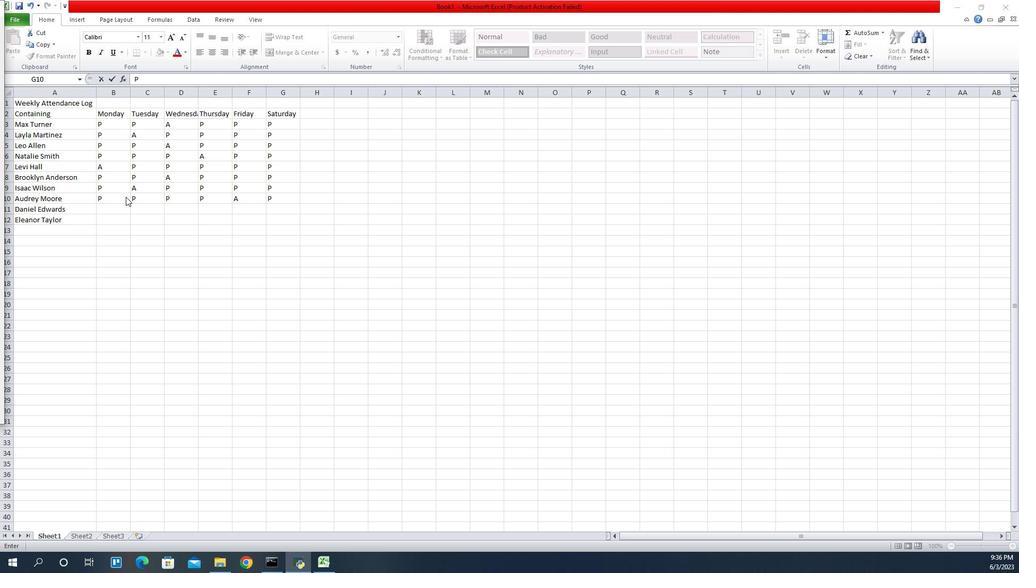 
Action: Mouse pressed left at (837, 203)
Screenshot: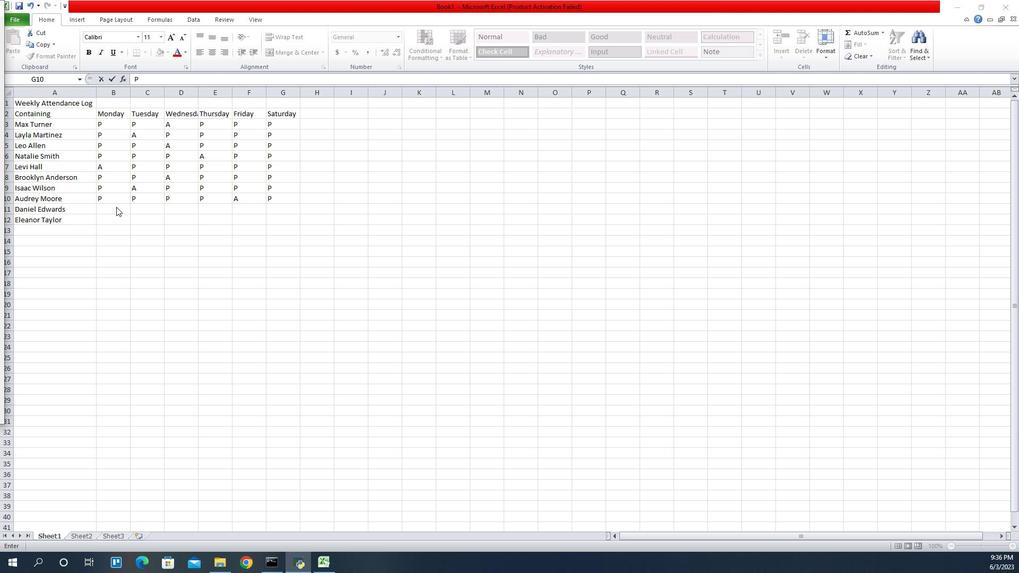 
Action: Mouse moved to (835, 207)
Screenshot: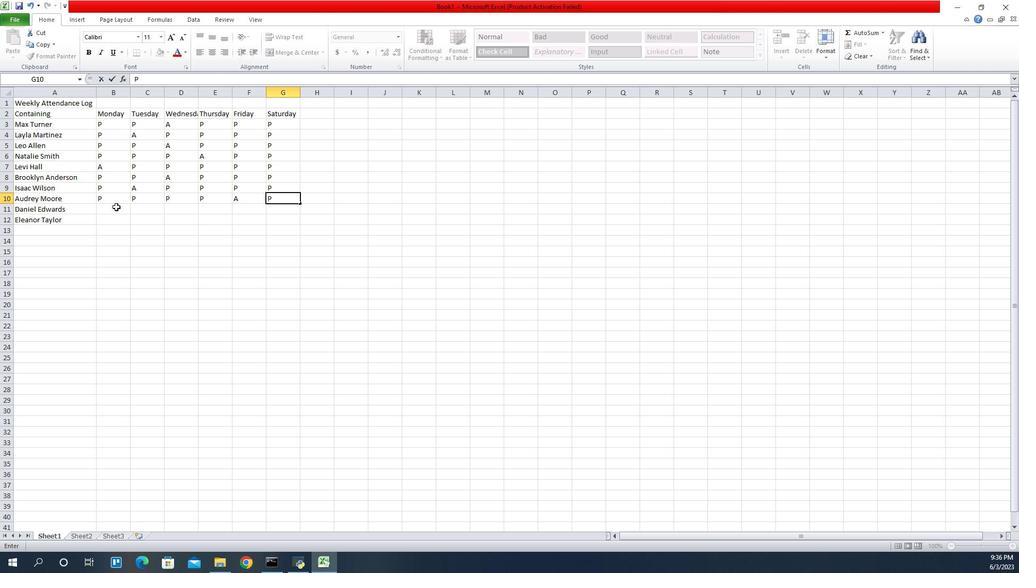 
Action: Mouse pressed left at (835, 207)
Screenshot: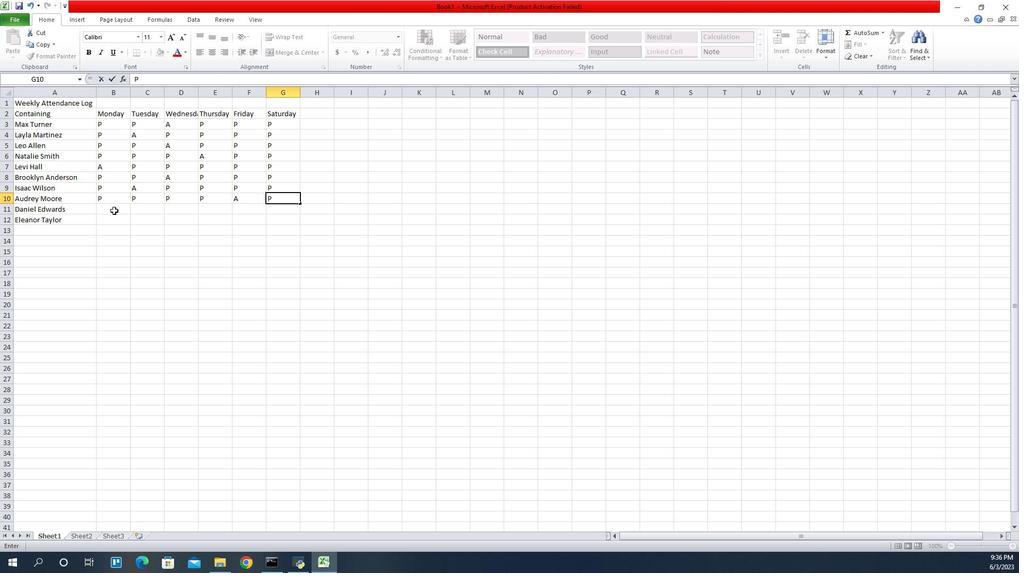 
Action: Key pressed P
Screenshot: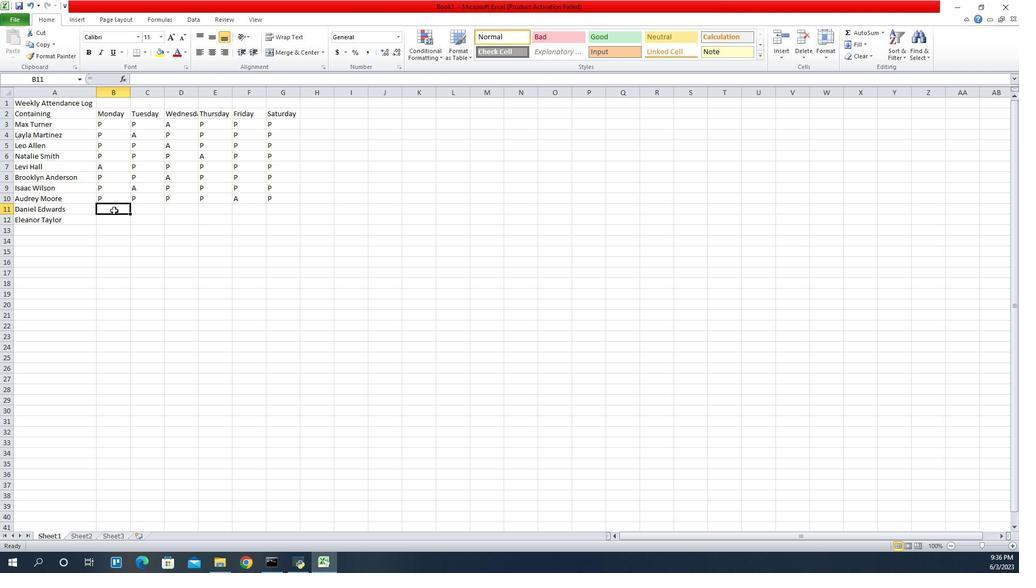 
Action: Mouse moved to (866, 207)
Screenshot: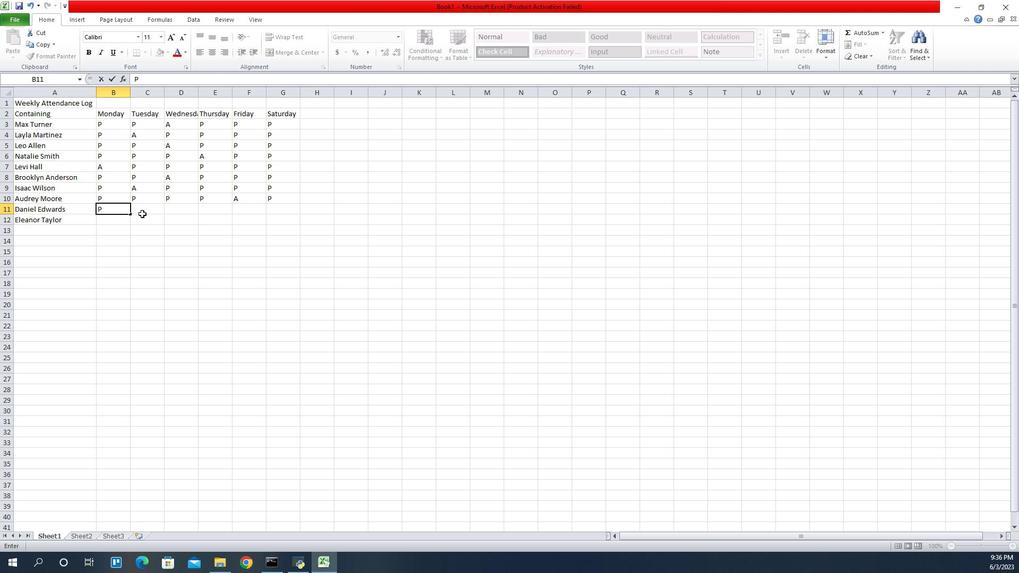 
Action: Mouse pressed left at (866, 207)
Screenshot: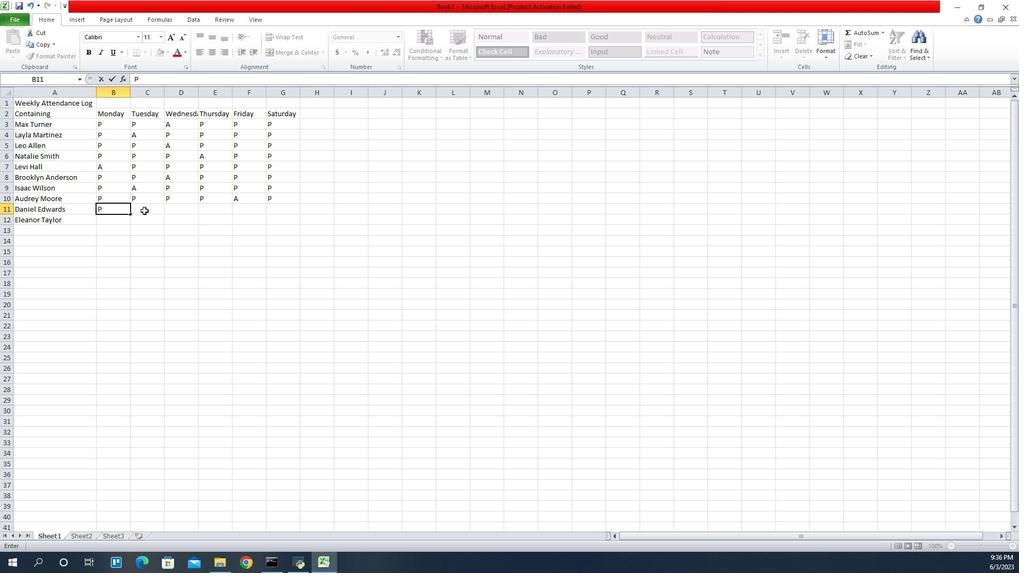 
Action: Key pressed P
Screenshot: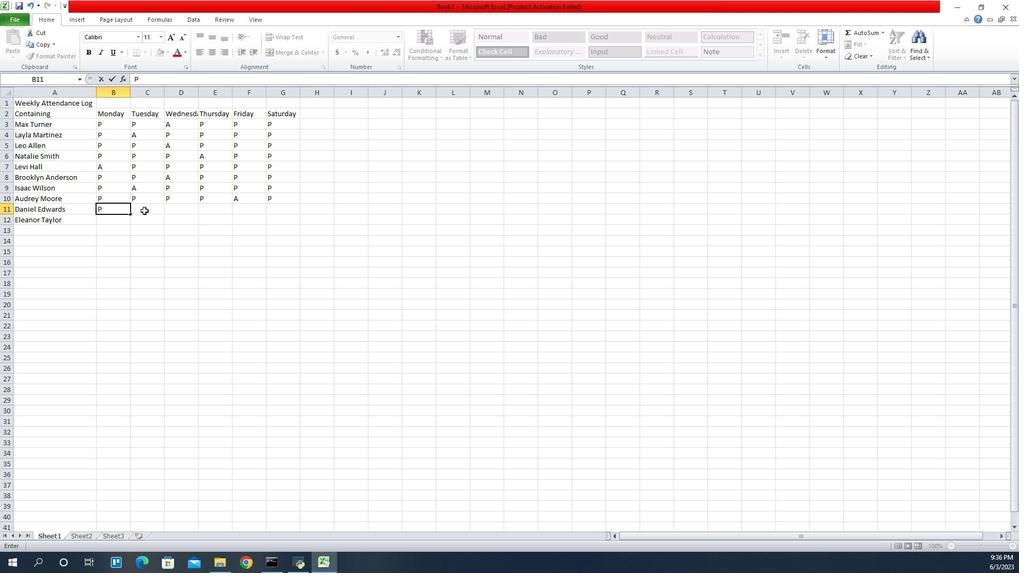 
Action: Mouse moved to (869, 207)
Screenshot: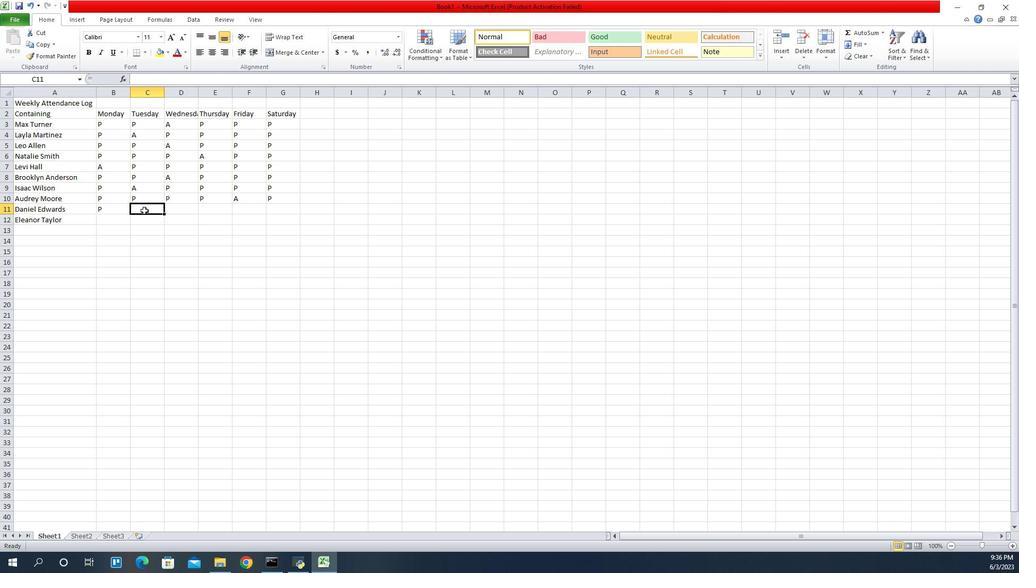 
Action: Key pressed P
Screenshot: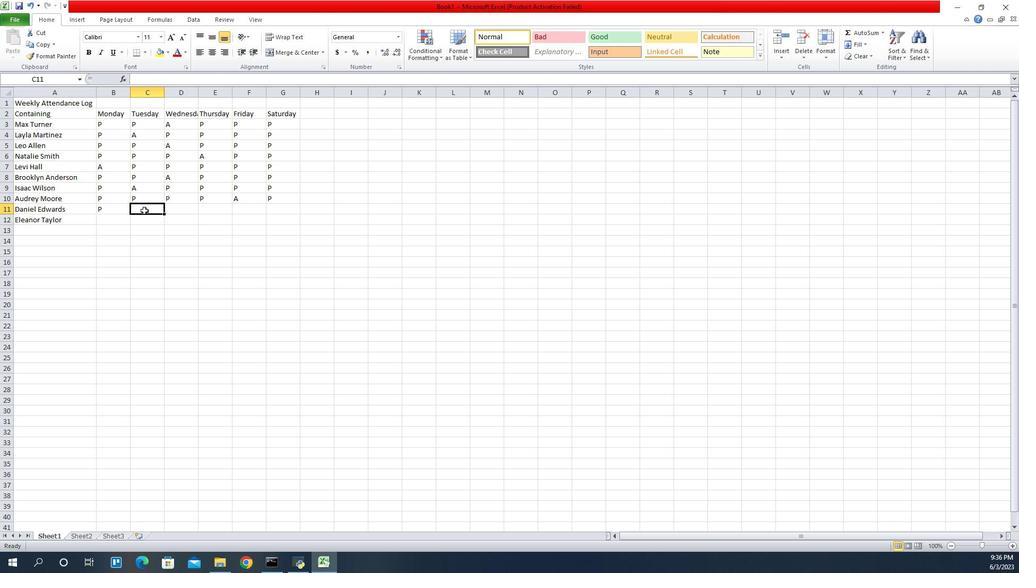 
Action: Mouse moved to (891, 206)
Screenshot: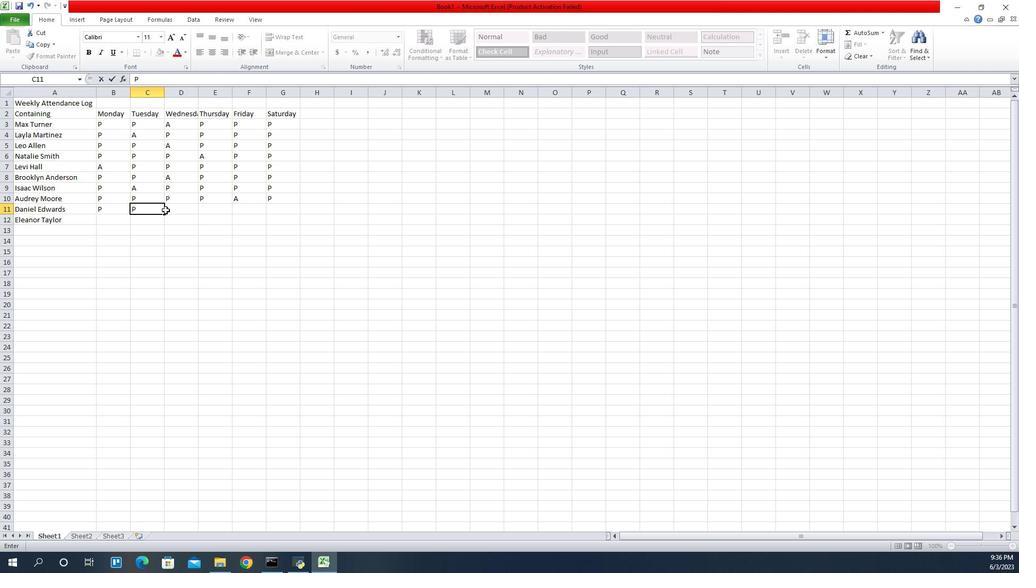 
Action: Mouse pressed left at (891, 206)
Screenshot: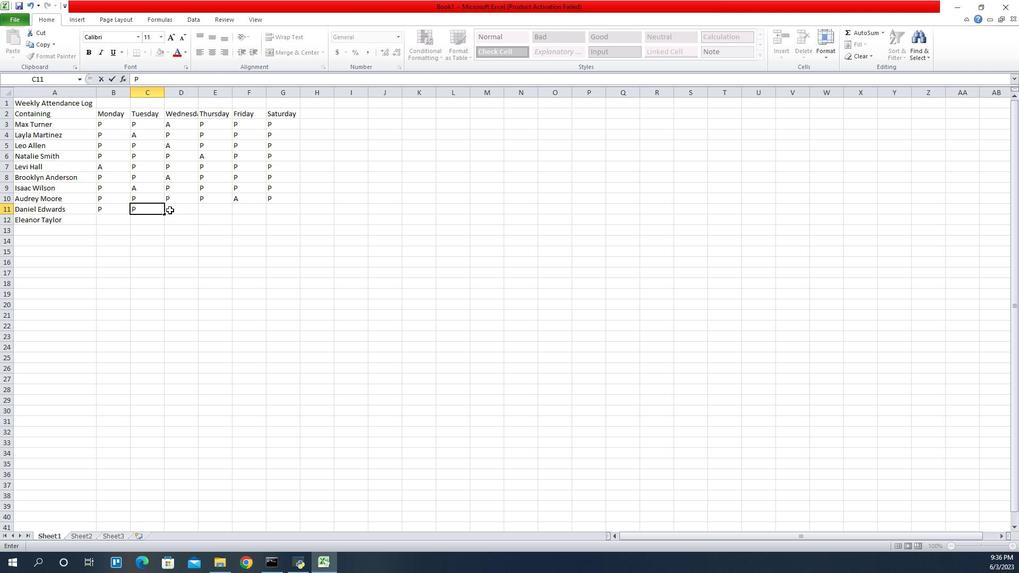 
Action: Key pressed P
Screenshot: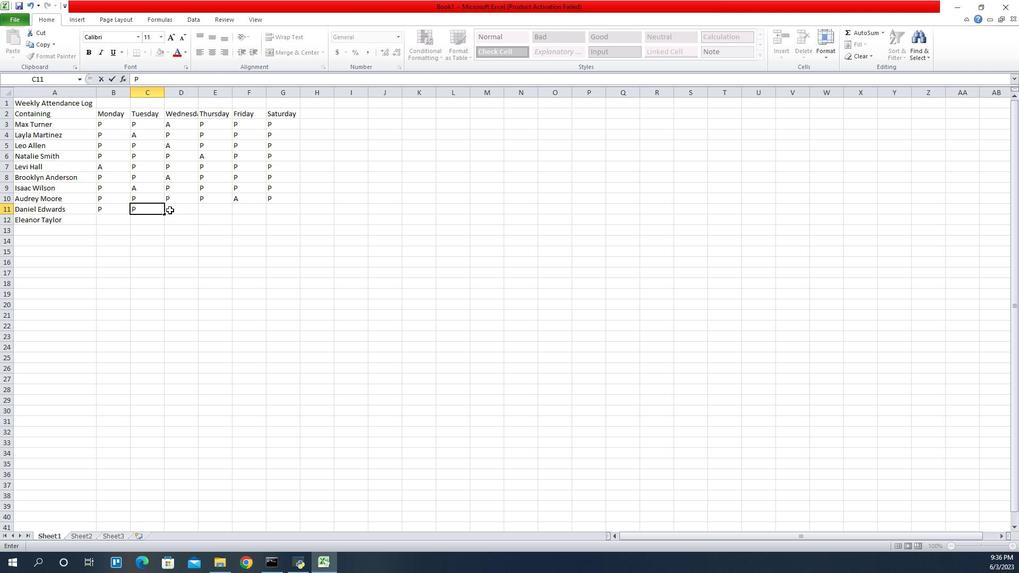 
Action: Mouse moved to (912, 208)
Screenshot: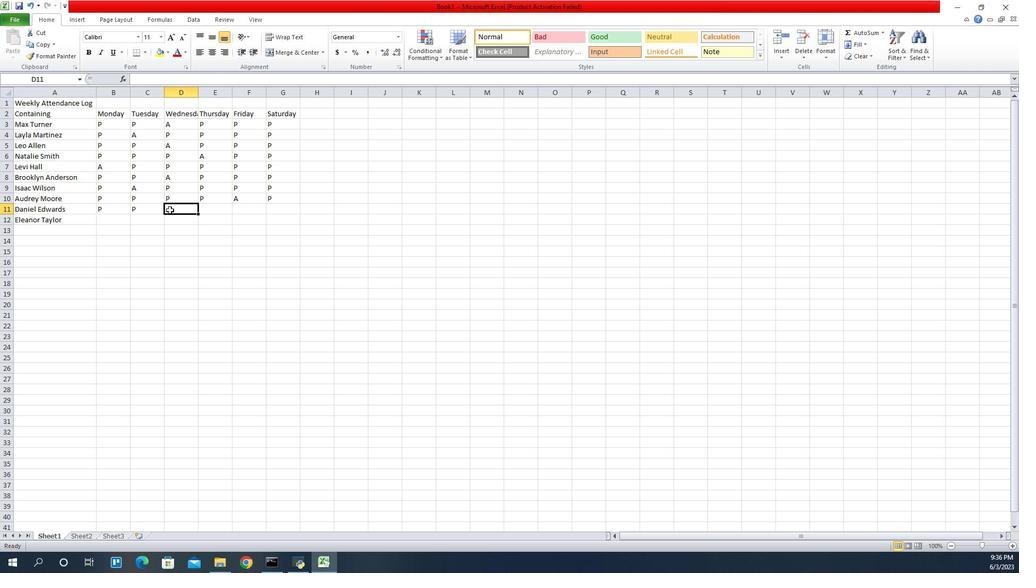 
Action: Key pressed P
Screenshot: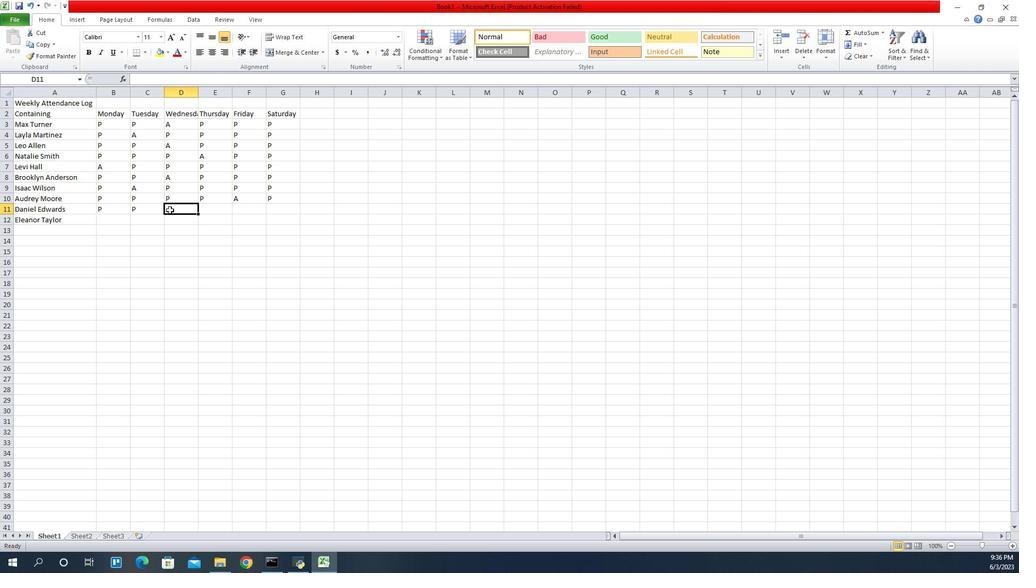 
Action: Mouse moved to (931, 207)
Screenshot: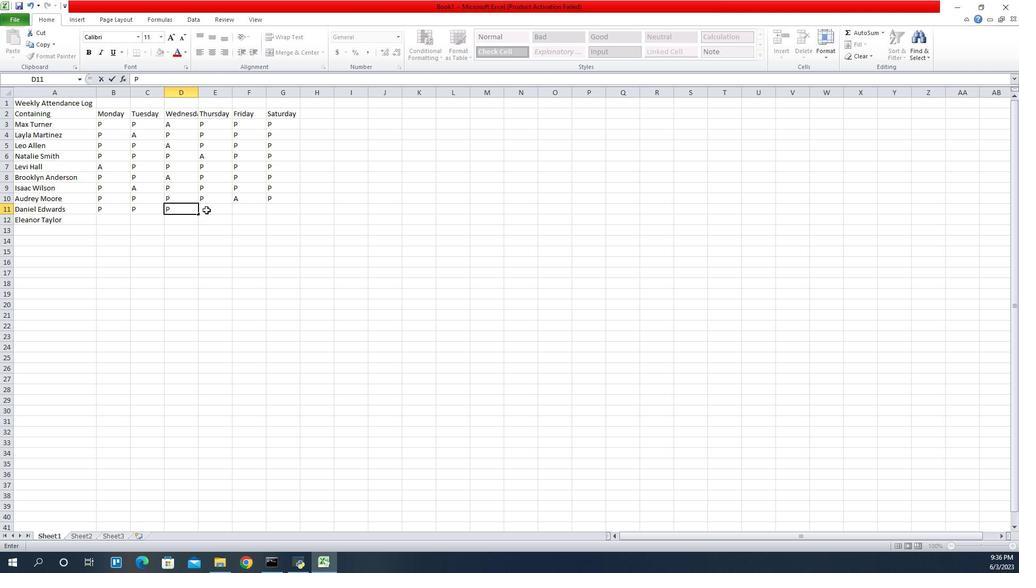 
Action: Mouse pressed left at (931, 207)
Screenshot: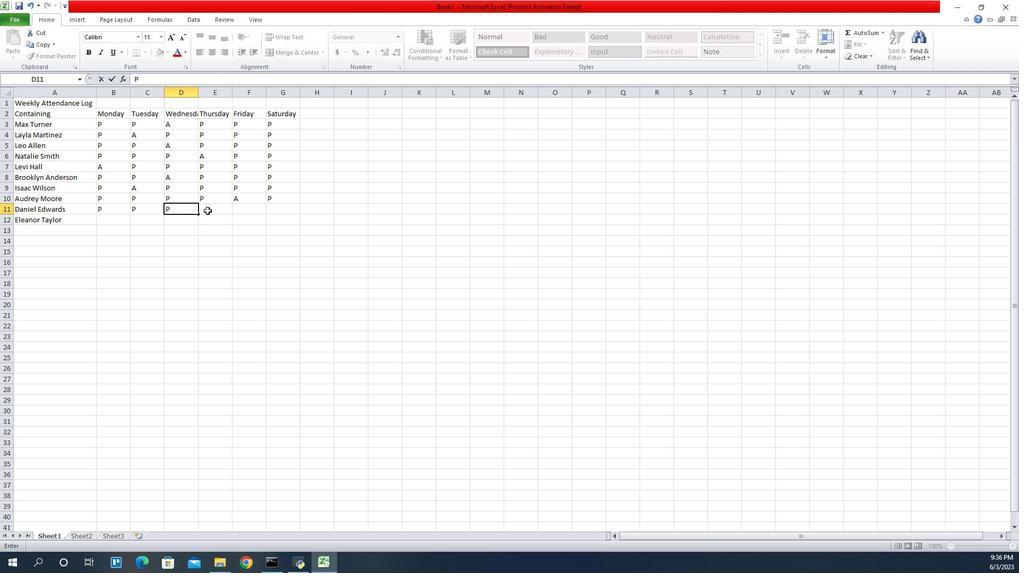 
Action: Key pressed P
Screenshot: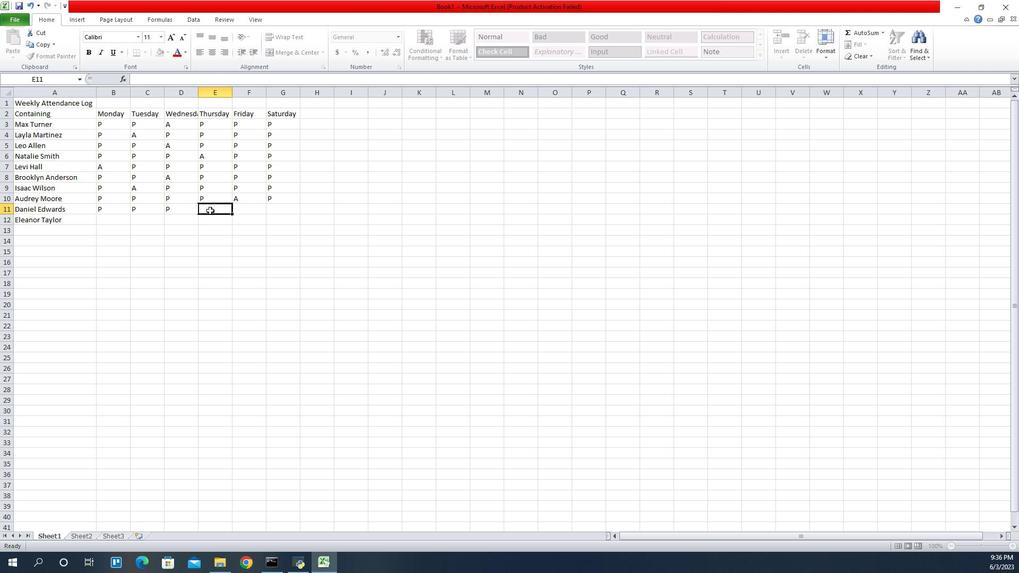 
Action: Mouse moved to (937, 204)
Screenshot: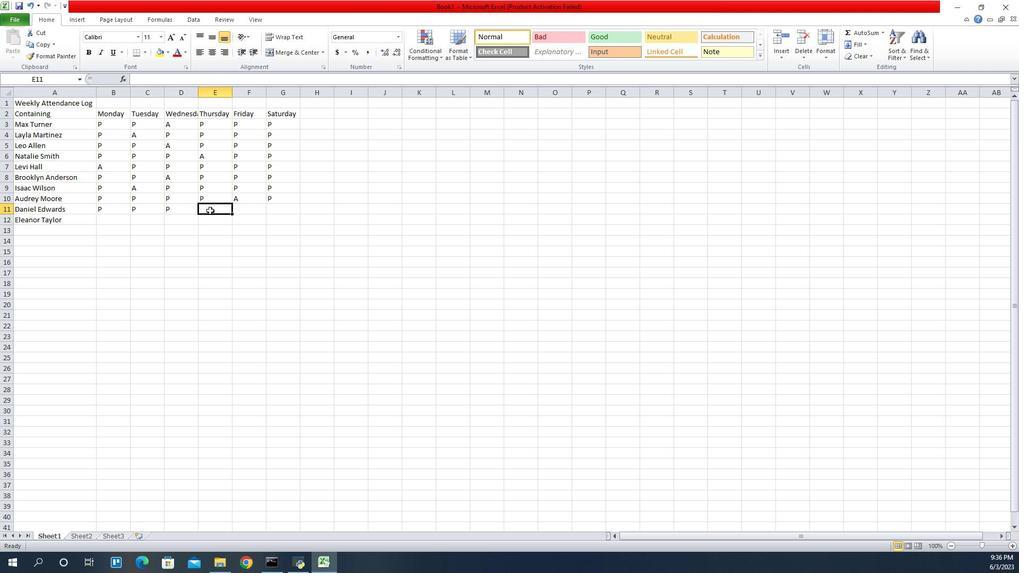 
Action: Key pressed P
Screenshot: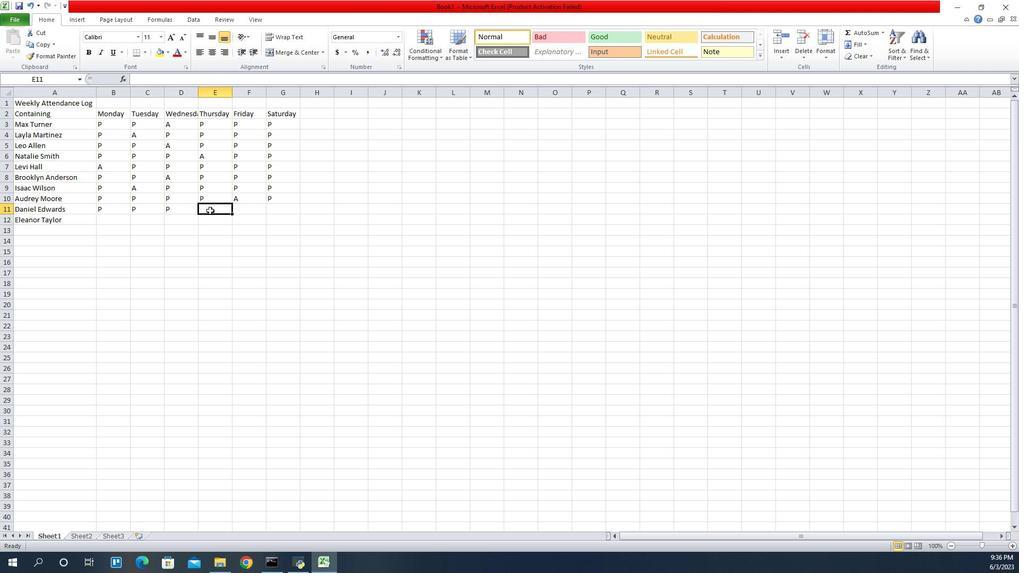 
Action: Mouse moved to (962, 208)
Screenshot: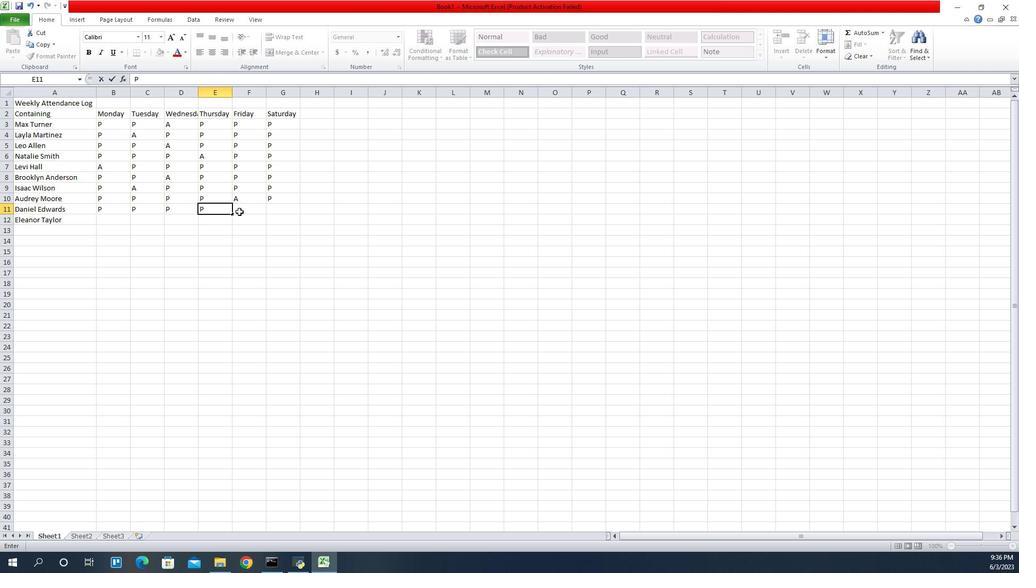 
Action: Mouse pressed left at (962, 208)
Screenshot: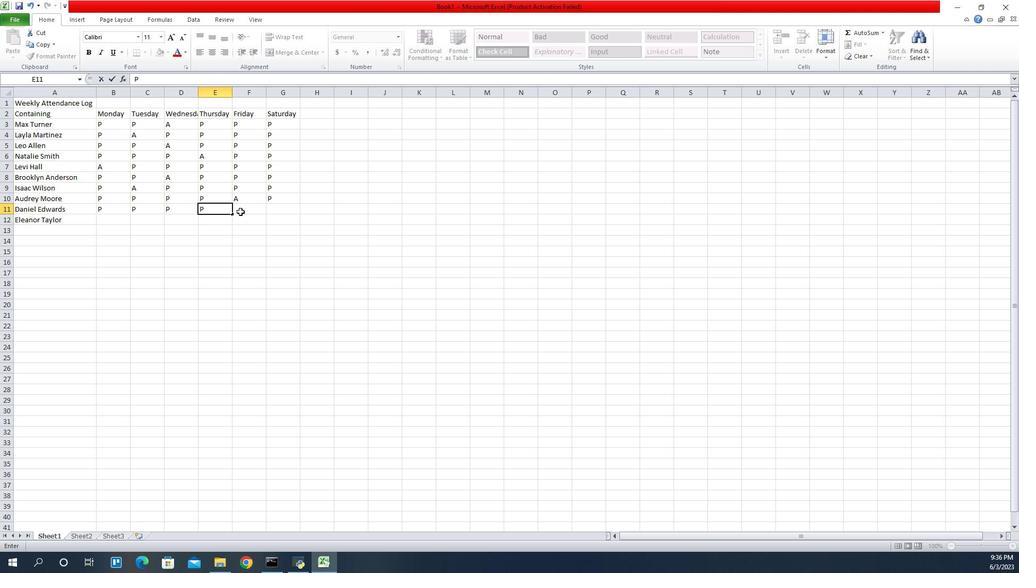 
Action: Key pressed P
Screenshot: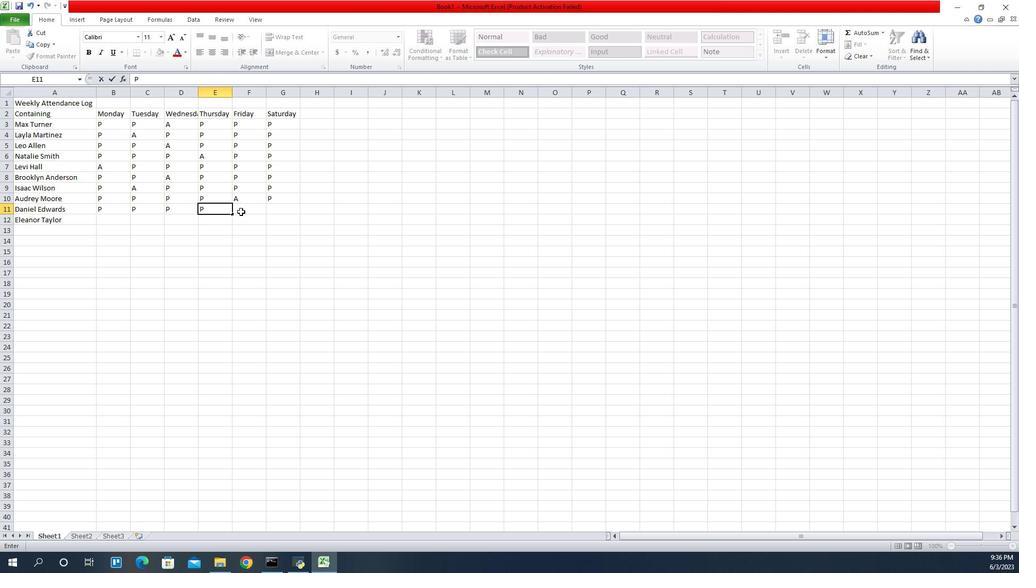 
Action: Mouse moved to (964, 207)
Screenshot: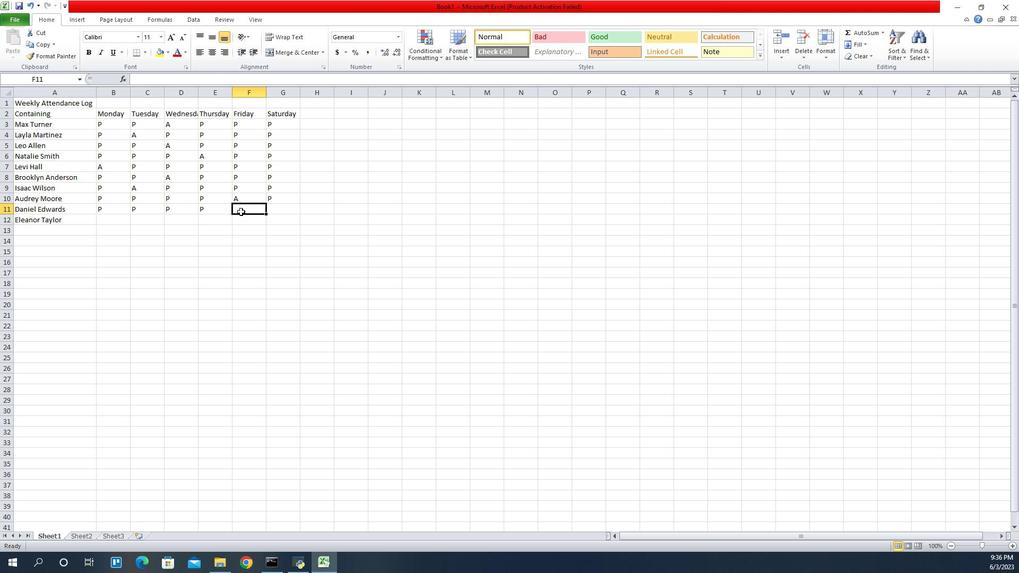 
Action: Key pressed P
Screenshot: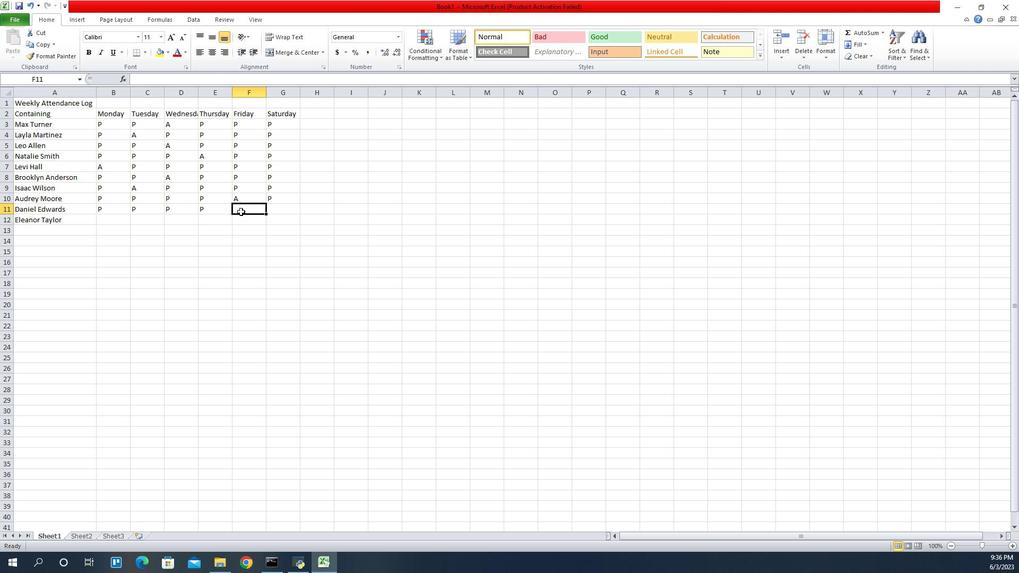 
Action: Mouse moved to (1001, 204)
Screenshot: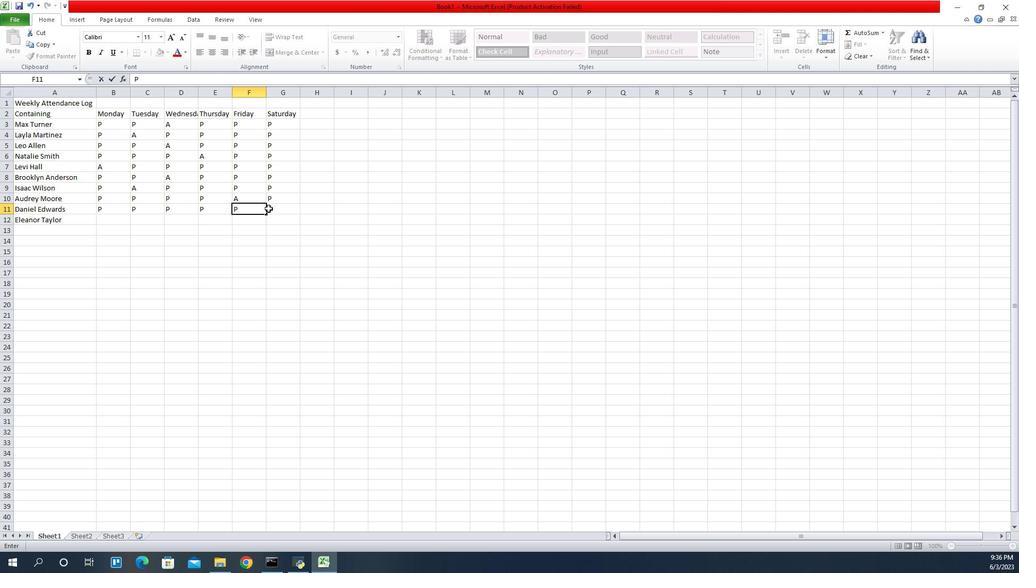 
Action: Mouse pressed left at (1001, 204)
